 Task: Select street view around selected location Jamestown Settlement, Virginia, United States and verify 2 surrounding locations
Action: Mouse moved to (168, 164)
Screenshot: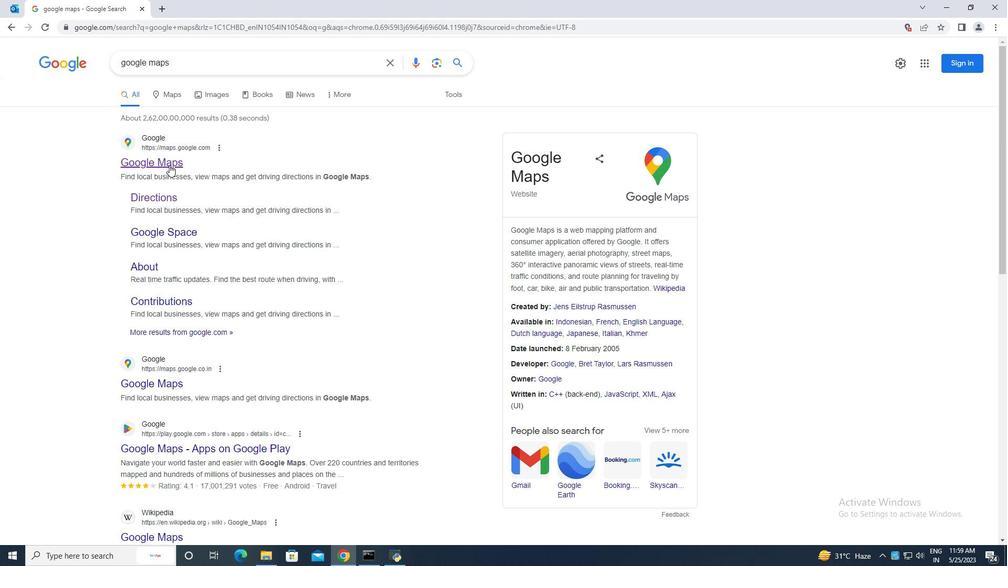 
Action: Mouse pressed left at (168, 164)
Screenshot: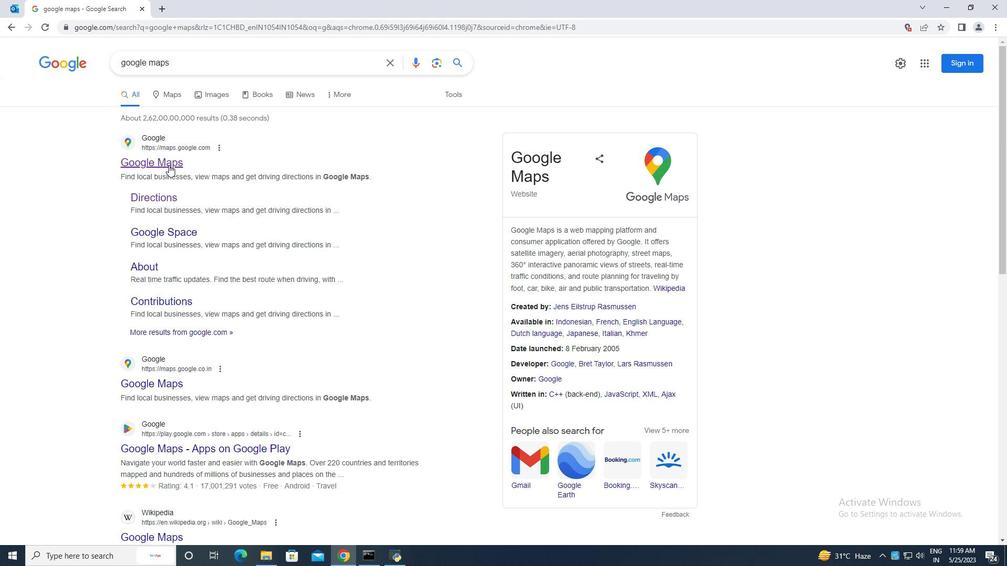 
Action: Mouse moved to (107, 55)
Screenshot: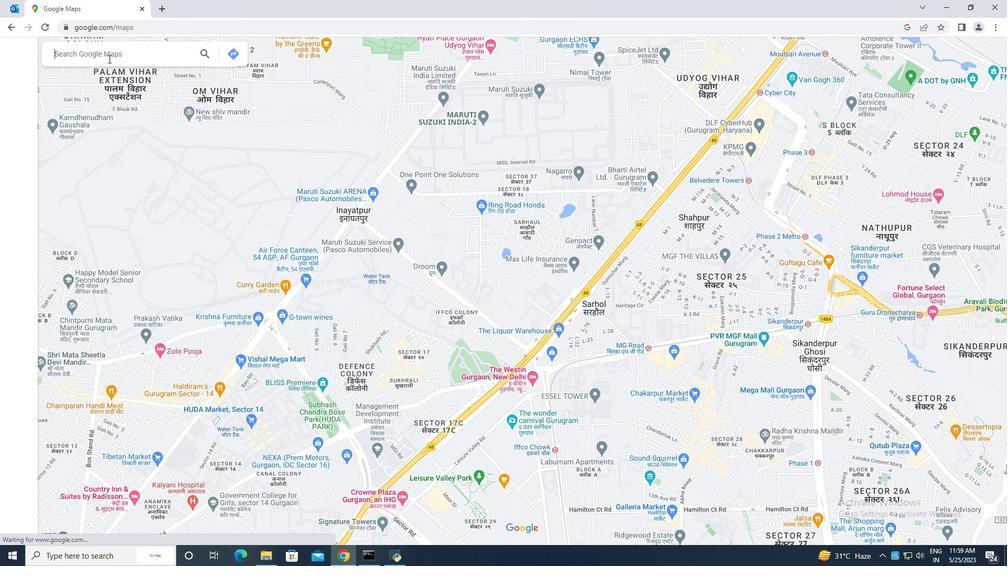 
Action: Mouse pressed left at (107, 55)
Screenshot: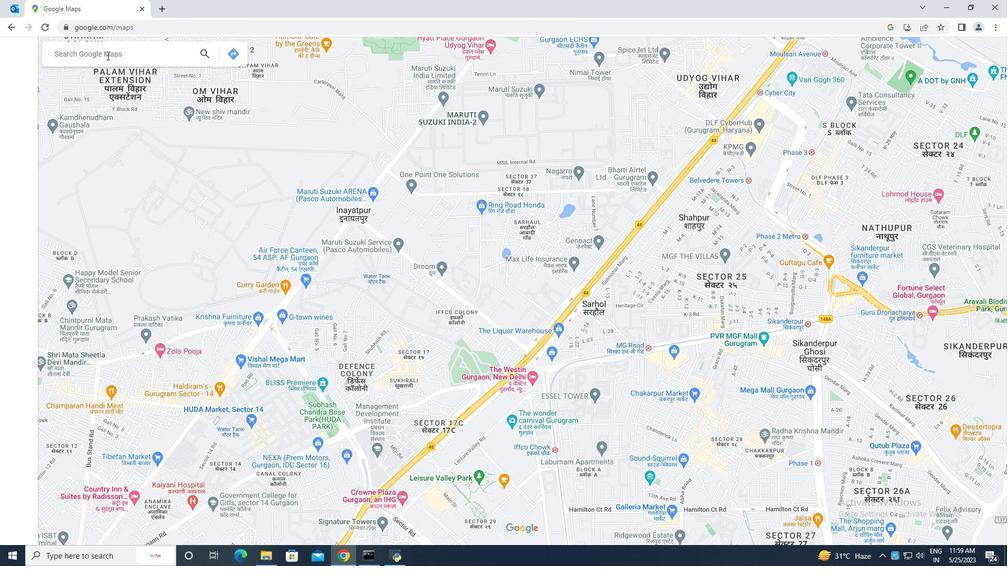 
Action: Mouse moved to (111, 58)
Screenshot: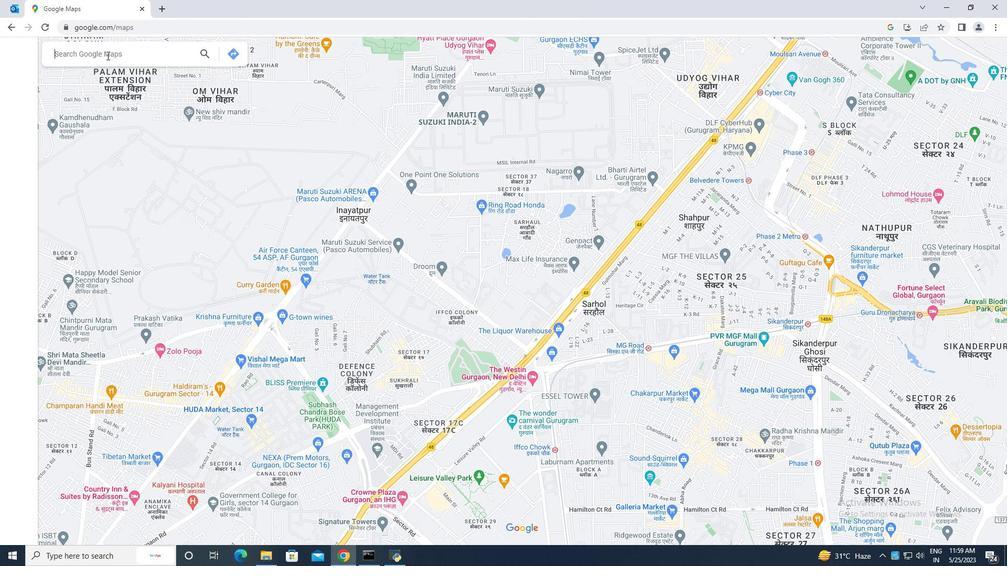 
Action: Key pressed james<Key.space>settlement<Key.space>virginia<Key.space>usa
Screenshot: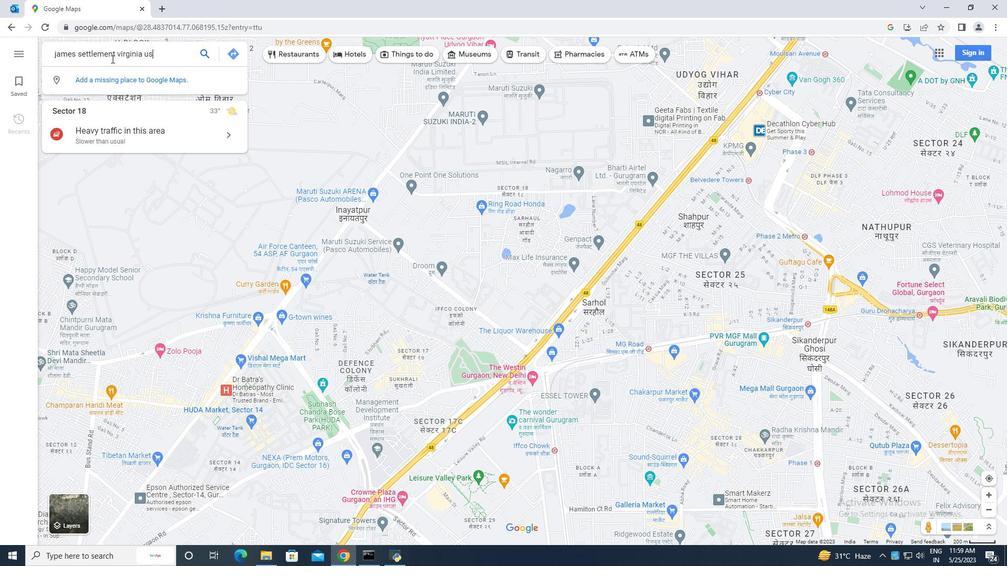 
Action: Mouse moved to (178, 59)
Screenshot: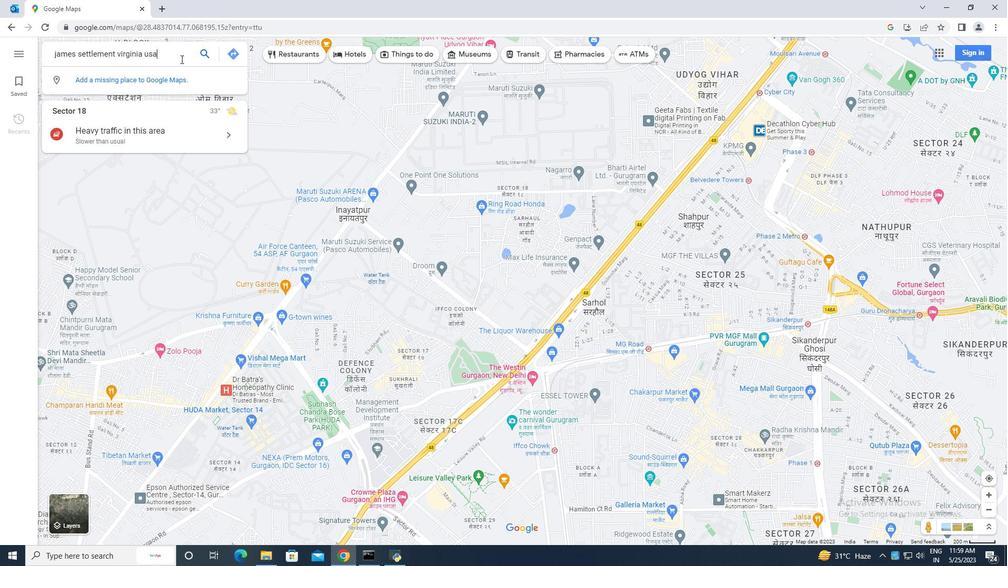 
Action: Key pressed <Key.enter>
Screenshot: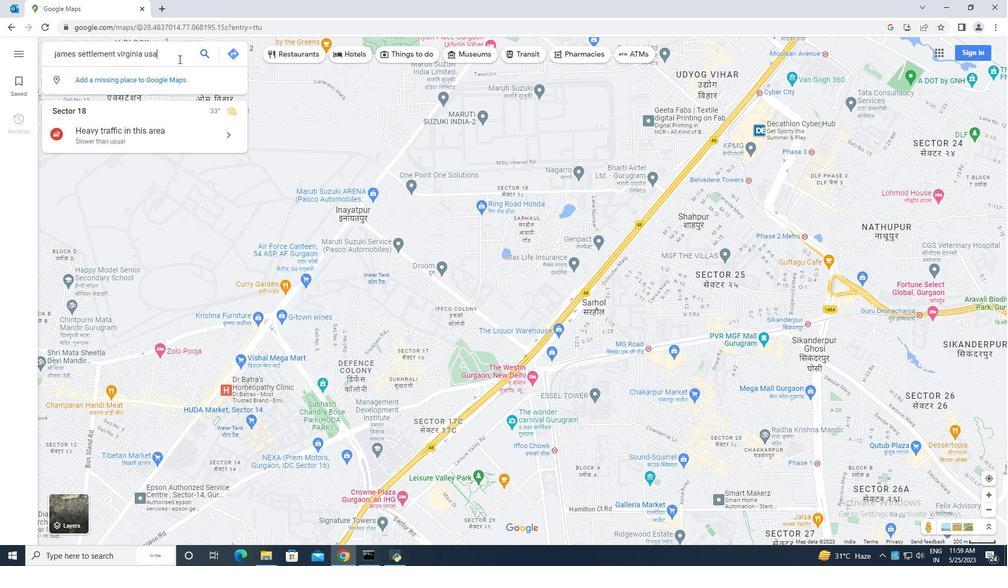 
Action: Mouse moved to (645, 282)
Screenshot: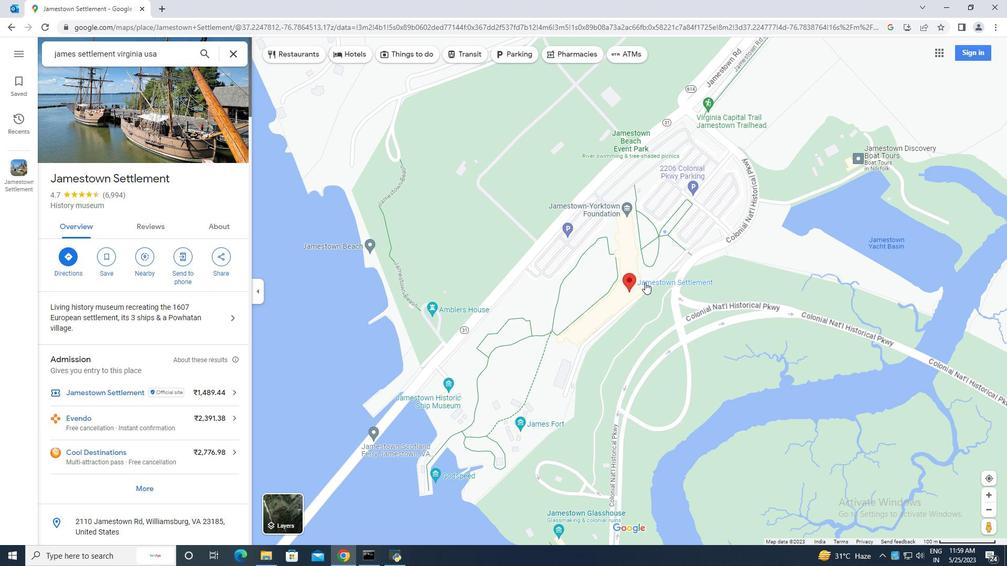 
Action: Mouse pressed left at (645, 282)
Screenshot: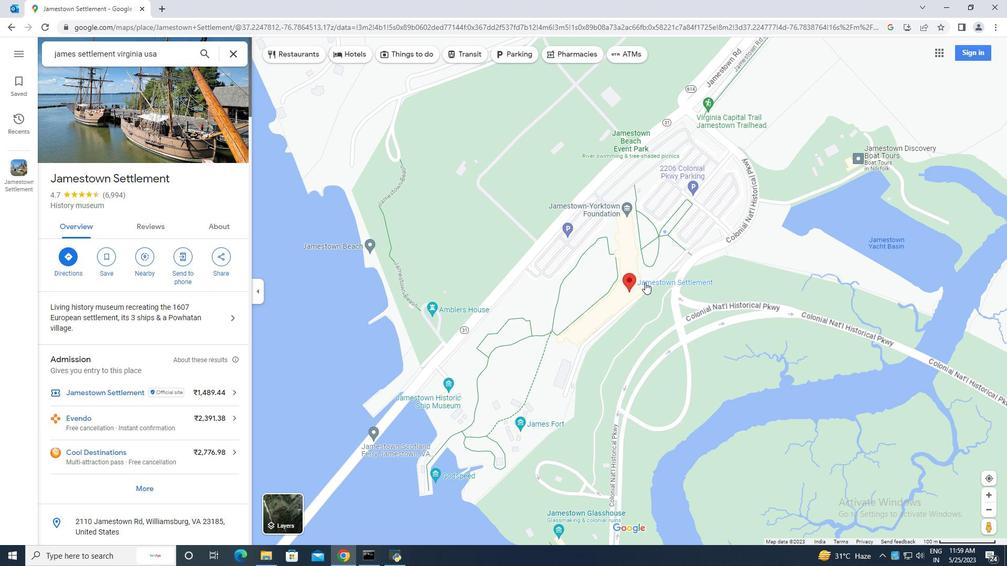 
Action: Mouse moved to (676, 254)
Screenshot: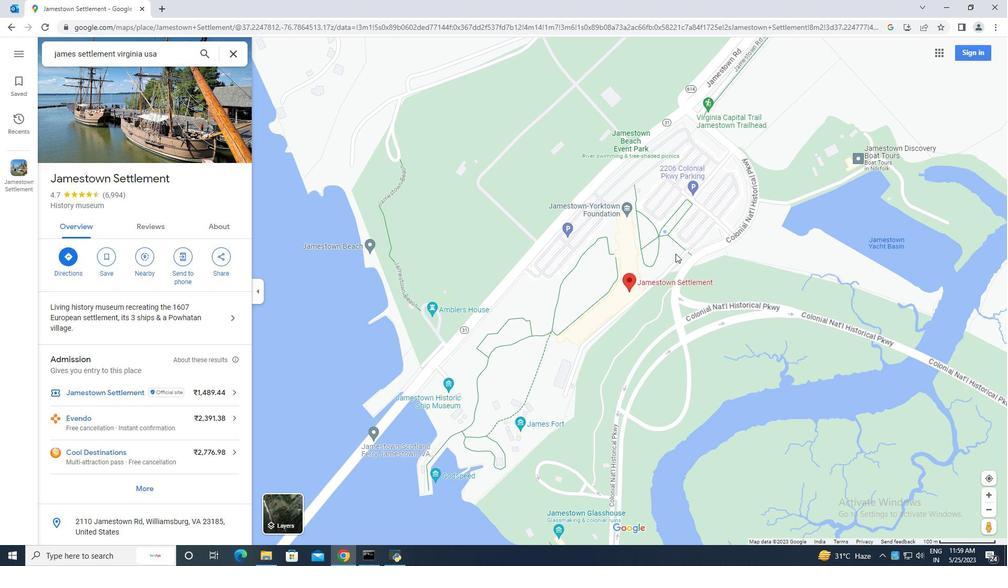 
Action: Mouse scrolled (676, 254) with delta (0, 0)
Screenshot: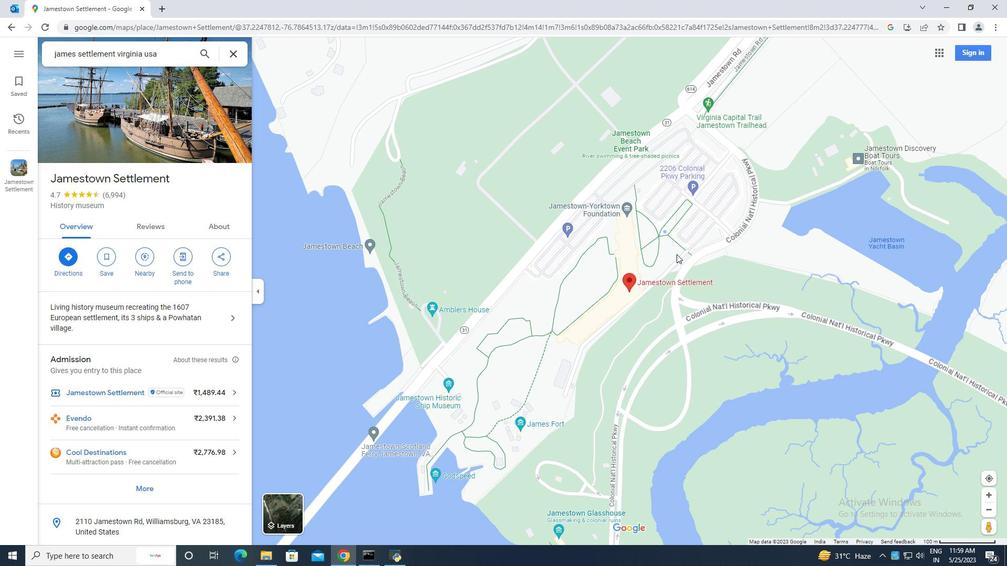 
Action: Mouse scrolled (676, 254) with delta (0, 0)
Screenshot: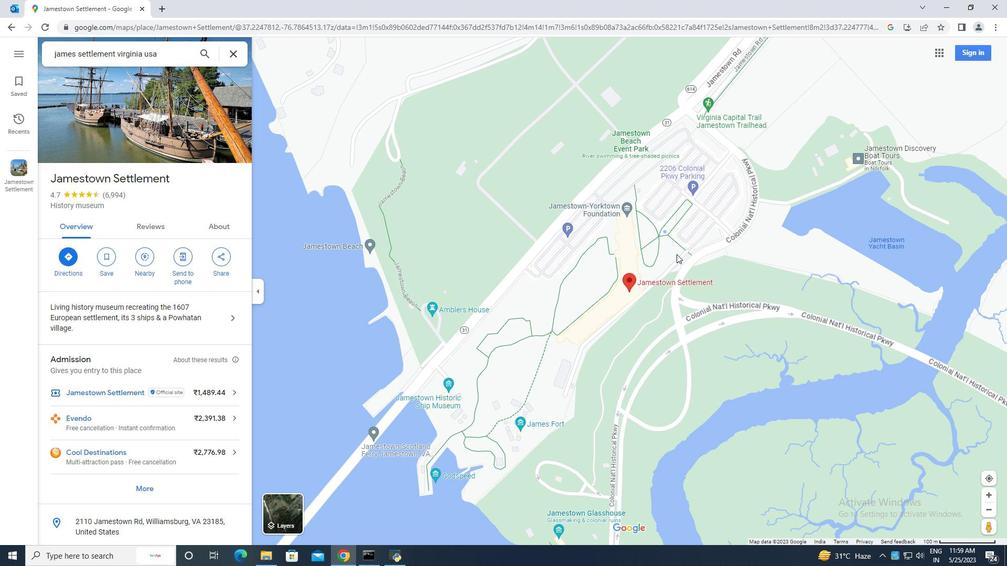 
Action: Mouse scrolled (676, 254) with delta (0, 0)
Screenshot: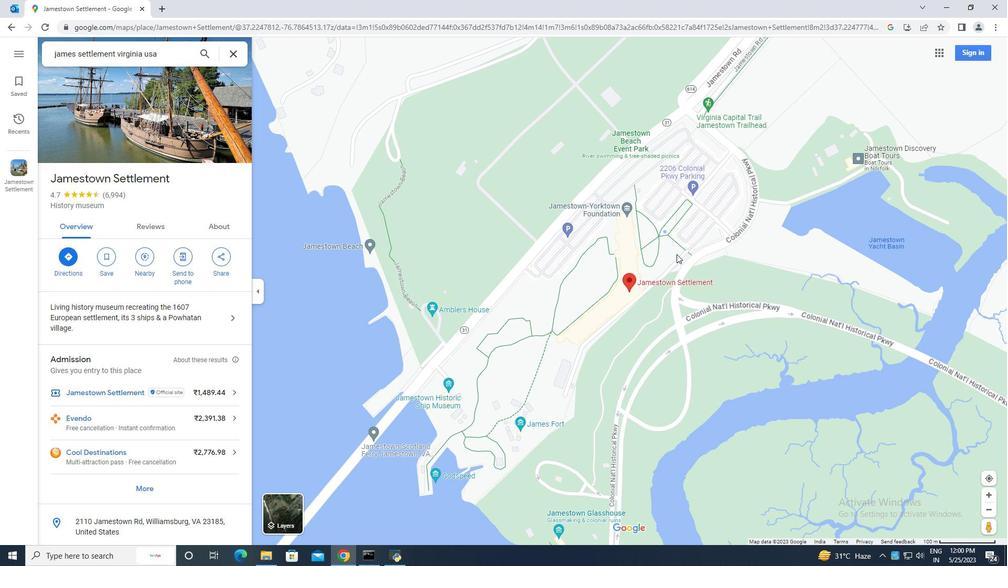
Action: Mouse moved to (621, 309)
Screenshot: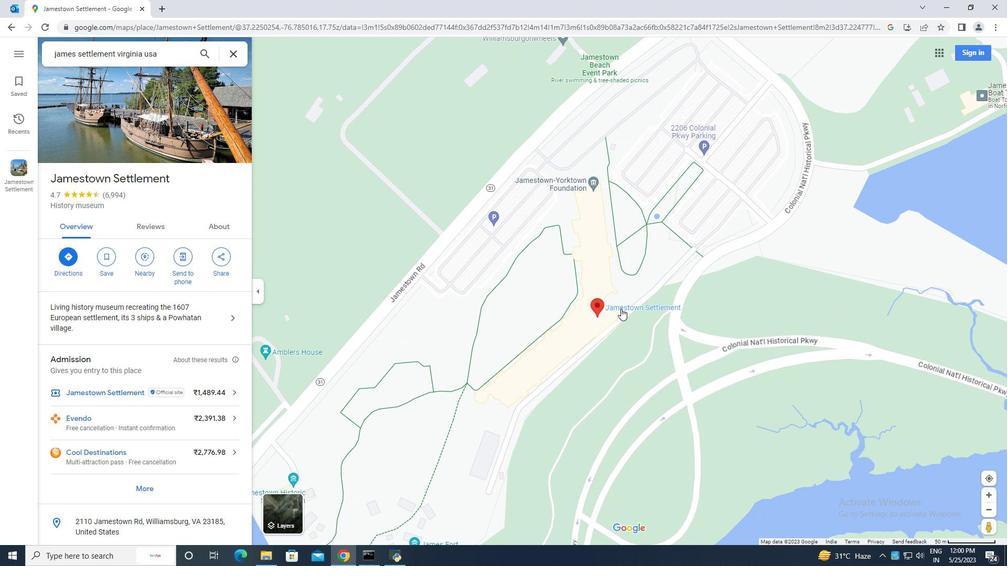 
Action: Mouse pressed left at (621, 309)
Screenshot: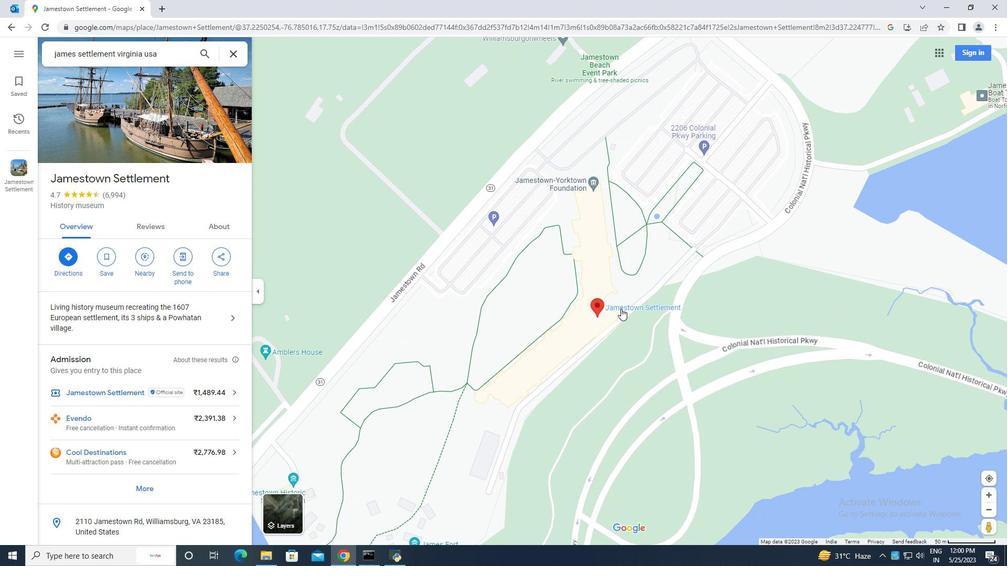 
Action: Mouse moved to (607, 279)
Screenshot: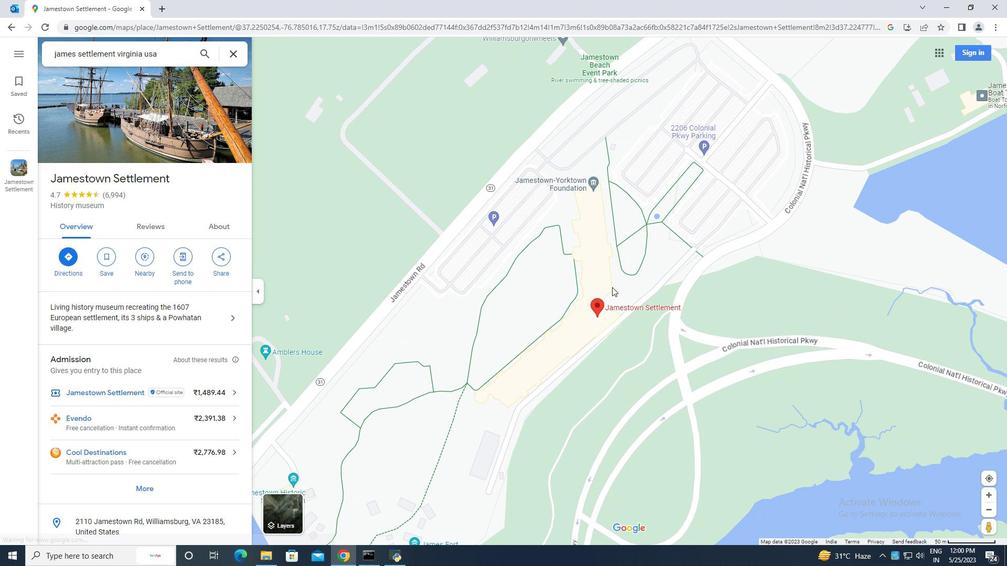 
Action: Mouse scrolled (607, 280) with delta (0, 0)
Screenshot: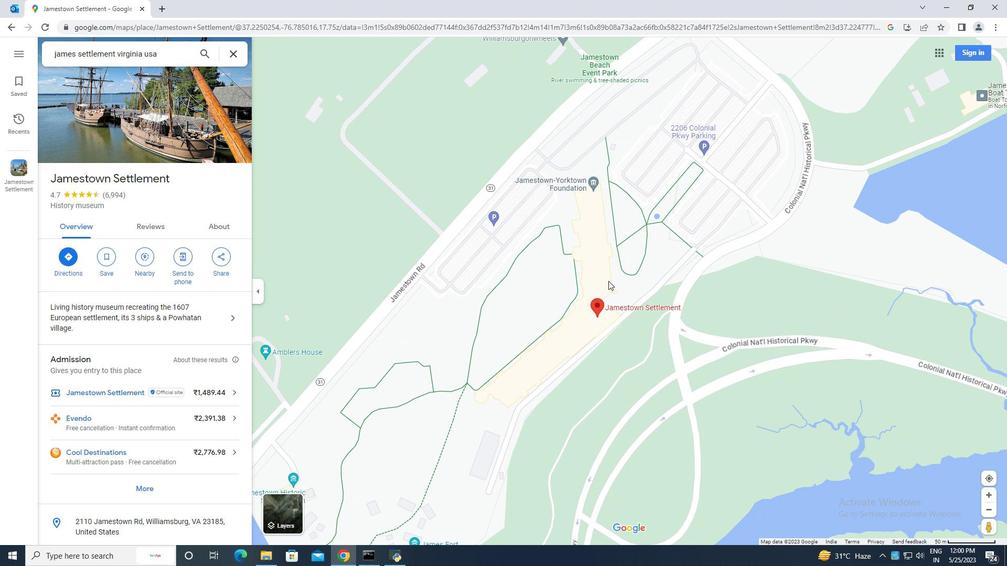 
Action: Mouse moved to (607, 279)
Screenshot: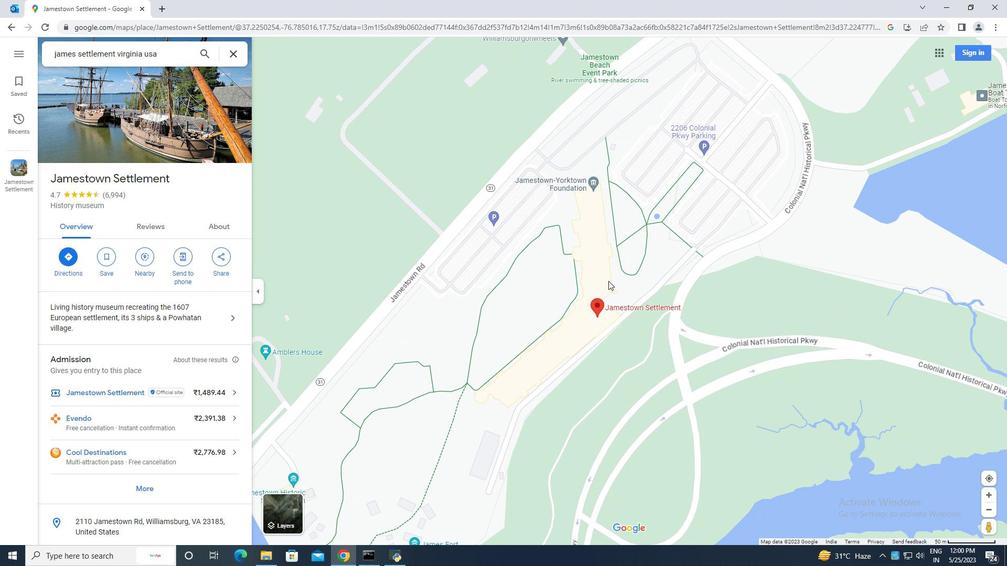 
Action: Mouse scrolled (607, 279) with delta (0, 0)
Screenshot: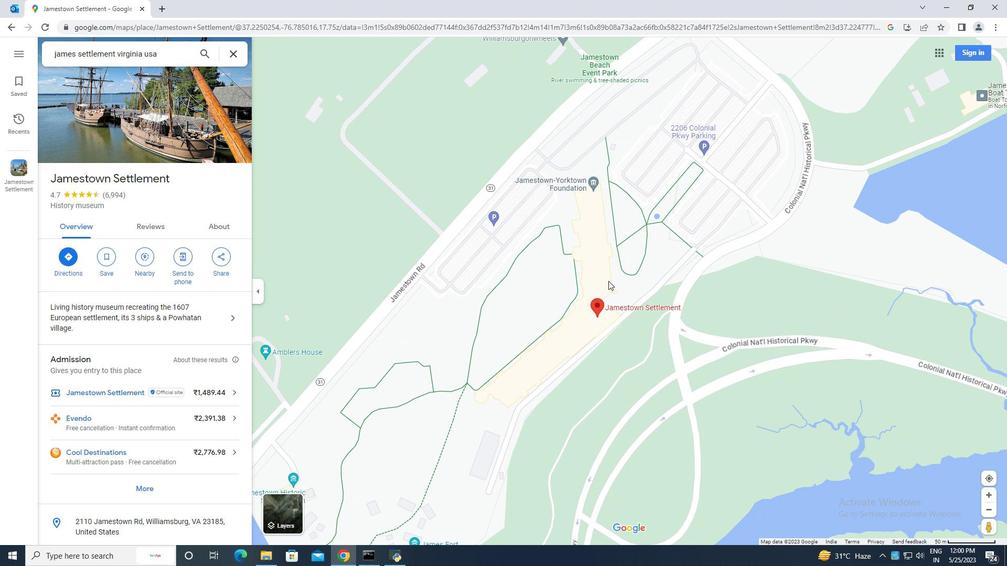 
Action: Mouse moved to (606, 279)
Screenshot: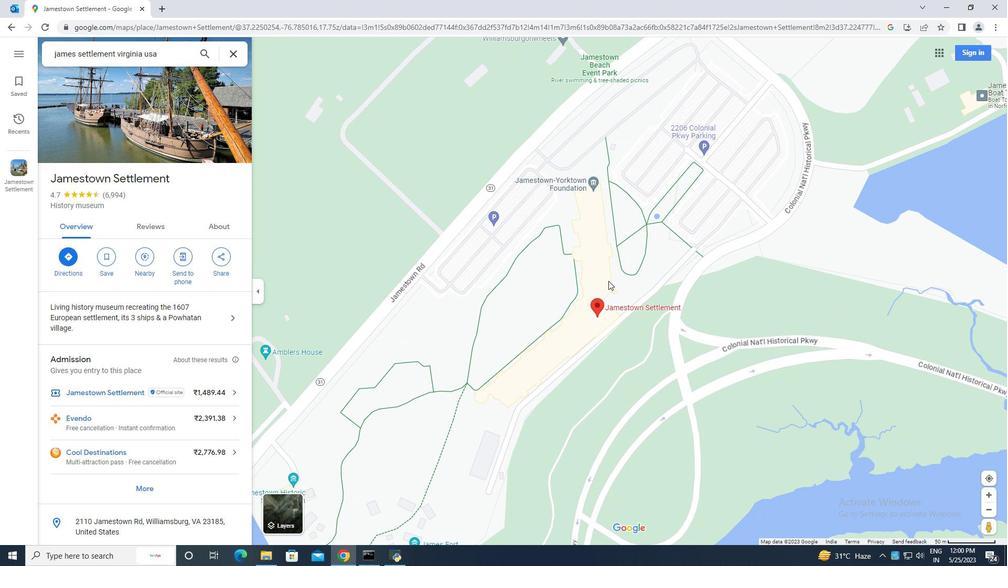 
Action: Mouse scrolled (606, 279) with delta (0, 0)
Screenshot: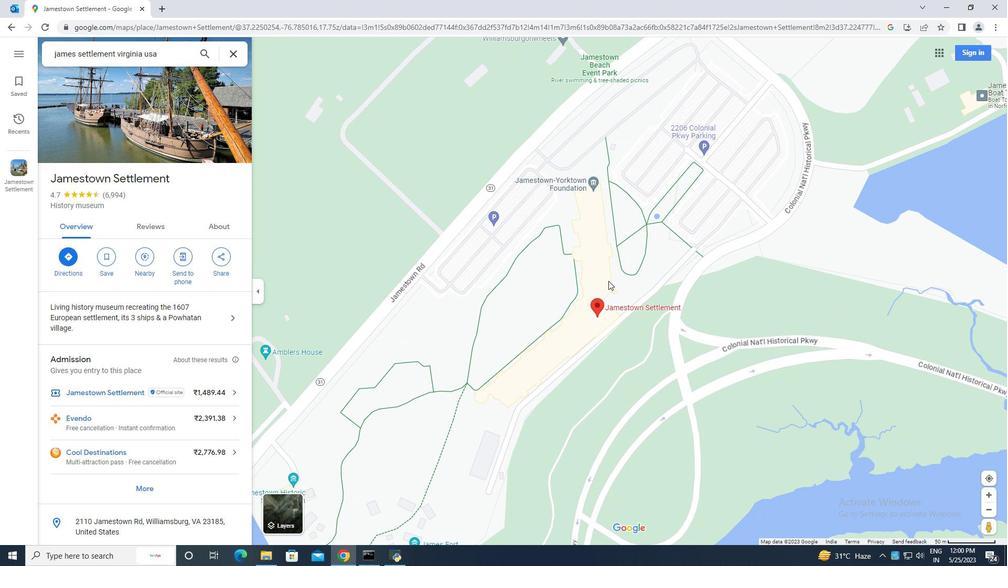 
Action: Mouse moved to (644, 390)
Screenshot: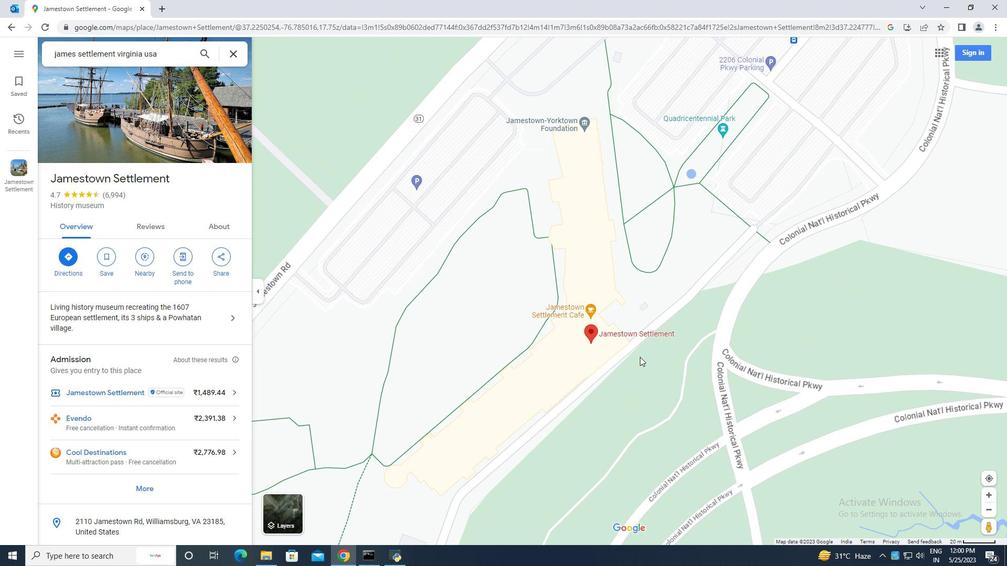 
Action: Mouse pressed left at (644, 390)
Screenshot: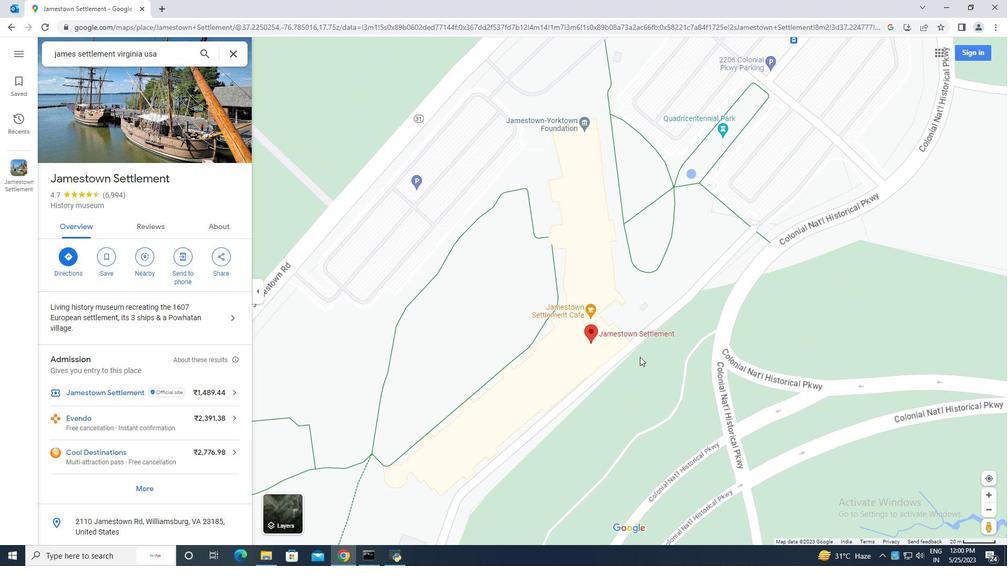
Action: Mouse moved to (593, 246)
Screenshot: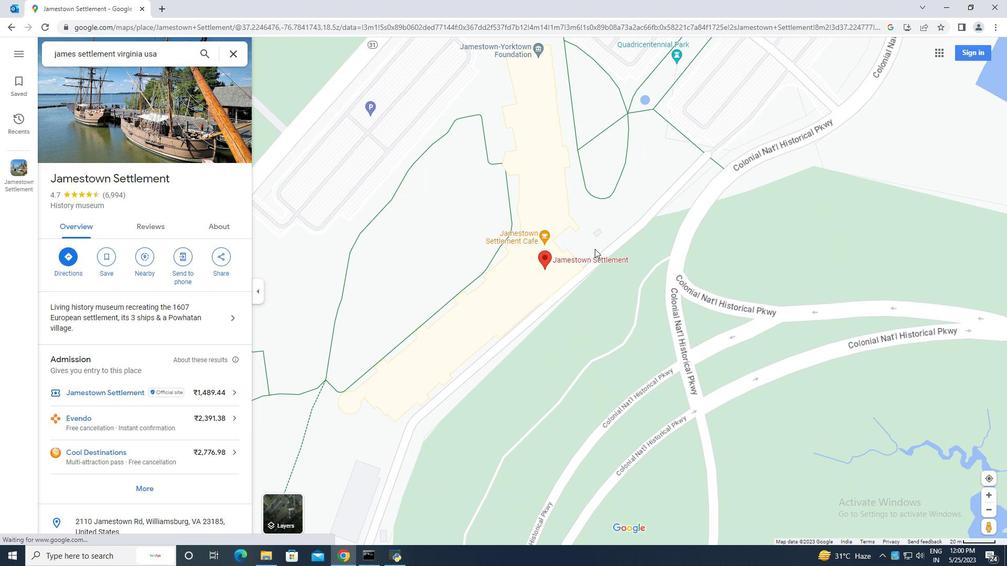 
Action: Mouse scrolled (593, 247) with delta (0, 0)
Screenshot: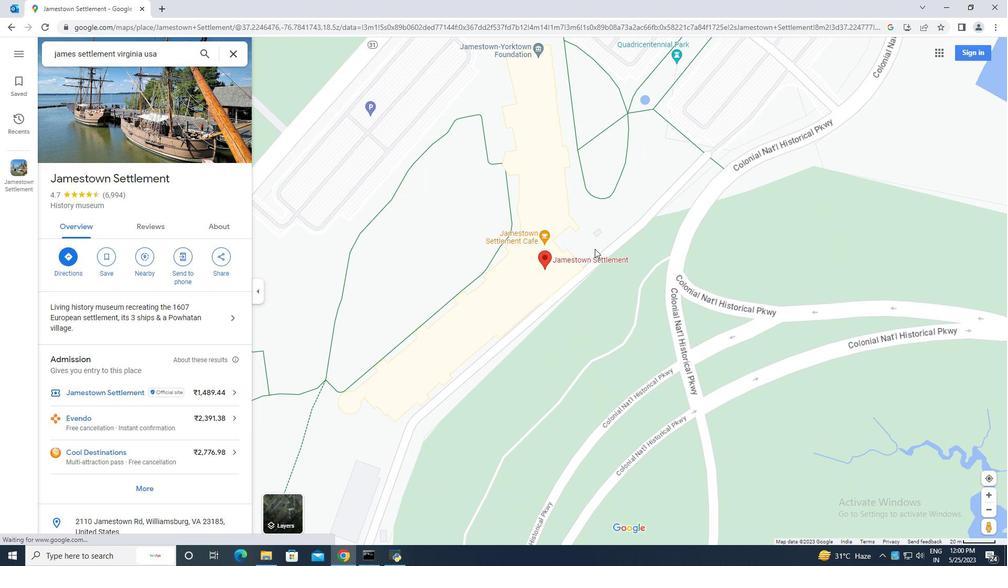 
Action: Mouse scrolled (593, 247) with delta (0, 0)
Screenshot: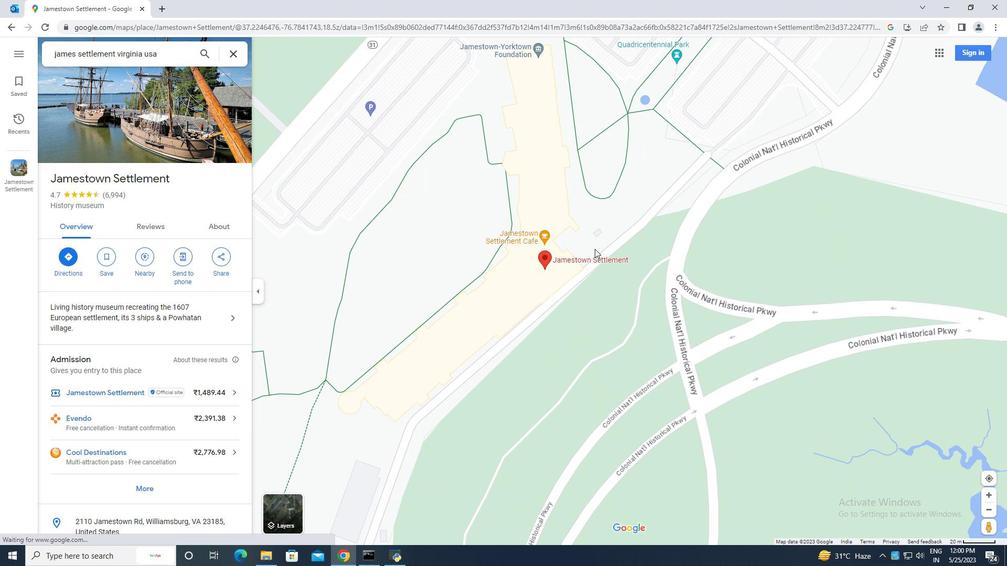 
Action: Mouse moved to (481, 291)
Screenshot: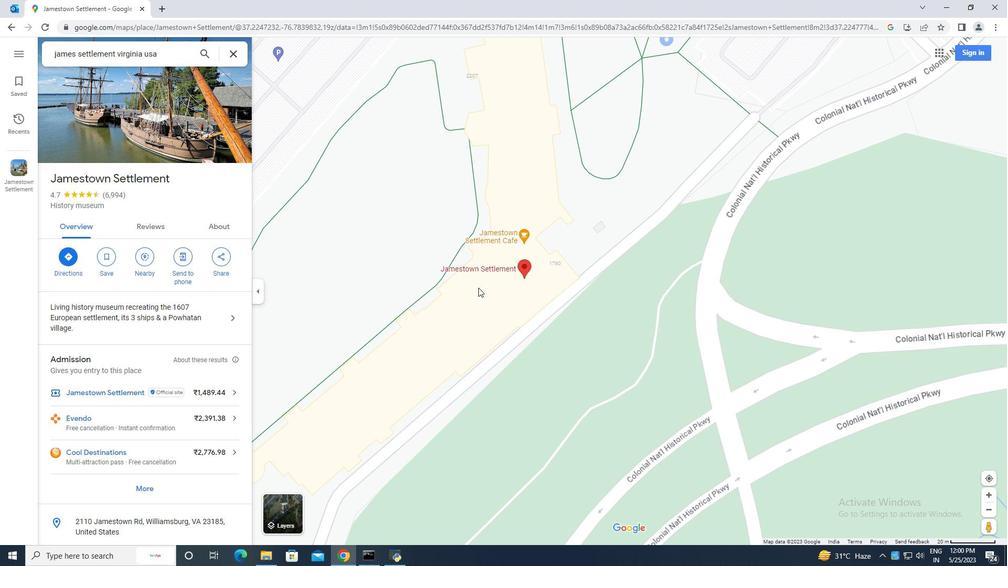 
Action: Mouse pressed left at (481, 291)
Screenshot: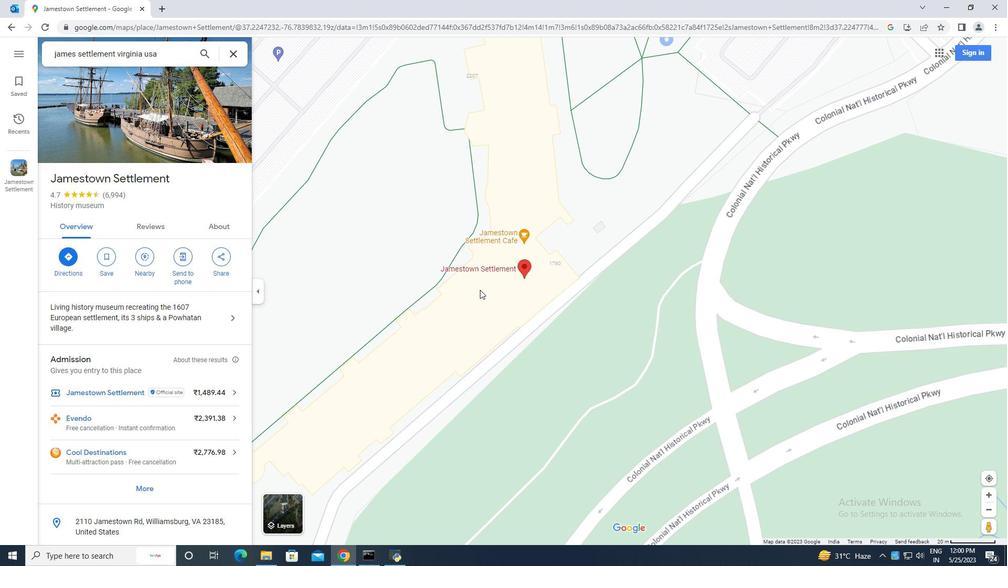 
Action: Mouse moved to (585, 250)
Screenshot: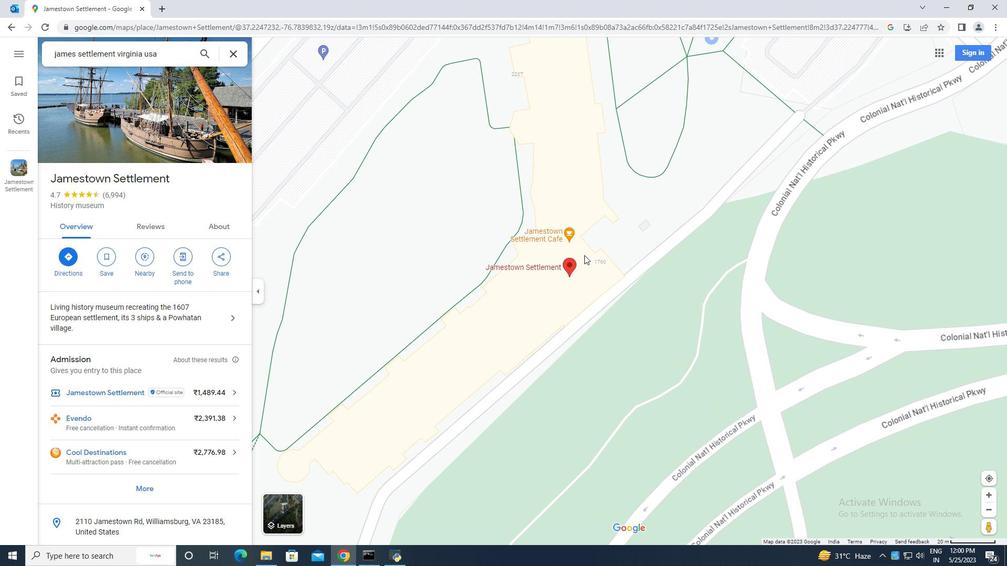 
Action: Mouse scrolled (585, 250) with delta (0, 0)
Screenshot: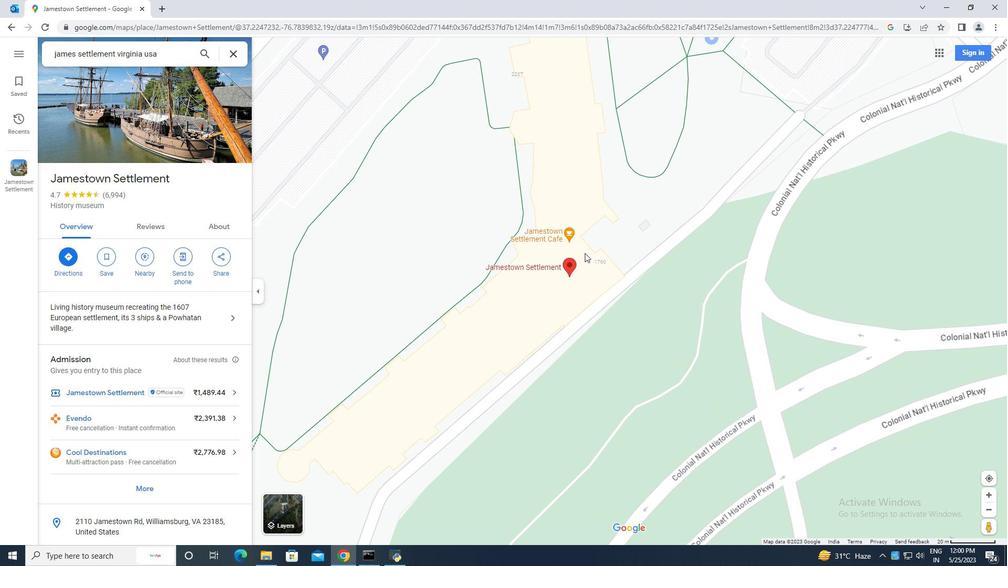 
Action: Mouse moved to (585, 250)
Screenshot: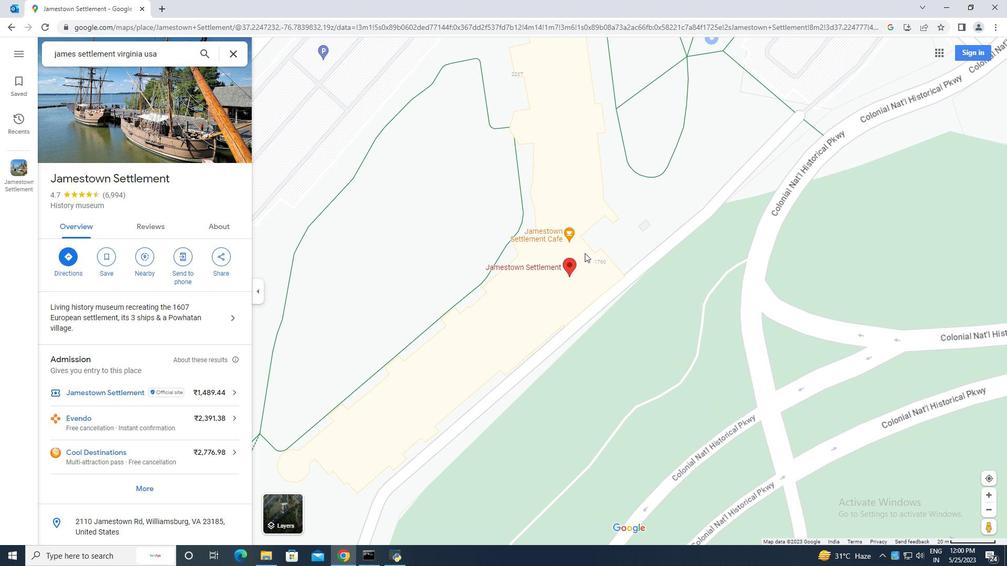 
Action: Mouse scrolled (585, 250) with delta (0, 0)
Screenshot: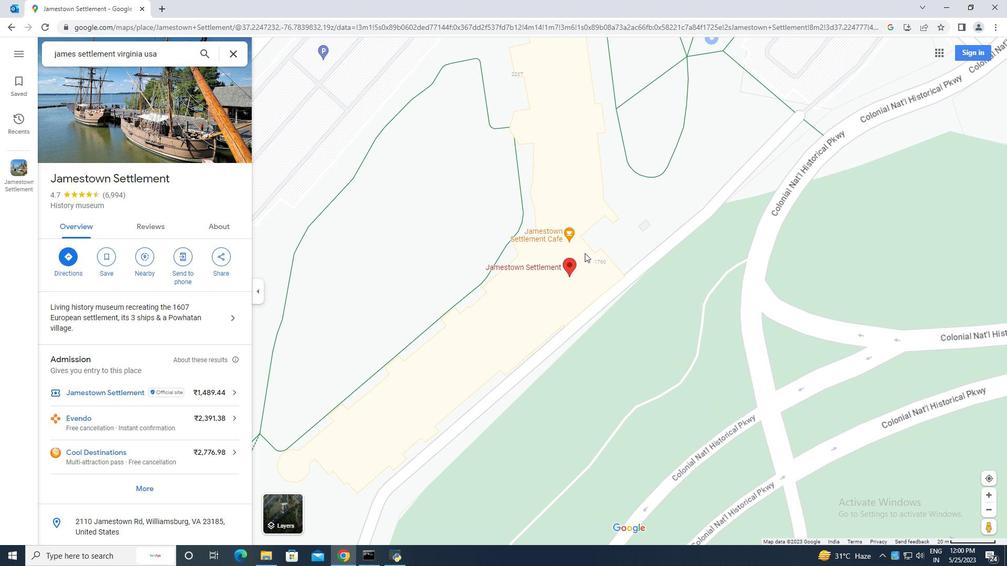 
Action: Mouse scrolled (585, 250) with delta (0, 0)
Screenshot: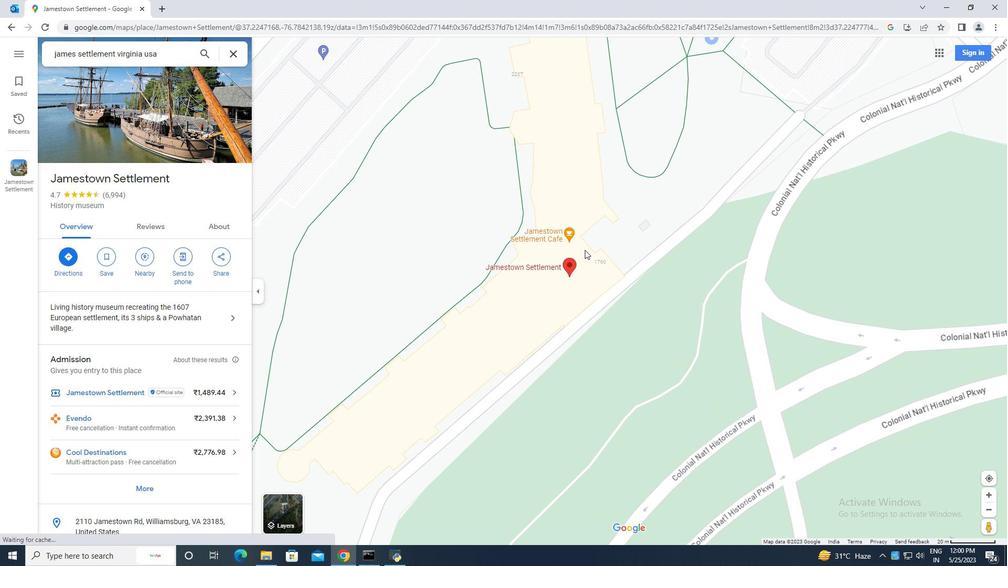 
Action: Mouse scrolled (585, 250) with delta (0, 0)
Screenshot: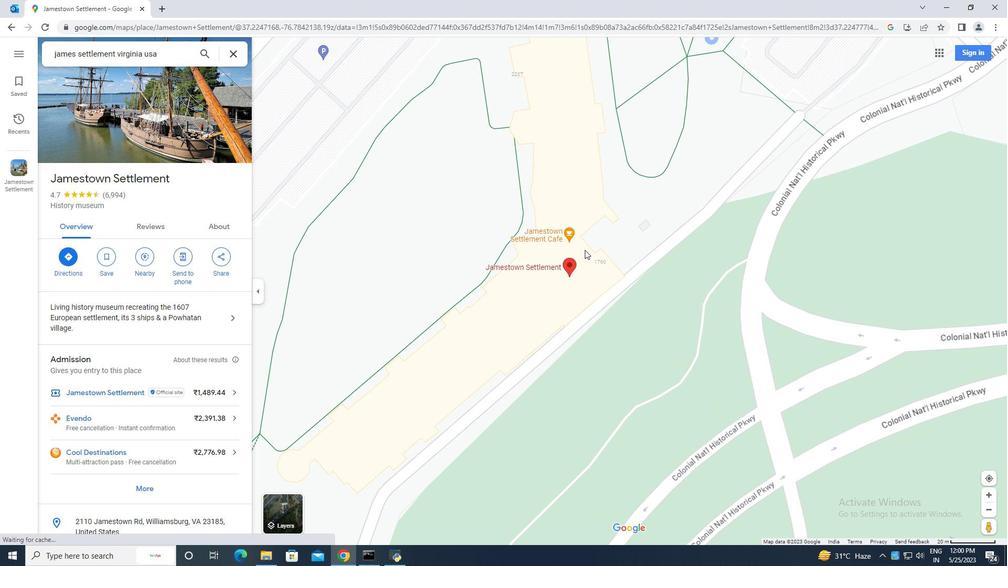 
Action: Mouse moved to (583, 335)
Screenshot: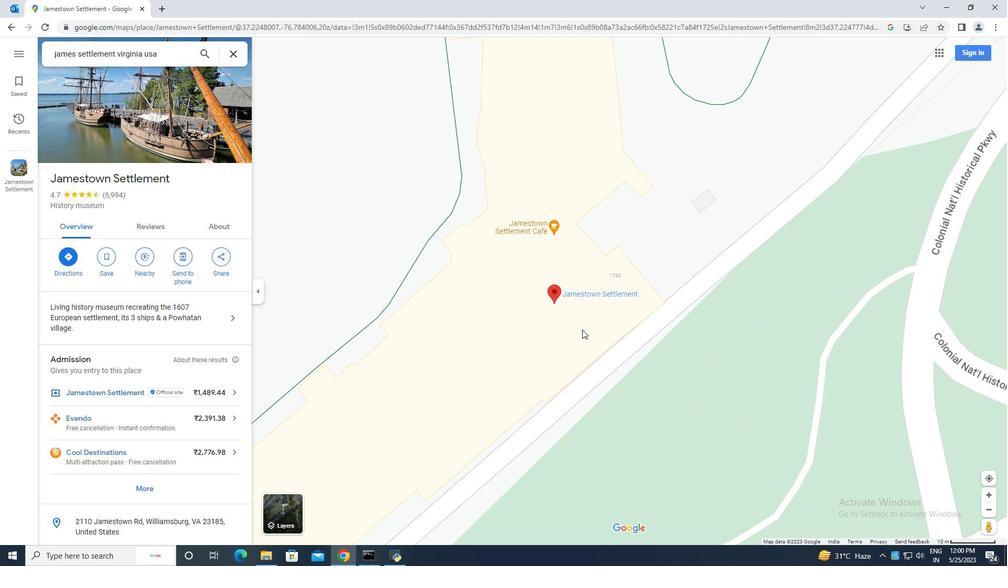 
Action: Mouse pressed left at (583, 335)
Screenshot: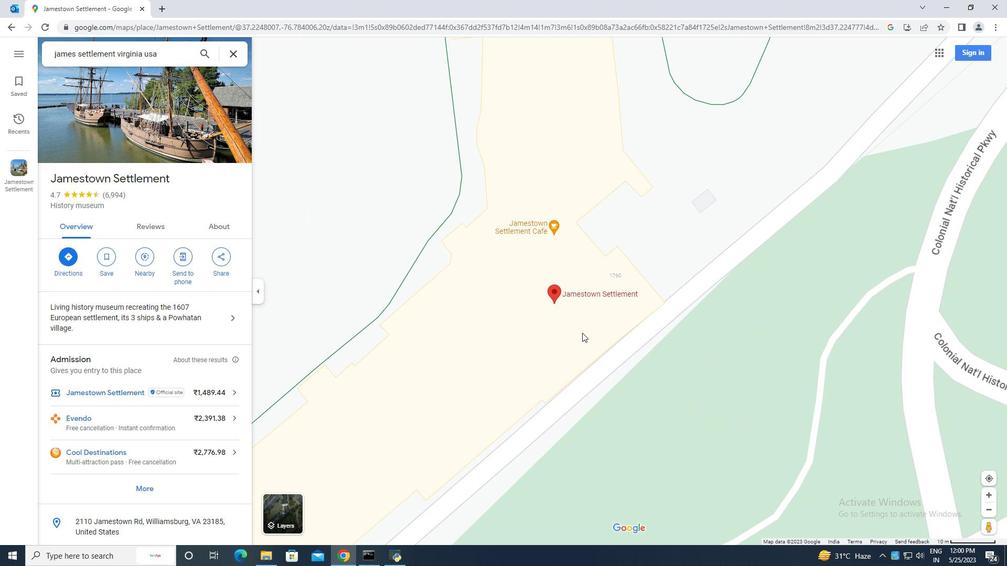 
Action: Mouse moved to (581, 222)
Screenshot: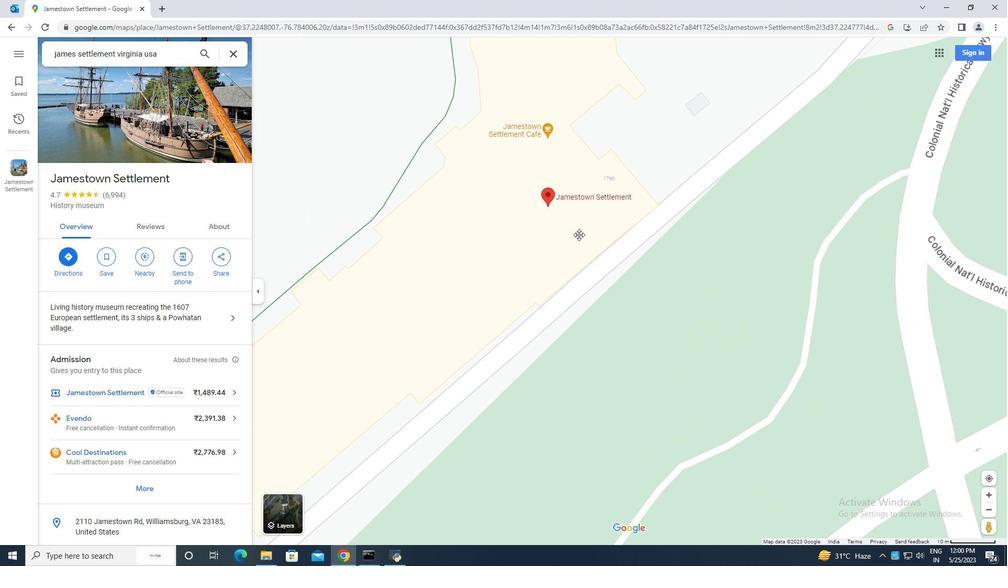 
Action: Mouse scrolled (581, 223) with delta (0, 0)
Screenshot: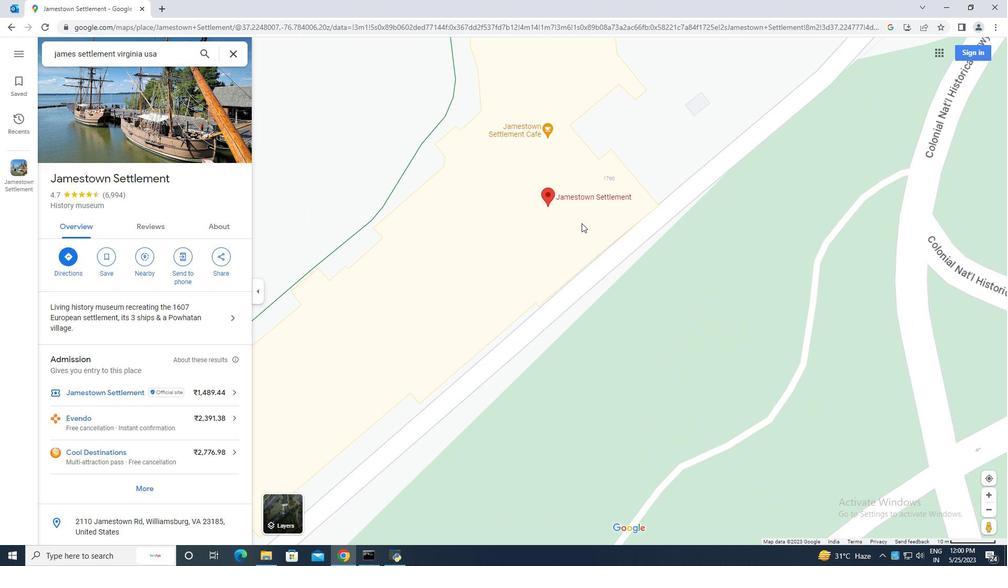 
Action: Mouse scrolled (581, 223) with delta (0, 0)
Screenshot: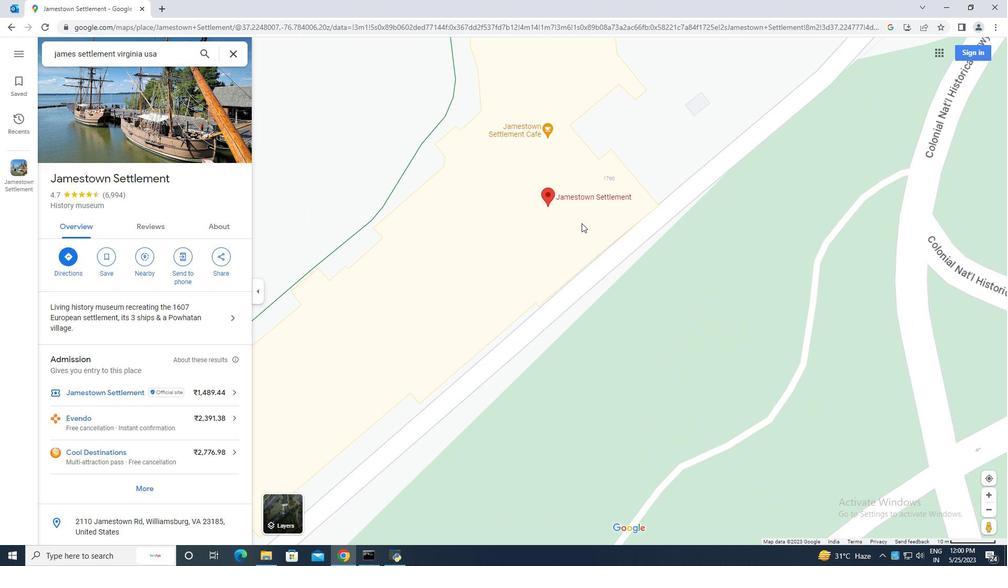 
Action: Mouse scrolled (581, 223) with delta (0, 0)
Screenshot: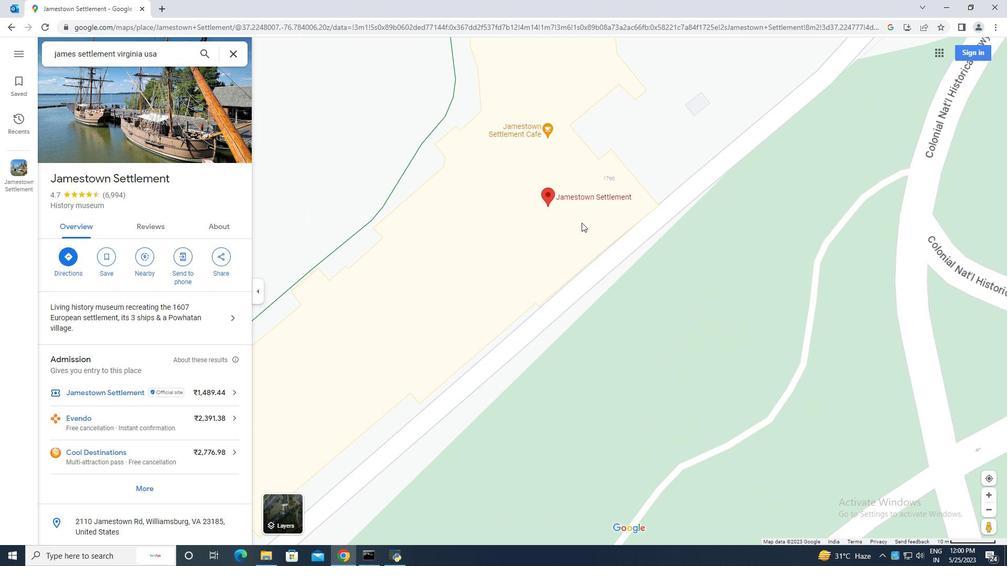 
Action: Mouse scrolled (581, 223) with delta (0, 0)
Screenshot: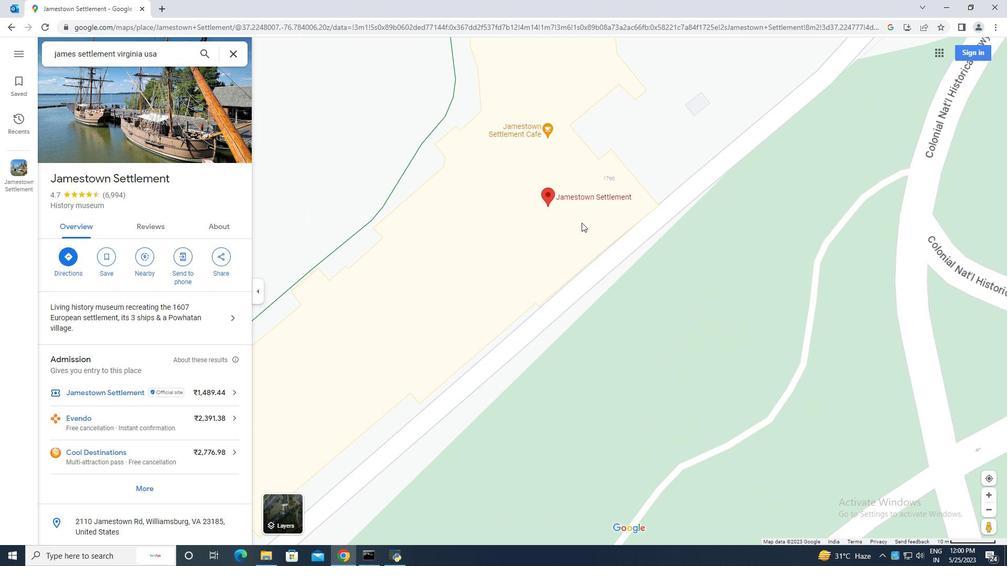 
Action: Mouse moved to (551, 223)
Screenshot: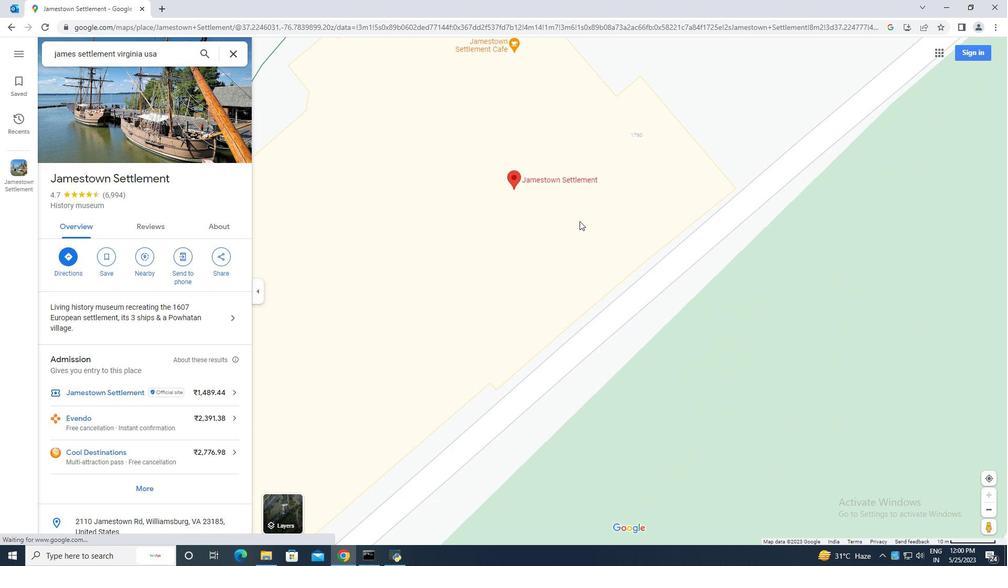 
Action: Mouse pressed left at (551, 223)
Screenshot: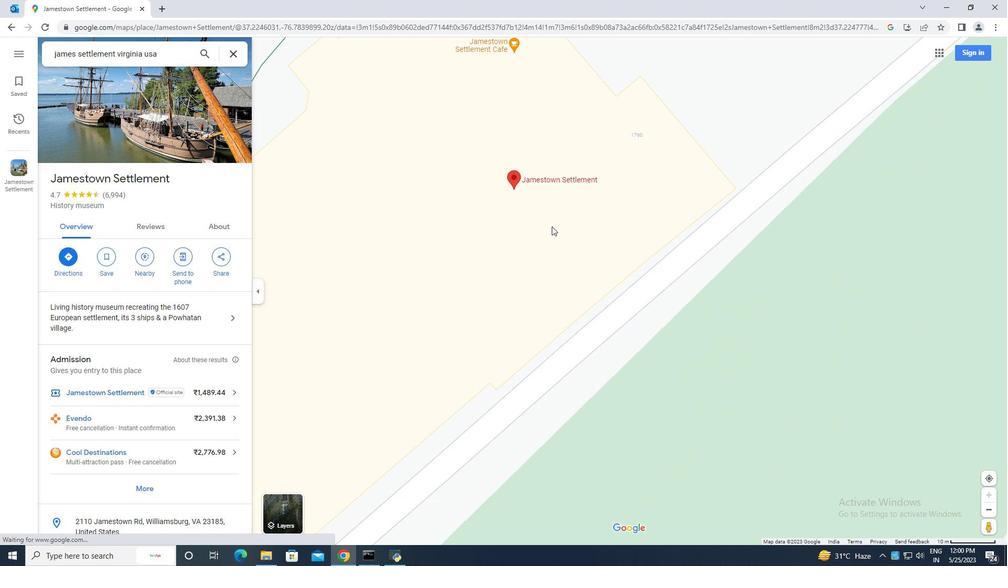 
Action: Mouse moved to (529, 246)
Screenshot: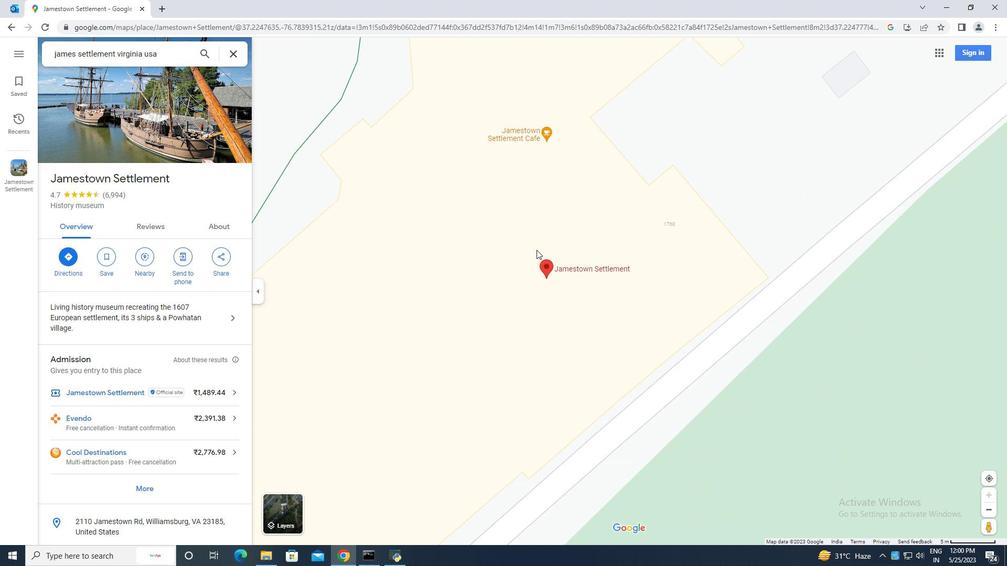 
Action: Mouse scrolled (529, 247) with delta (0, 0)
Screenshot: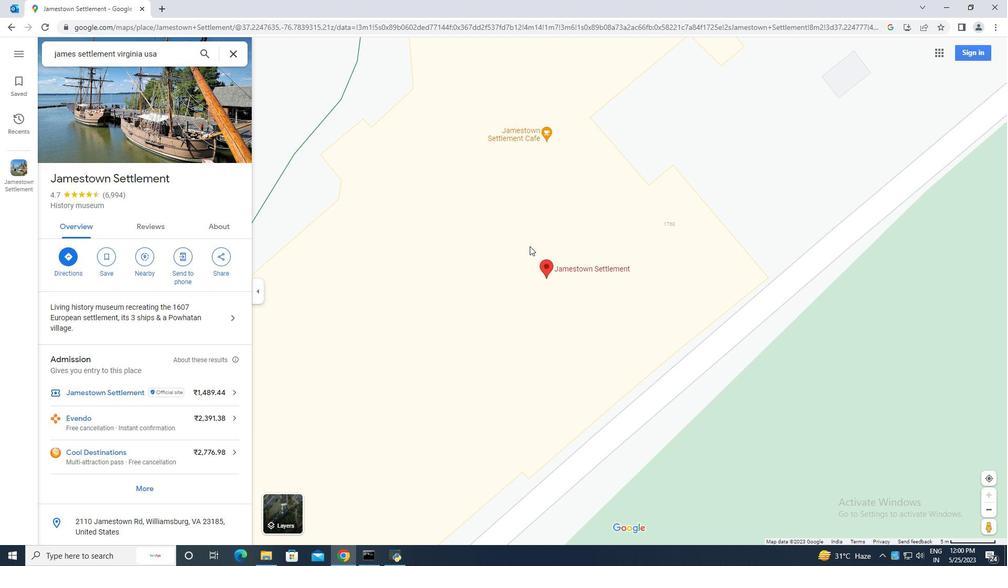 
Action: Mouse scrolled (529, 247) with delta (0, 0)
Screenshot: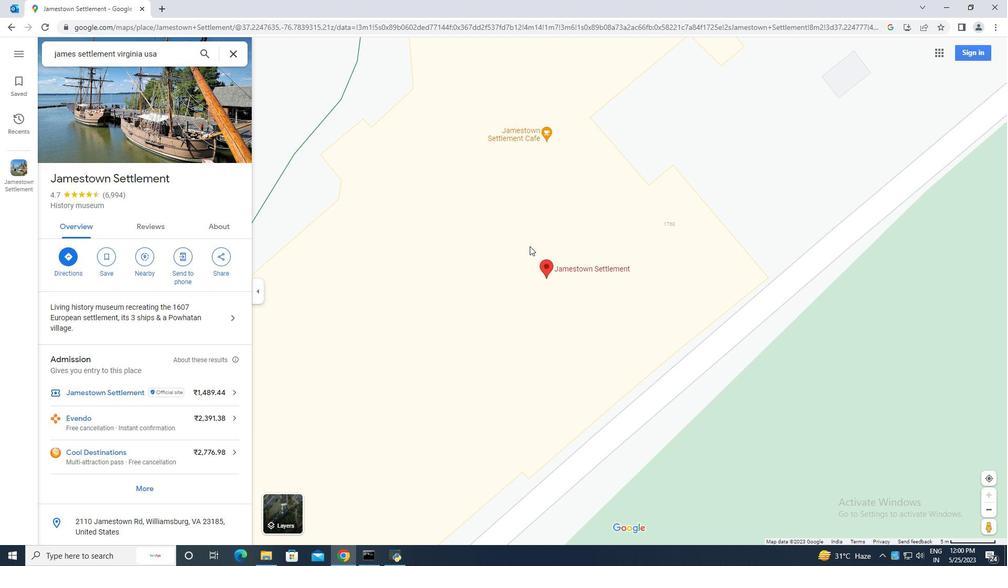 
Action: Mouse scrolled (529, 247) with delta (0, 0)
Screenshot: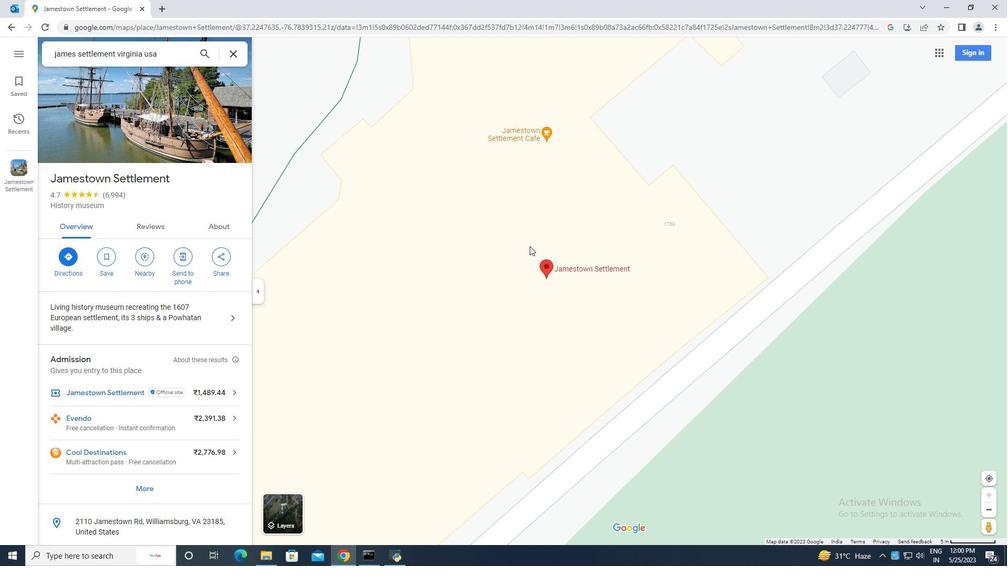 
Action: Mouse moved to (727, 315)
Screenshot: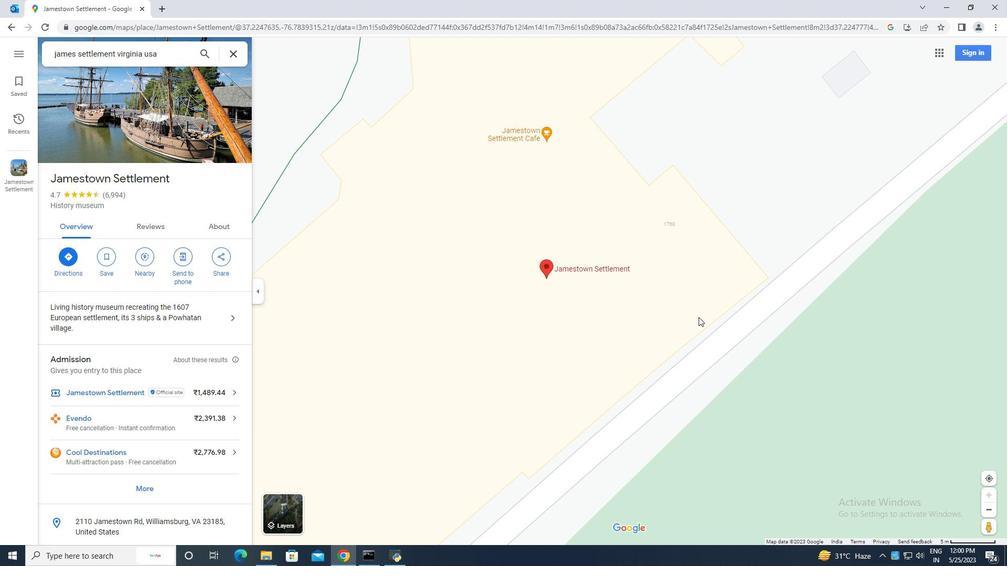 
Action: Mouse scrolled (727, 315) with delta (0, 0)
Screenshot: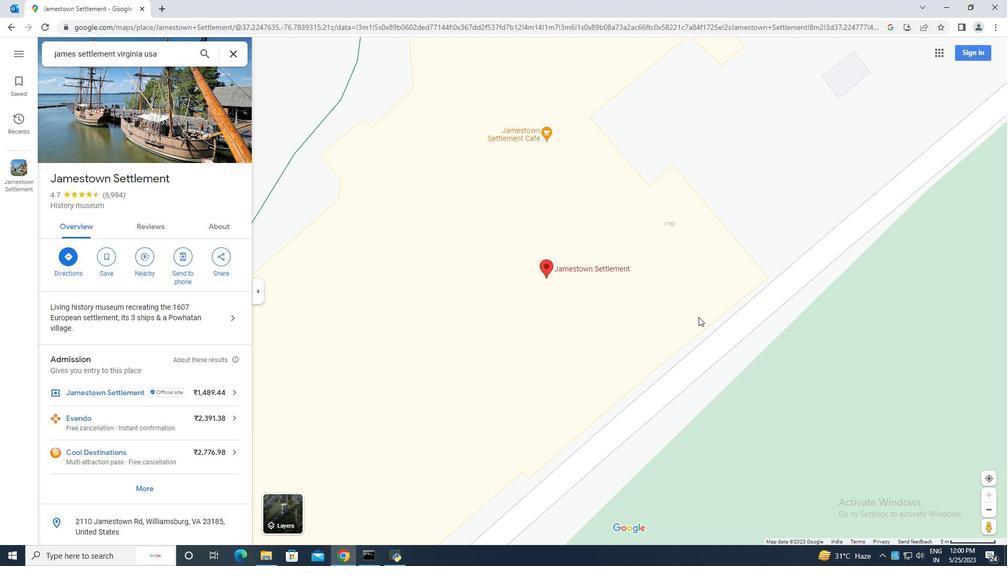 
Action: Mouse moved to (727, 314)
Screenshot: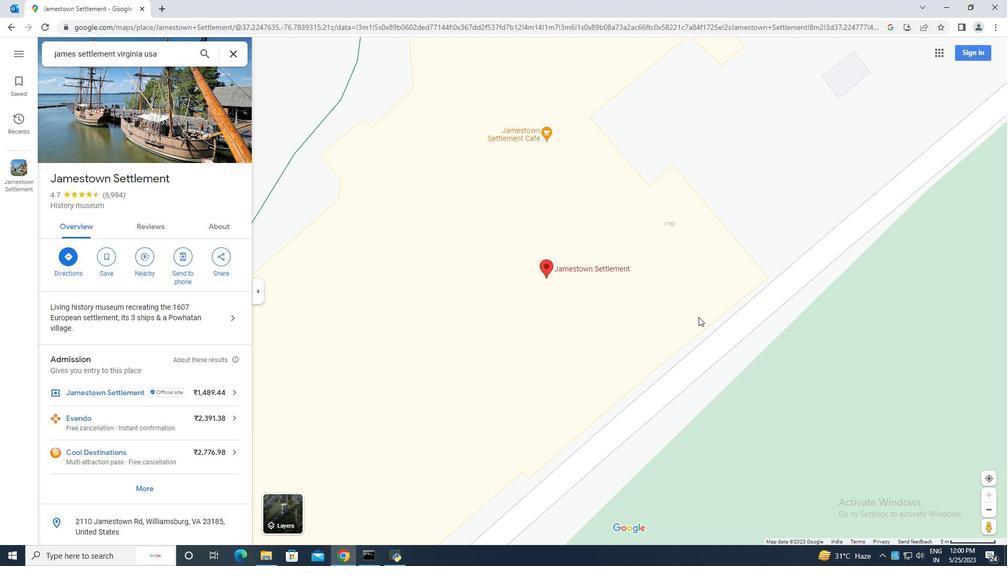 
Action: Mouse scrolled (727, 315) with delta (0, 0)
Screenshot: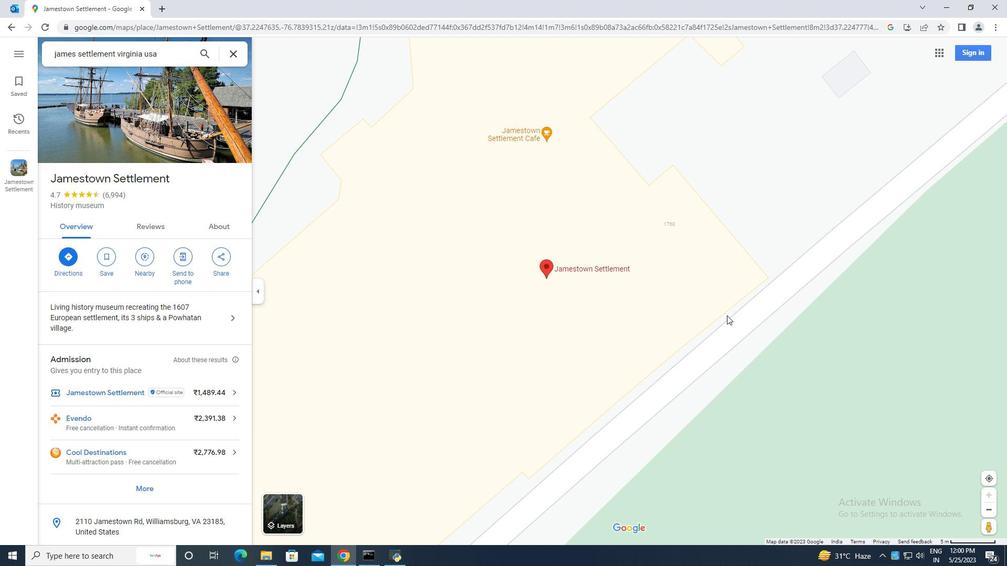 
Action: Mouse scrolled (727, 315) with delta (0, 0)
Screenshot: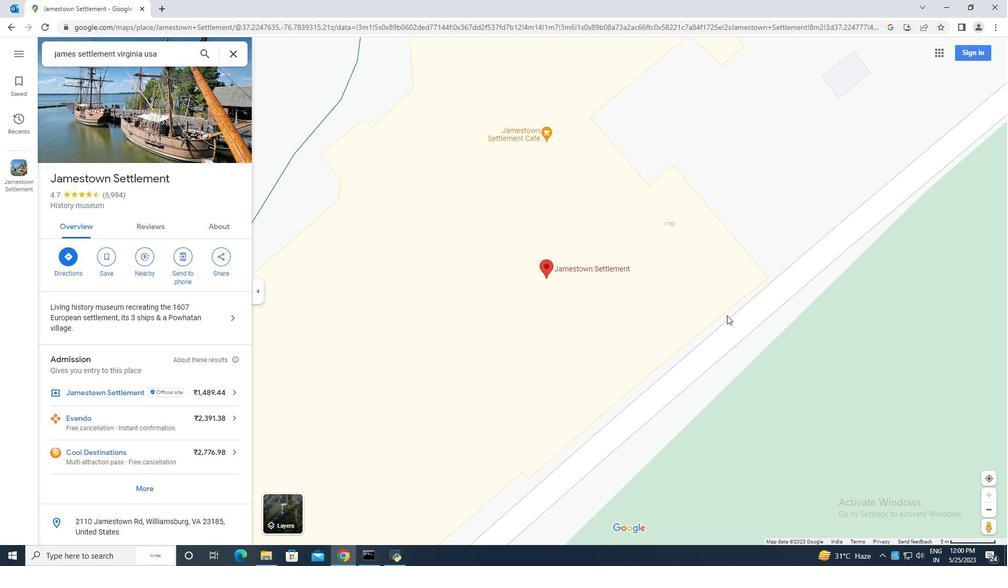 
Action: Mouse moved to (726, 314)
Screenshot: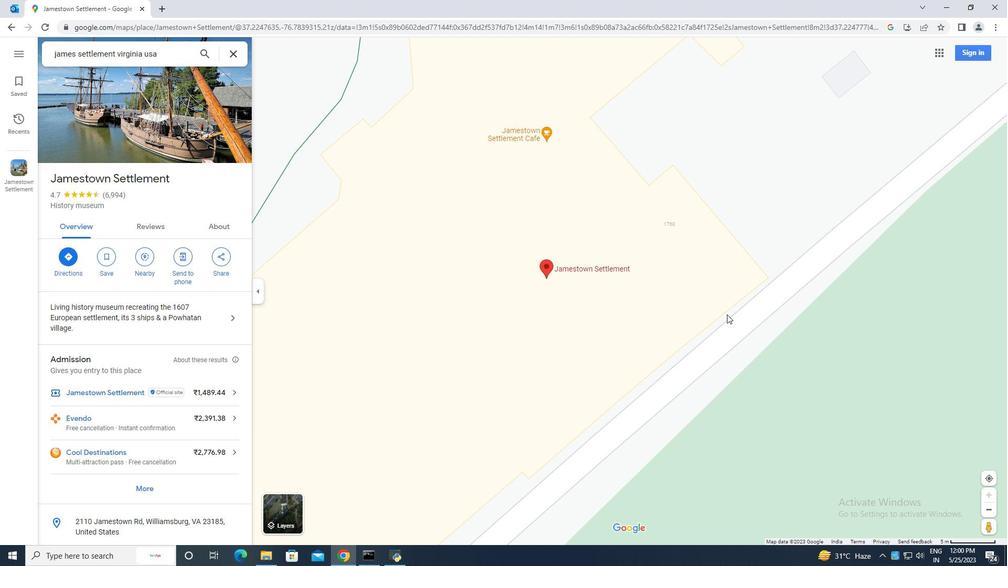 
Action: Mouse scrolled (726, 314) with delta (0, 0)
Screenshot: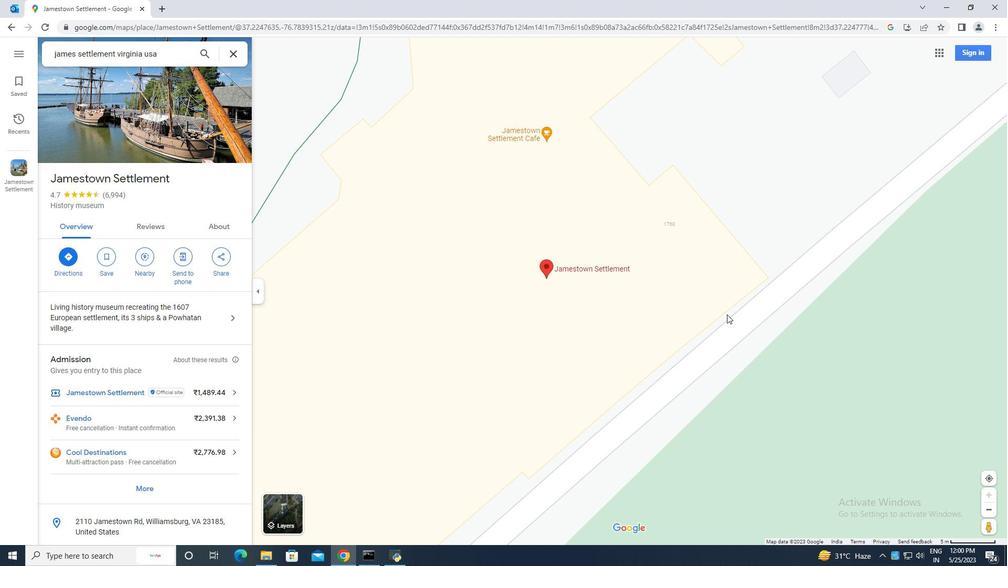 
Action: Mouse moved to (184, 313)
Screenshot: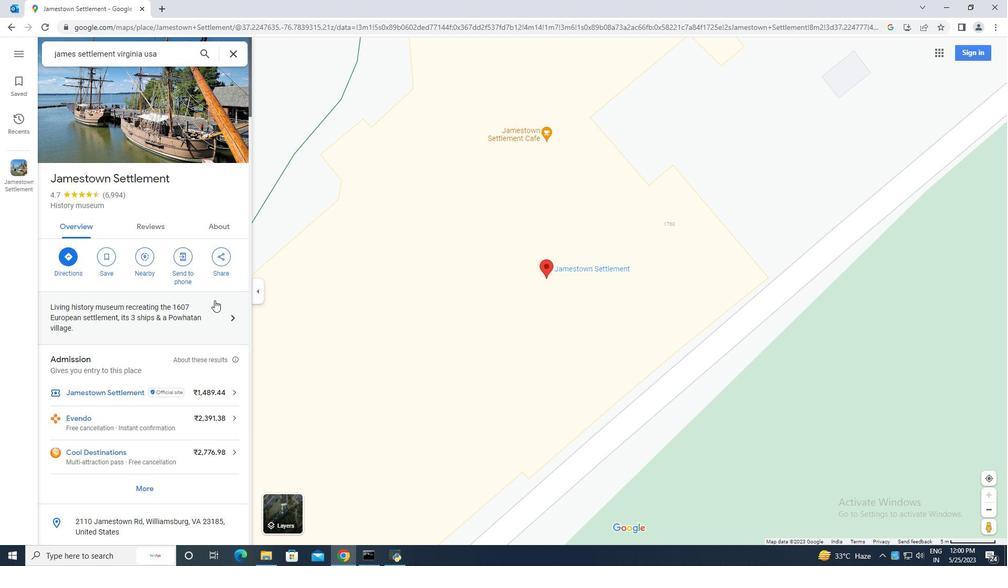 
Action: Mouse scrolled (184, 313) with delta (0, 0)
Screenshot: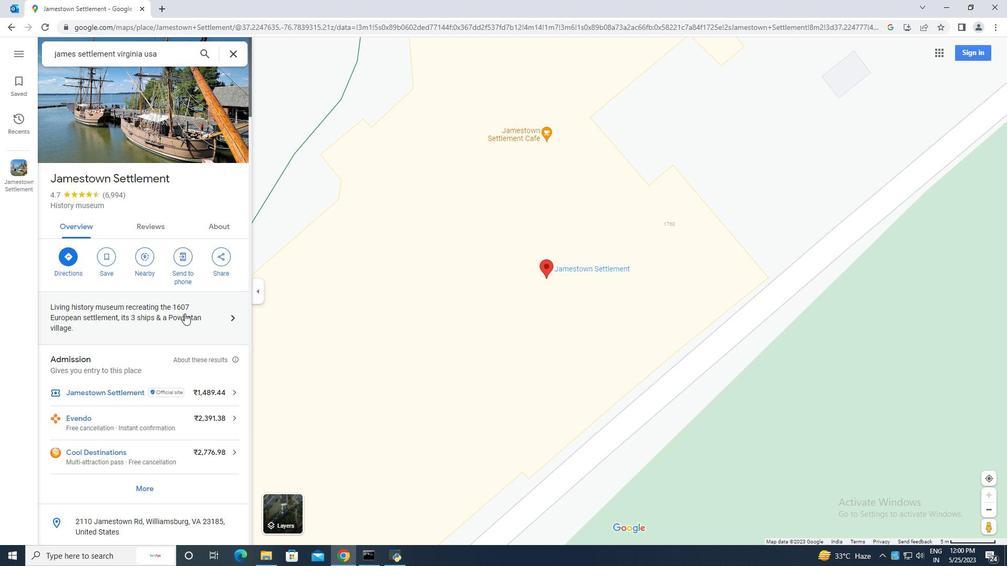 
Action: Mouse scrolled (184, 313) with delta (0, 0)
Screenshot: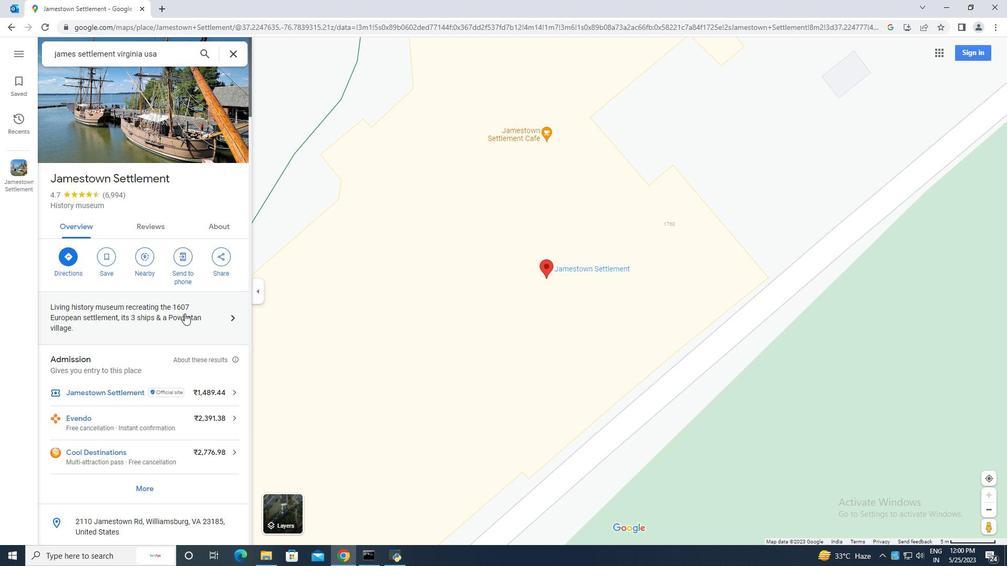 
Action: Mouse scrolled (184, 313) with delta (0, 0)
Screenshot: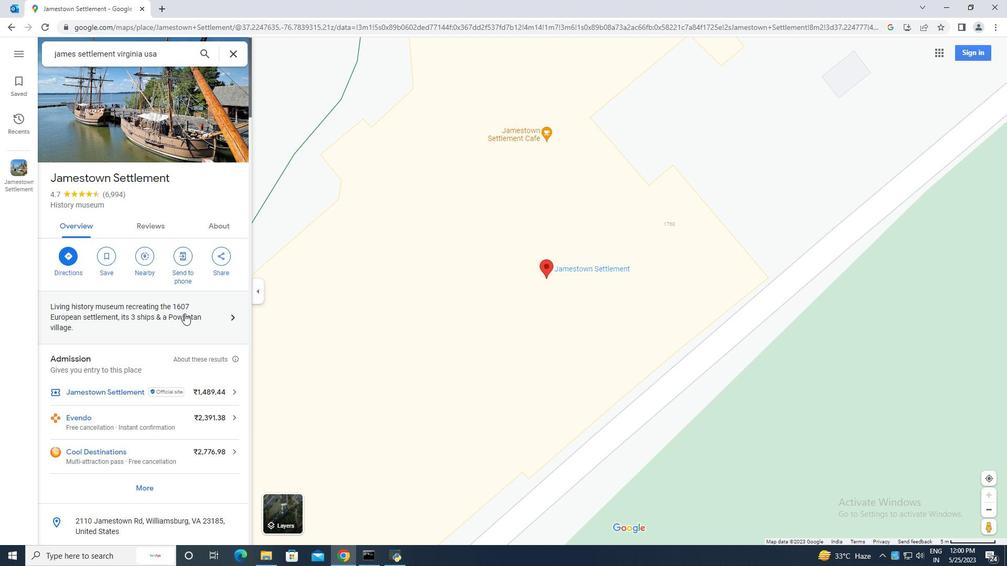 
Action: Mouse scrolled (184, 313) with delta (0, 0)
Screenshot: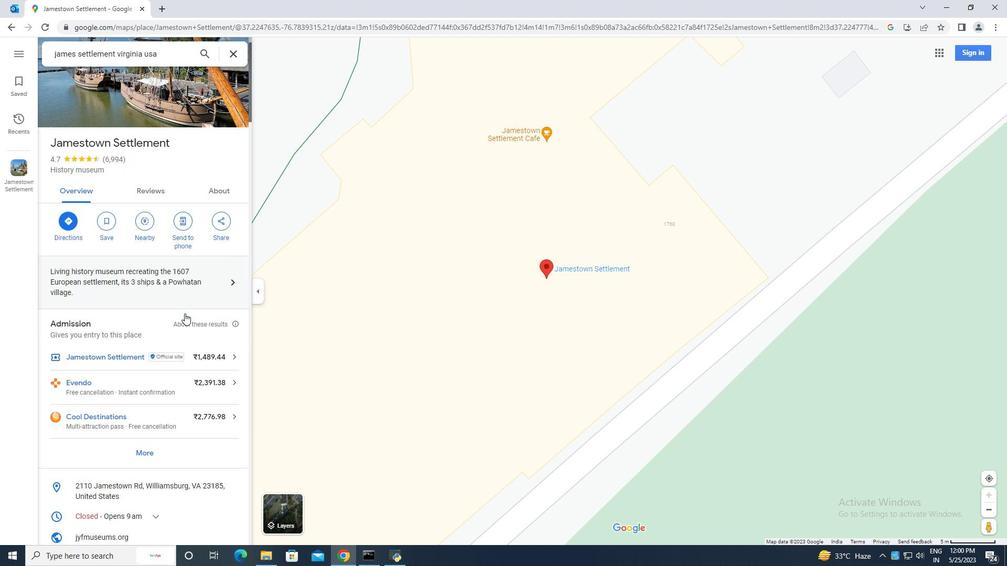 
Action: Mouse scrolled (184, 313) with delta (0, 0)
Screenshot: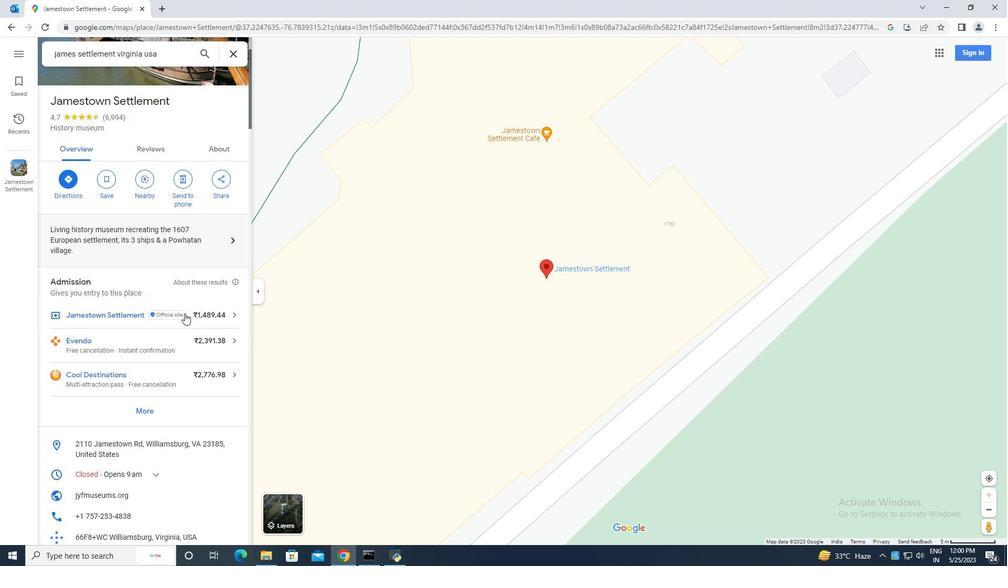 
Action: Mouse scrolled (184, 313) with delta (0, 0)
Screenshot: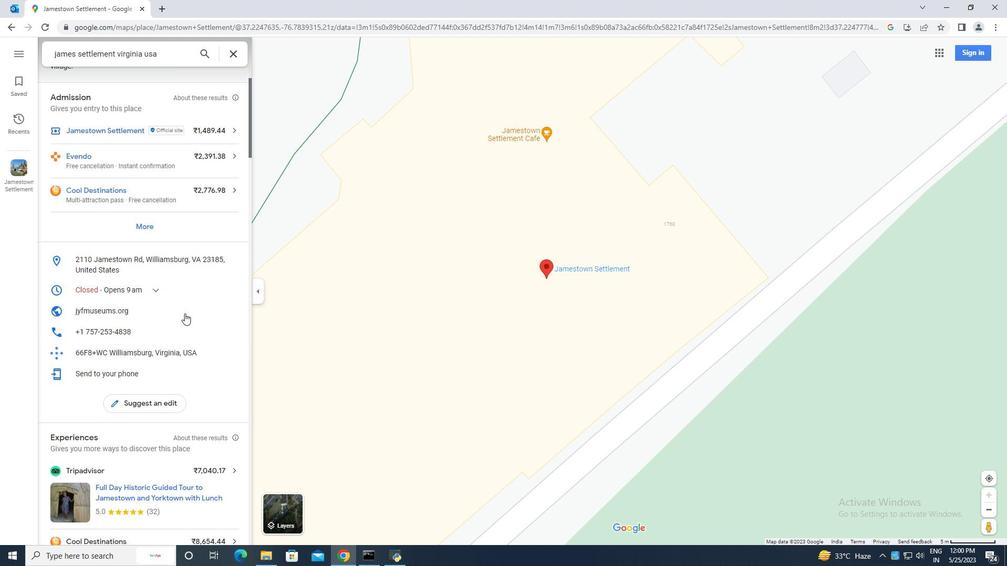
Action: Mouse scrolled (184, 313) with delta (0, 0)
Screenshot: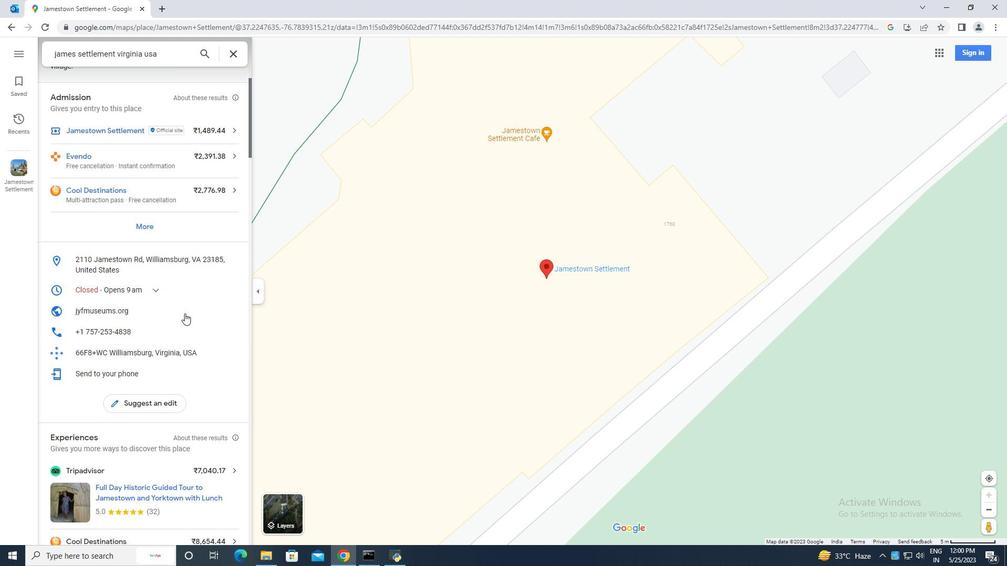 
Action: Mouse scrolled (184, 313) with delta (0, 0)
Screenshot: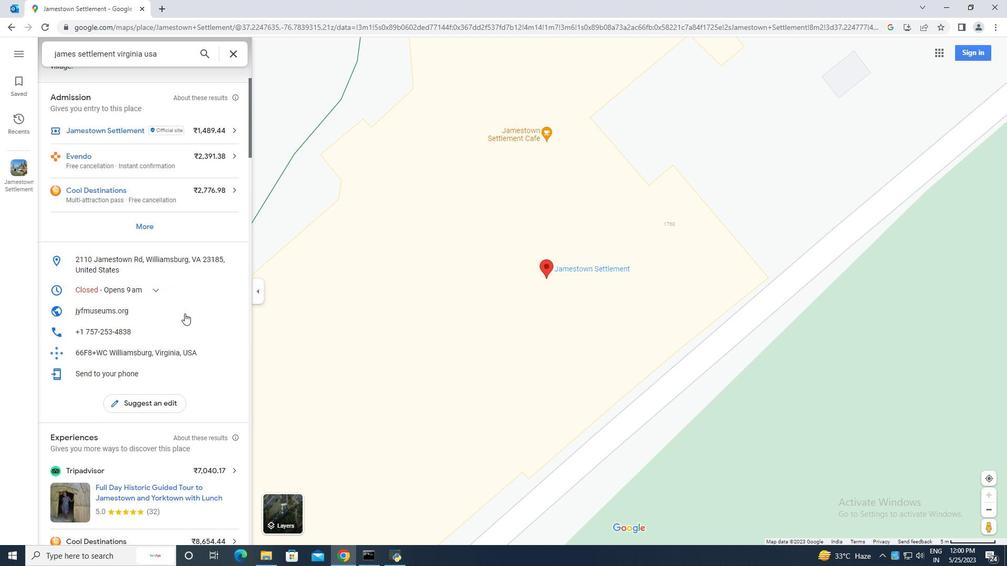 
Action: Mouse scrolled (184, 313) with delta (0, 0)
Screenshot: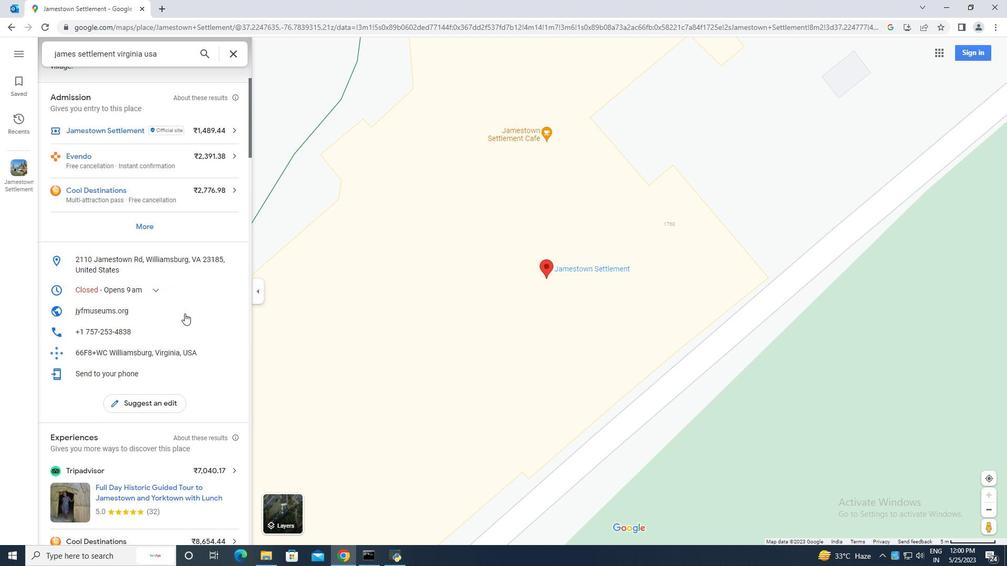 
Action: Mouse scrolled (184, 313) with delta (0, 0)
Screenshot: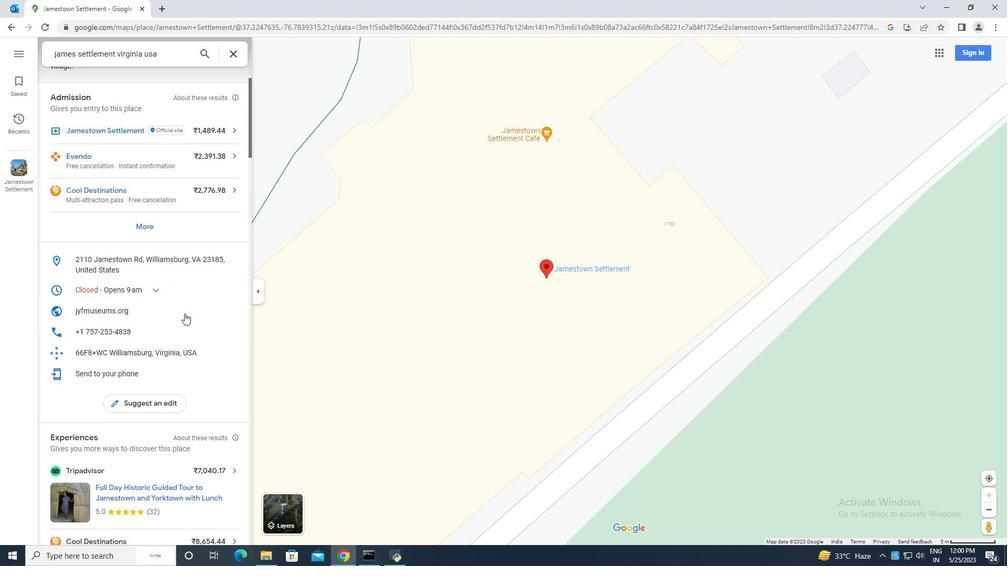 
Action: Mouse scrolled (184, 313) with delta (0, 0)
Screenshot: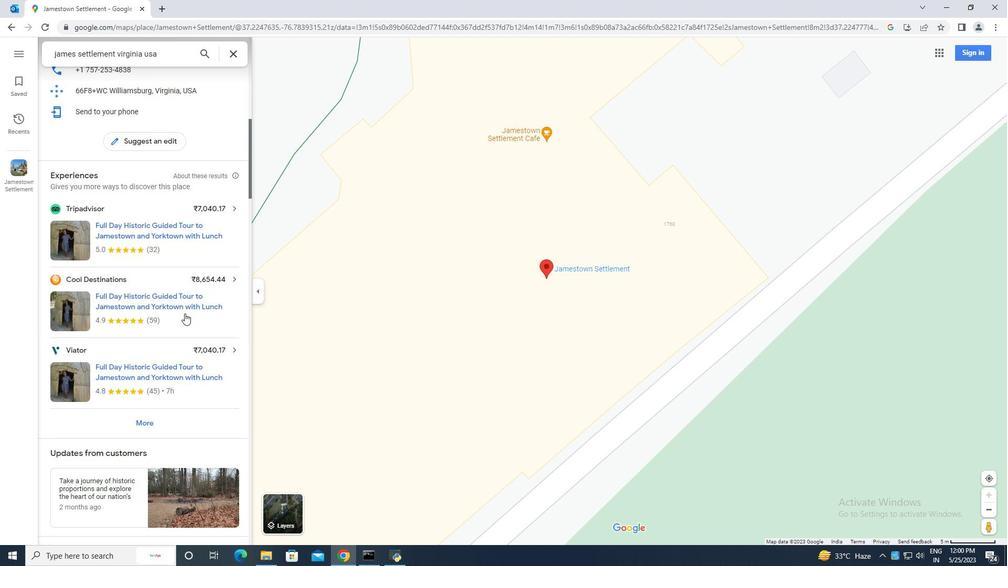 
Action: Mouse scrolled (184, 313) with delta (0, 0)
Screenshot: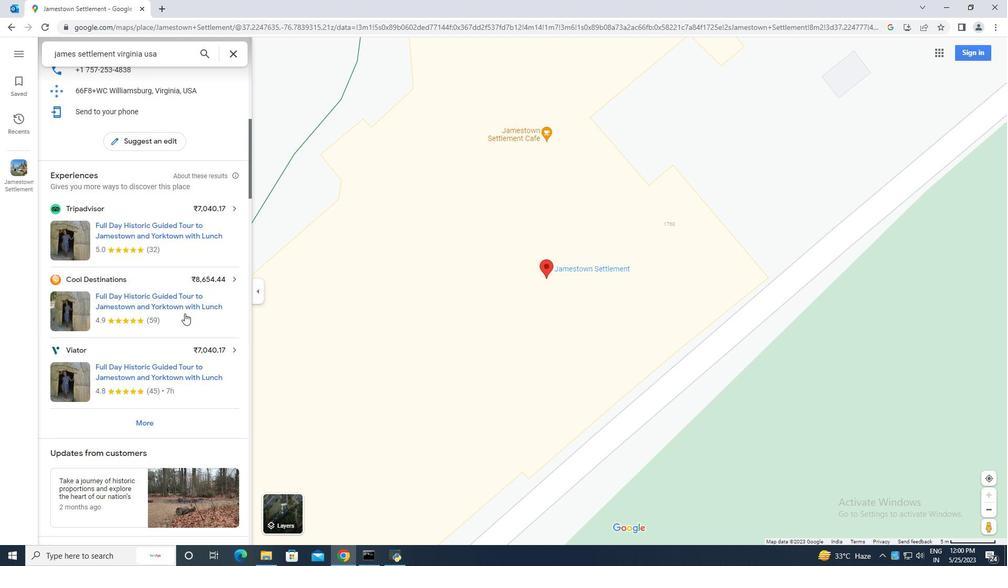 
Action: Mouse scrolled (184, 313) with delta (0, 0)
Screenshot: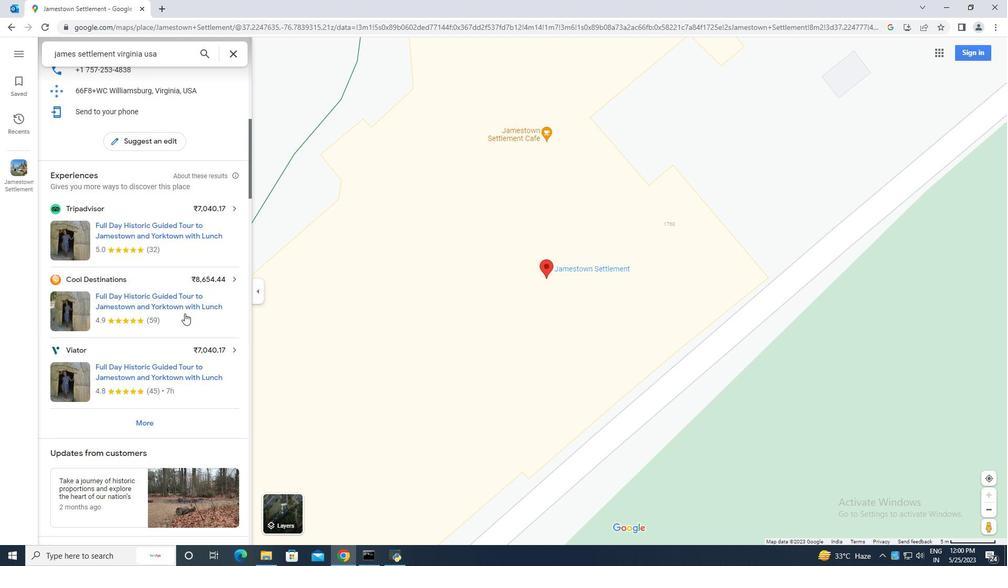 
Action: Mouse scrolled (184, 313) with delta (0, 0)
Screenshot: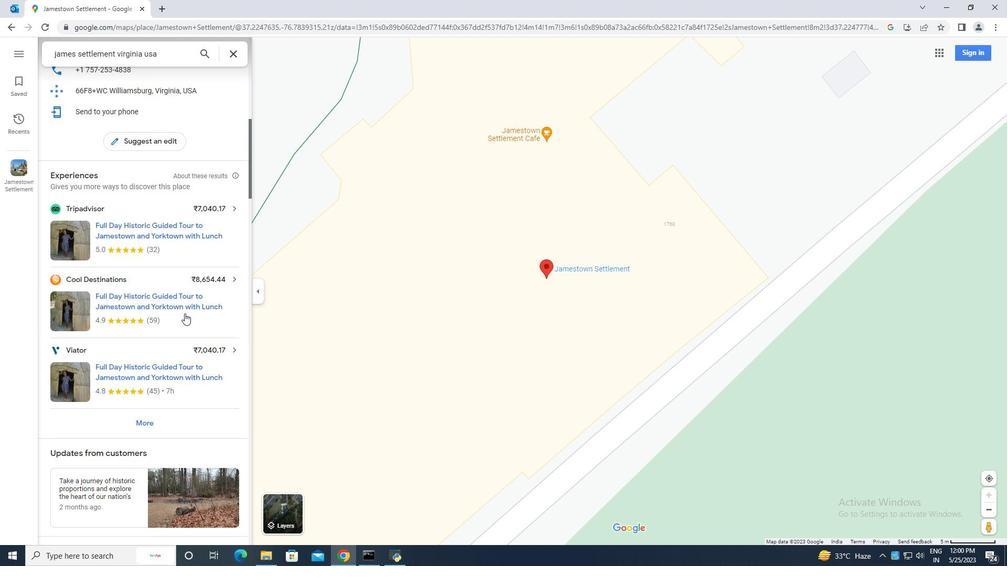 
Action: Mouse scrolled (184, 313) with delta (0, 0)
Screenshot: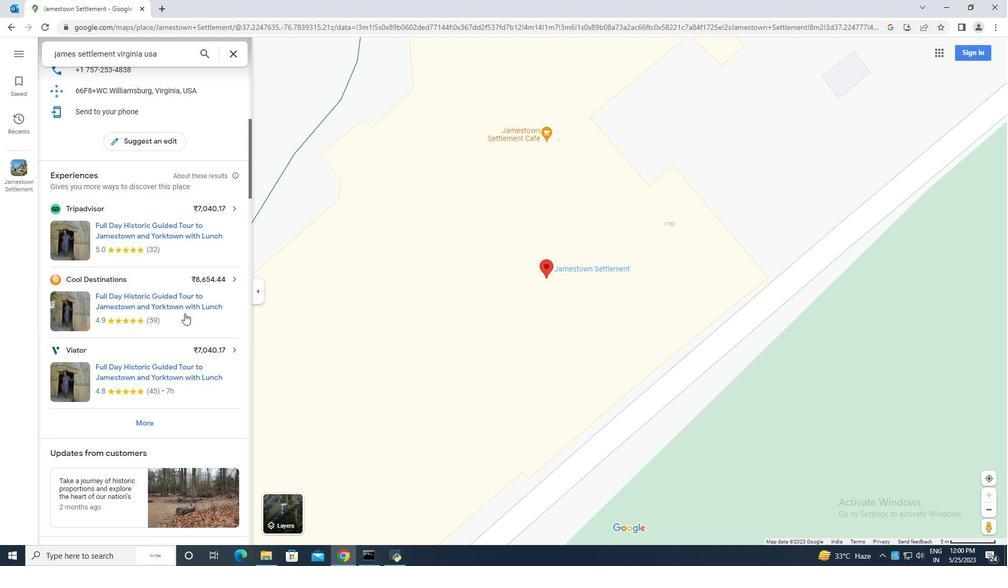 
Action: Mouse scrolled (184, 313) with delta (0, 0)
Screenshot: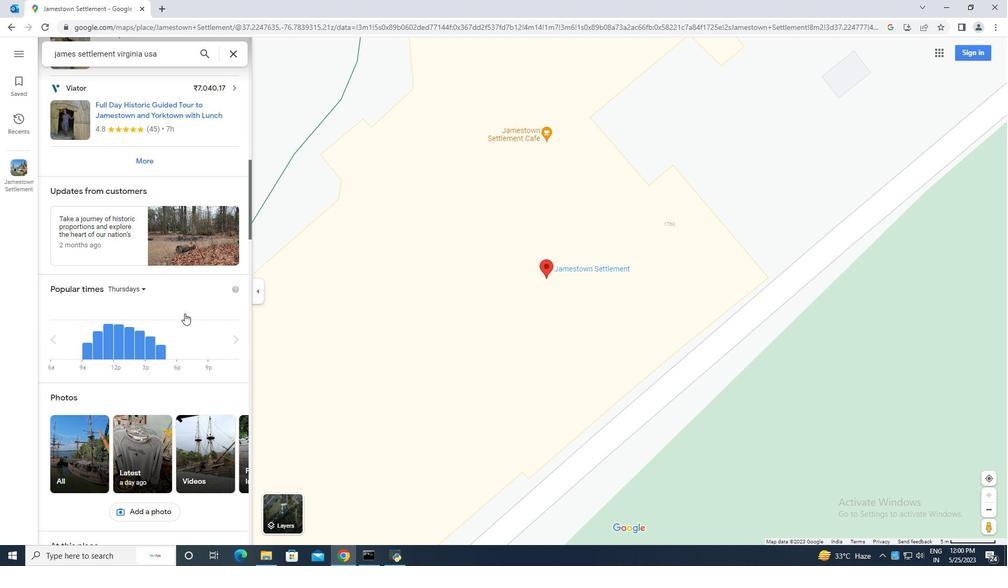 
Action: Mouse scrolled (184, 313) with delta (0, 0)
Screenshot: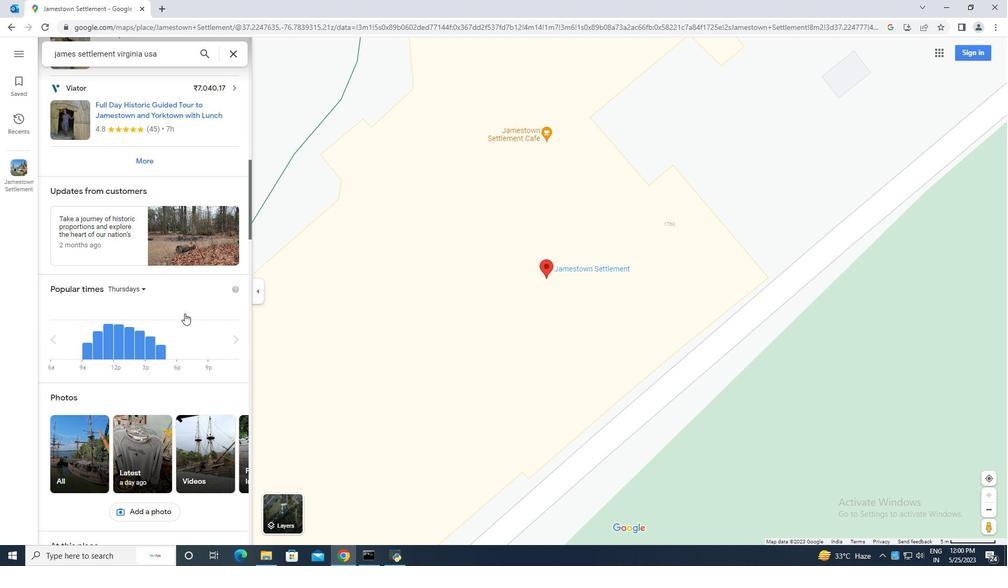 
Action: Mouse scrolled (184, 313) with delta (0, 0)
Screenshot: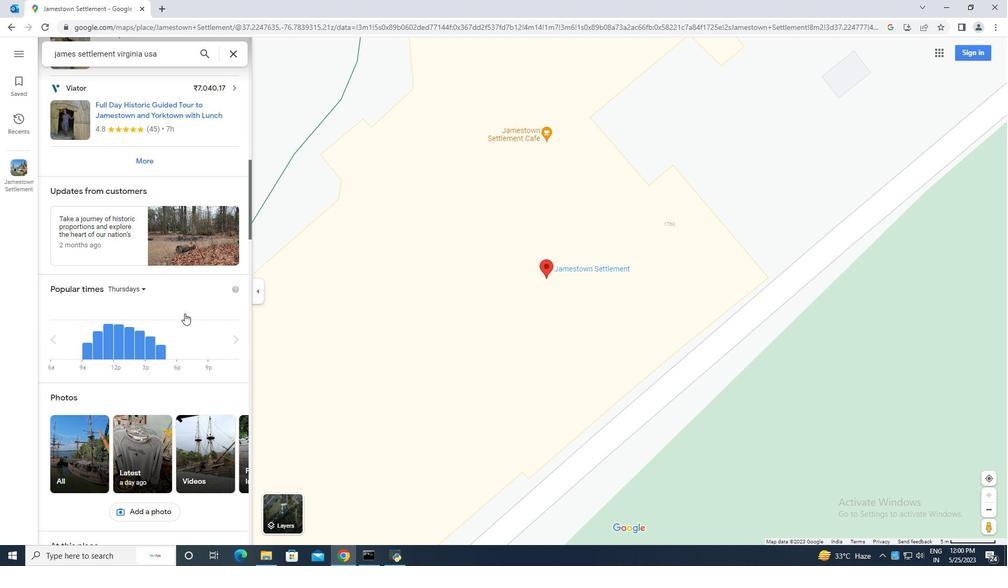 
Action: Mouse scrolled (184, 313) with delta (0, 0)
Screenshot: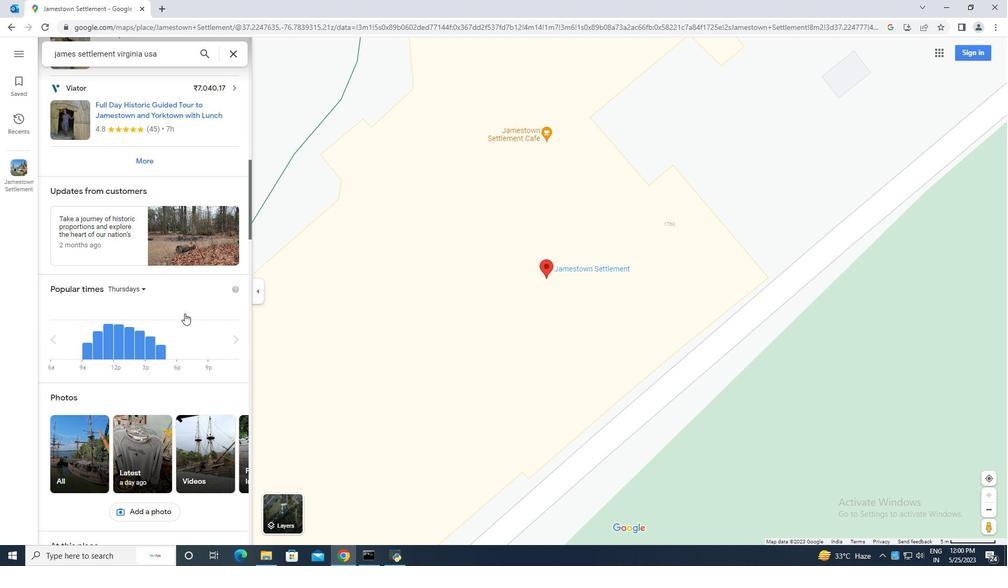 
Action: Mouse scrolled (184, 313) with delta (0, 0)
Screenshot: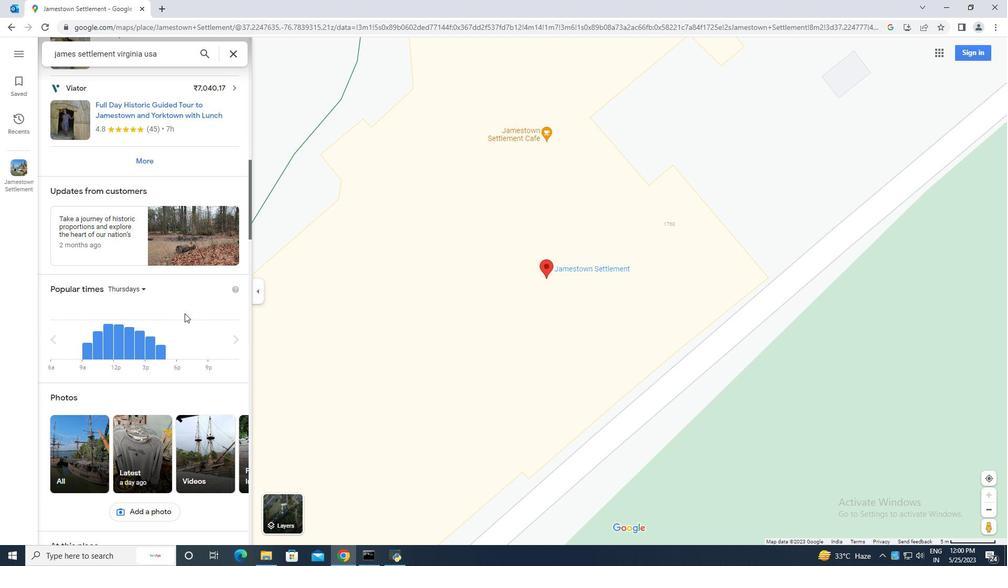 
Action: Mouse moved to (68, 201)
Screenshot: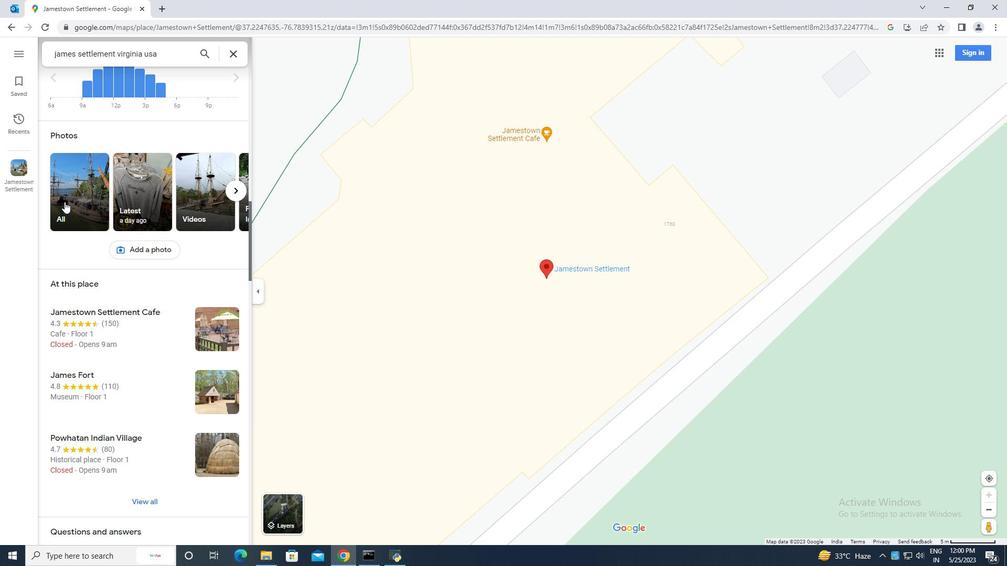 
Action: Mouse pressed left at (68, 201)
Screenshot: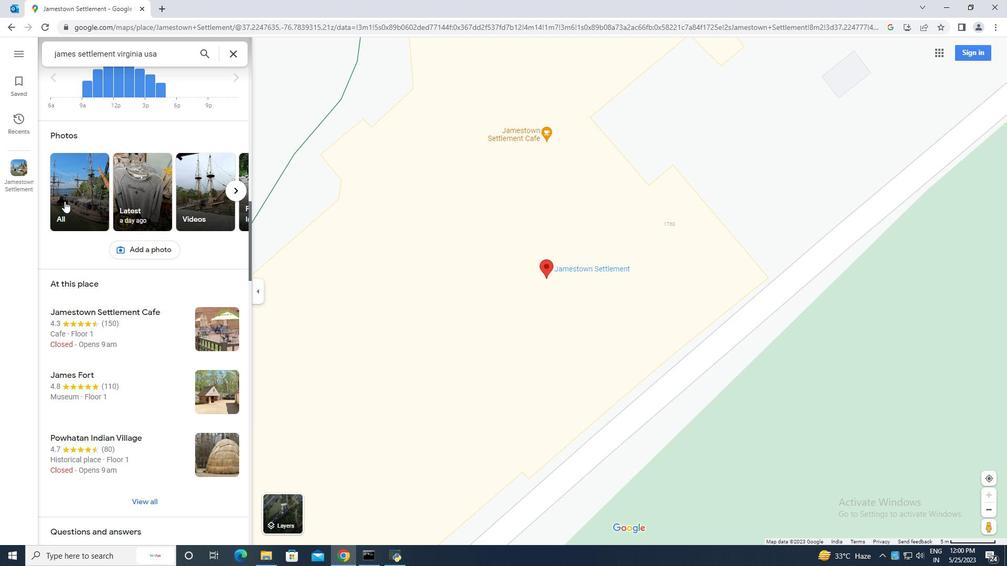 
Action: Mouse moved to (646, 470)
Screenshot: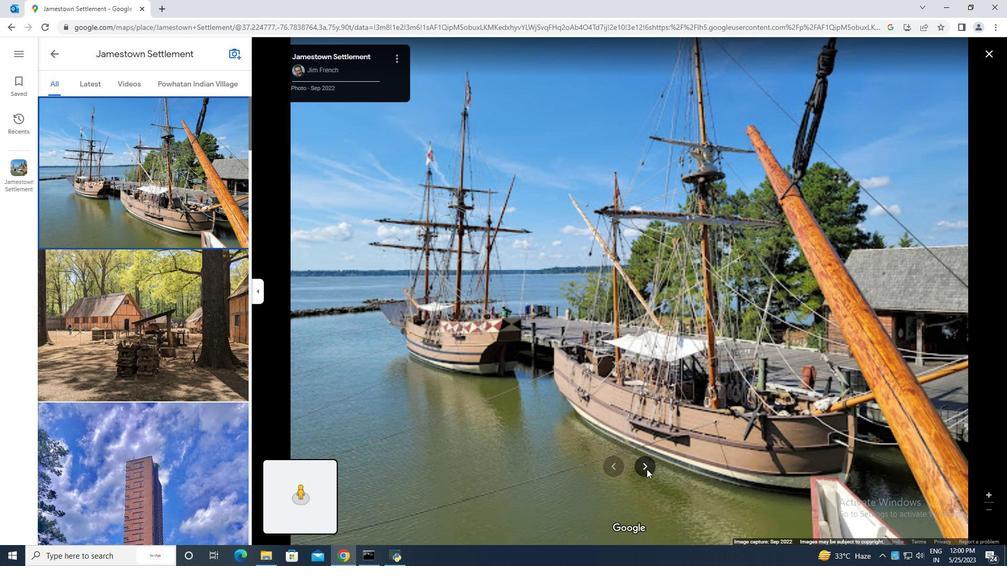 
Action: Mouse pressed left at (646, 470)
Screenshot: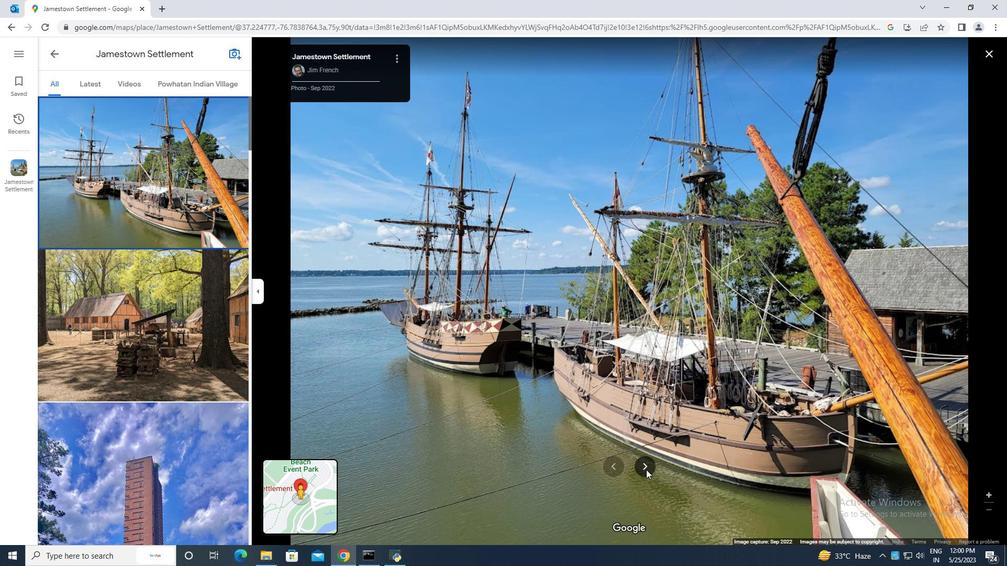 
Action: Mouse moved to (643, 469)
Screenshot: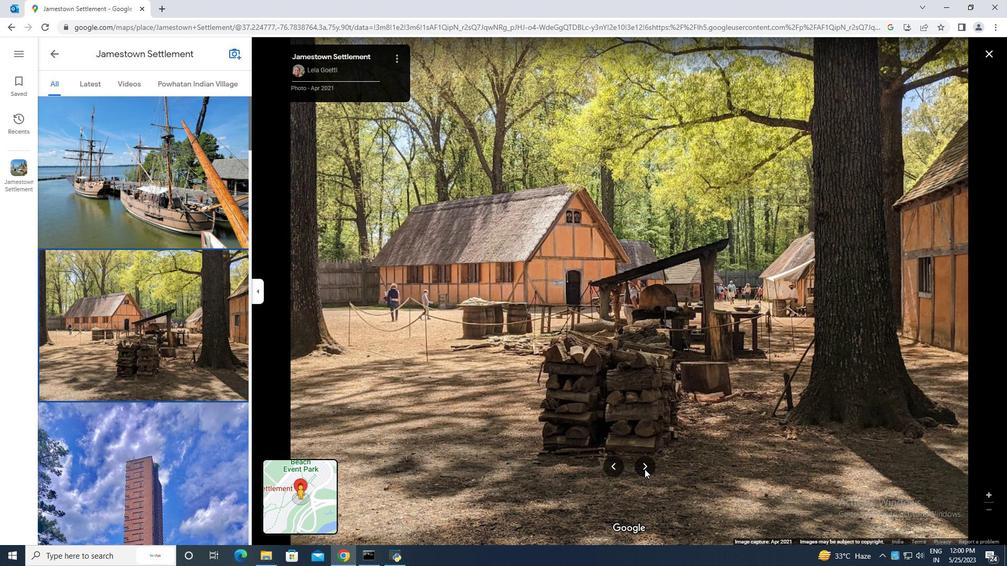 
Action: Mouse pressed left at (643, 469)
Screenshot: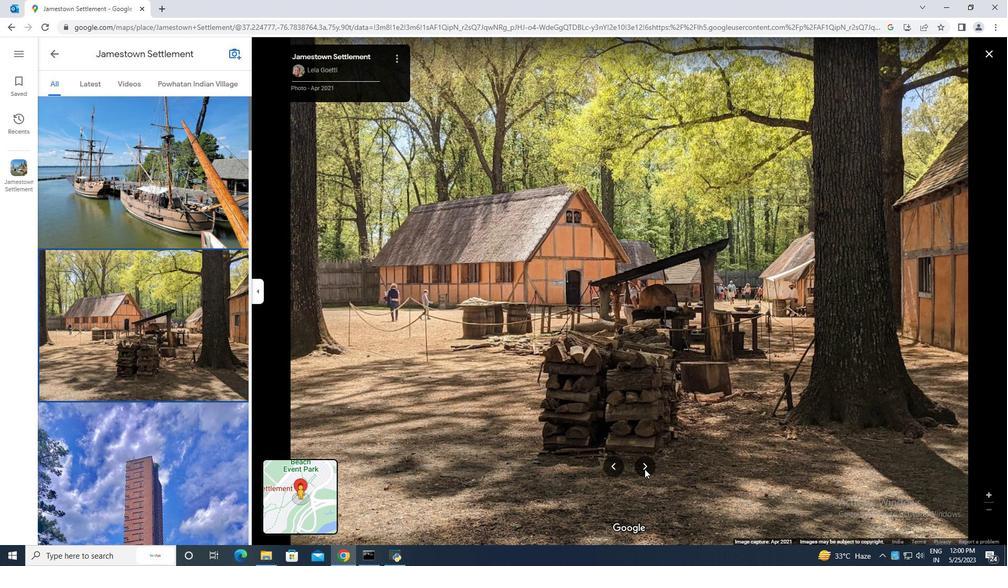 
Action: Mouse moved to (643, 465)
Screenshot: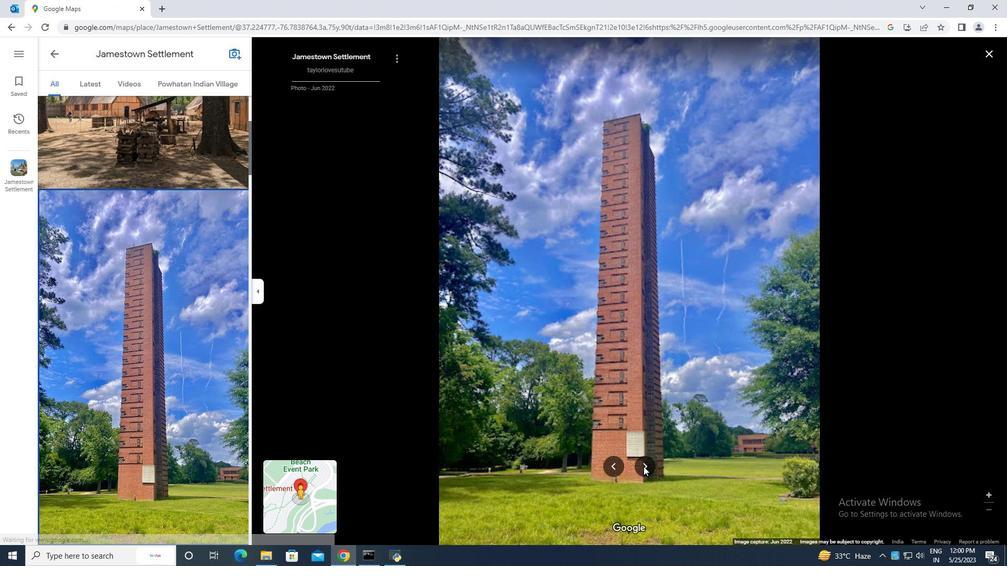 
Action: Mouse pressed left at (643, 465)
Screenshot: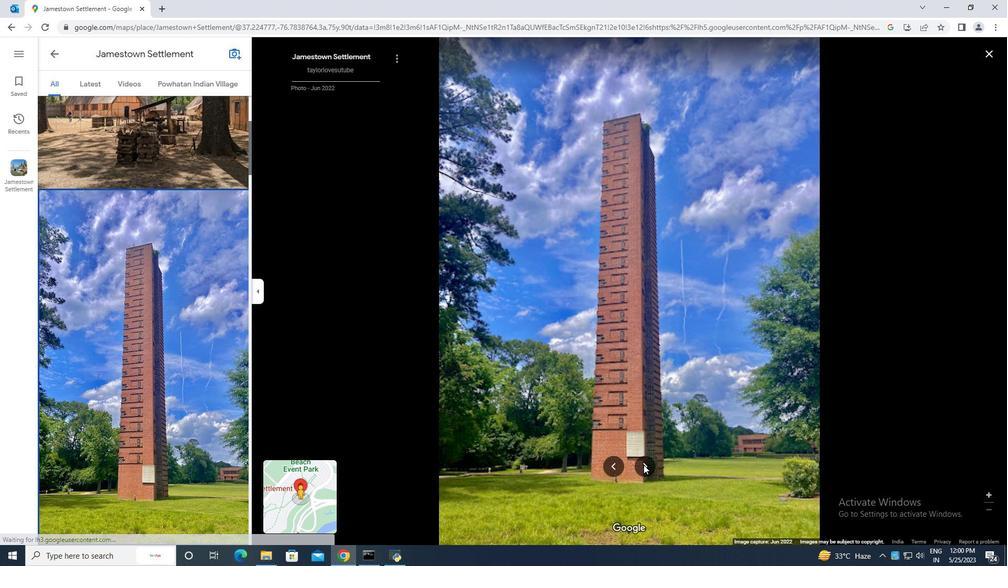 
Action: Mouse pressed left at (643, 465)
Screenshot: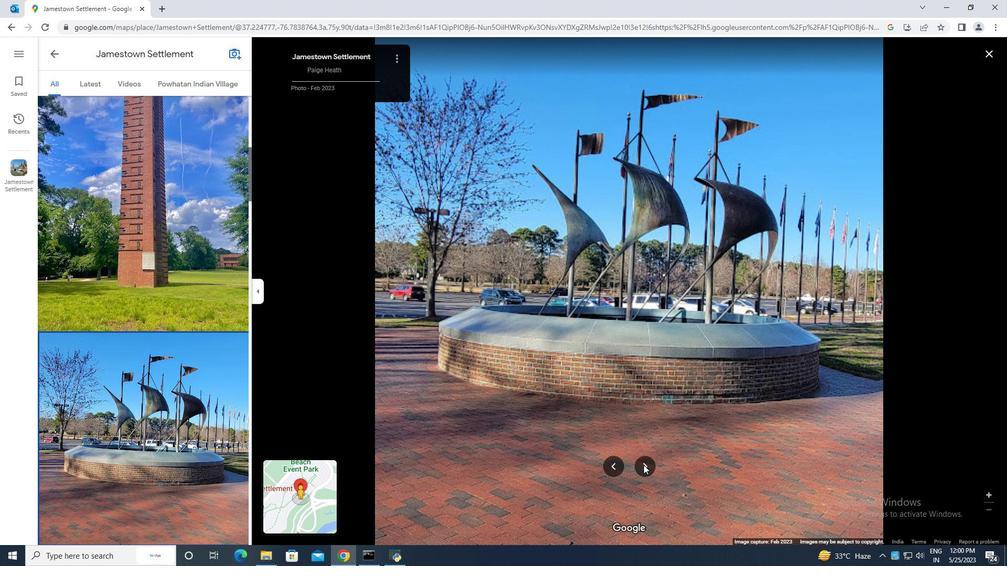 
Action: Mouse moved to (643, 465)
Screenshot: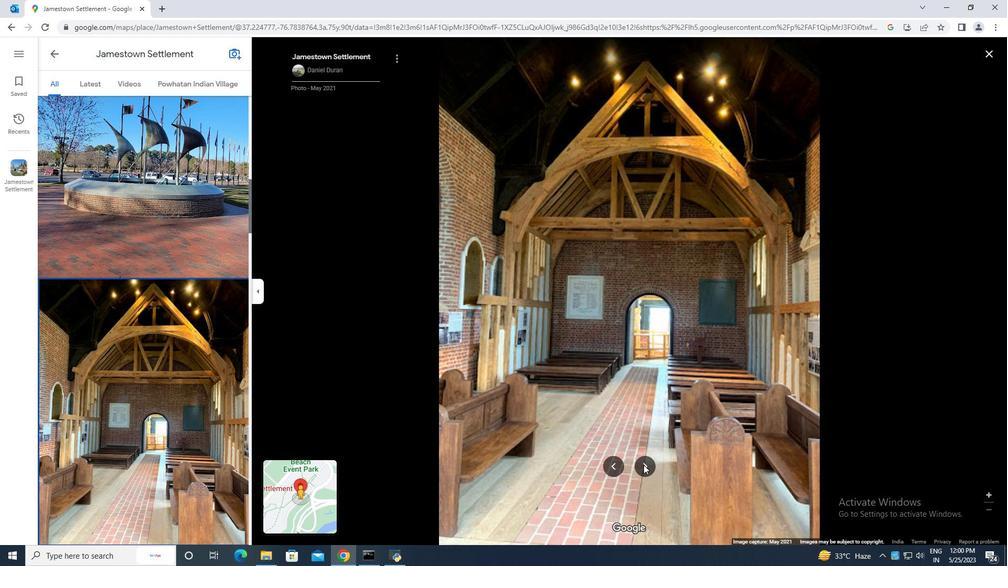 
Action: Mouse pressed left at (643, 465)
Screenshot: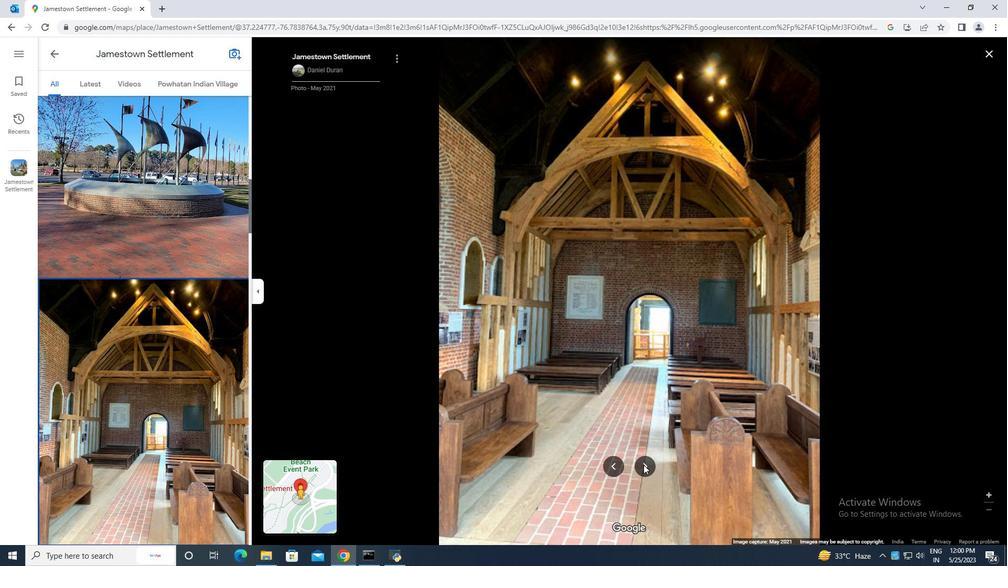 
Action: Mouse moved to (645, 466)
Screenshot: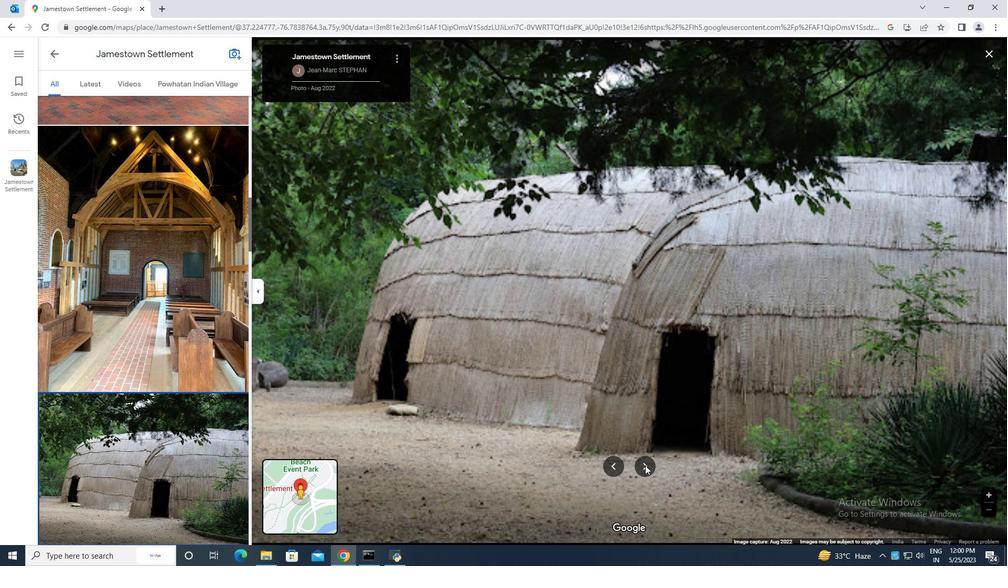 
Action: Mouse pressed left at (645, 466)
Screenshot: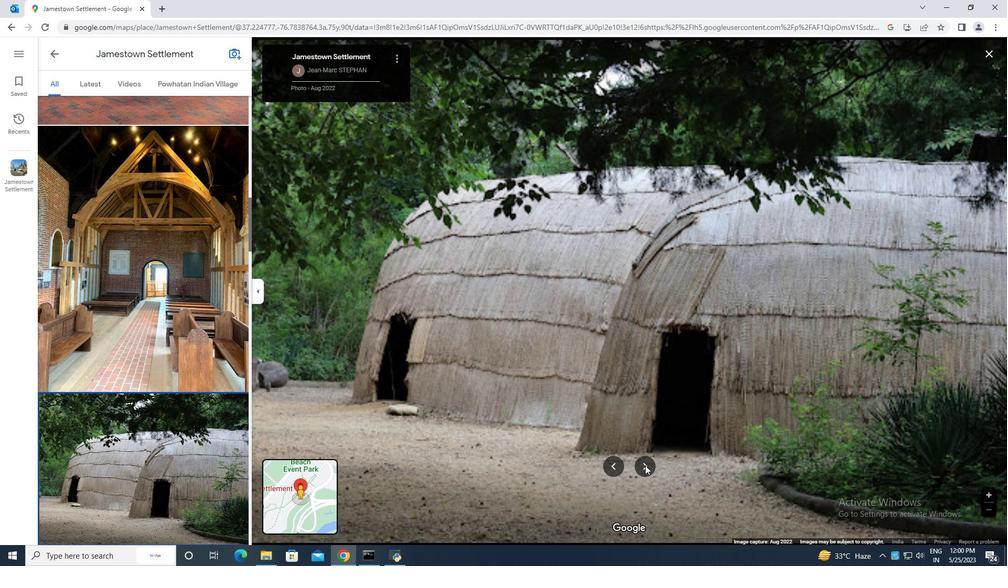 
Action: Mouse moved to (647, 467)
Screenshot: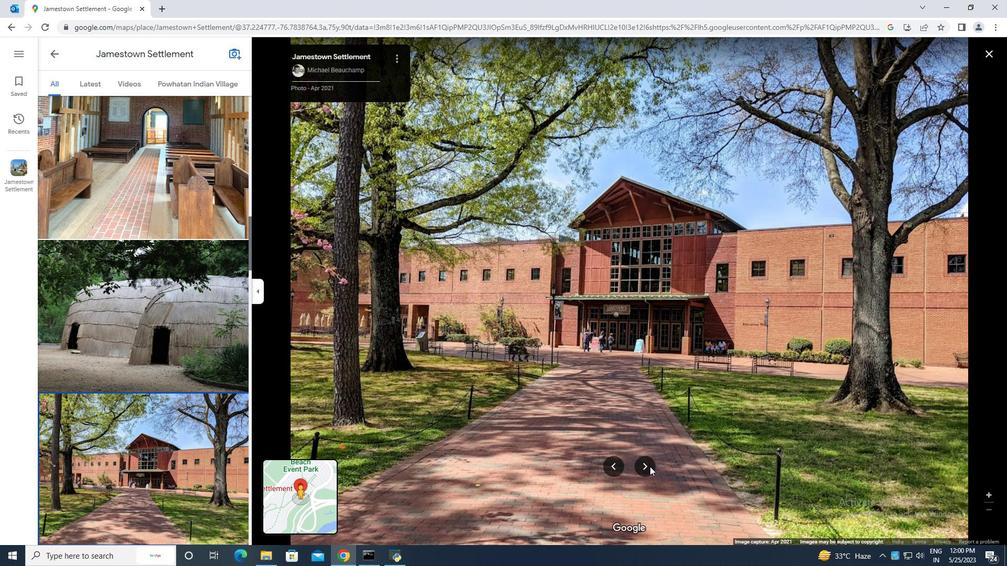 
Action: Mouse pressed left at (647, 467)
Screenshot: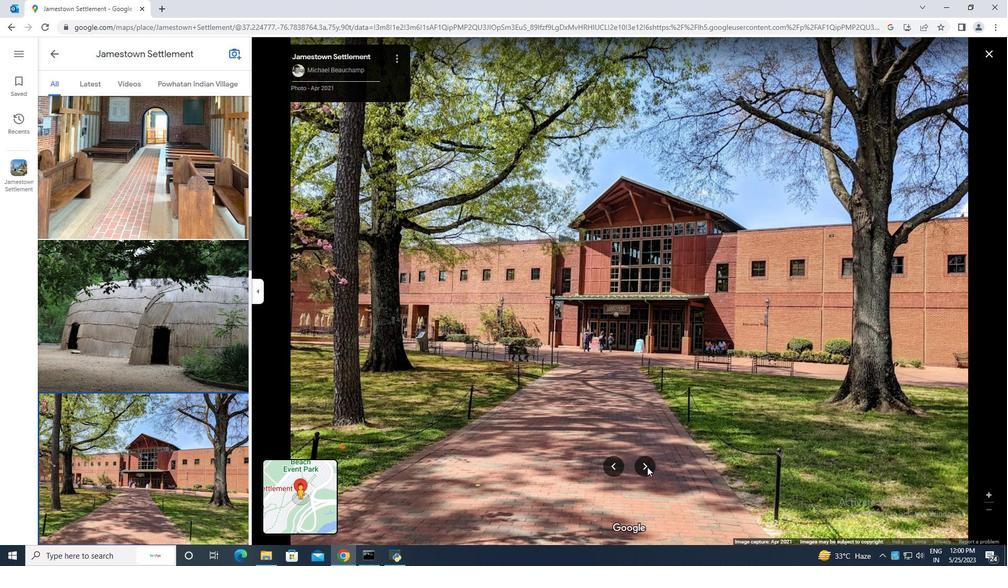 
Action: Mouse moved to (195, 409)
Screenshot: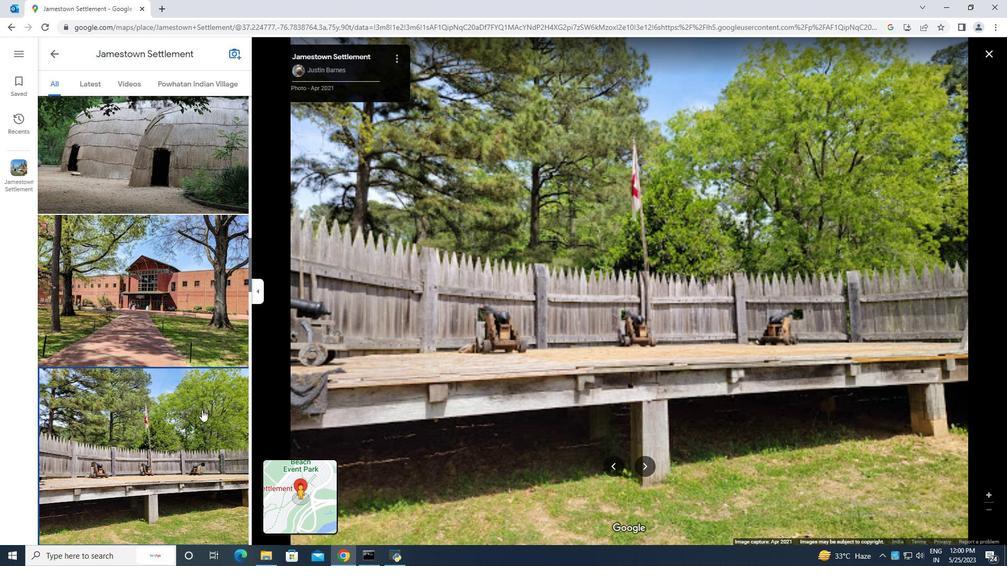 
Action: Mouse scrolled (195, 408) with delta (0, 0)
Screenshot: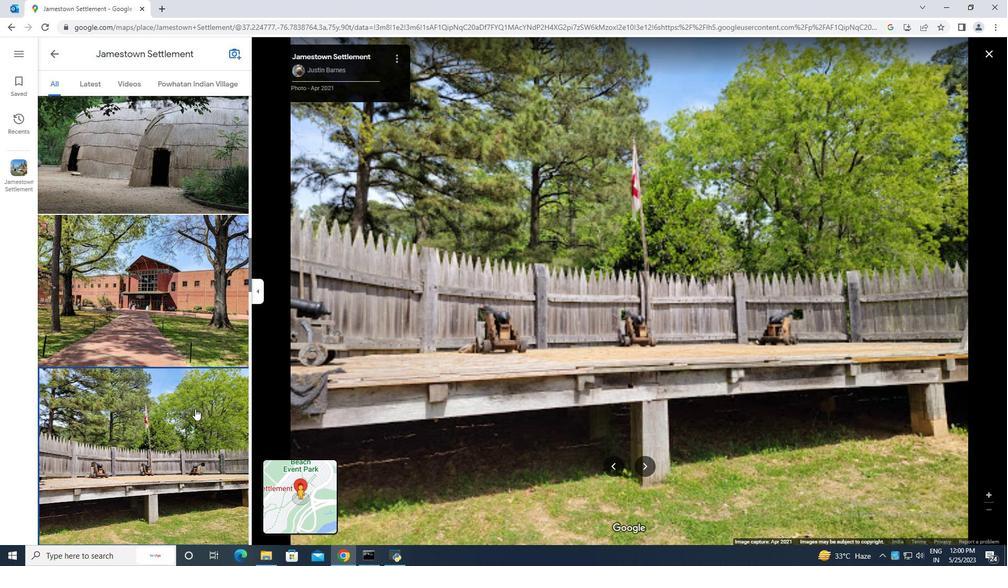 
Action: Mouse scrolled (195, 408) with delta (0, 0)
Screenshot: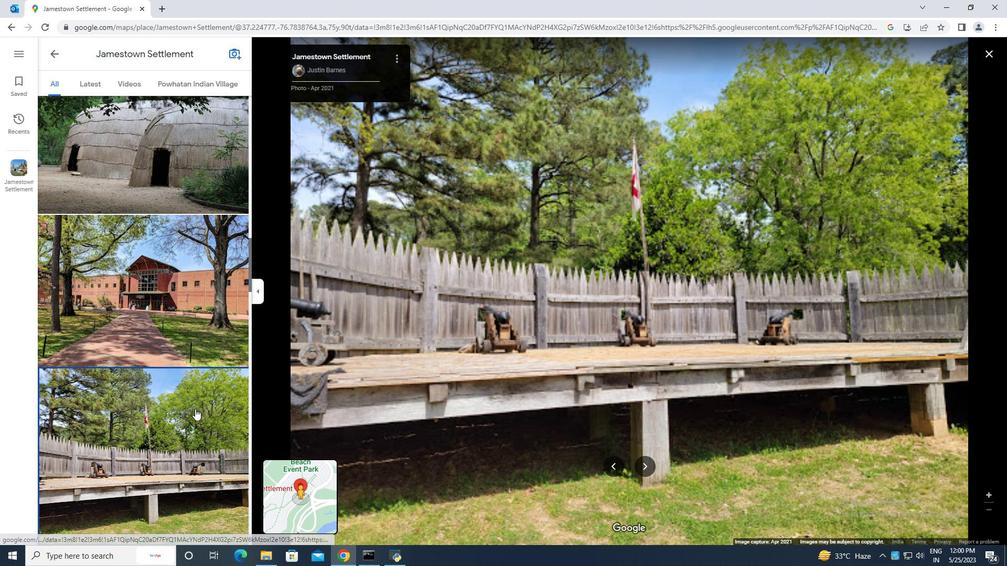 
Action: Mouse moved to (195, 408)
Screenshot: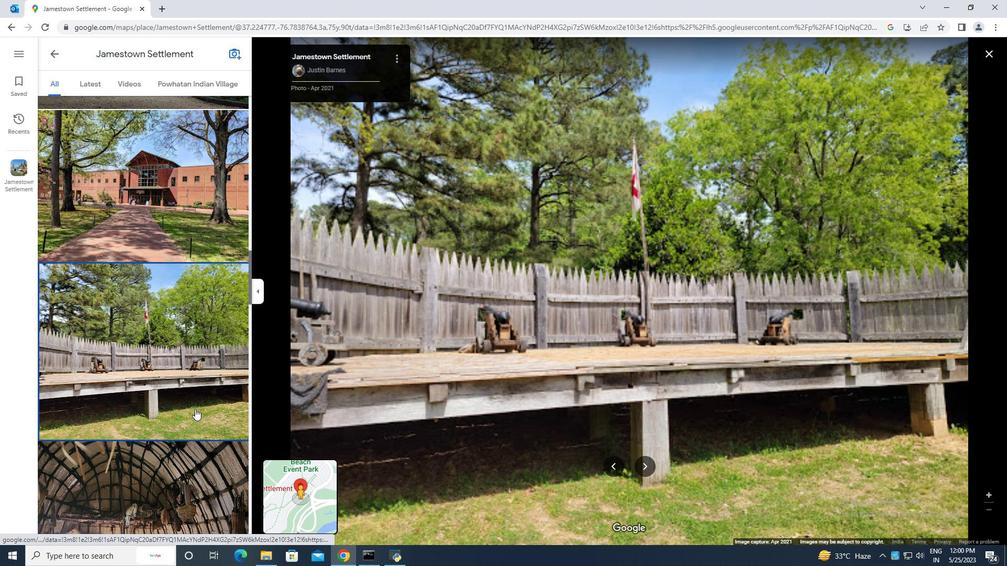 
Action: Mouse scrolled (195, 408) with delta (0, 0)
Screenshot: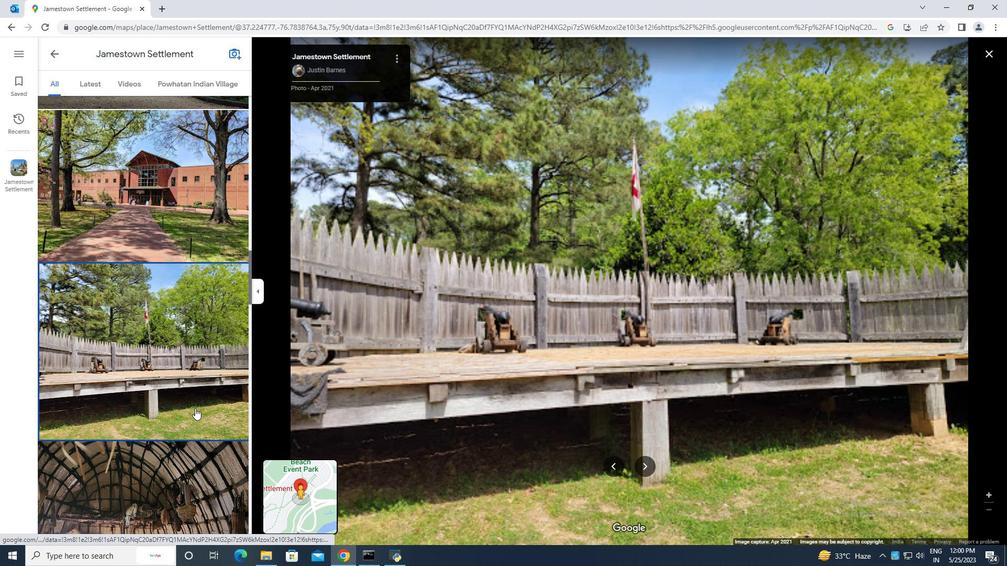 
Action: Mouse scrolled (195, 408) with delta (0, 0)
Screenshot: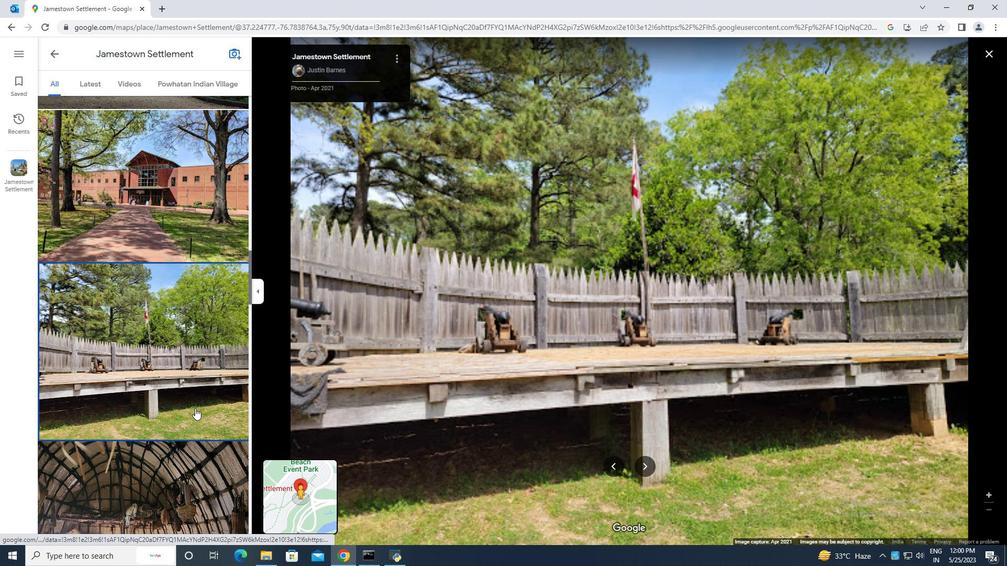
Action: Mouse moved to (641, 468)
Screenshot: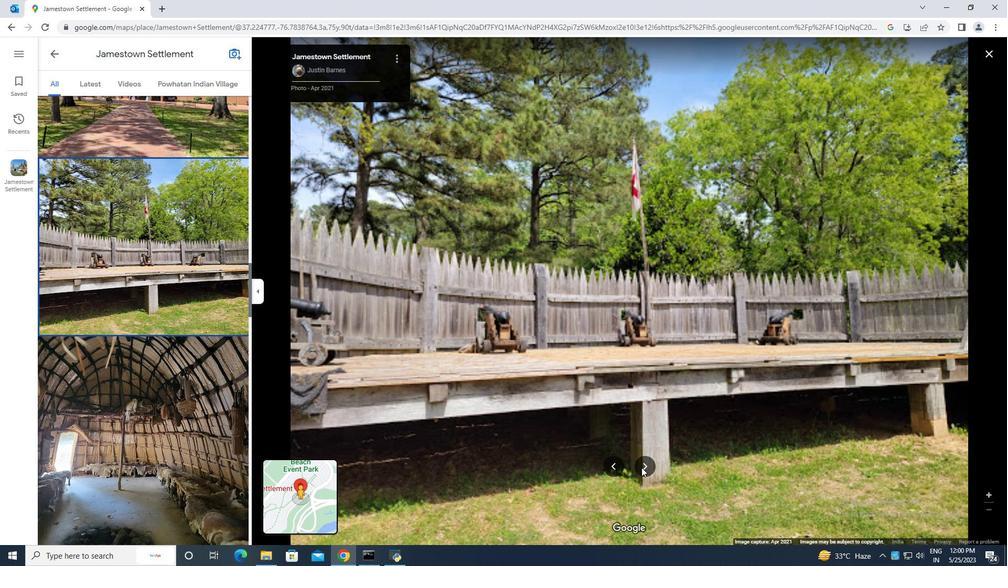
Action: Mouse pressed left at (641, 468)
Screenshot: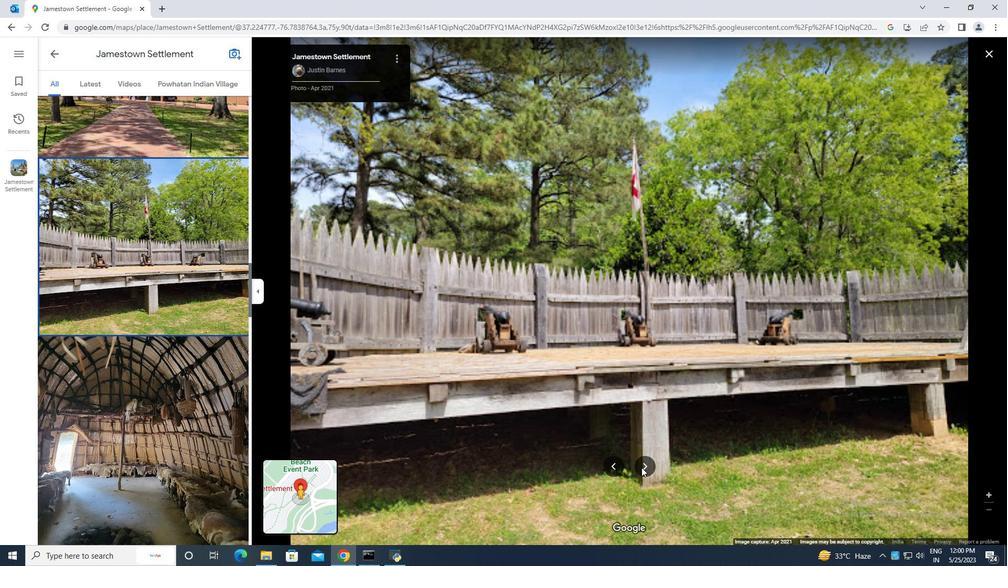 
Action: Mouse moved to (644, 464)
Screenshot: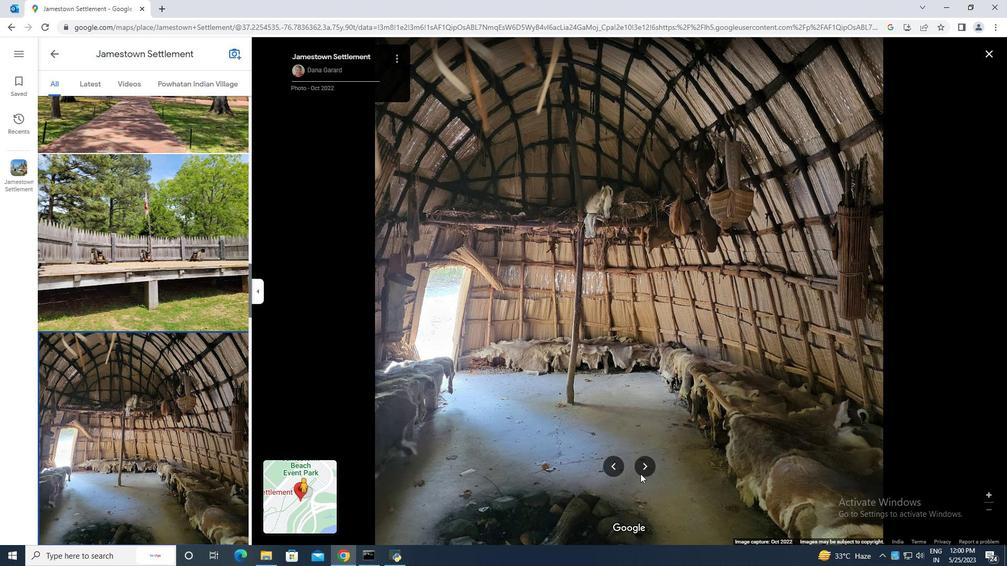 
Action: Mouse pressed left at (644, 464)
Screenshot: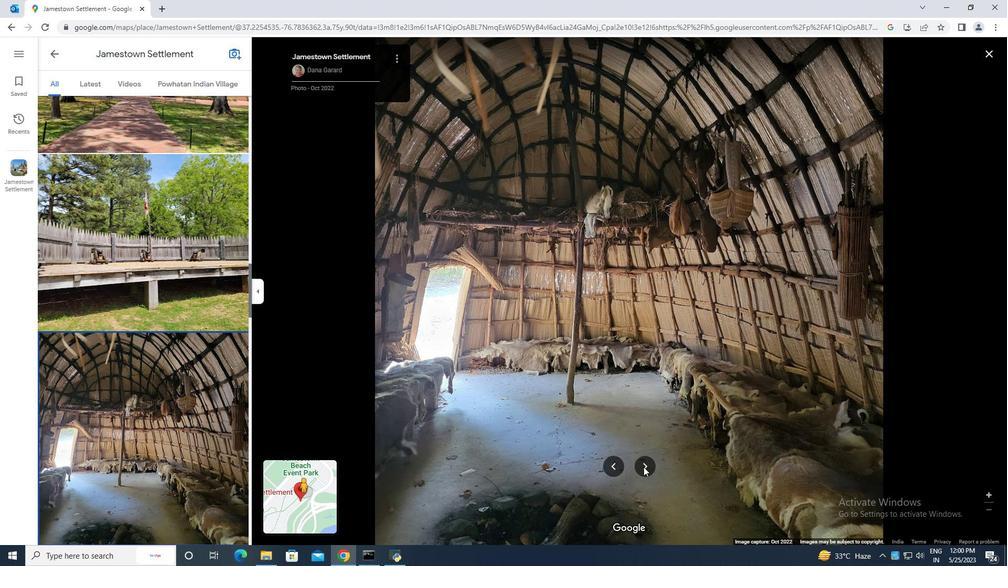 
Action: Mouse moved to (645, 468)
Screenshot: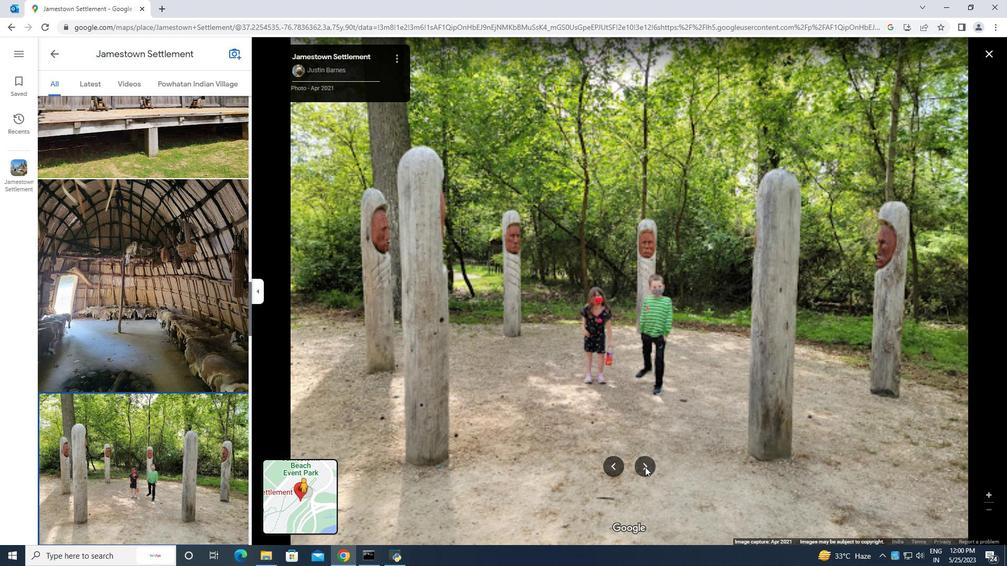 
Action: Mouse pressed left at (645, 468)
Screenshot: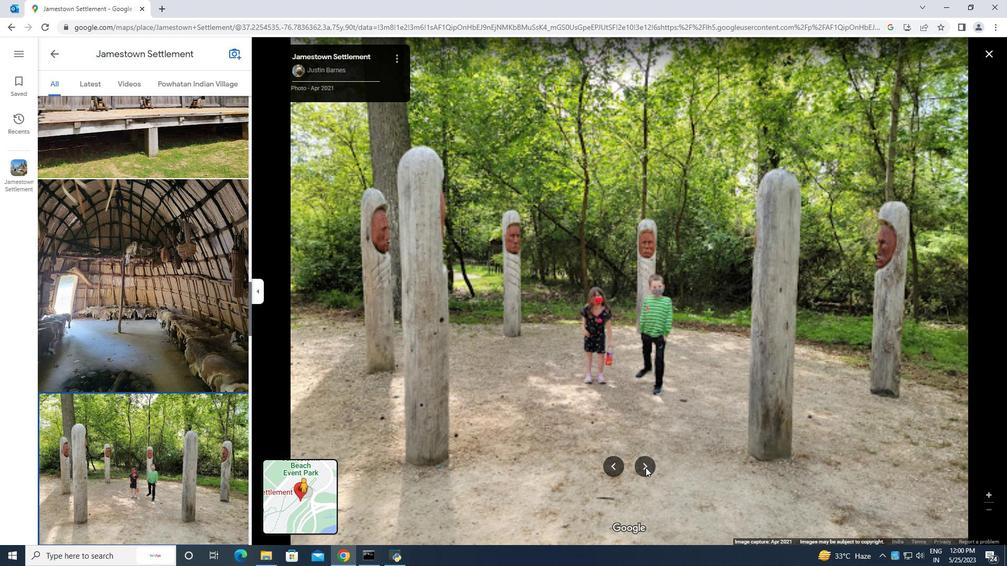 
Action: Mouse moved to (645, 464)
Screenshot: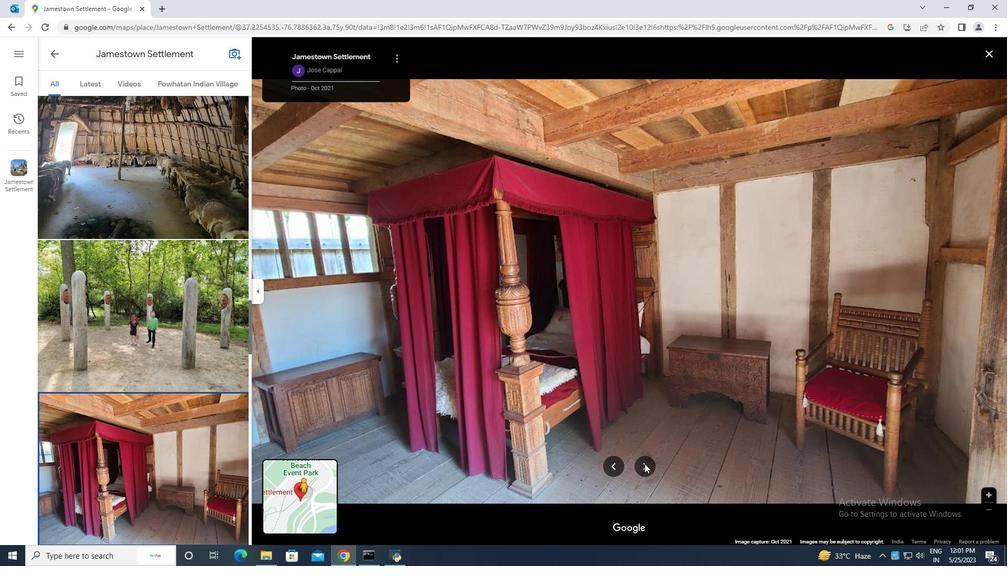 
Action: Mouse pressed left at (645, 464)
Screenshot: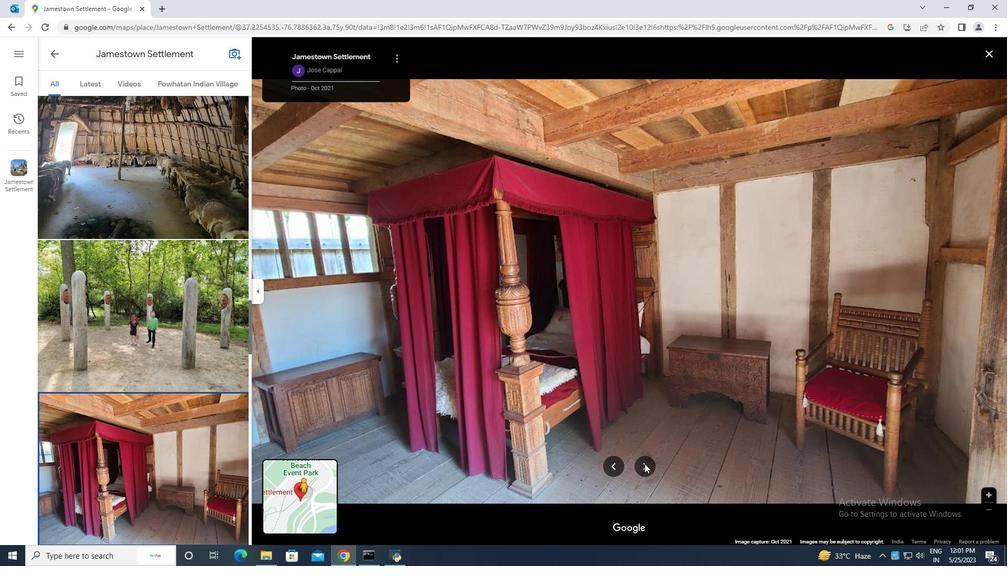 
Action: Mouse moved to (645, 465)
Screenshot: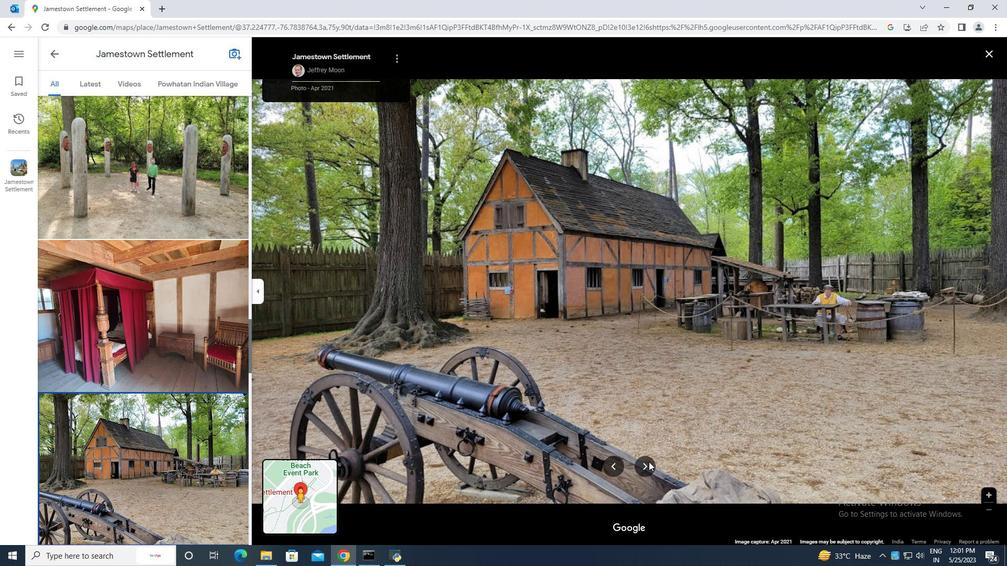 
Action: Mouse pressed left at (645, 465)
Screenshot: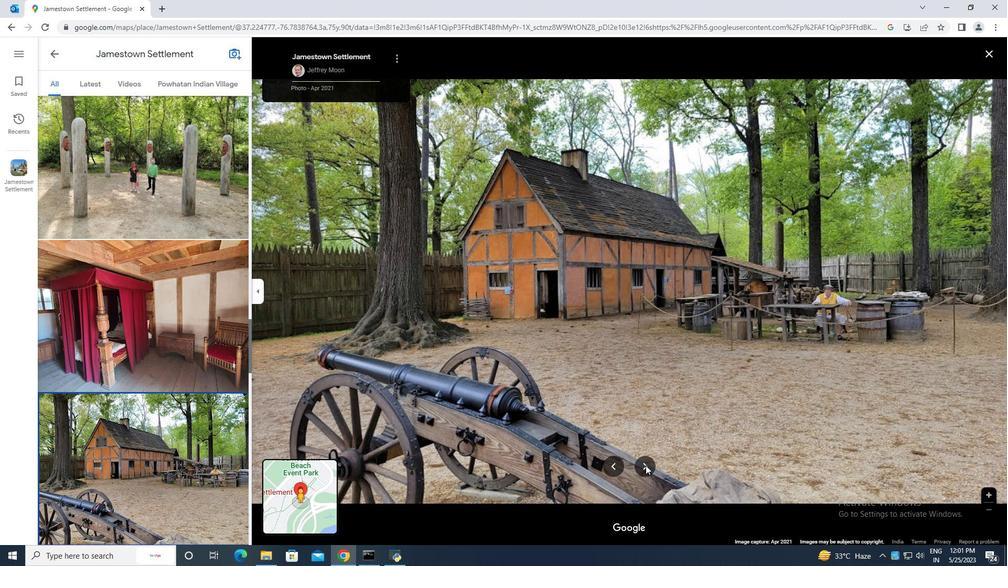 
Action: Mouse moved to (645, 464)
Screenshot: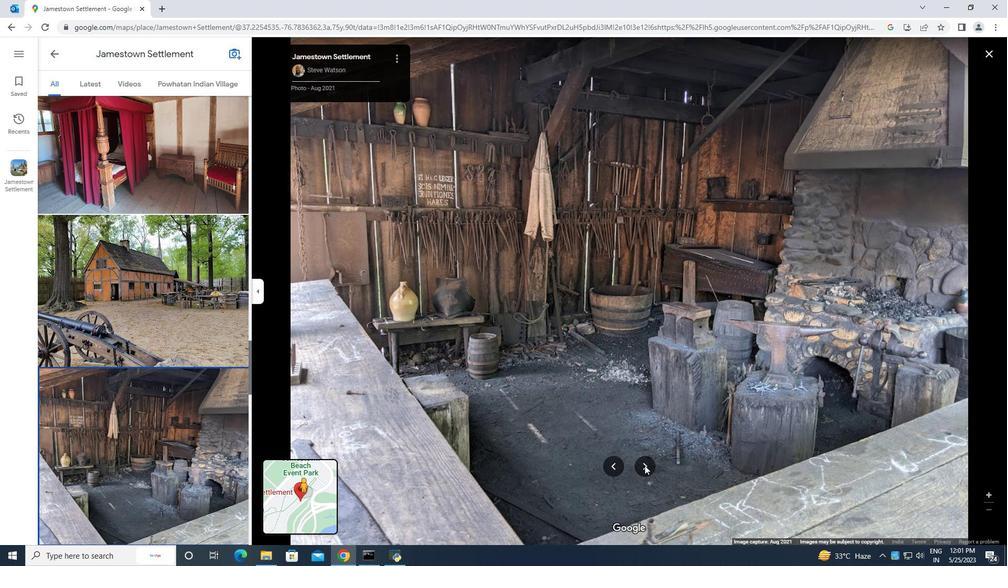 
Action: Mouse pressed left at (645, 464)
Screenshot: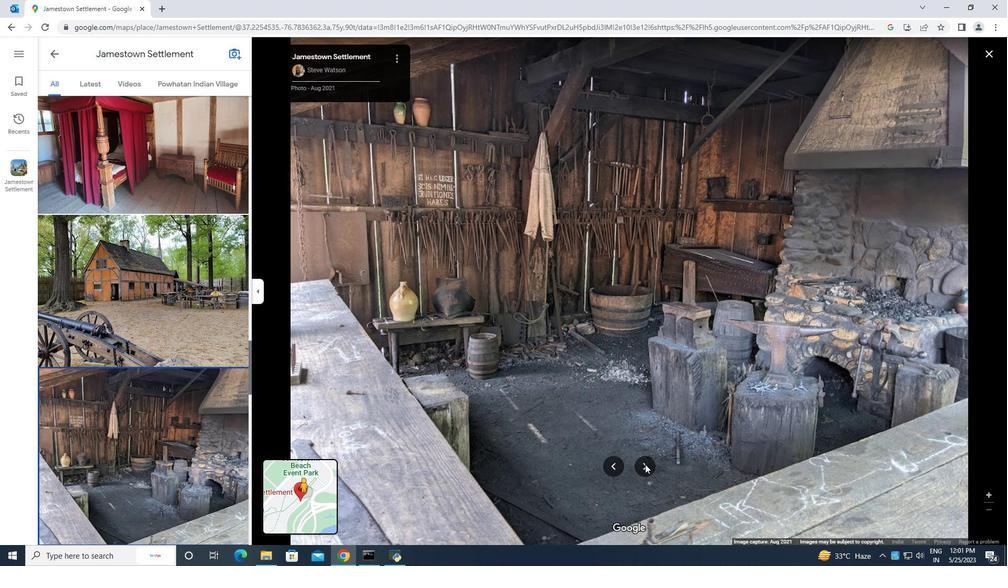 
Action: Mouse moved to (646, 462)
Screenshot: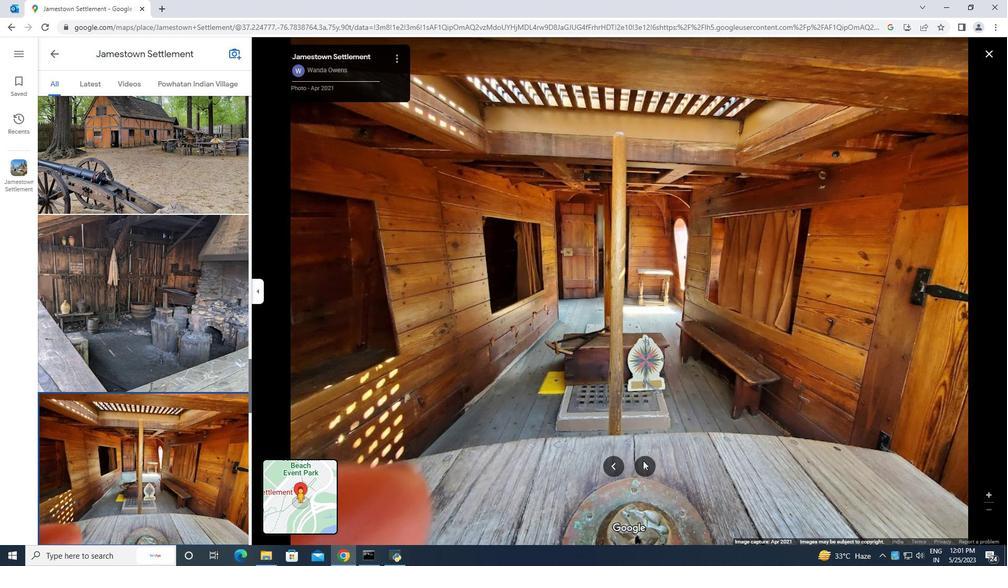 
Action: Mouse pressed left at (646, 462)
Screenshot: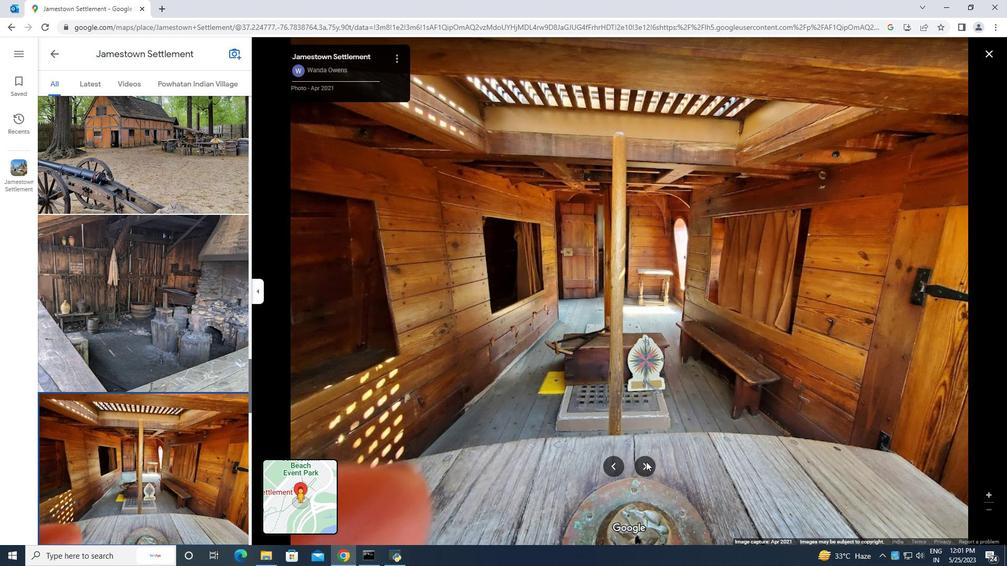 
Action: Mouse moved to (321, 341)
Screenshot: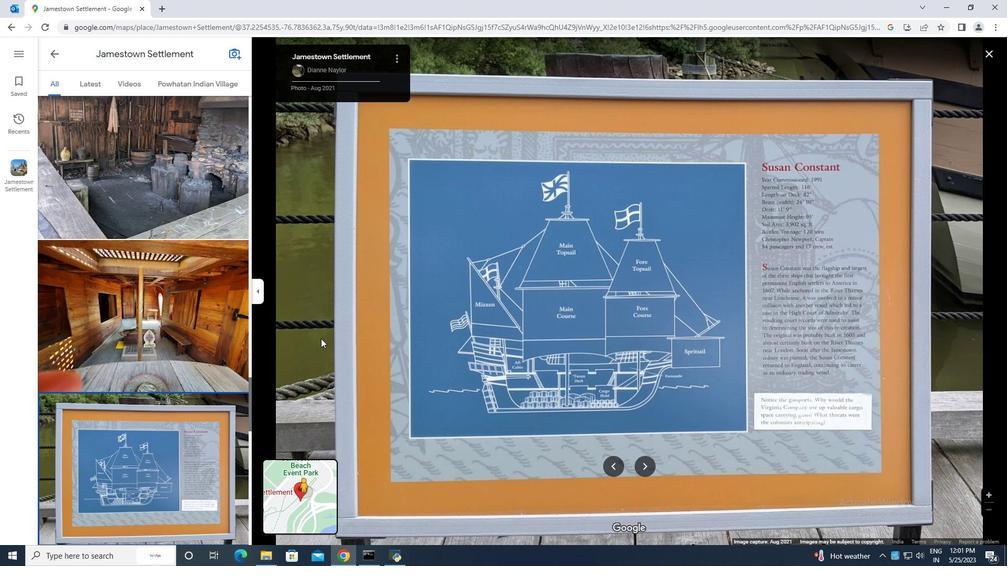 
Action: Mouse scrolled (321, 340) with delta (0, 0)
Screenshot: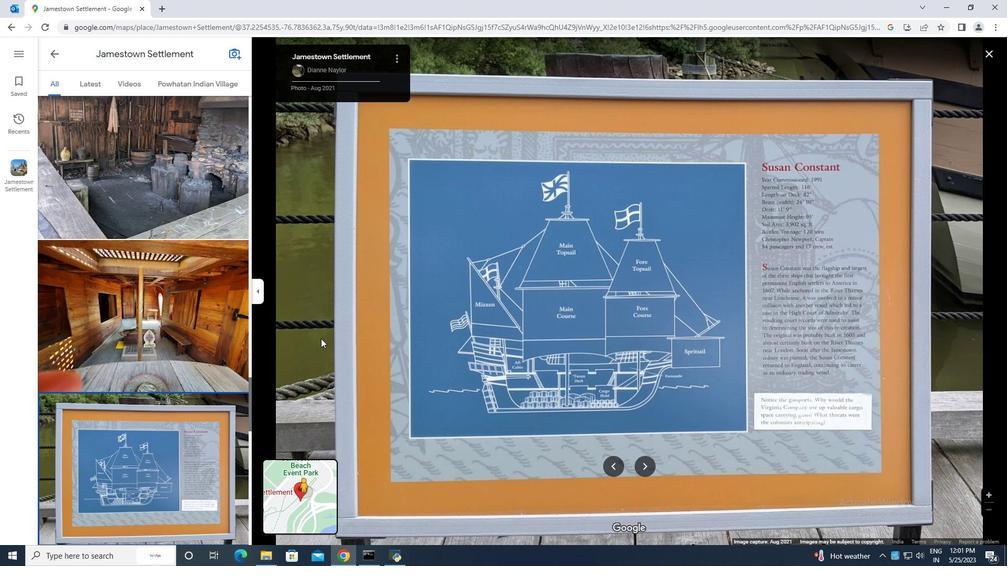 
Action: Mouse moved to (322, 341)
Screenshot: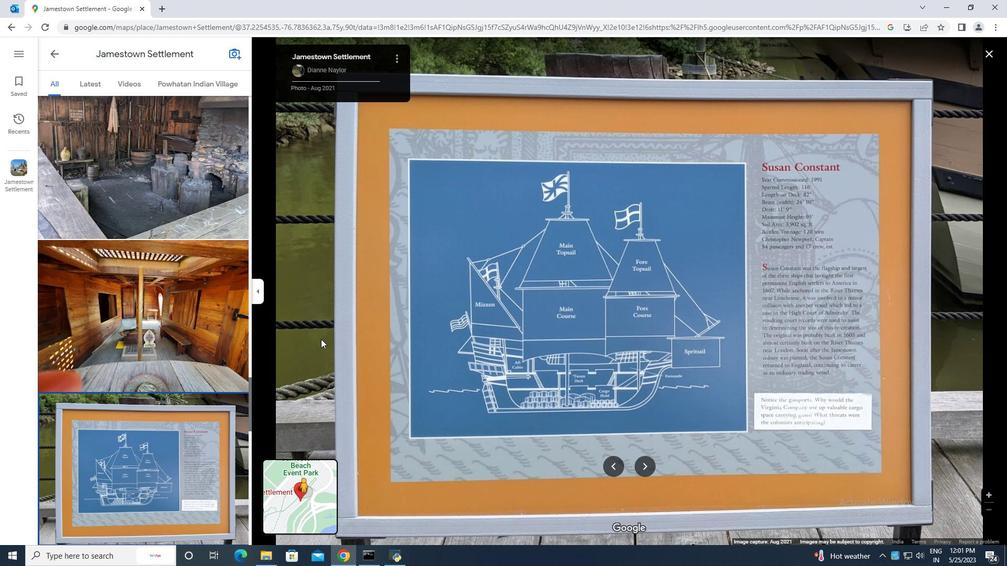 
Action: Mouse scrolled (322, 341) with delta (0, 0)
Screenshot: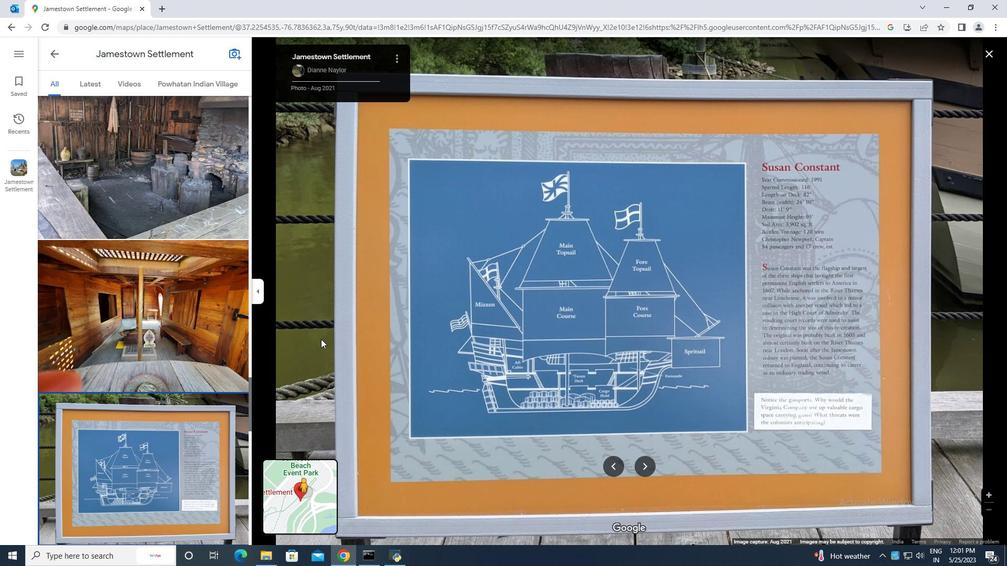 
Action: Mouse moved to (323, 341)
Screenshot: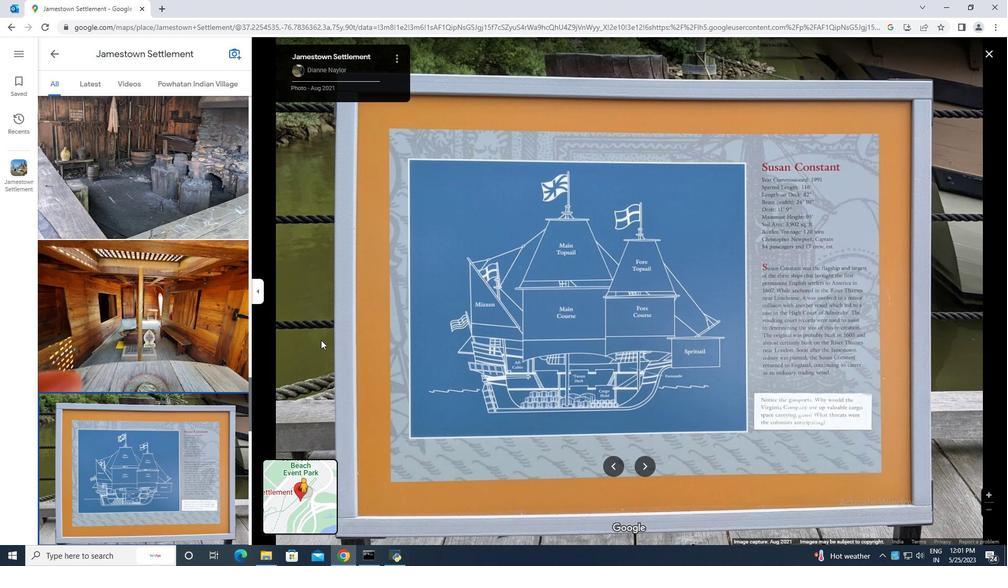 
Action: Mouse scrolled (323, 341) with delta (0, 0)
Screenshot: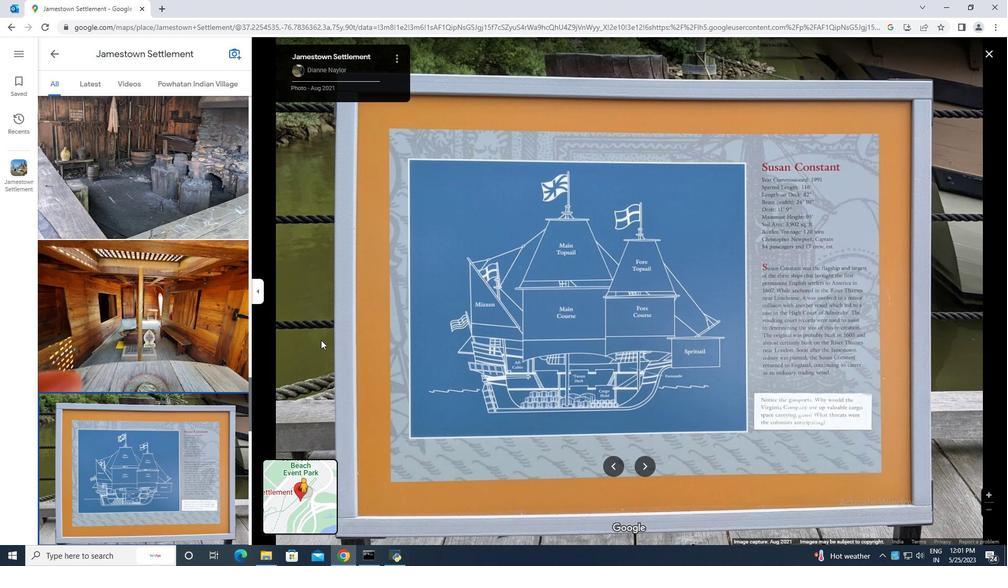
Action: Mouse moved to (645, 467)
Screenshot: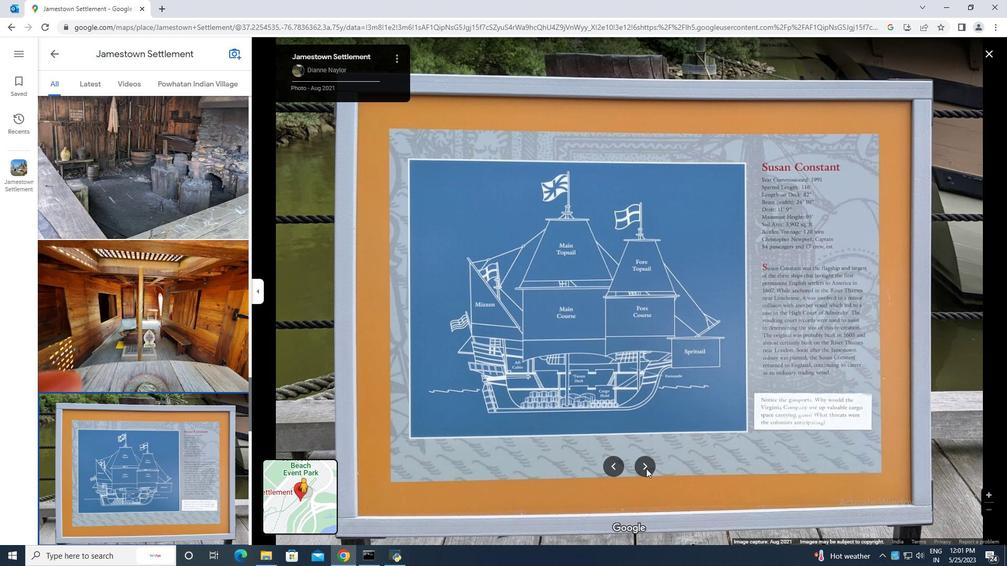 
Action: Mouse pressed left at (645, 467)
Screenshot: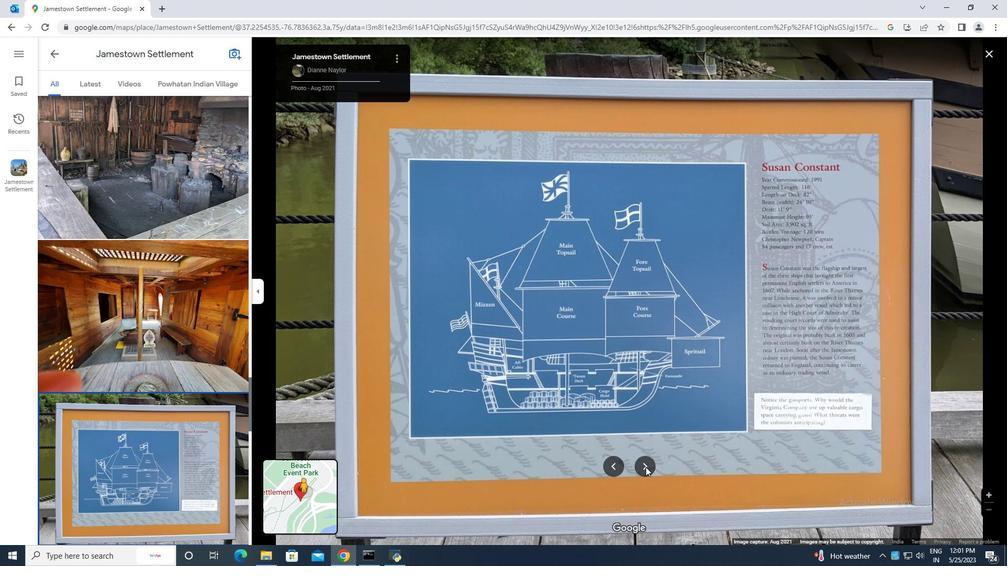 
Action: Mouse moved to (382, 353)
Screenshot: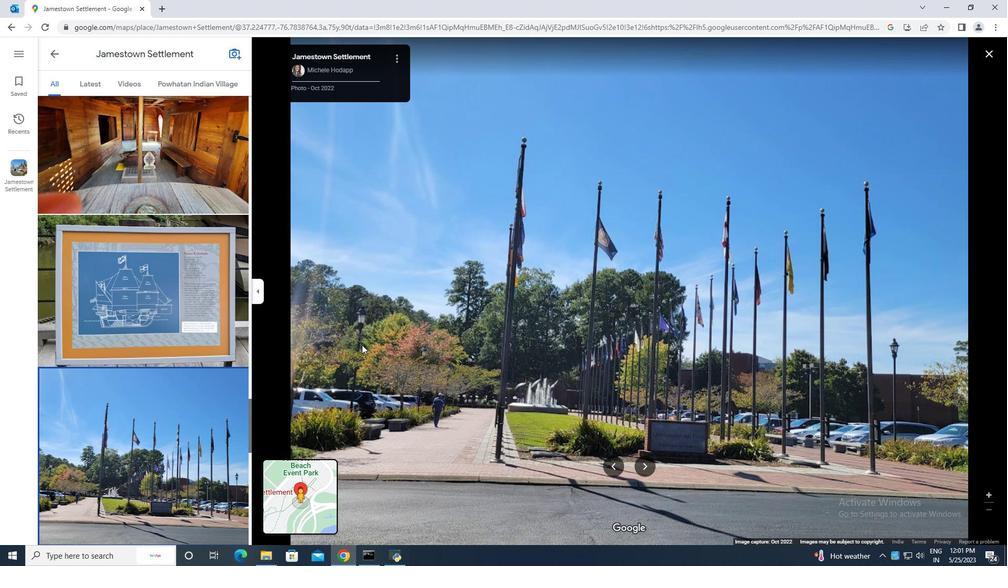 
Action: Mouse scrolled (382, 352) with delta (0, 0)
Screenshot: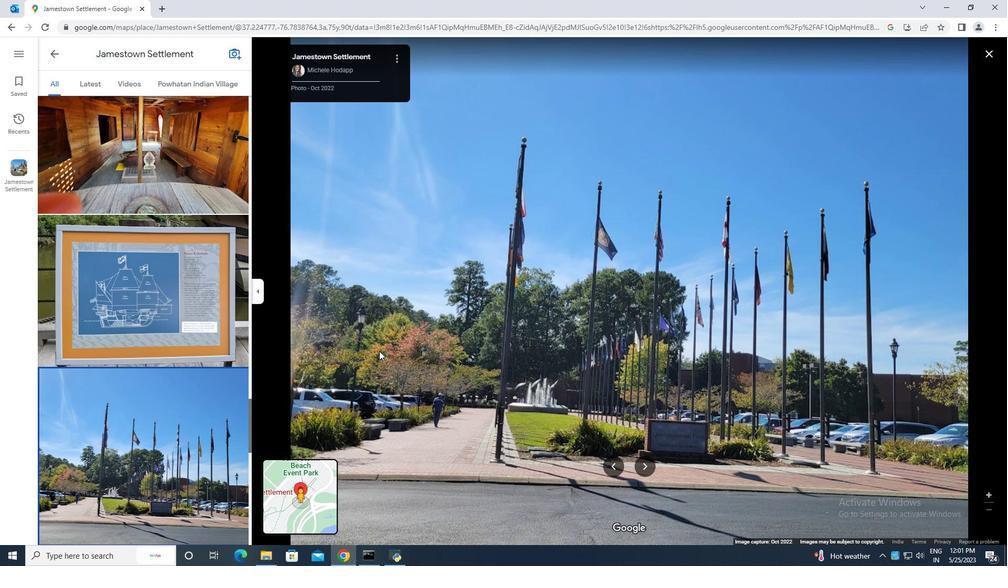 
Action: Mouse scrolled (382, 352) with delta (0, 0)
Screenshot: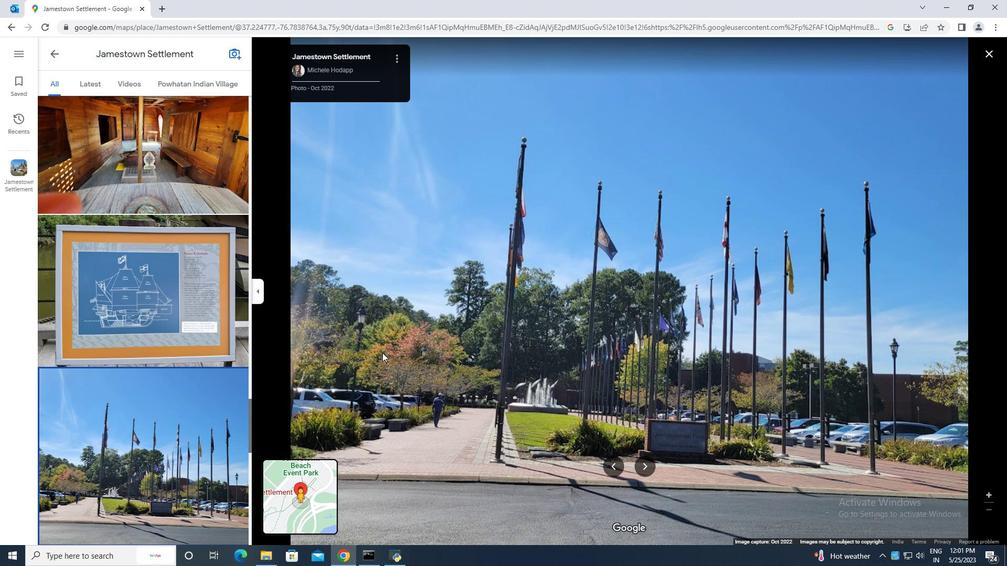 
Action: Mouse scrolled (382, 352) with delta (0, 0)
Screenshot: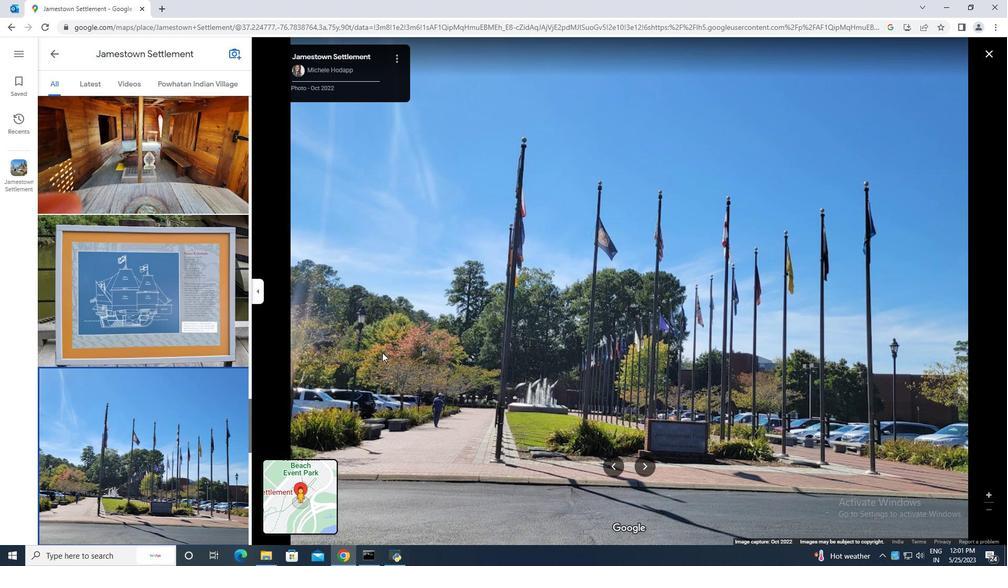 
Action: Mouse scrolled (382, 352) with delta (0, 0)
Screenshot: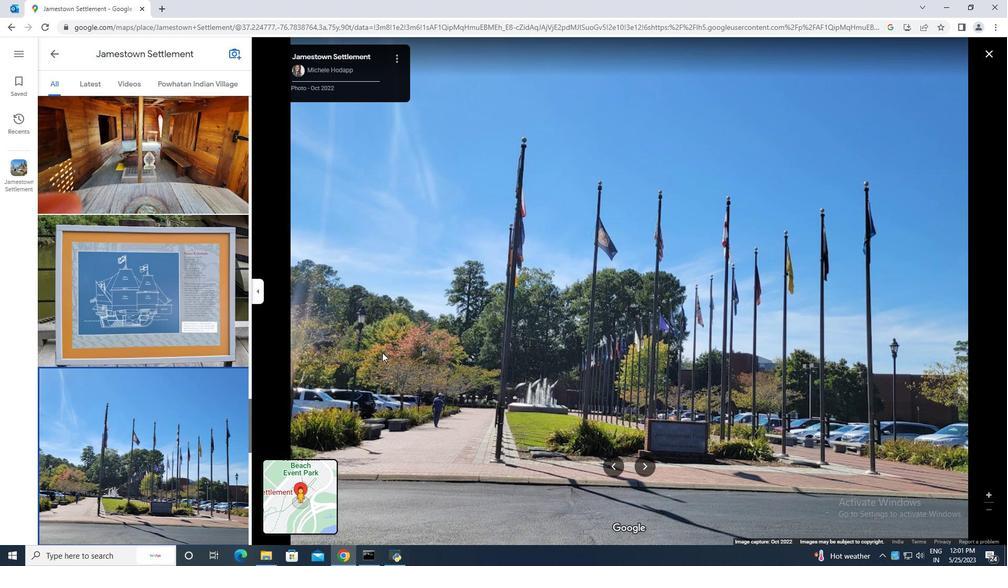 
Action: Mouse moved to (650, 466)
Screenshot: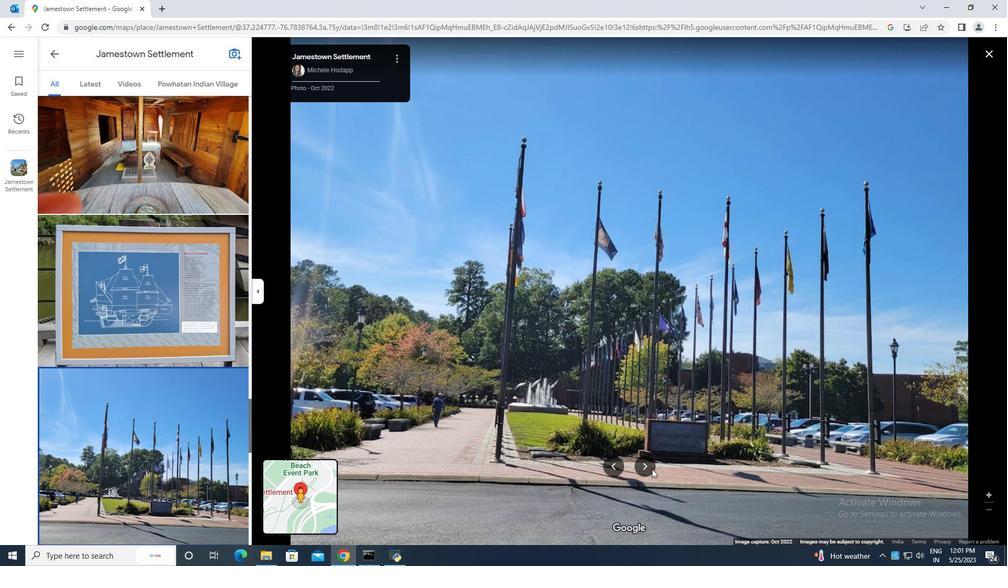 
Action: Mouse pressed left at (650, 466)
Screenshot: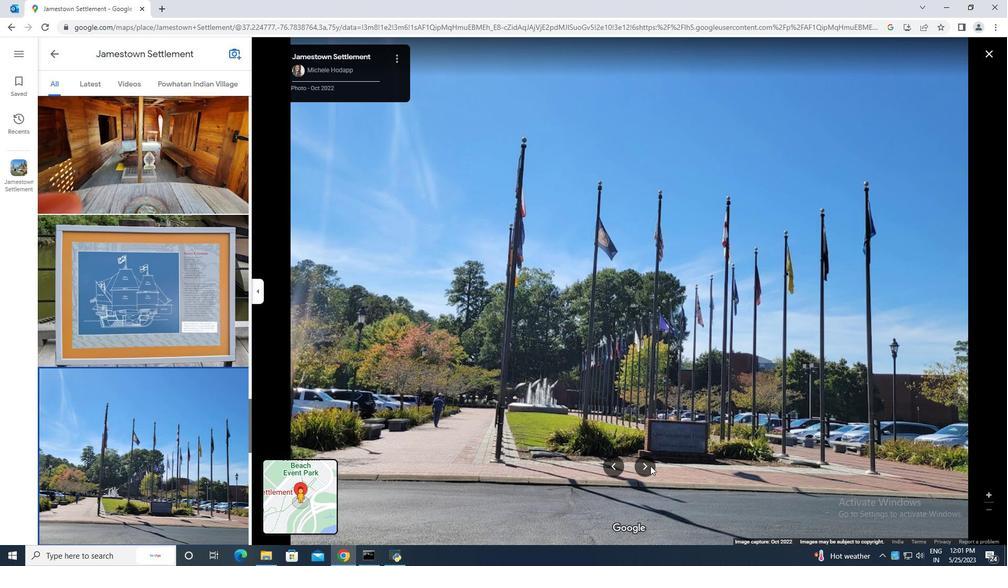 
Action: Mouse pressed left at (650, 466)
Screenshot: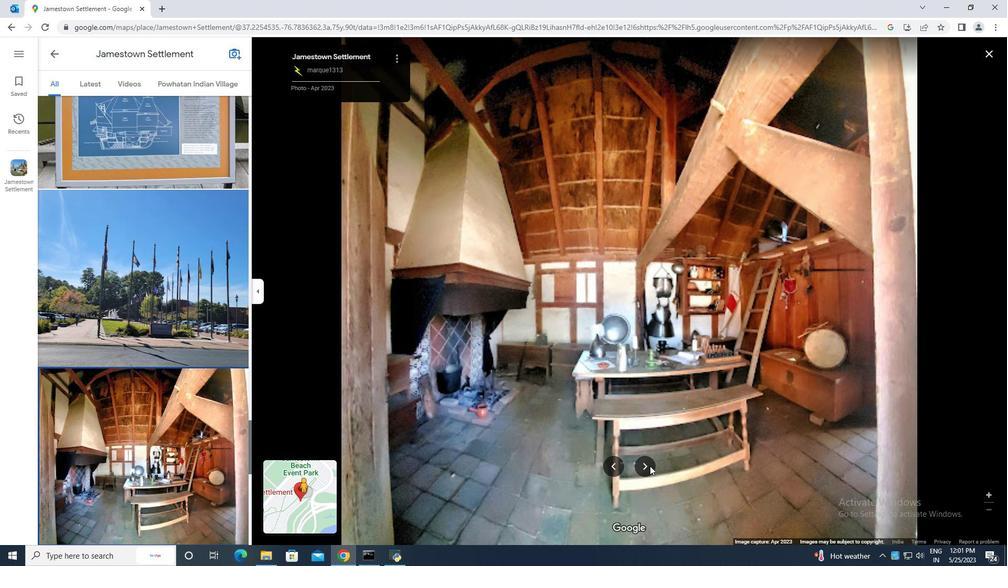 
Action: Mouse moved to (647, 467)
Screenshot: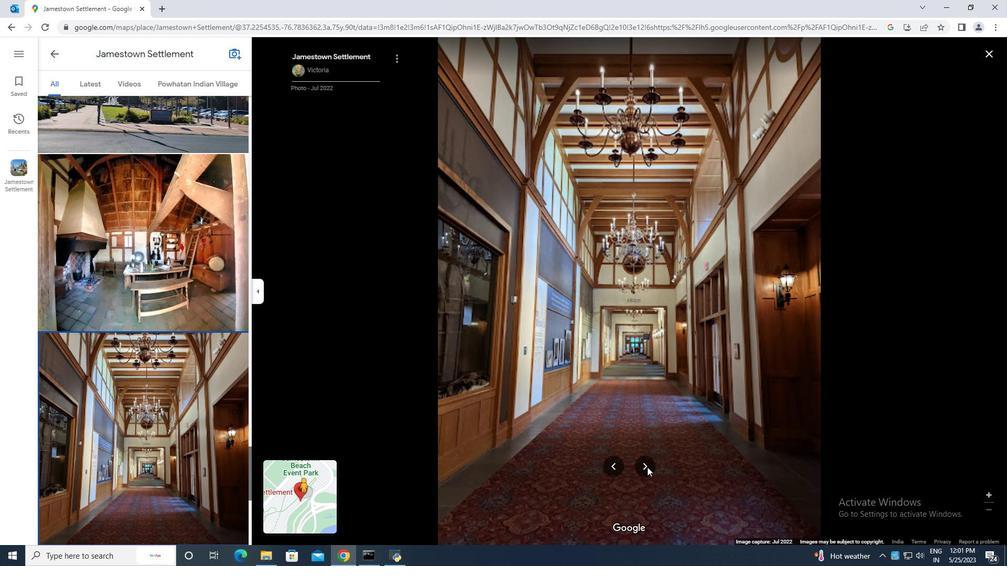 
Action: Mouse pressed left at (647, 467)
Screenshot: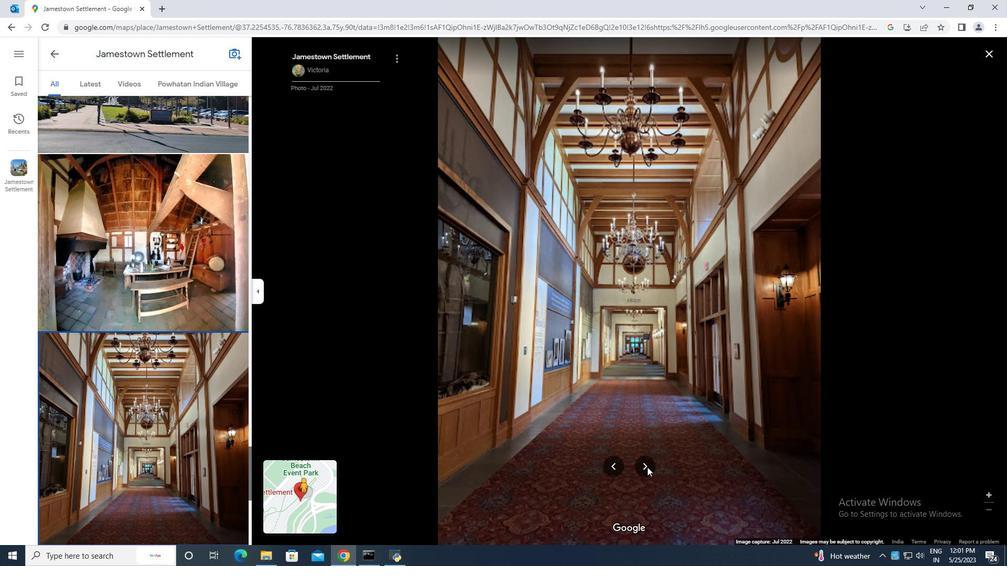 
Action: Mouse pressed left at (647, 467)
Screenshot: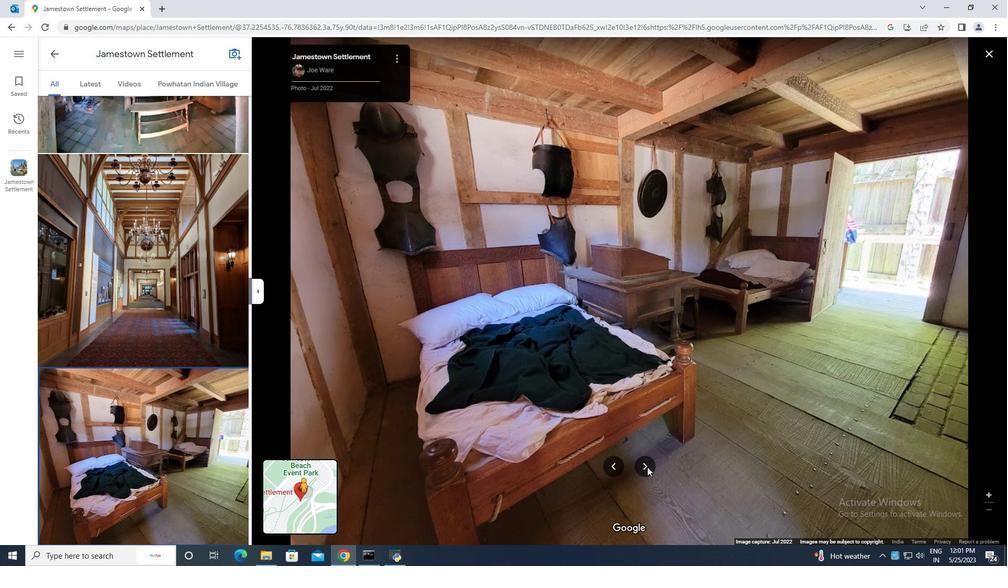 
Action: Mouse pressed left at (647, 467)
Screenshot: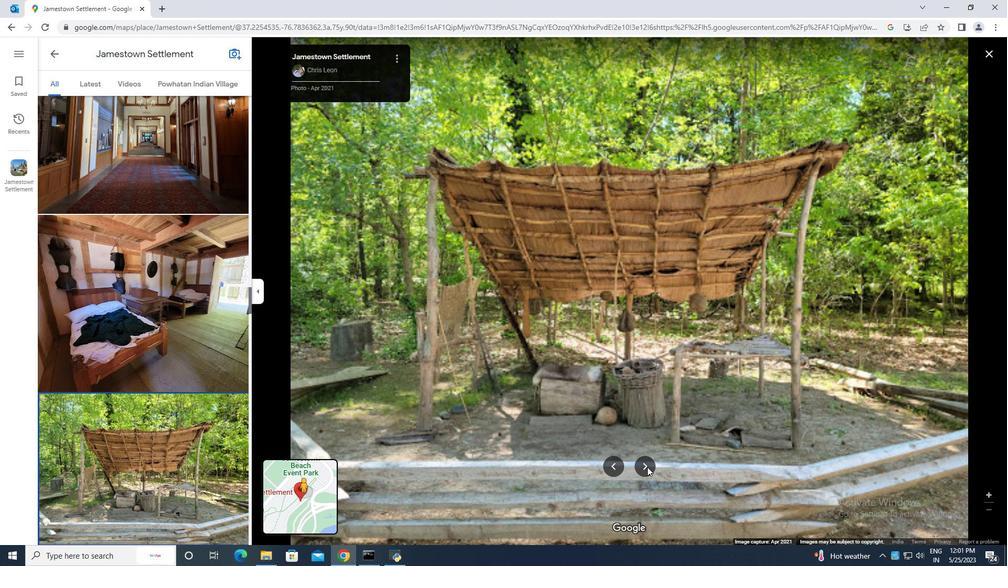 
Action: Mouse pressed left at (647, 467)
Screenshot: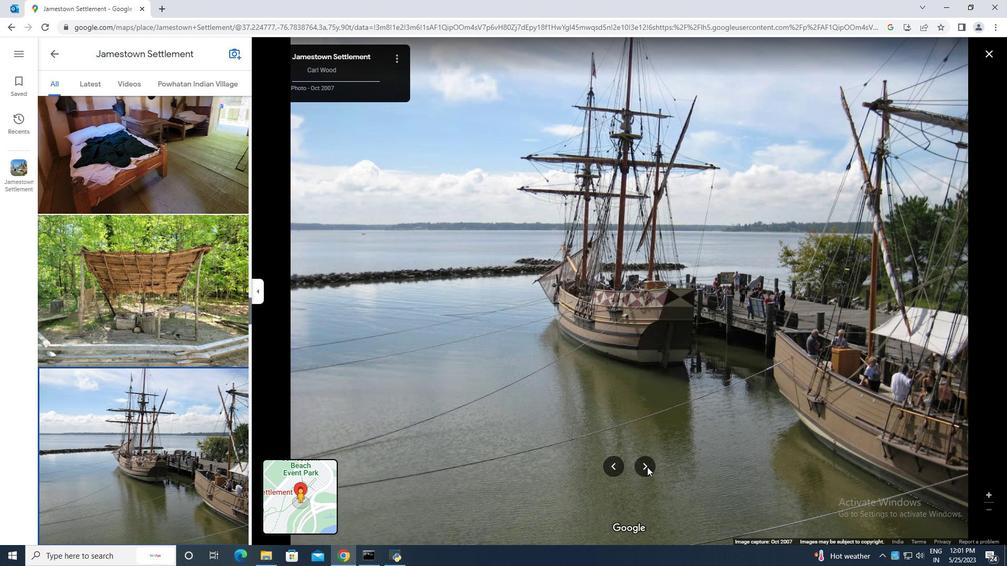 
Action: Mouse pressed left at (647, 467)
Screenshot: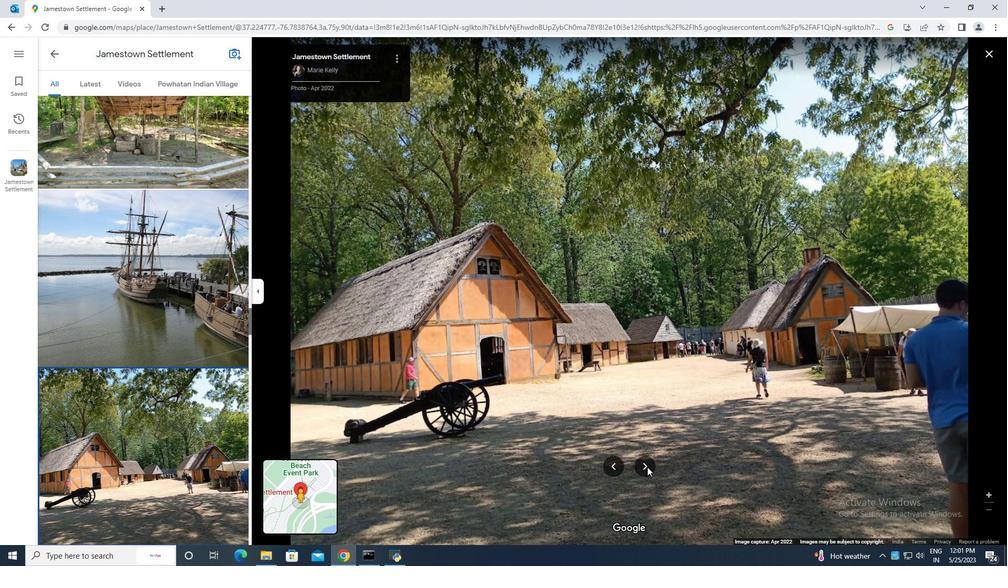 
Action: Mouse pressed left at (647, 467)
Screenshot: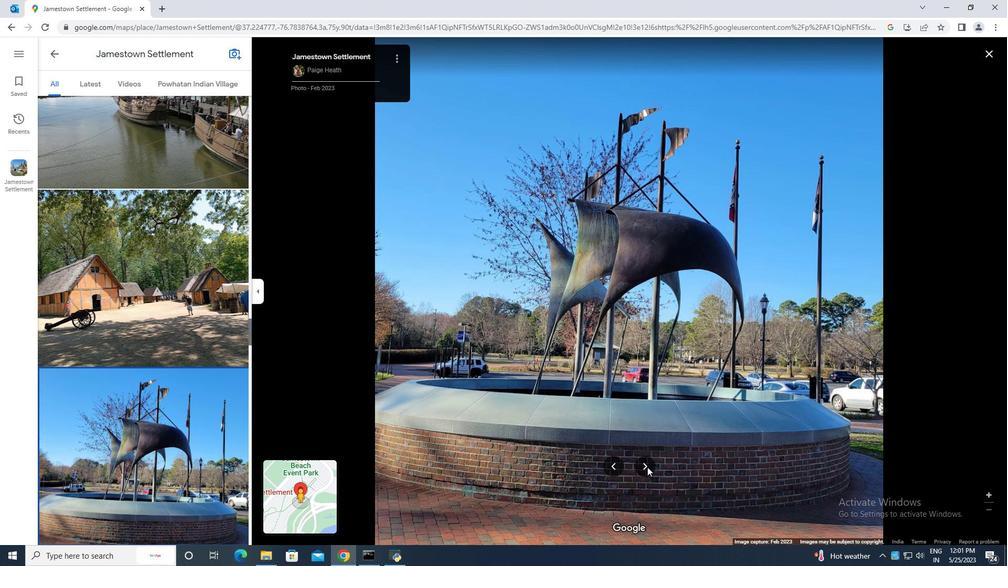
Action: Mouse pressed left at (647, 467)
Screenshot: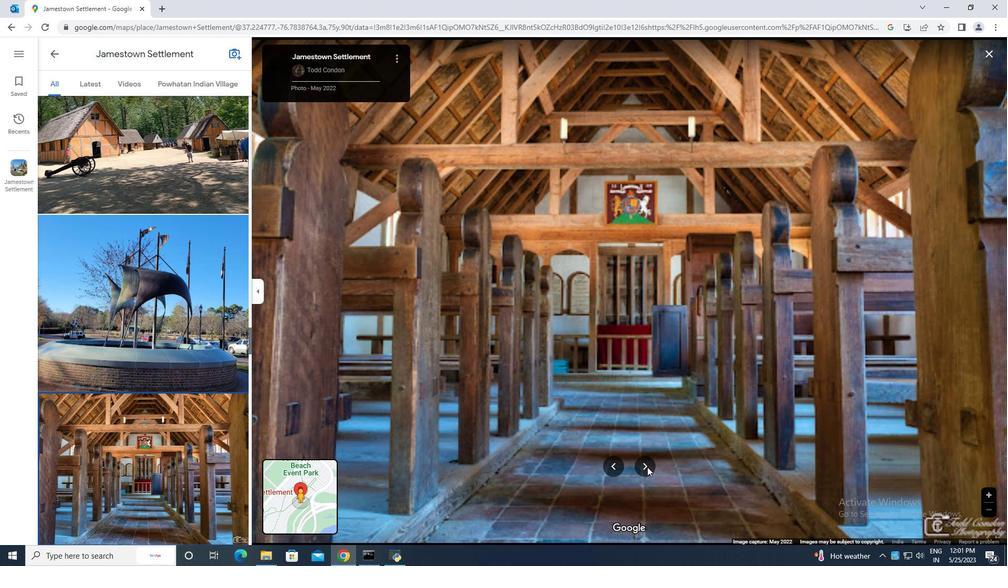 
Action: Mouse moved to (647, 467)
Screenshot: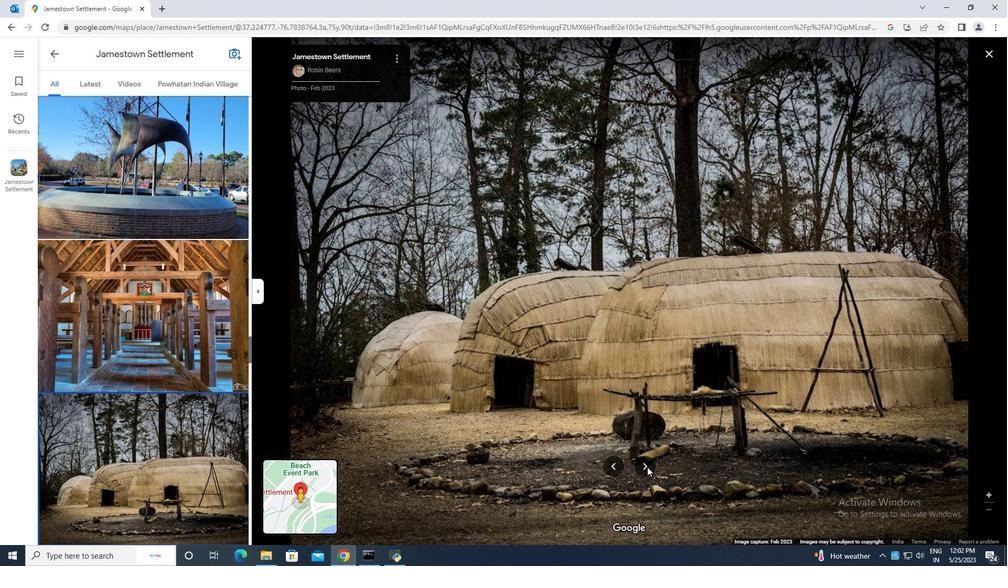 
Action: Mouse pressed left at (647, 467)
Screenshot: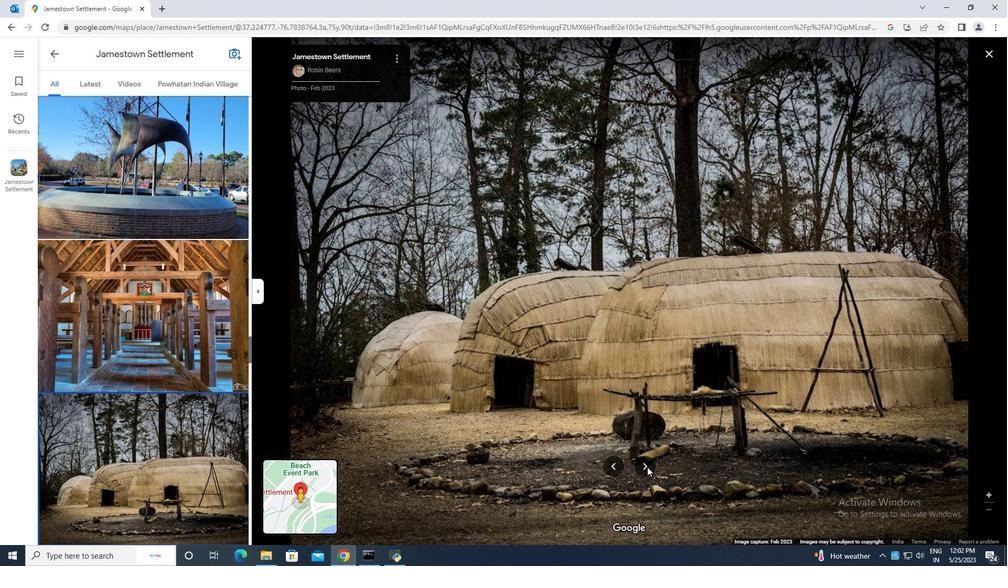 
Action: Mouse moved to (647, 465)
Screenshot: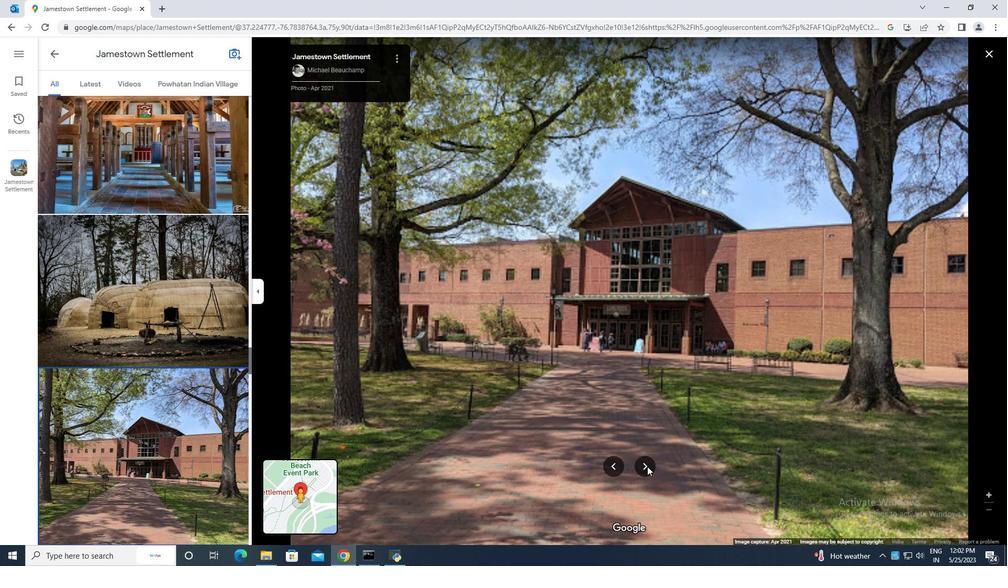 
Action: Mouse pressed left at (647, 465)
Screenshot: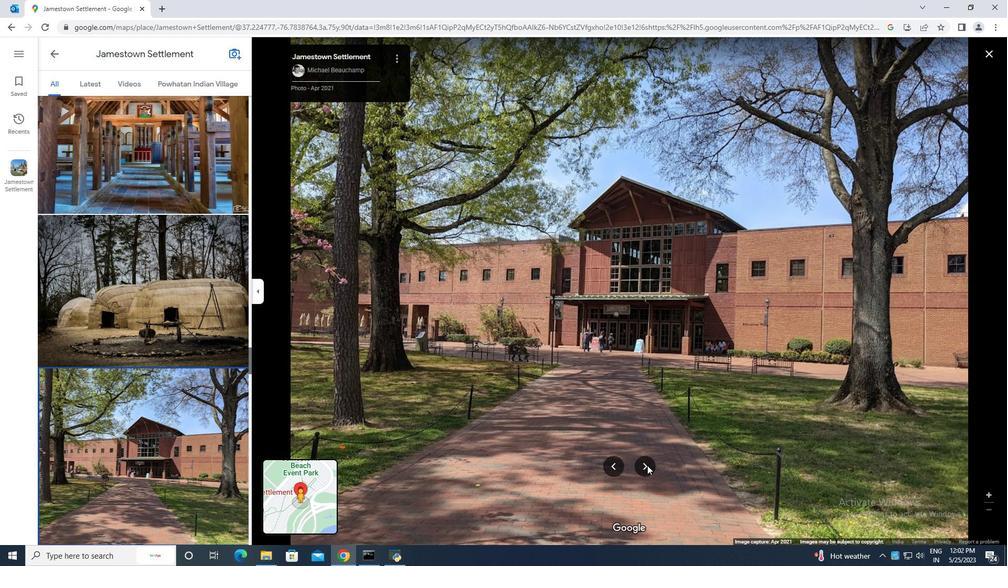 
Action: Mouse pressed left at (647, 465)
Screenshot: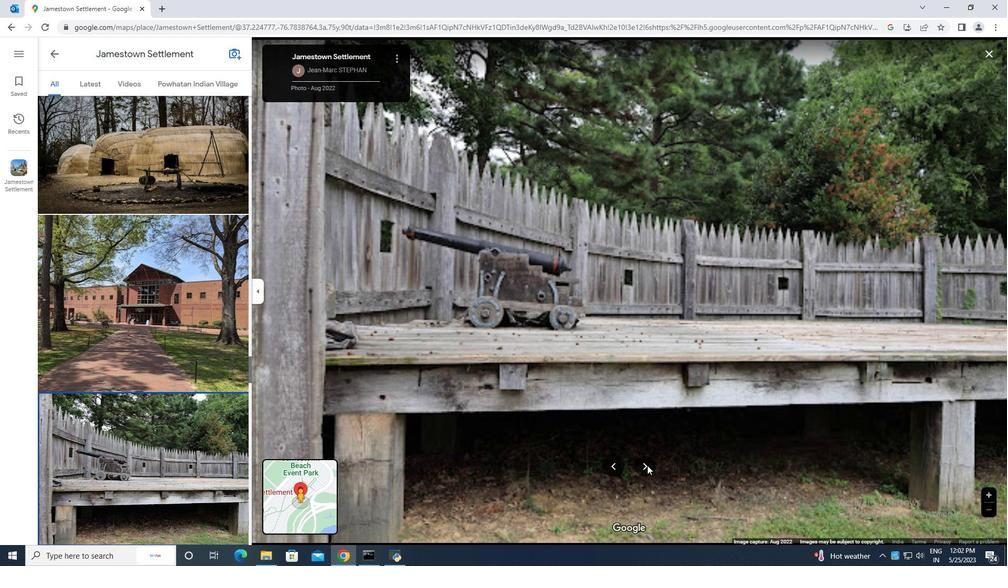 
Action: Mouse moved to (647, 465)
Screenshot: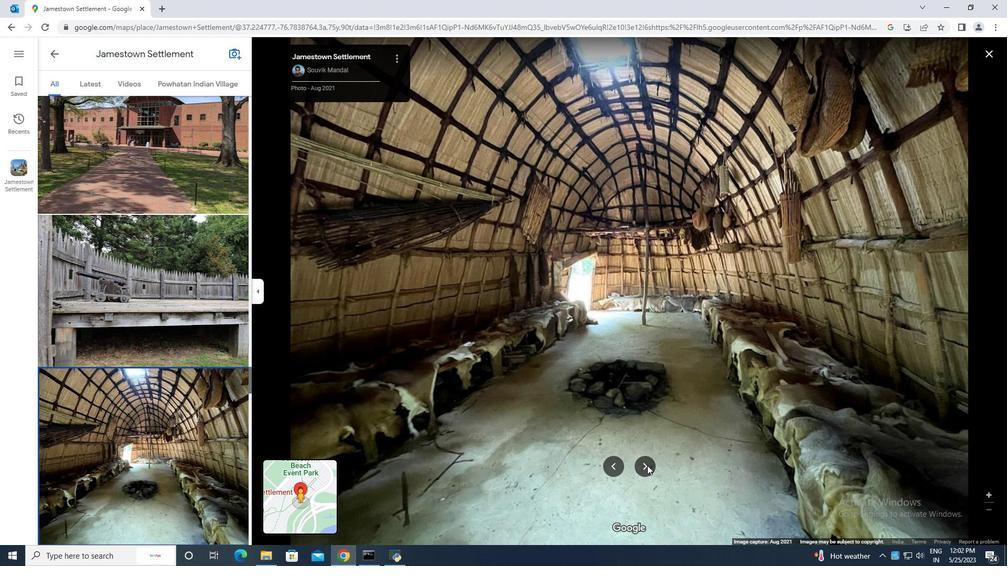 
Action: Mouse pressed left at (647, 465)
Screenshot: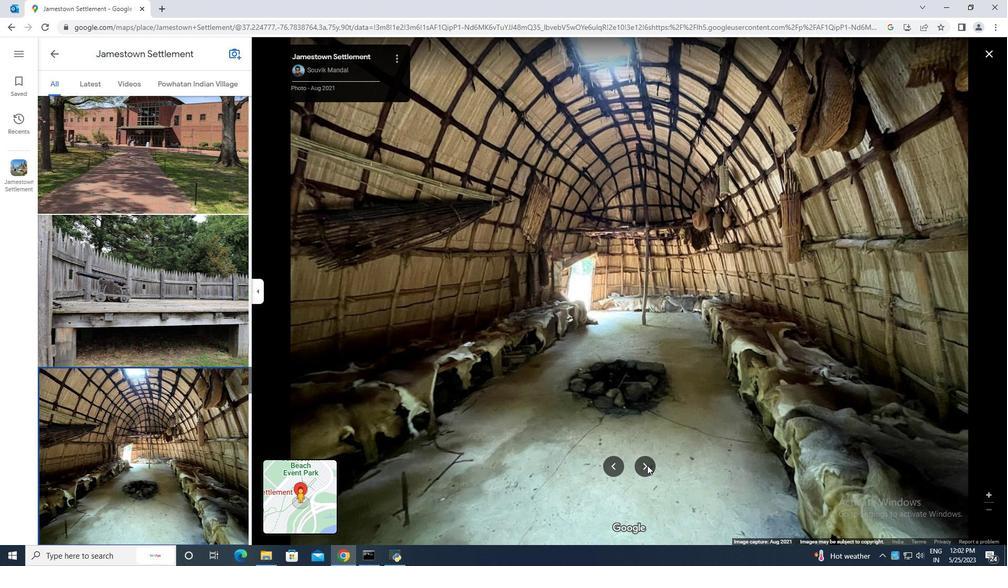 
Action: Mouse pressed left at (647, 465)
Screenshot: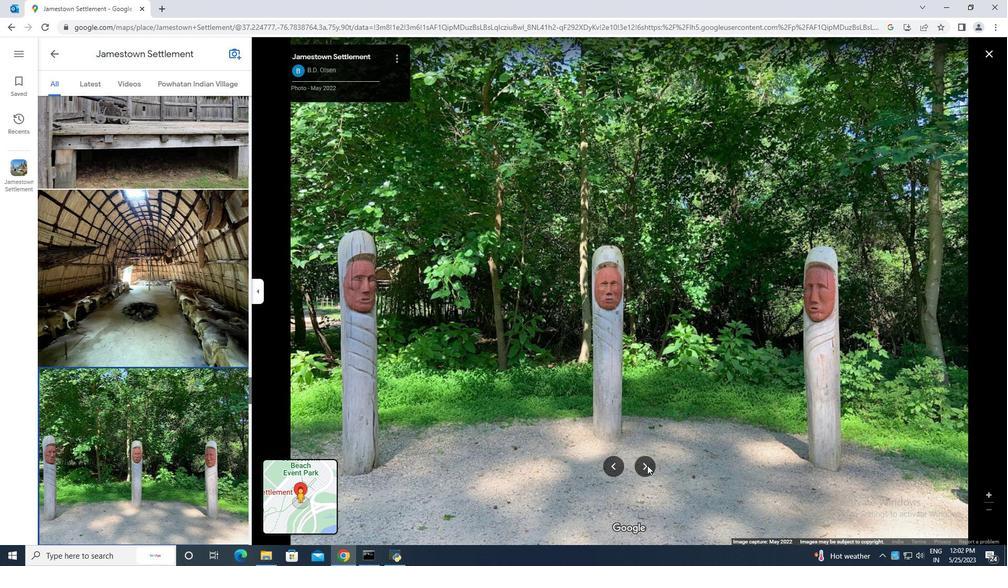 
Action: Mouse moved to (647, 465)
Screenshot: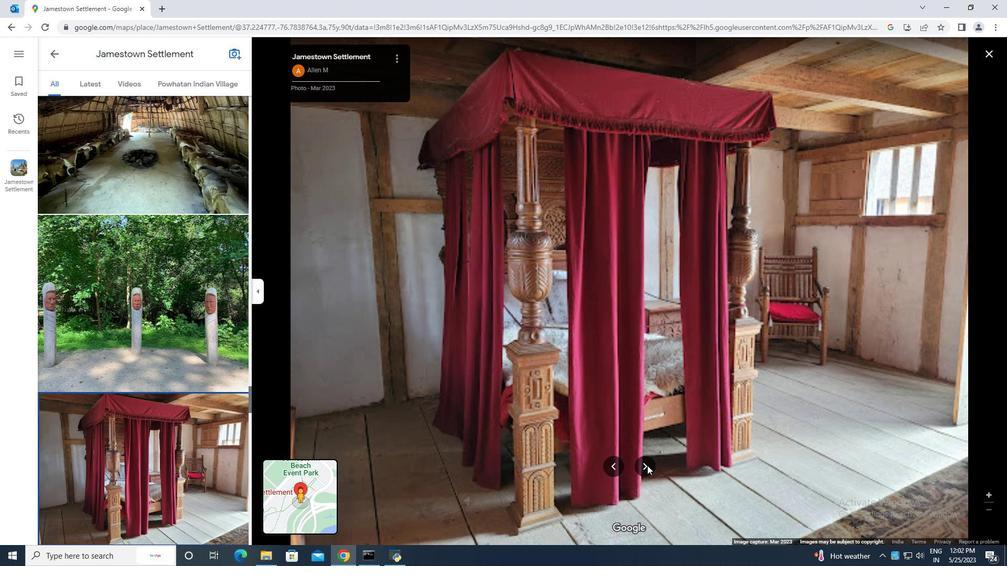 
Action: Mouse pressed left at (647, 465)
Screenshot: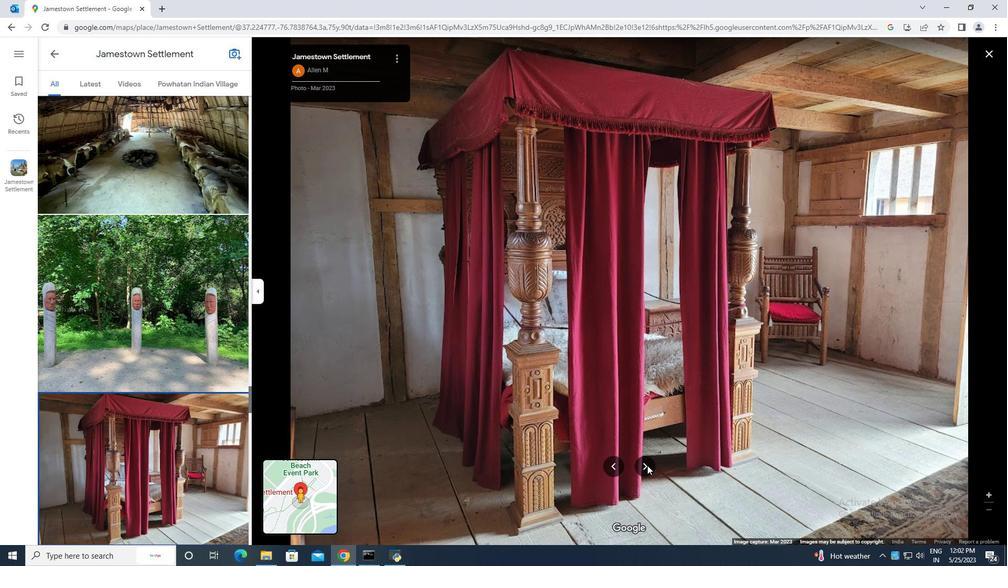 
Action: Mouse pressed left at (647, 465)
Screenshot: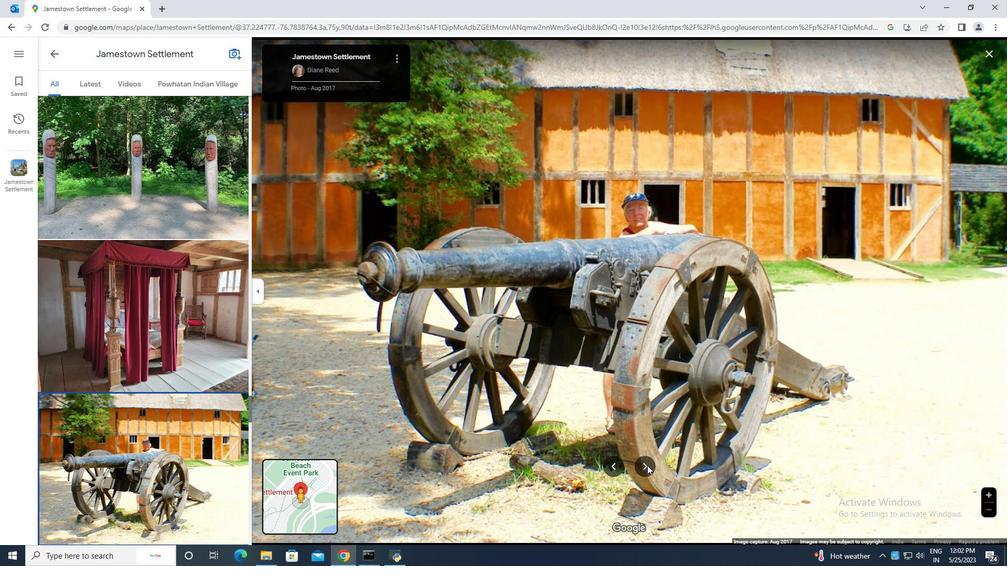 
Action: Mouse pressed left at (647, 465)
Screenshot: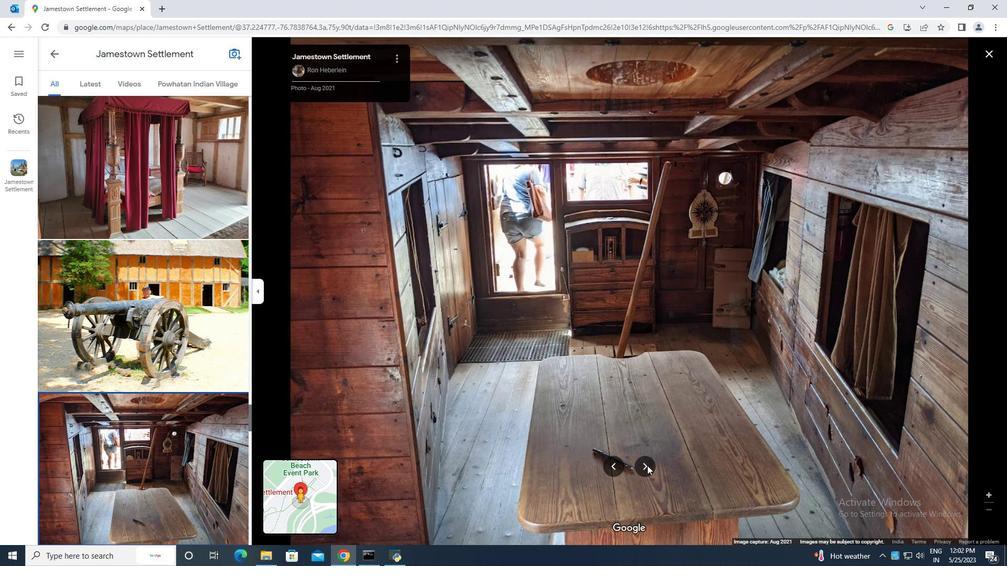 
Action: Mouse moved to (646, 465)
Screenshot: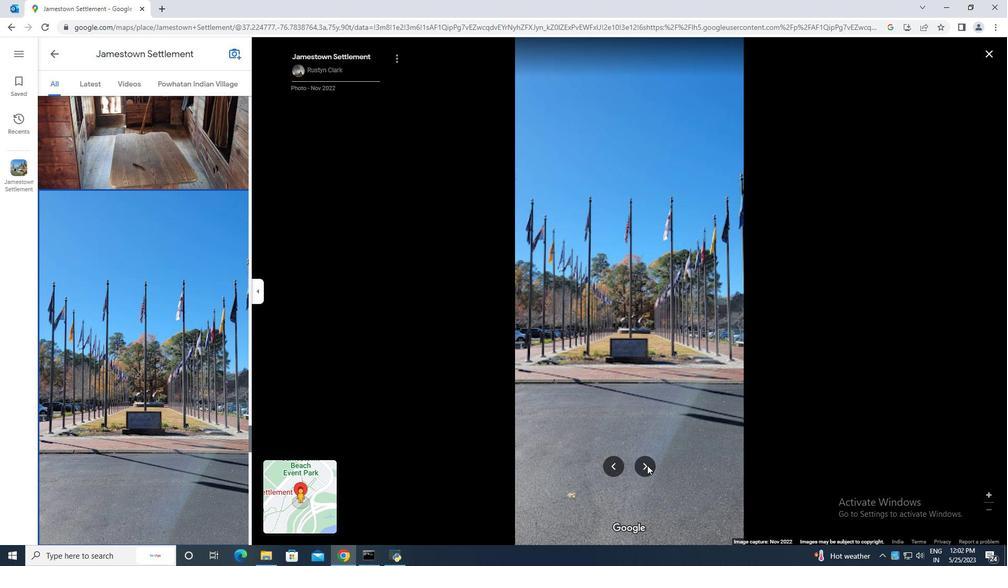 
Action: Mouse pressed left at (646, 465)
Screenshot: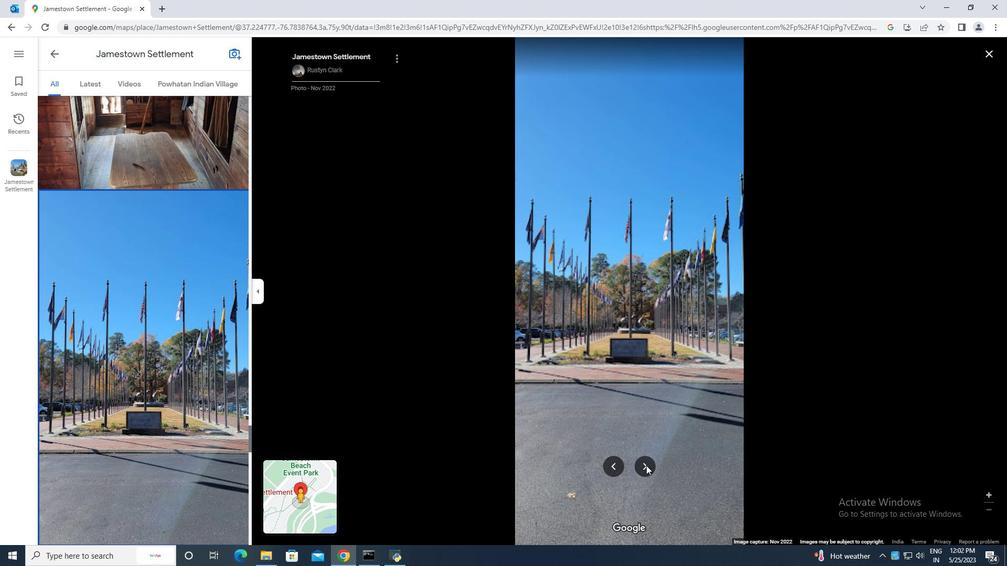 
Action: Mouse pressed left at (646, 465)
Screenshot: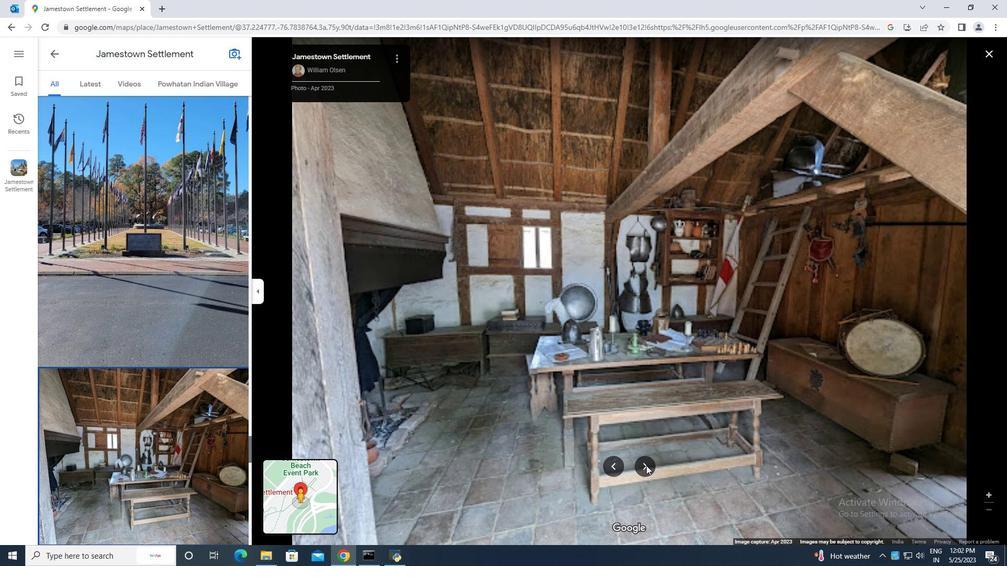 
Action: Mouse pressed left at (646, 465)
Screenshot: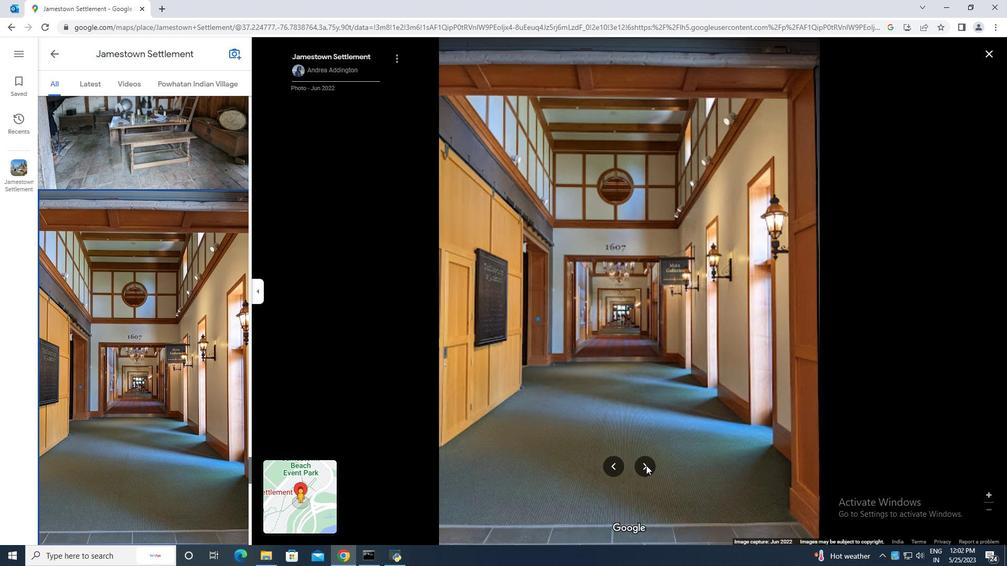 
Action: Mouse pressed left at (646, 465)
Screenshot: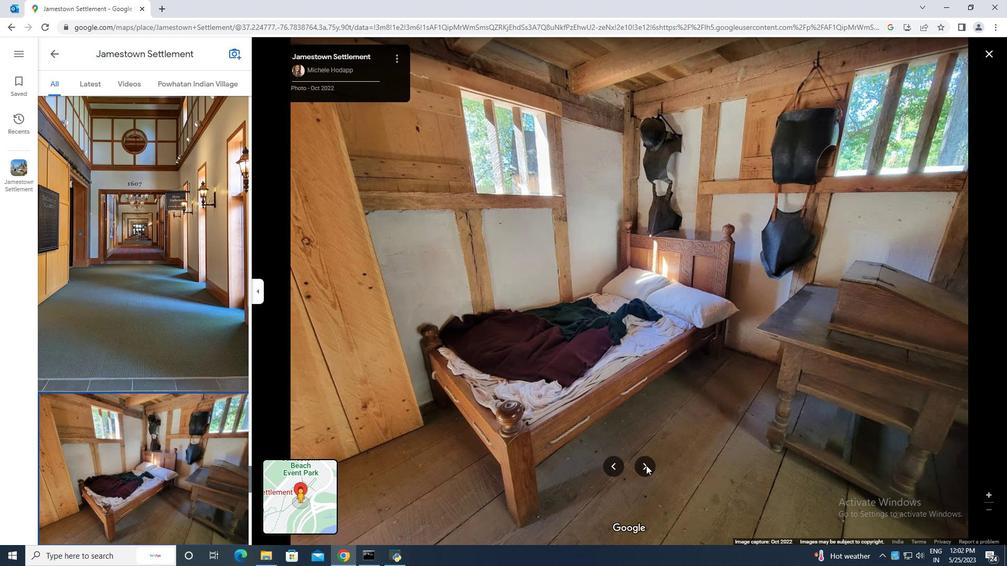 
Action: Mouse pressed left at (646, 465)
Screenshot: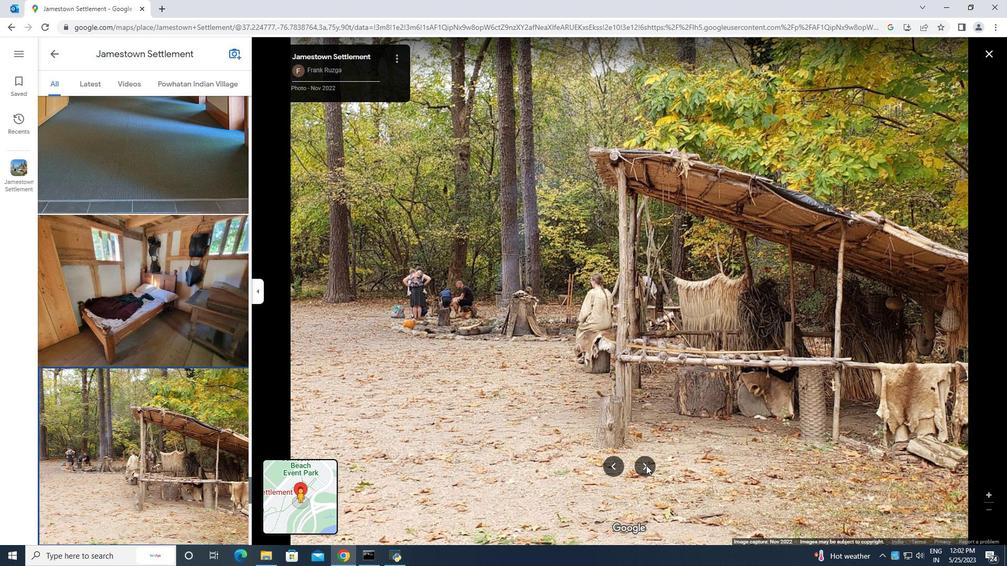 
Action: Mouse moved to (55, 54)
Screenshot: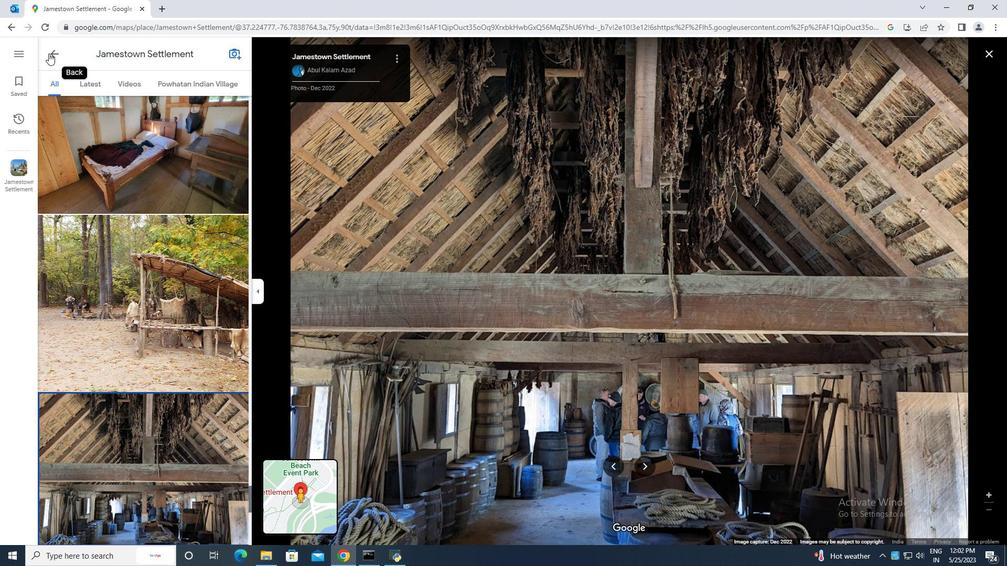 
Action: Mouse pressed left at (55, 54)
Screenshot: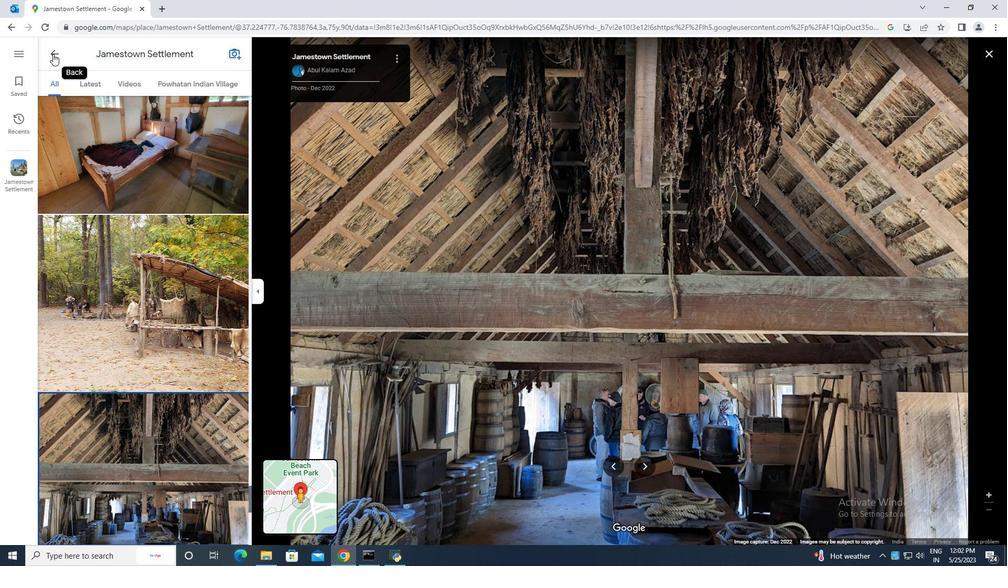 
Action: Mouse moved to (699, 286)
Screenshot: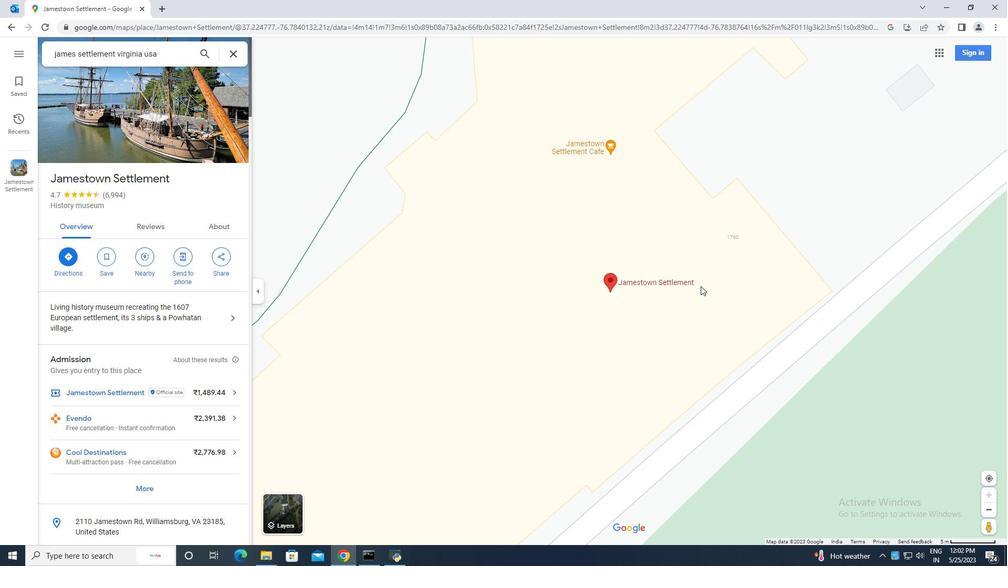 
Action: Mouse scrolled (699, 287) with delta (0, 0)
Screenshot: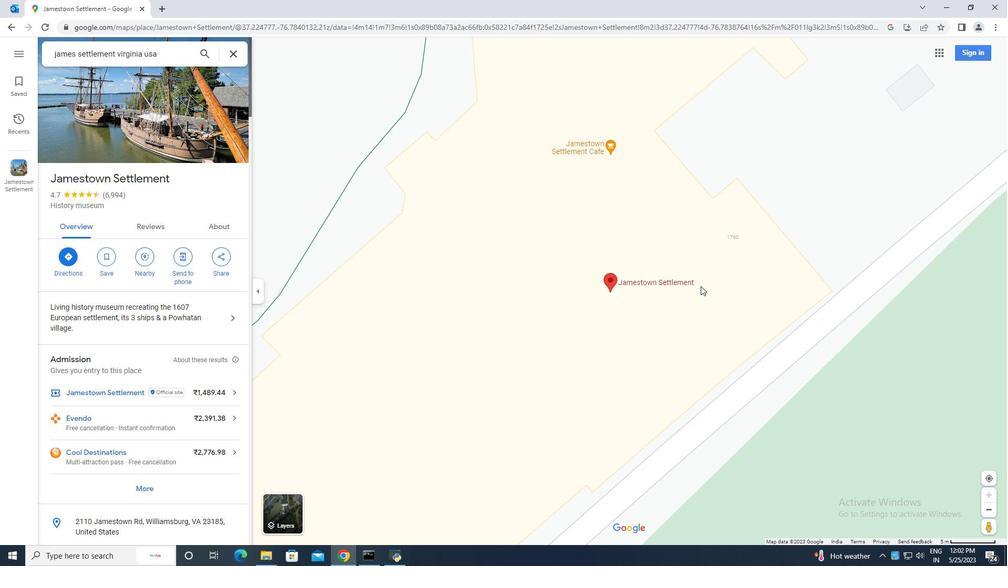 
Action: Mouse scrolled (699, 287) with delta (0, 0)
Screenshot: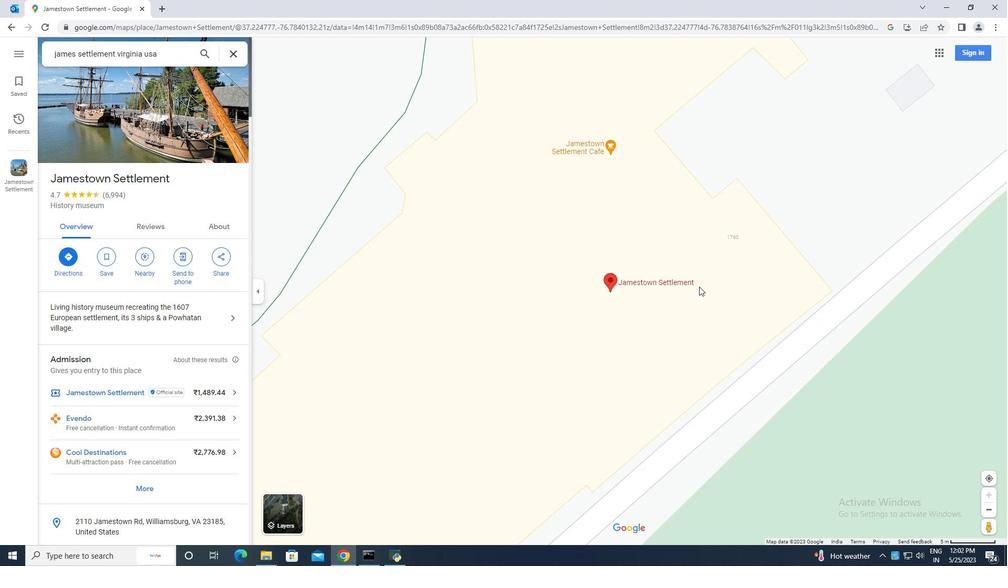 
Action: Mouse scrolled (699, 287) with delta (0, 0)
Screenshot: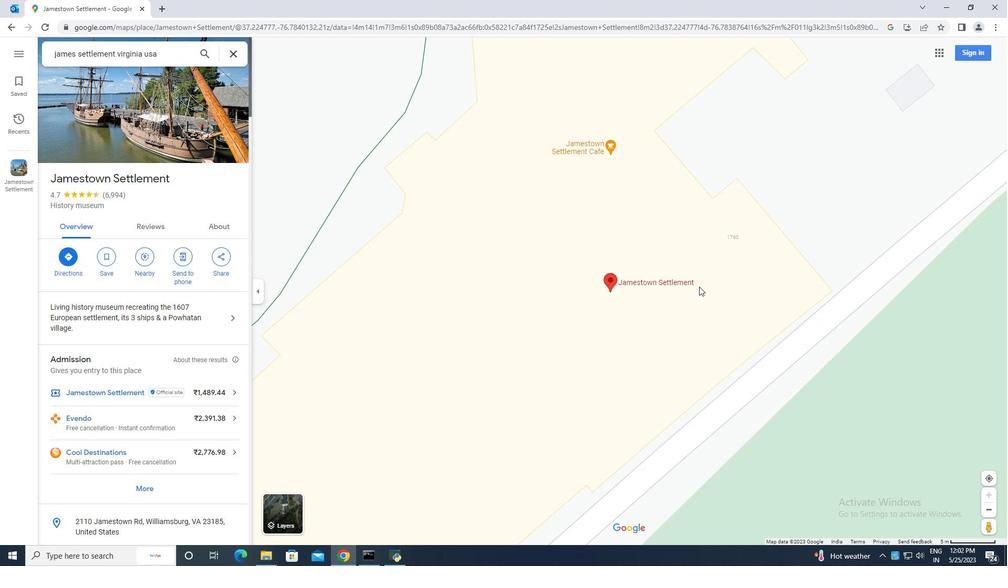 
Action: Mouse moved to (280, 514)
Screenshot: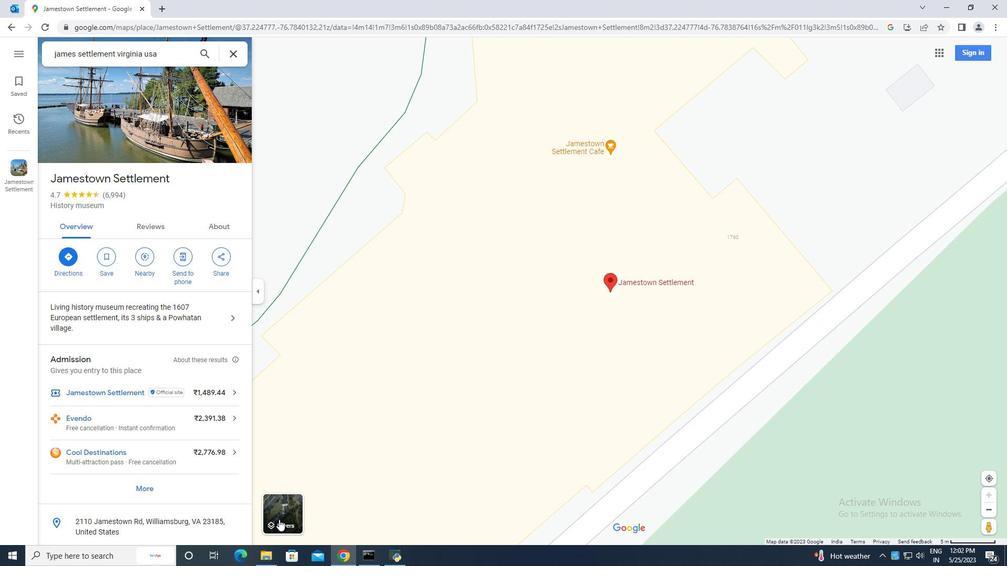 
Action: Mouse pressed left at (280, 514)
Screenshot: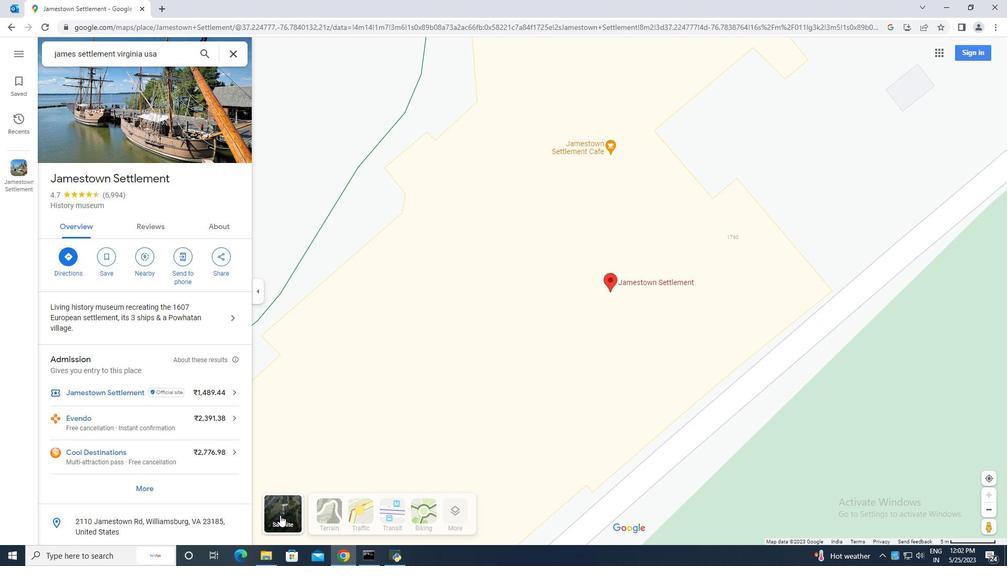 
Action: Mouse moved to (668, 330)
Screenshot: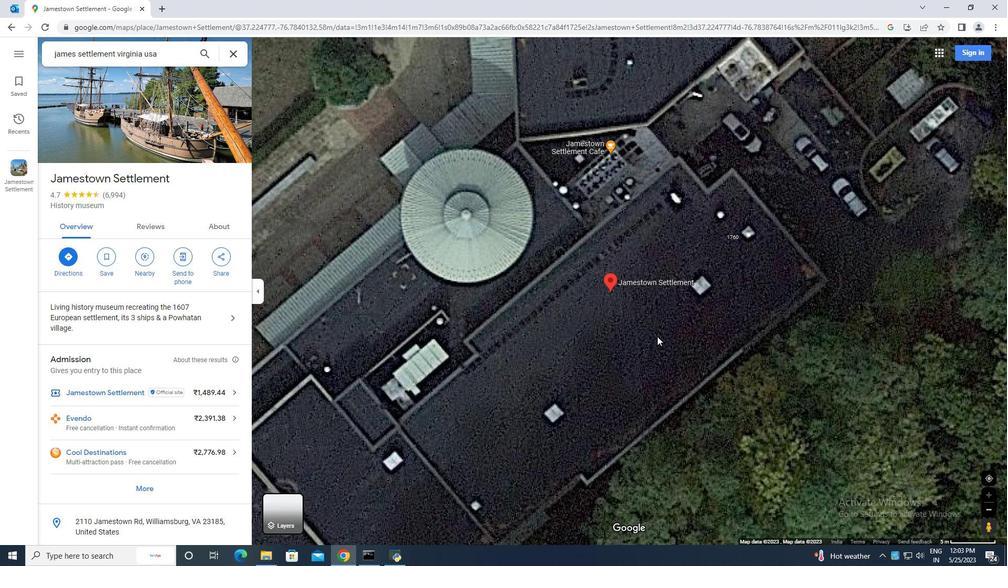 
Action: Mouse scrolled (668, 330) with delta (0, 0)
Screenshot: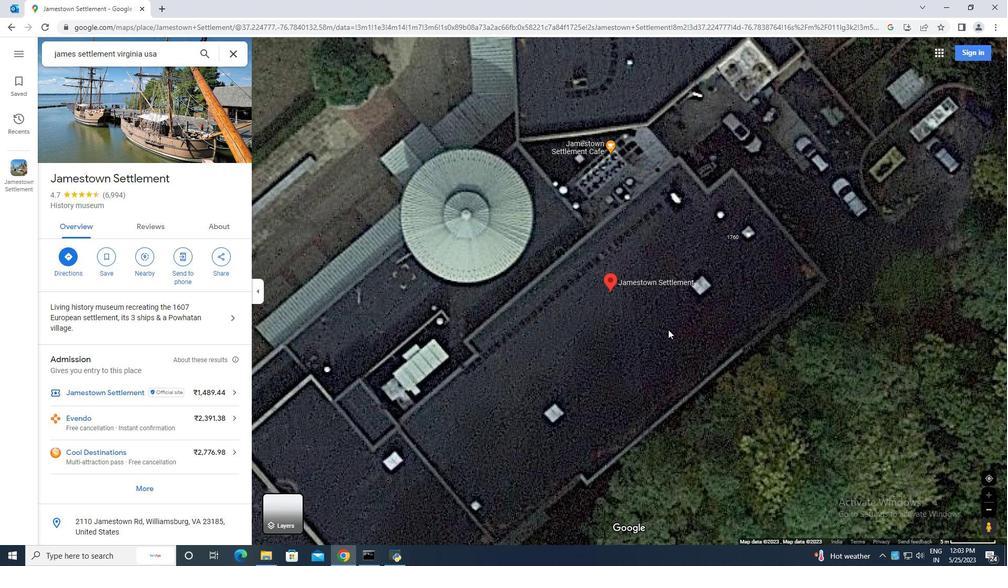 
Action: Mouse scrolled (668, 330) with delta (0, 0)
Screenshot: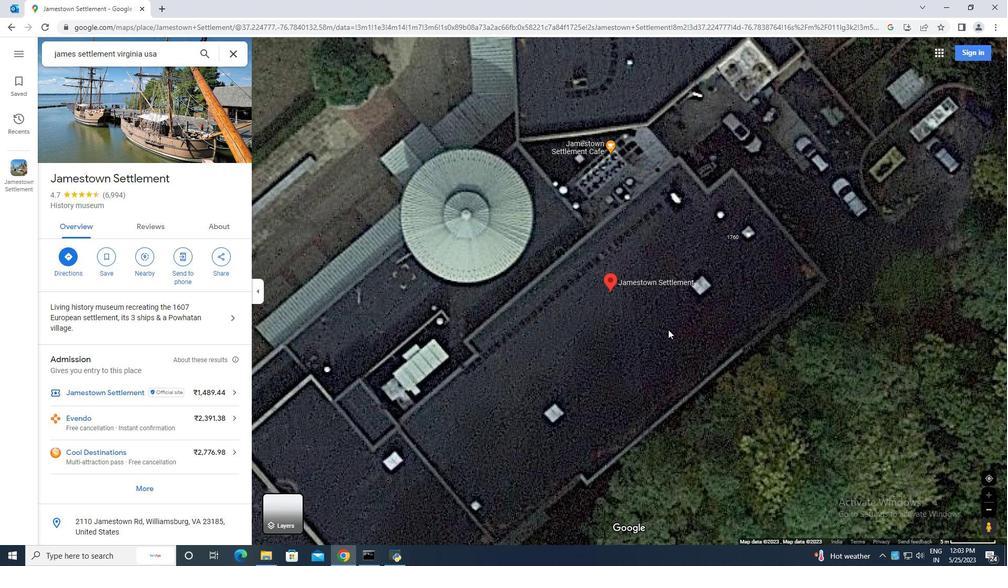 
Action: Mouse scrolled (668, 330) with delta (0, 0)
Screenshot: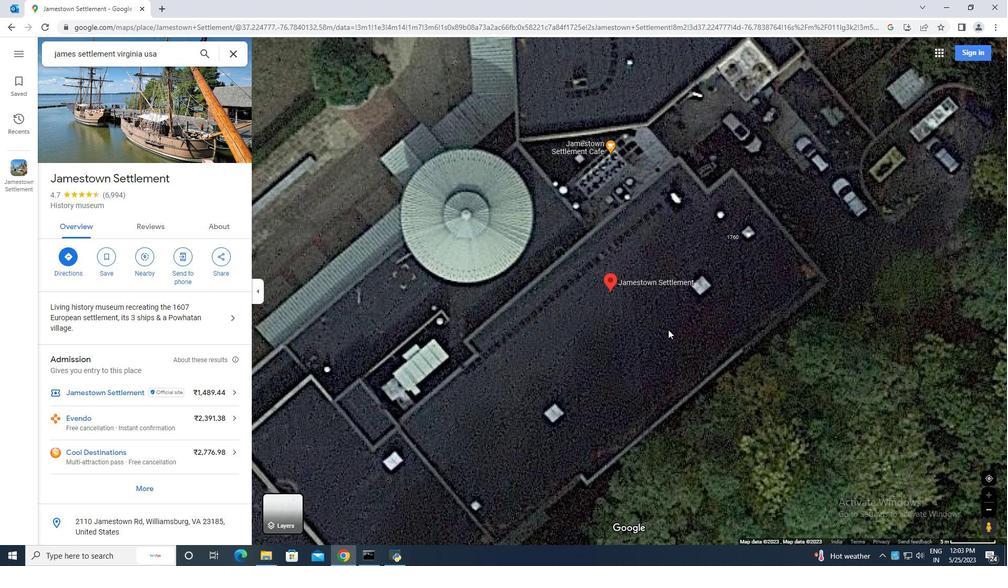 
Action: Mouse scrolled (668, 329) with delta (0, 0)
Screenshot: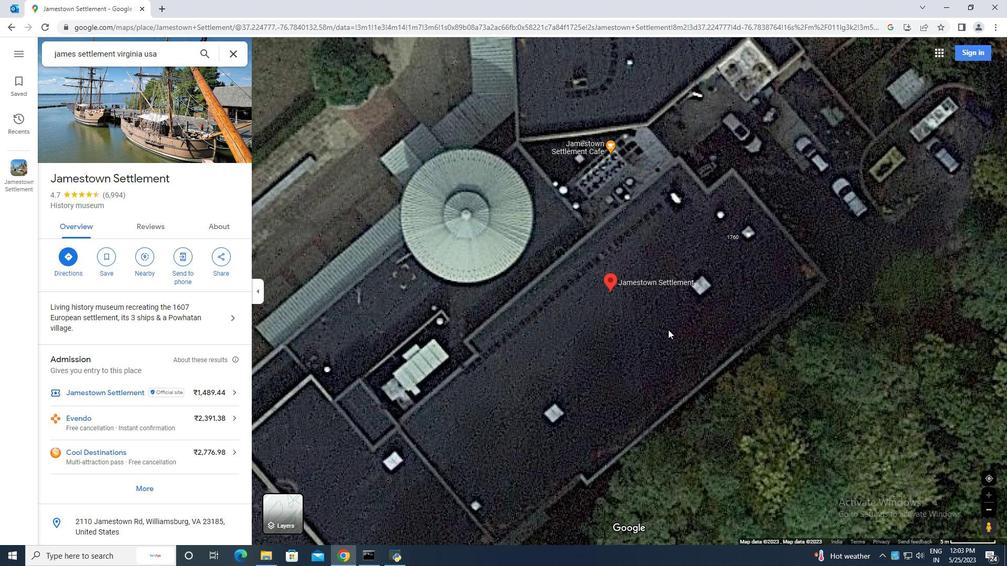 
Action: Mouse scrolled (668, 329) with delta (0, 0)
Screenshot: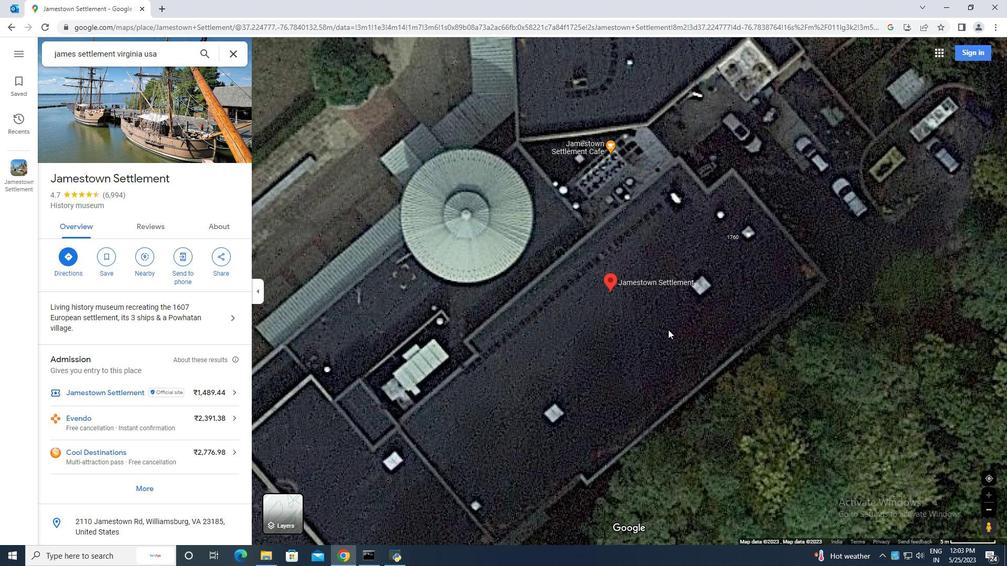 
Action: Mouse scrolled (668, 329) with delta (0, 0)
Screenshot: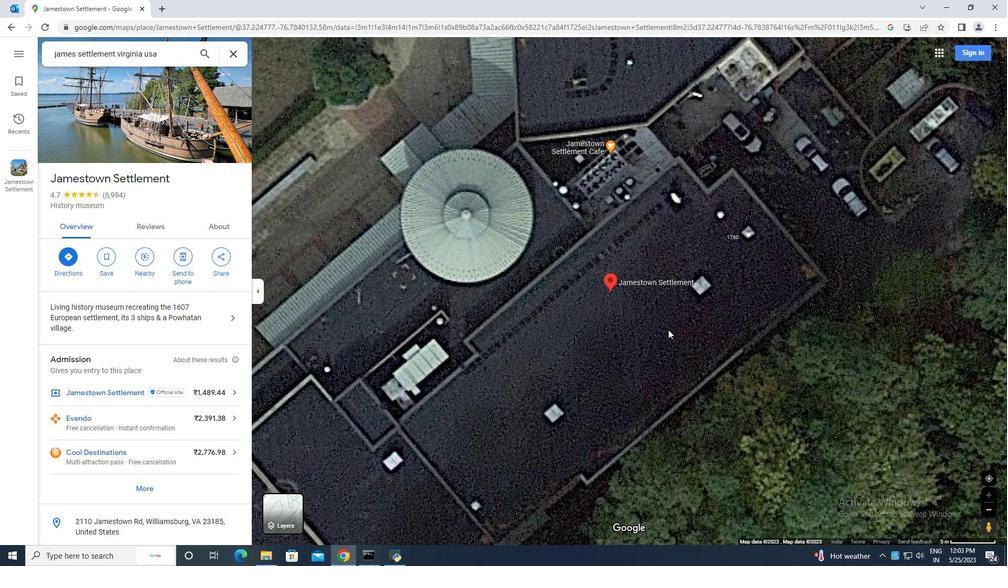 
Action: Mouse scrolled (668, 329) with delta (0, 0)
Screenshot: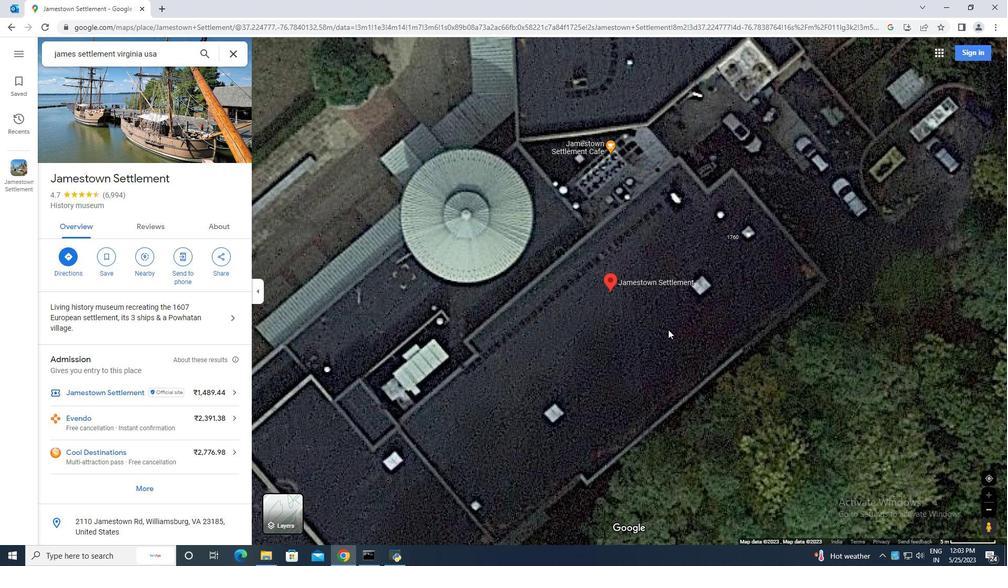 
Action: Mouse scrolled (668, 329) with delta (0, 0)
Screenshot: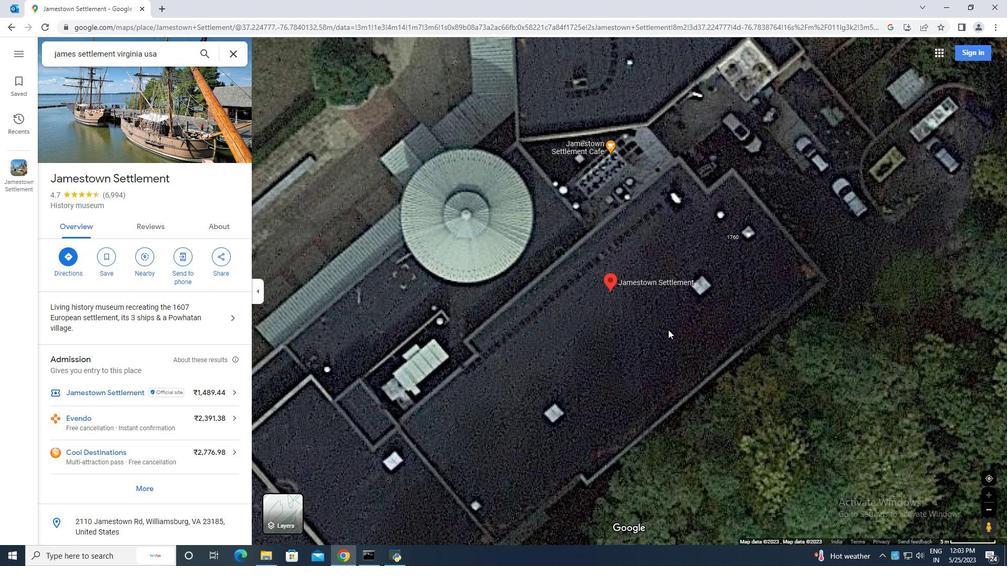 
Action: Mouse moved to (668, 330)
Screenshot: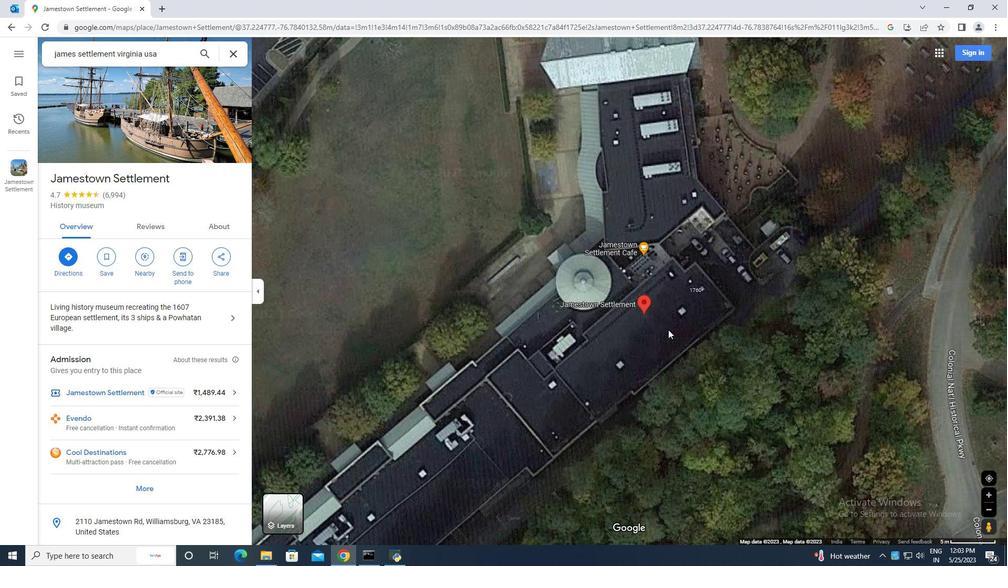 
Action: Mouse scrolled (668, 329) with delta (0, 0)
Screenshot: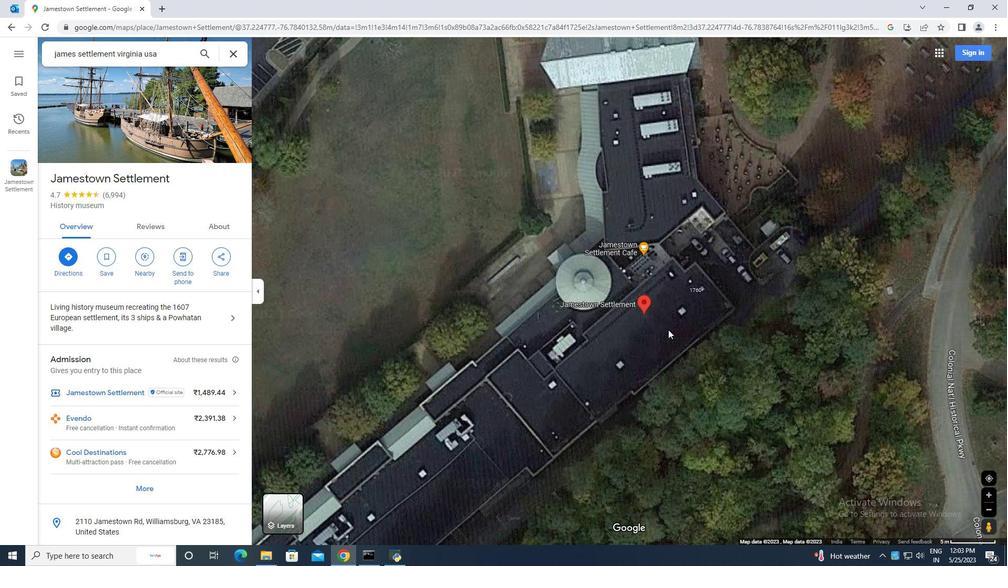 
Action: Mouse scrolled (668, 329) with delta (0, 0)
Screenshot: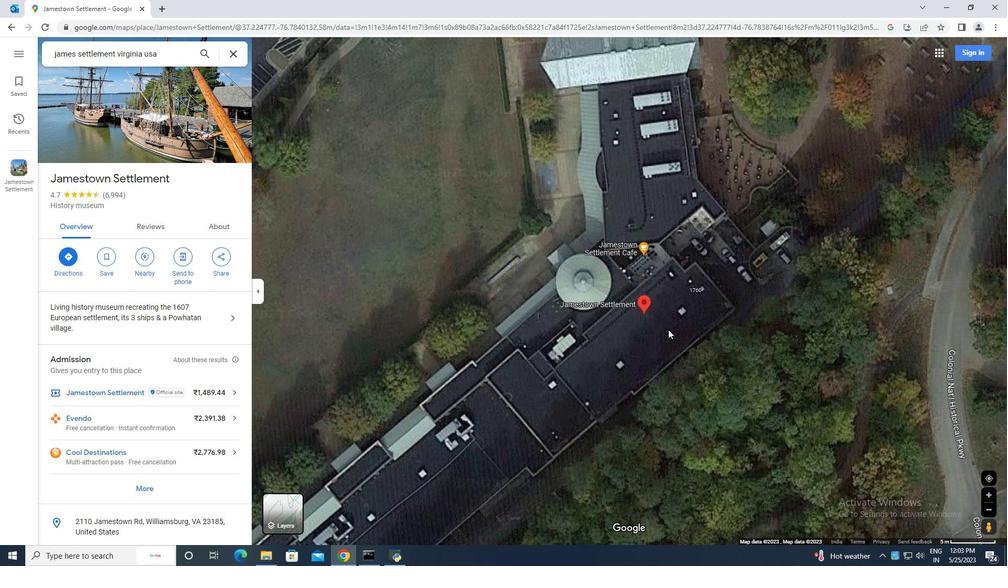 
Action: Mouse scrolled (668, 329) with delta (0, 0)
Screenshot: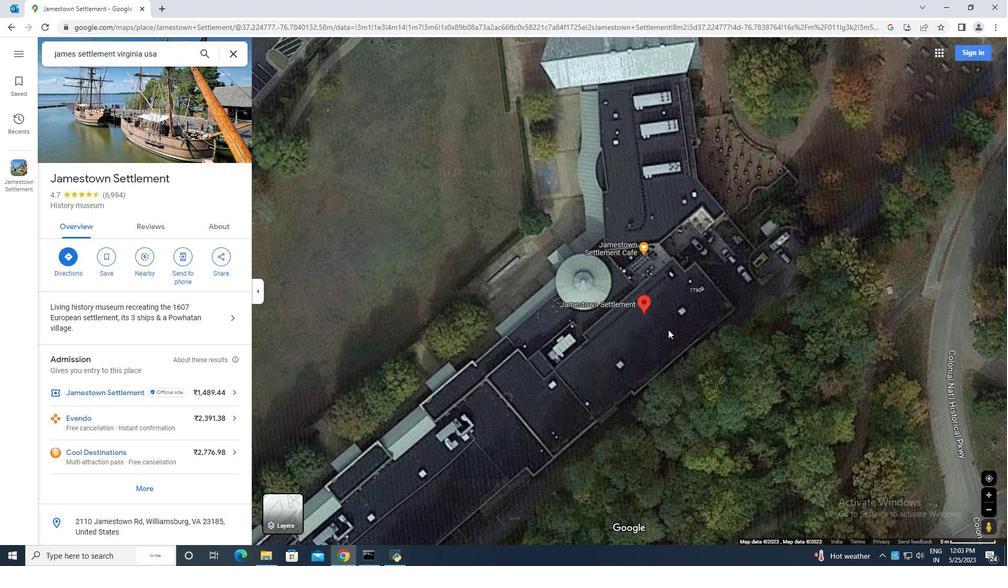 
Action: Mouse scrolled (668, 329) with delta (0, 0)
Screenshot: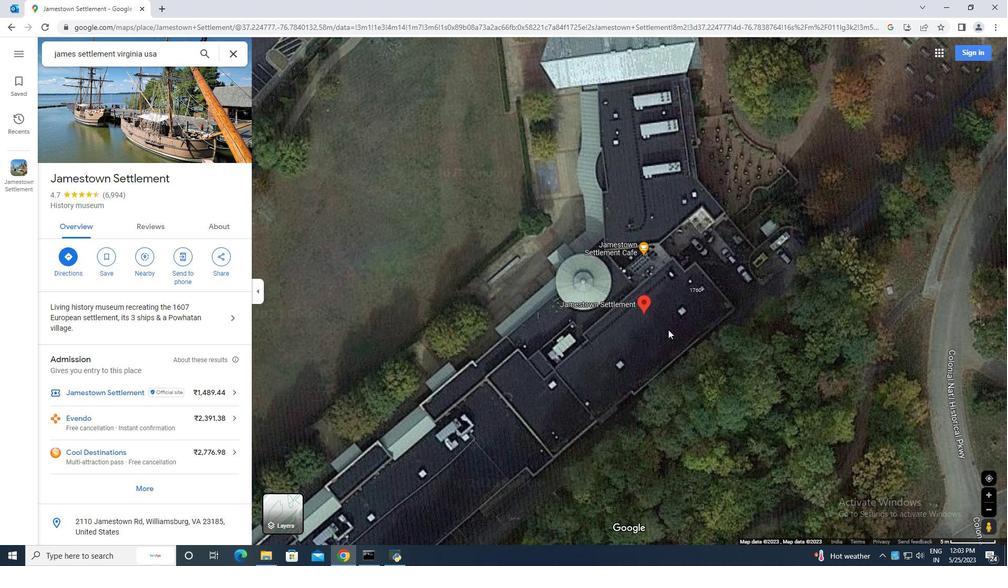 
Action: Mouse scrolled (668, 329) with delta (0, 0)
Screenshot: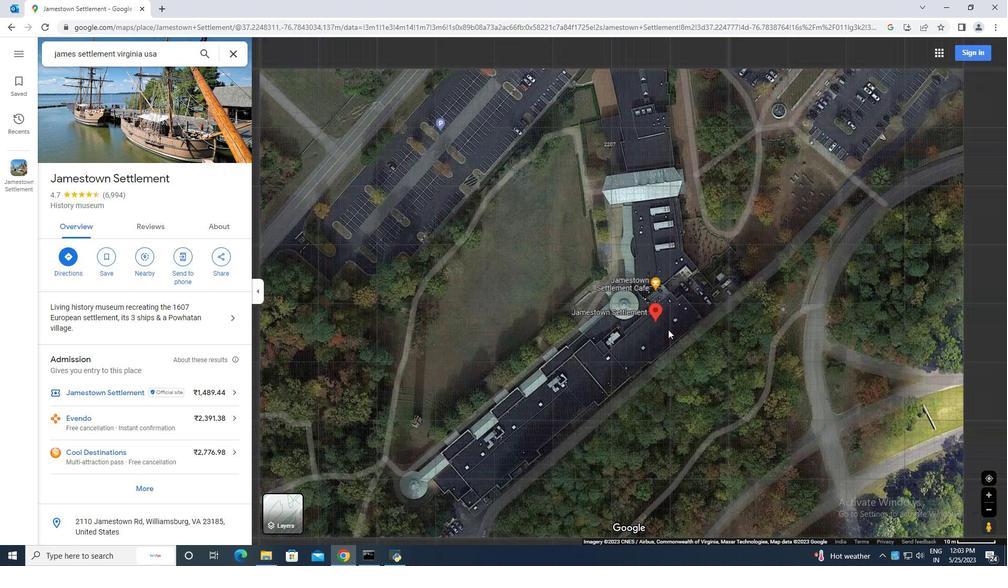 
Action: Mouse scrolled (668, 329) with delta (0, 0)
Screenshot: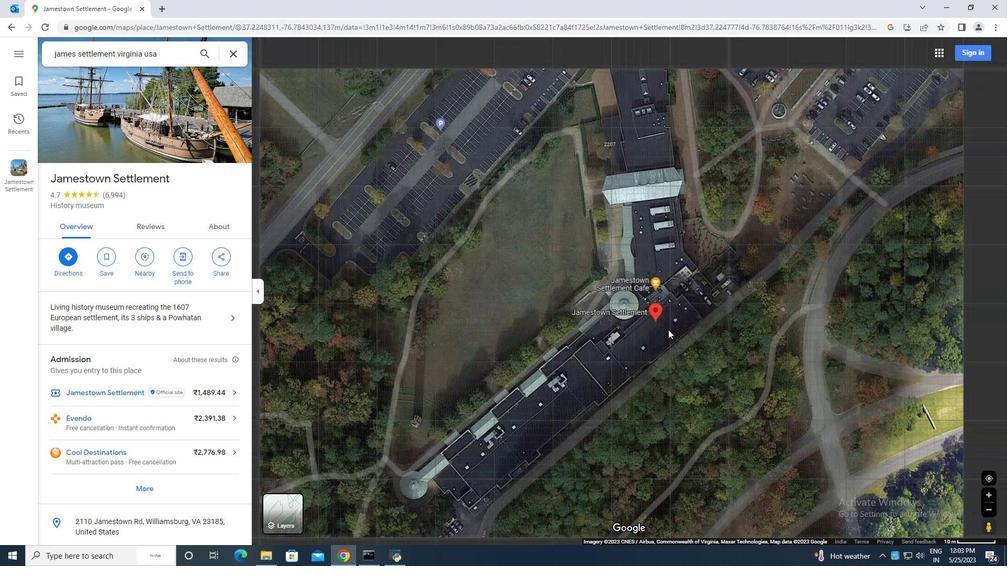 
Action: Mouse scrolled (668, 329) with delta (0, 0)
Screenshot: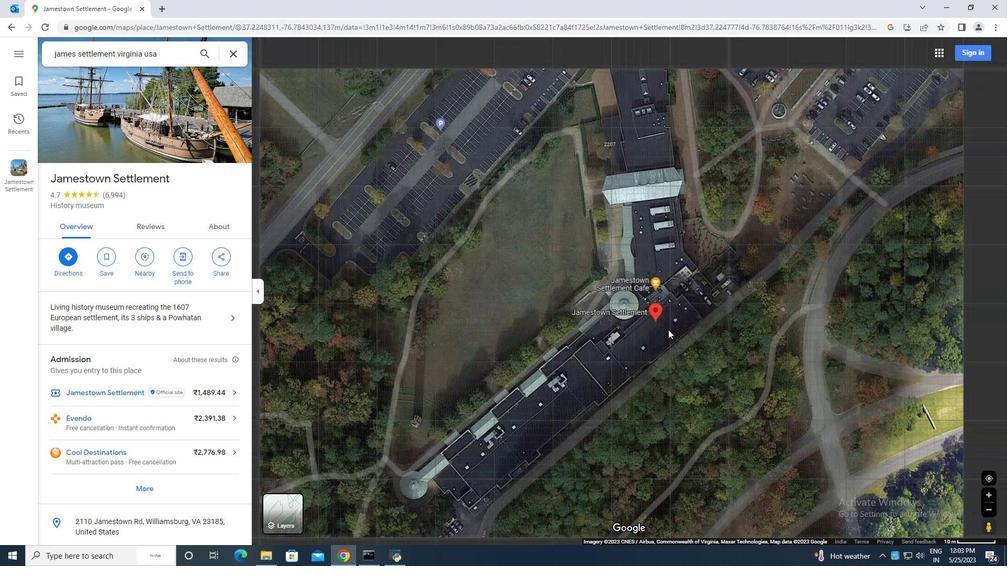 
Action: Mouse scrolled (668, 329) with delta (0, 0)
Screenshot: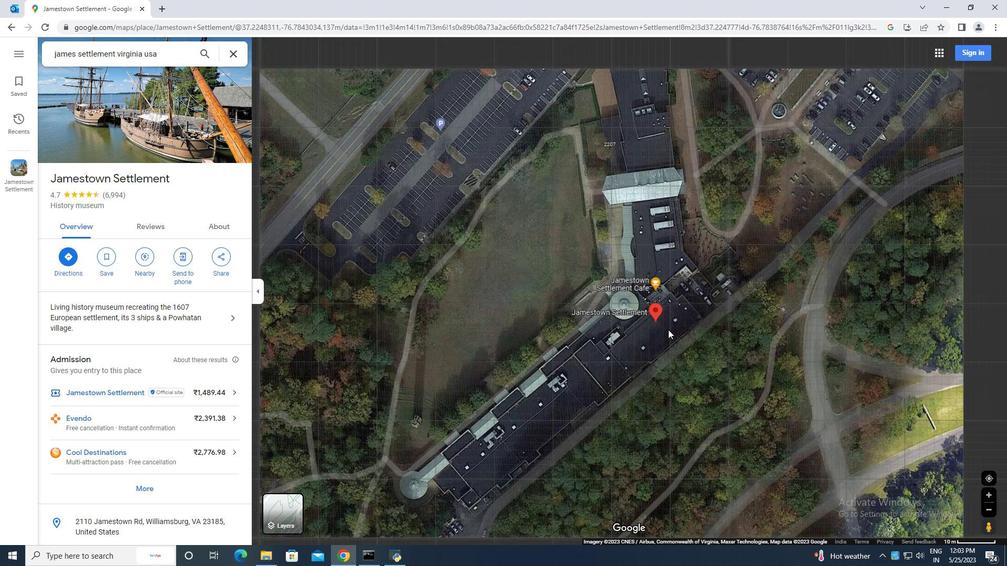 
Action: Mouse scrolled (668, 329) with delta (0, 0)
Screenshot: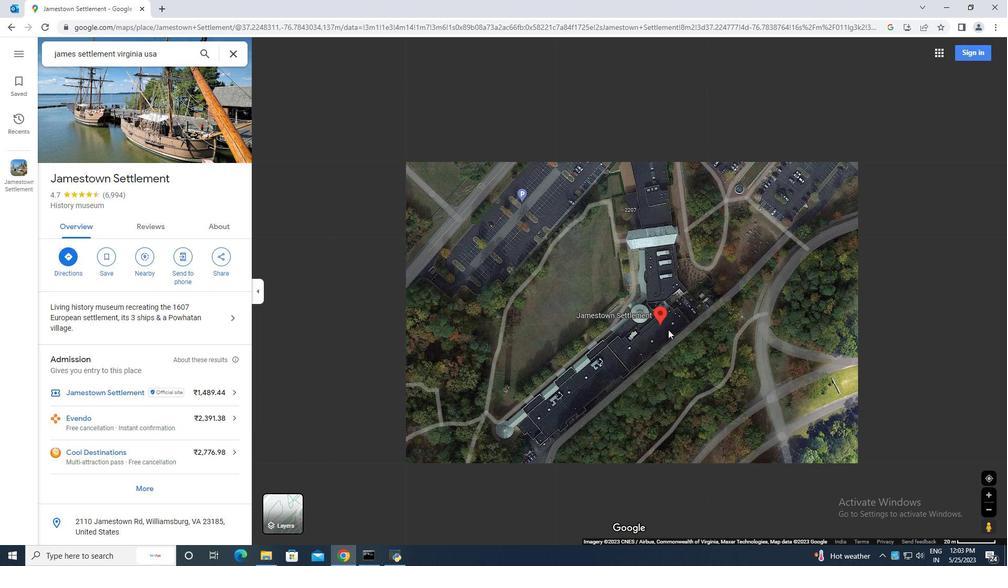 
Action: Mouse scrolled (668, 329) with delta (0, 0)
Screenshot: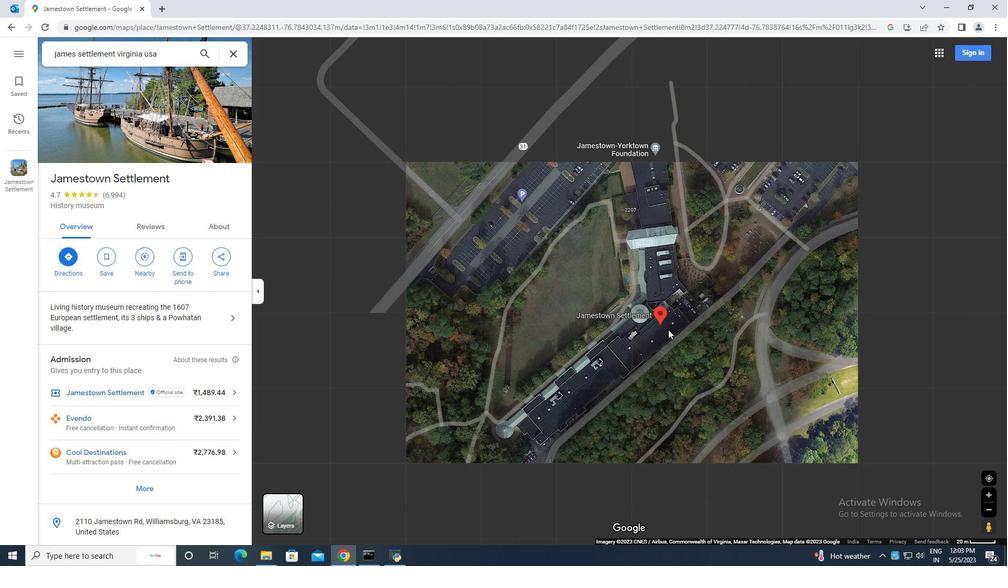 
Action: Mouse scrolled (668, 329) with delta (0, 0)
Screenshot: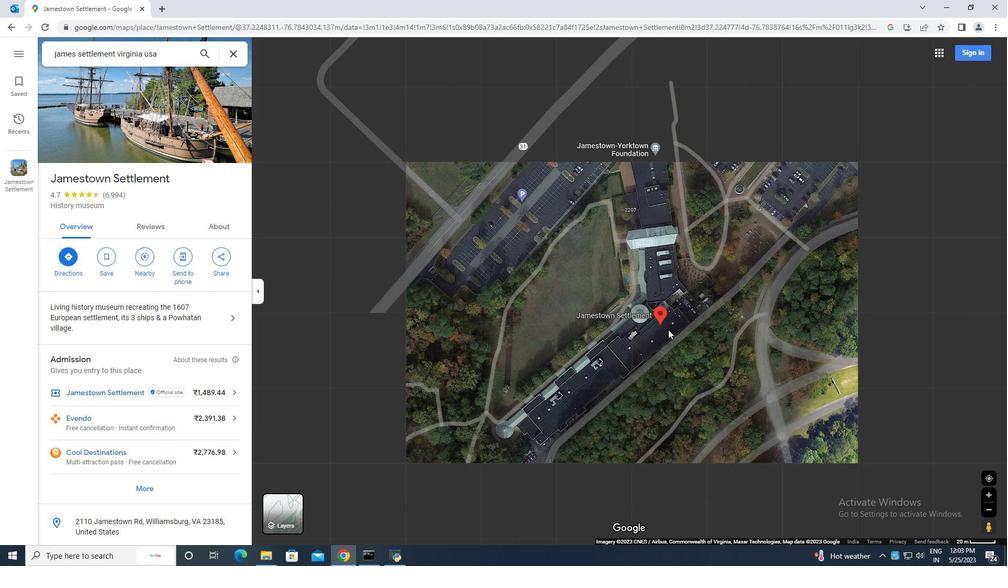 
Action: Mouse scrolled (668, 329) with delta (0, 0)
Screenshot: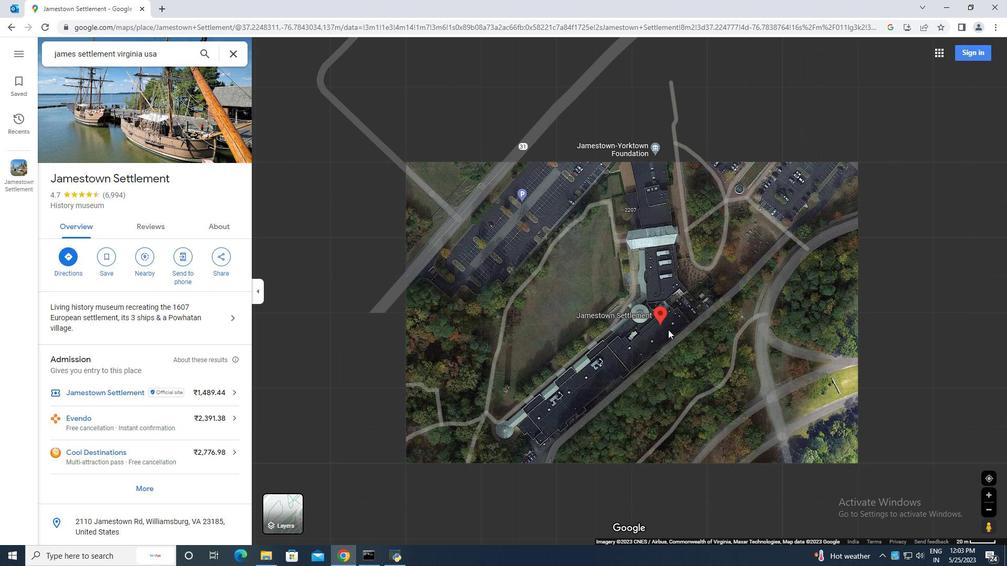 
Action: Mouse scrolled (668, 329) with delta (0, 0)
Screenshot: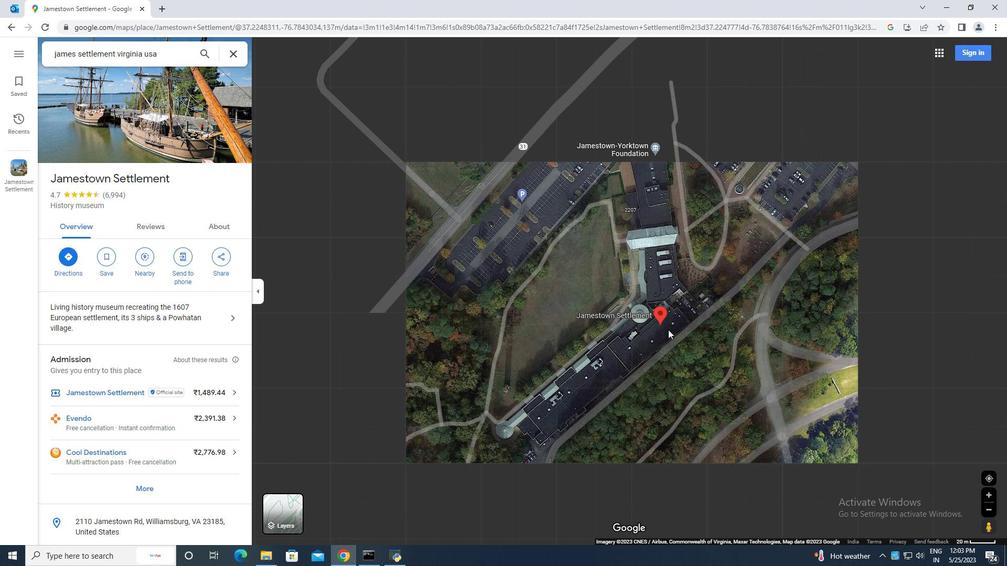 
Action: Mouse moved to (668, 341)
Screenshot: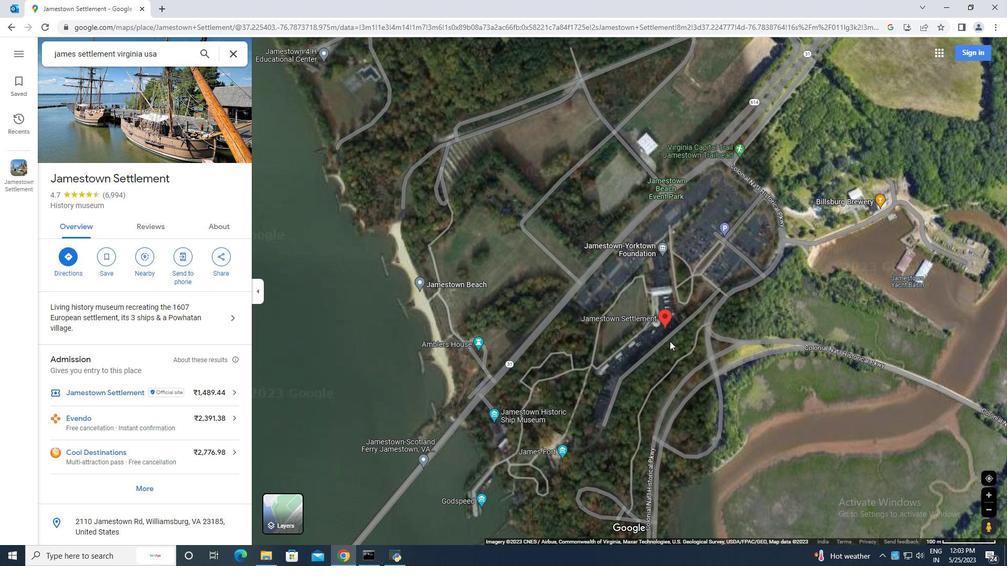 
Action: Mouse scrolled (668, 341) with delta (0, 0)
Screenshot: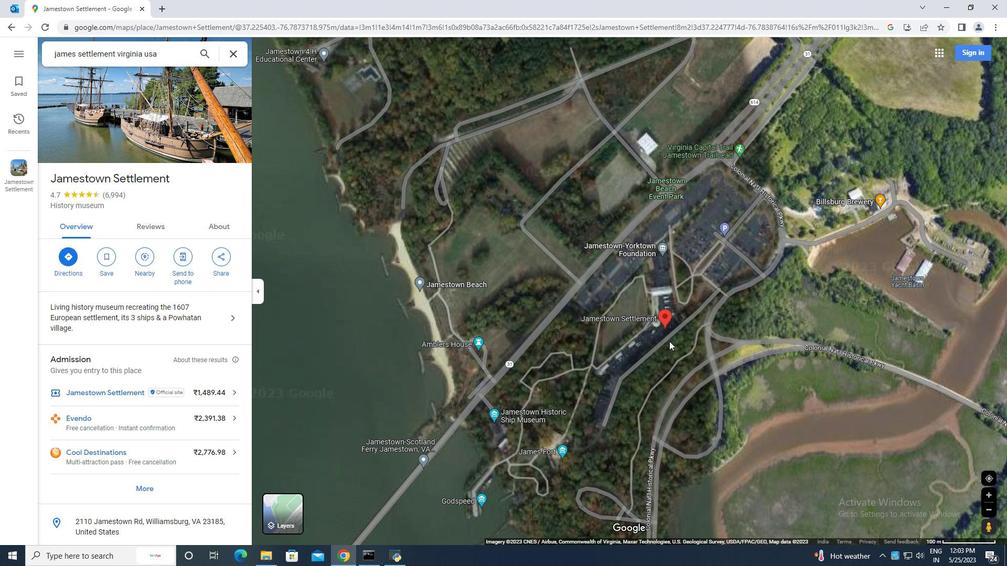 
Action: Mouse scrolled (668, 341) with delta (0, 0)
Screenshot: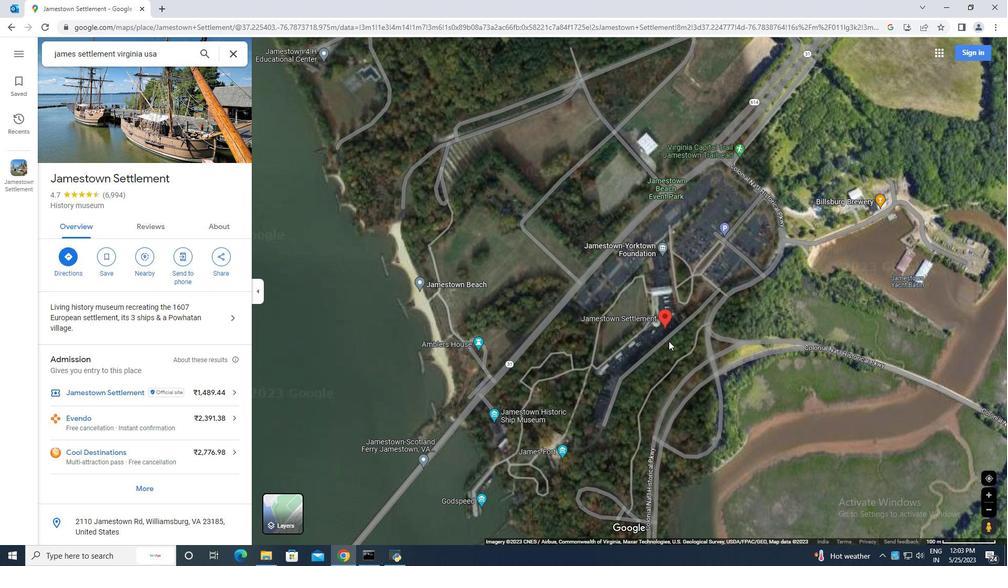 
Action: Mouse scrolled (668, 341) with delta (0, 0)
Screenshot: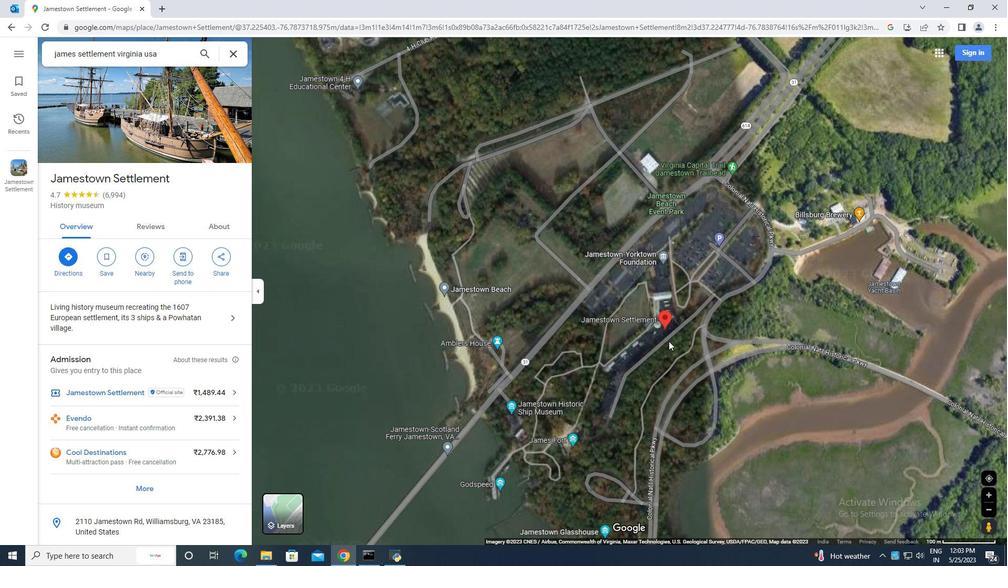 
Action: Mouse scrolled (668, 341) with delta (0, 0)
Screenshot: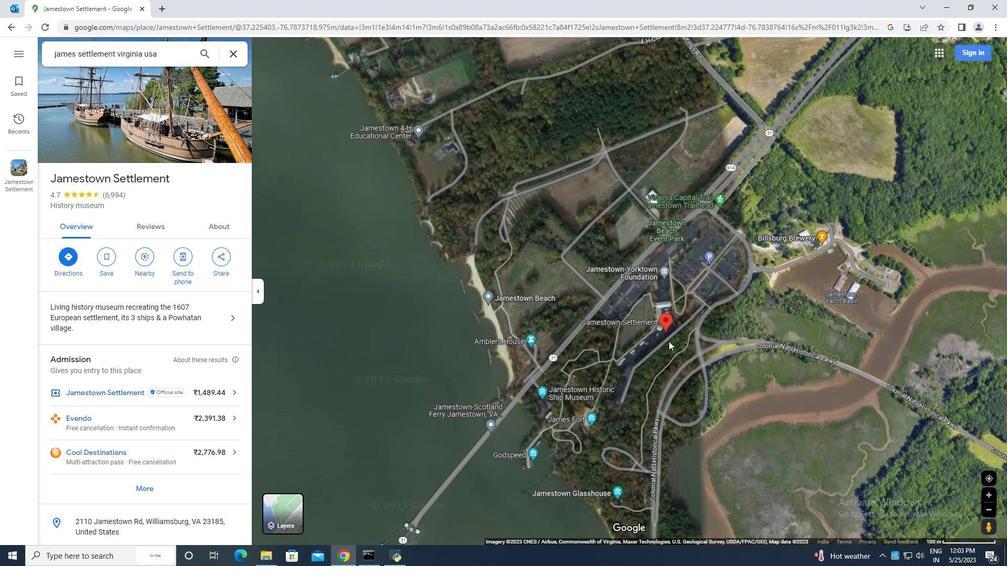 
Action: Mouse moved to (703, 340)
Screenshot: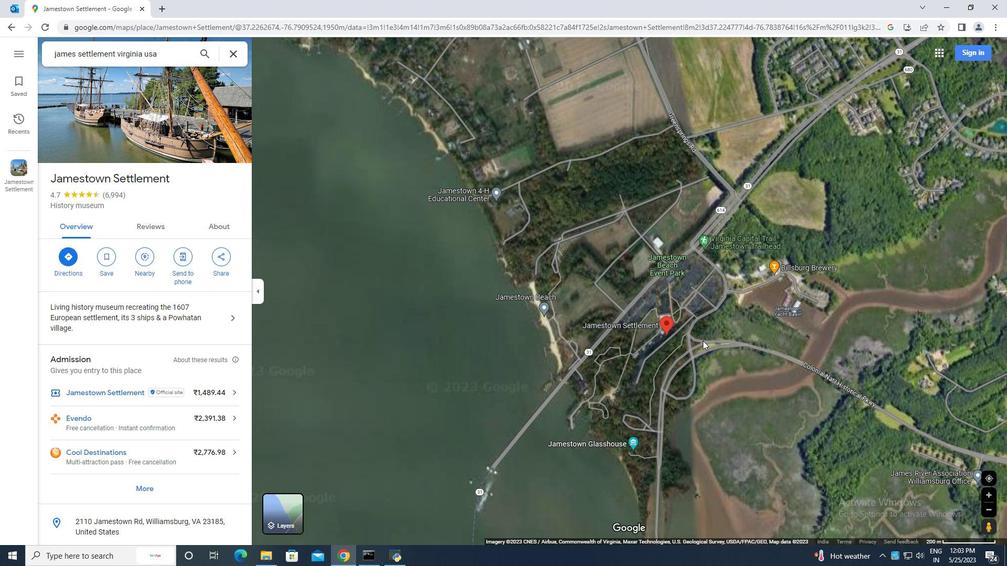
Action: Mouse scrolled (703, 341) with delta (0, 0)
Screenshot: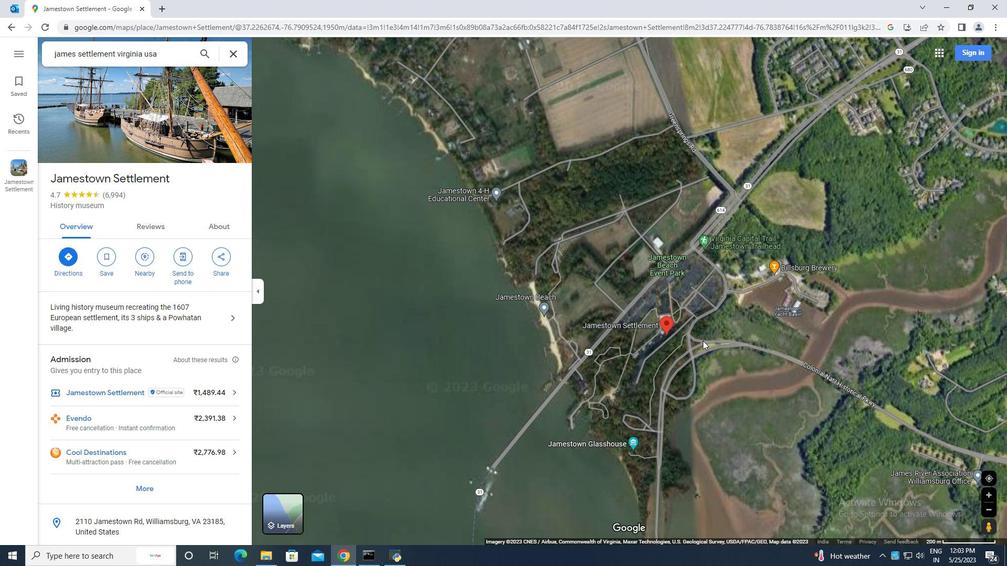 
Action: Mouse moved to (703, 340)
Screenshot: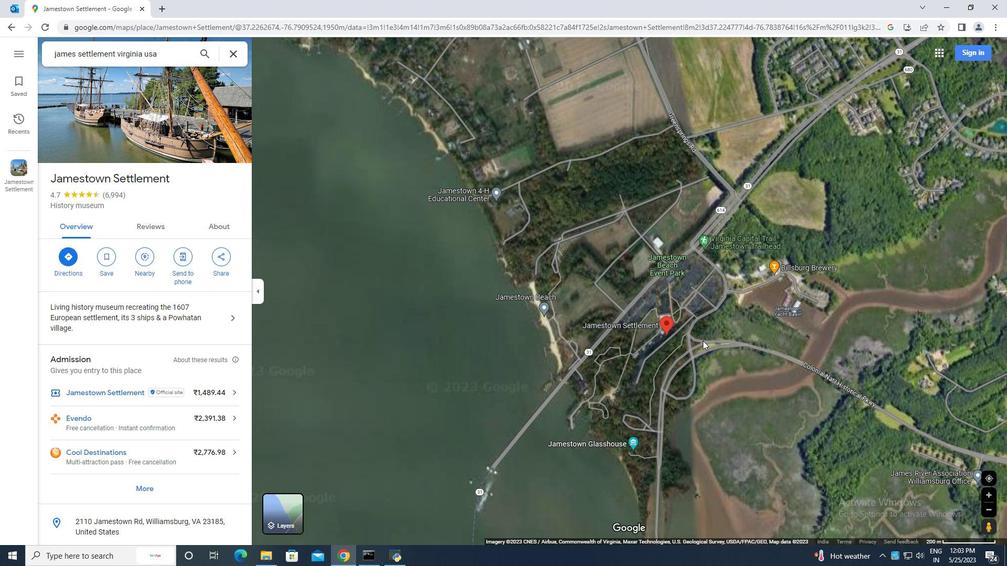 
Action: Mouse scrolled (703, 341) with delta (0, 0)
Screenshot: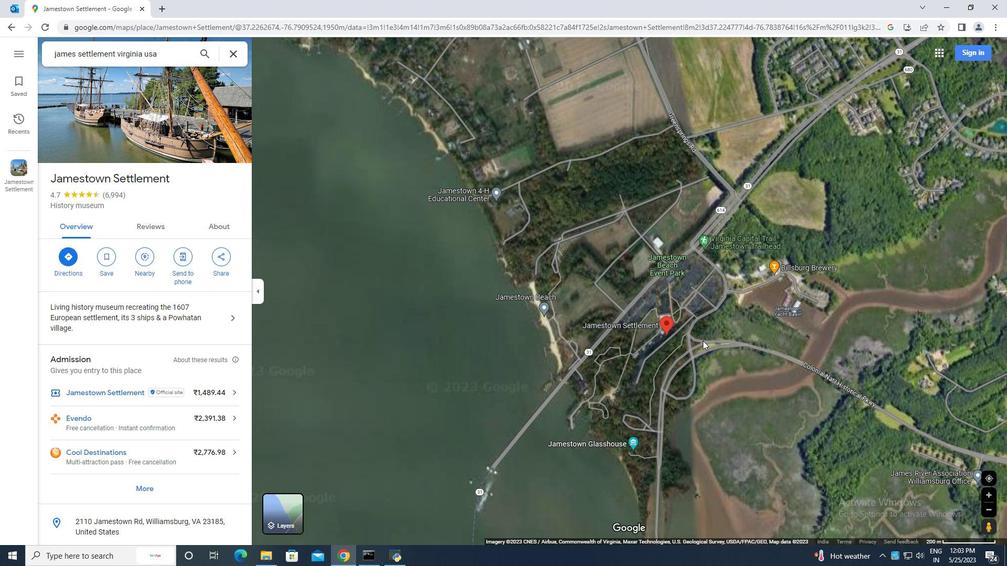 
Action: Mouse scrolled (703, 341) with delta (0, 0)
Screenshot: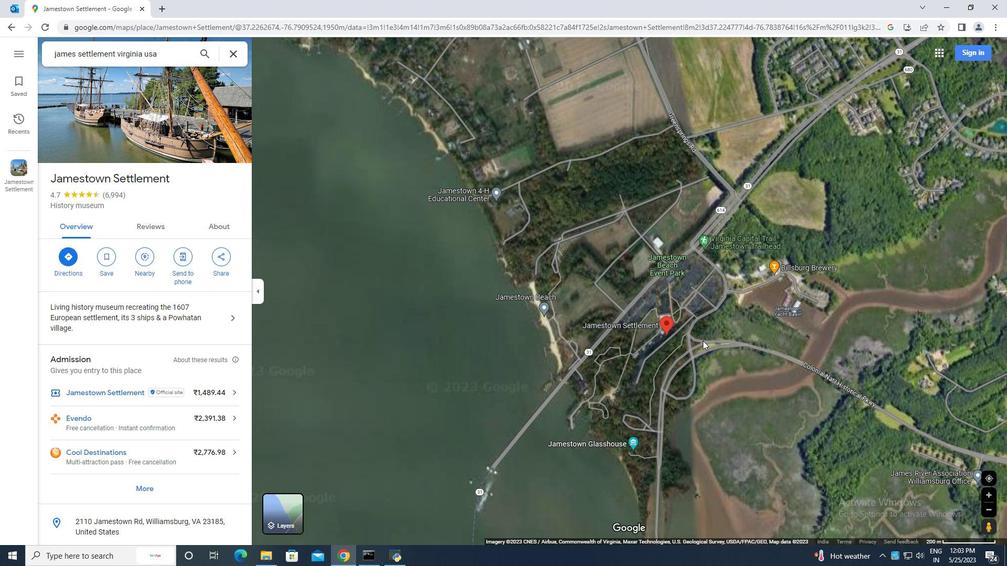 
Action: Mouse scrolled (703, 341) with delta (0, 0)
Screenshot: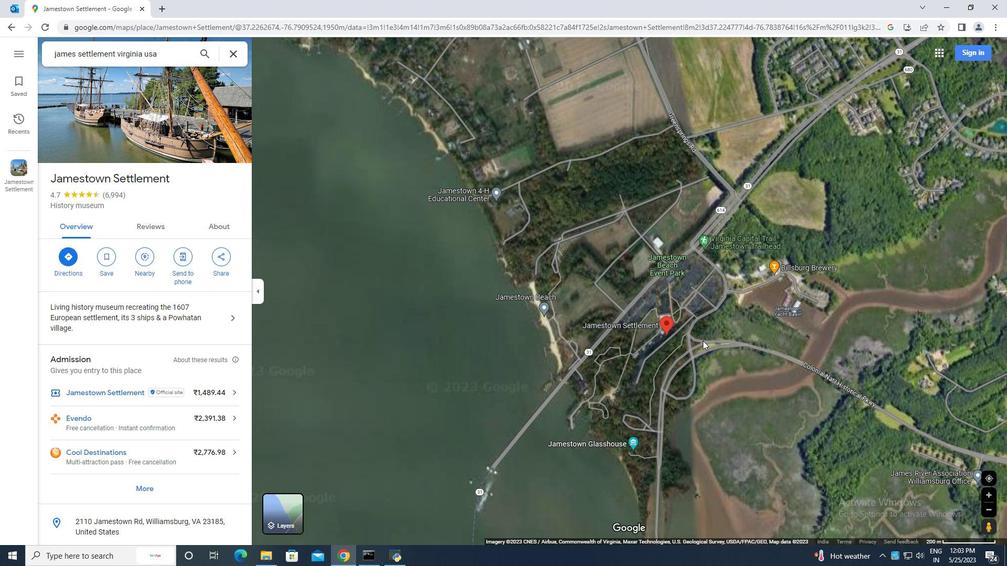 
Action: Mouse moved to (696, 339)
Screenshot: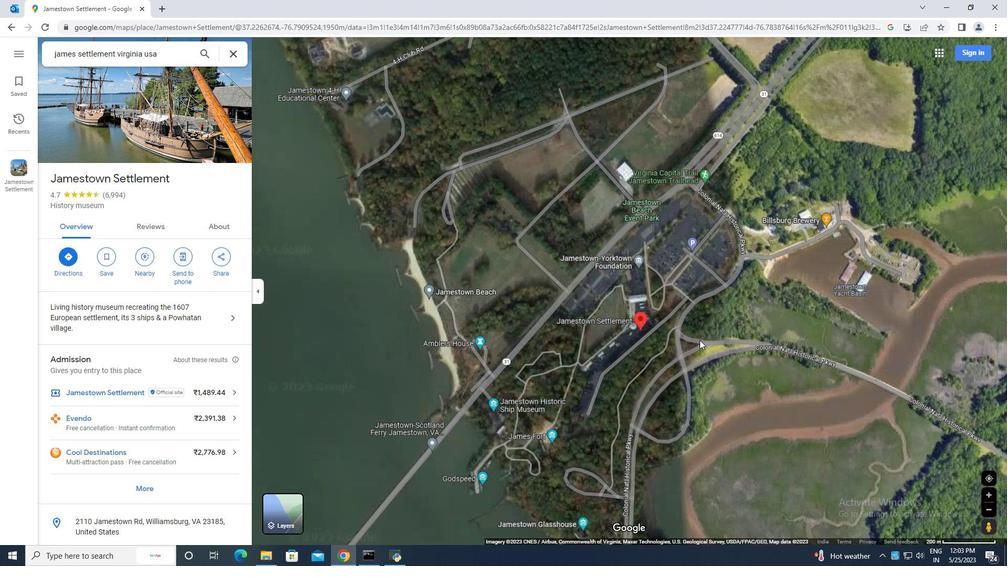 
Action: Mouse scrolled (696, 340) with delta (0, 0)
Screenshot: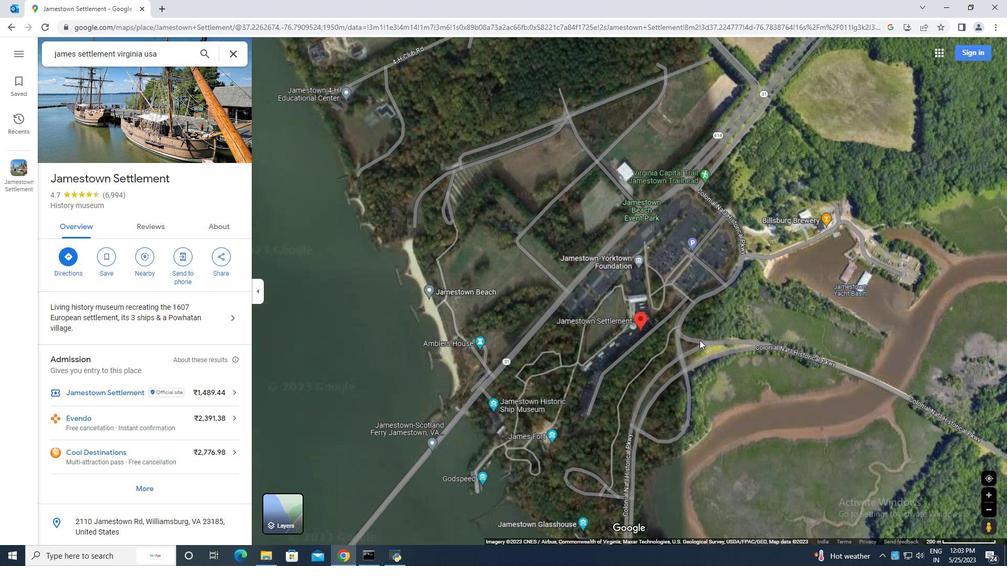 
Action: Mouse scrolled (696, 340) with delta (0, 0)
Screenshot: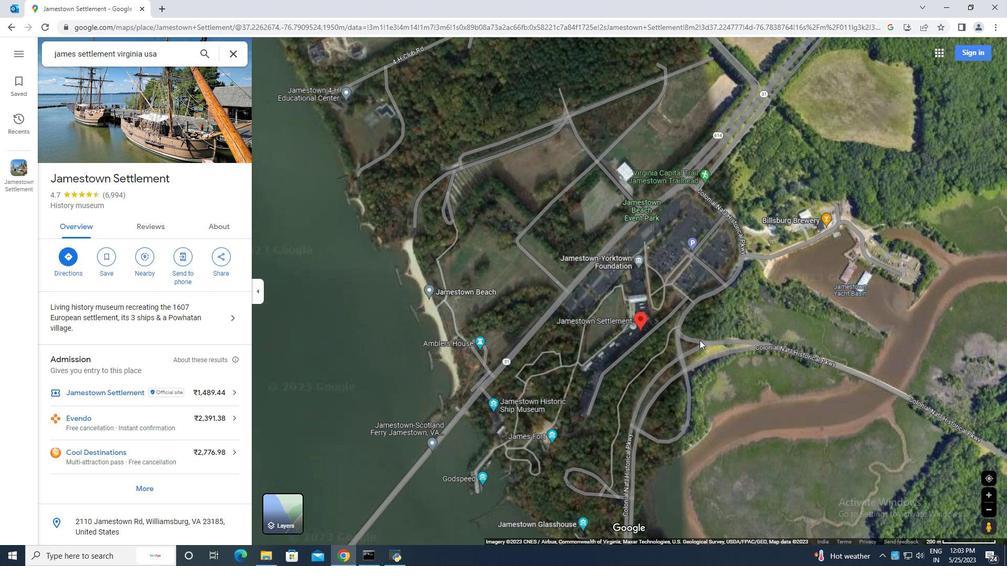 
Action: Mouse scrolled (696, 340) with delta (0, 0)
Screenshot: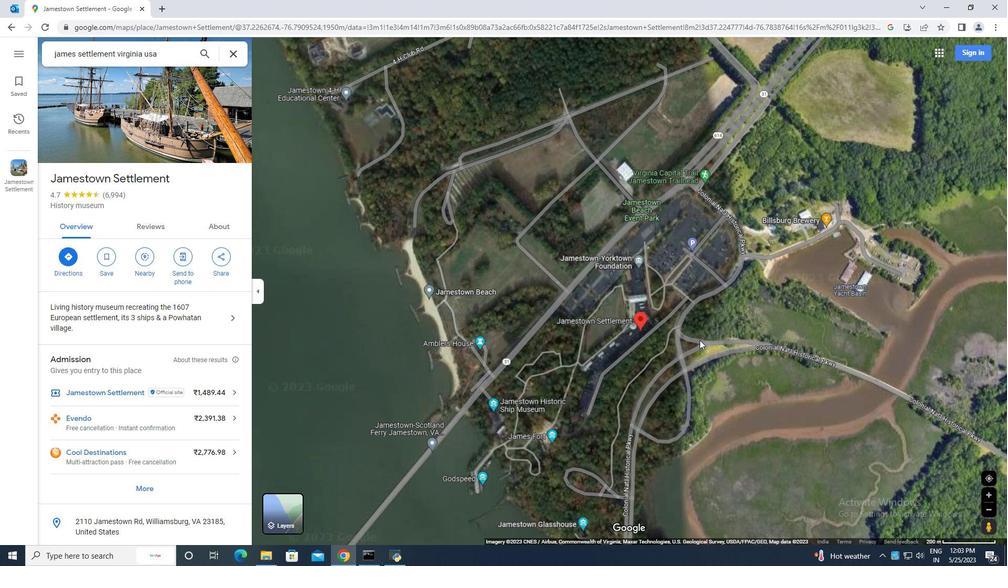 
Action: Mouse scrolled (696, 340) with delta (0, 0)
Screenshot: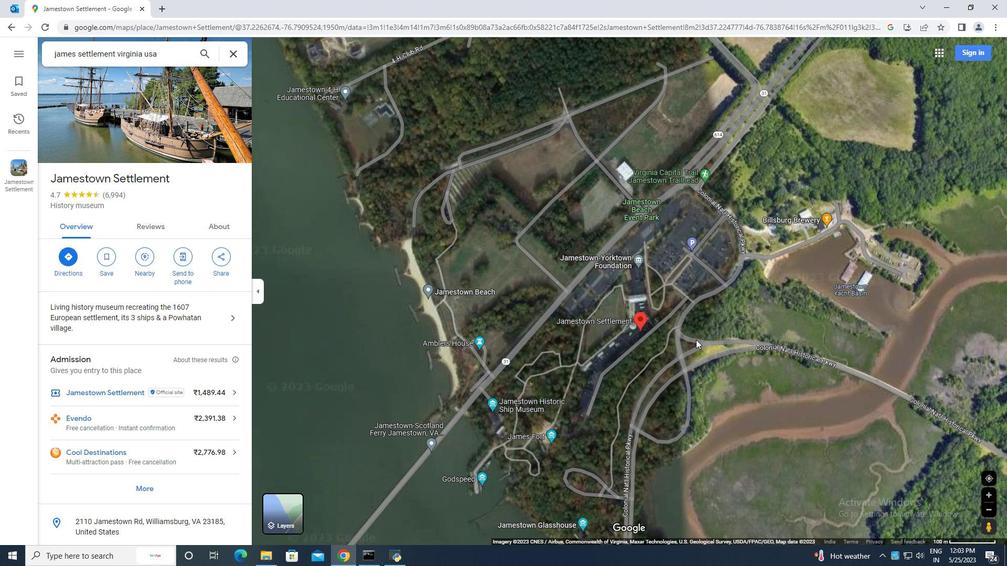 
Action: Mouse moved to (583, 352)
Screenshot: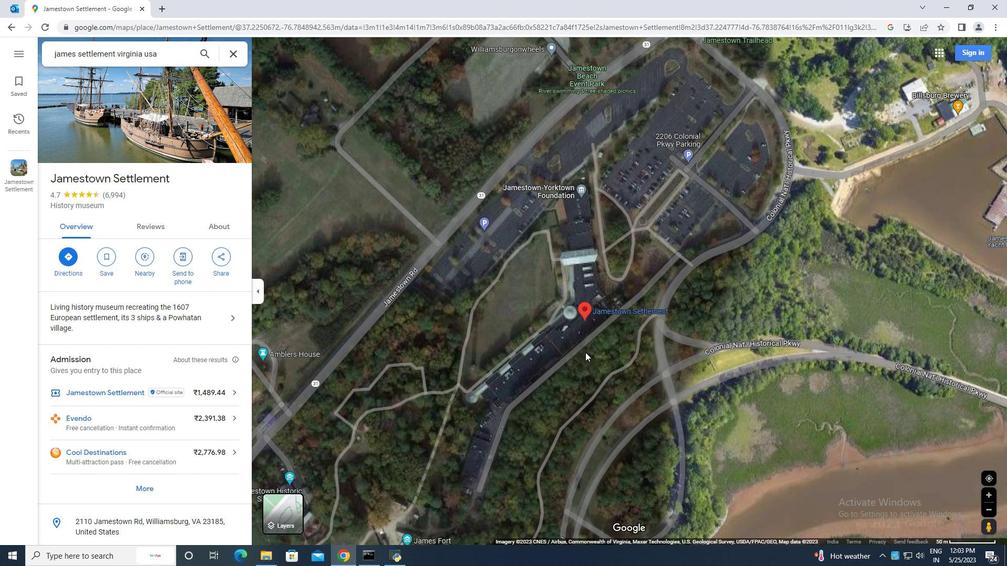 
Action: Mouse scrolled (583, 352) with delta (0, 0)
Screenshot: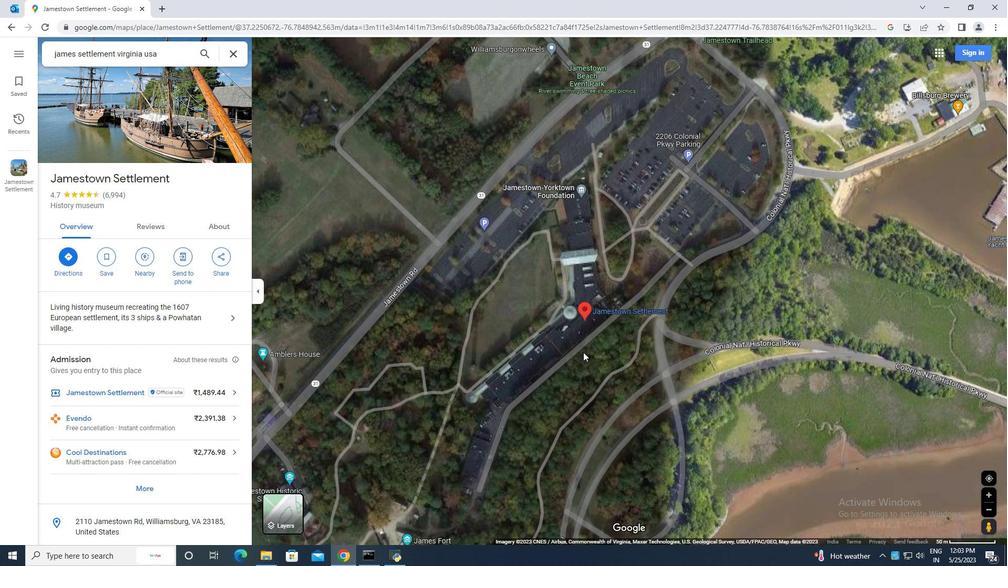 
Action: Mouse scrolled (583, 352) with delta (0, 0)
Screenshot: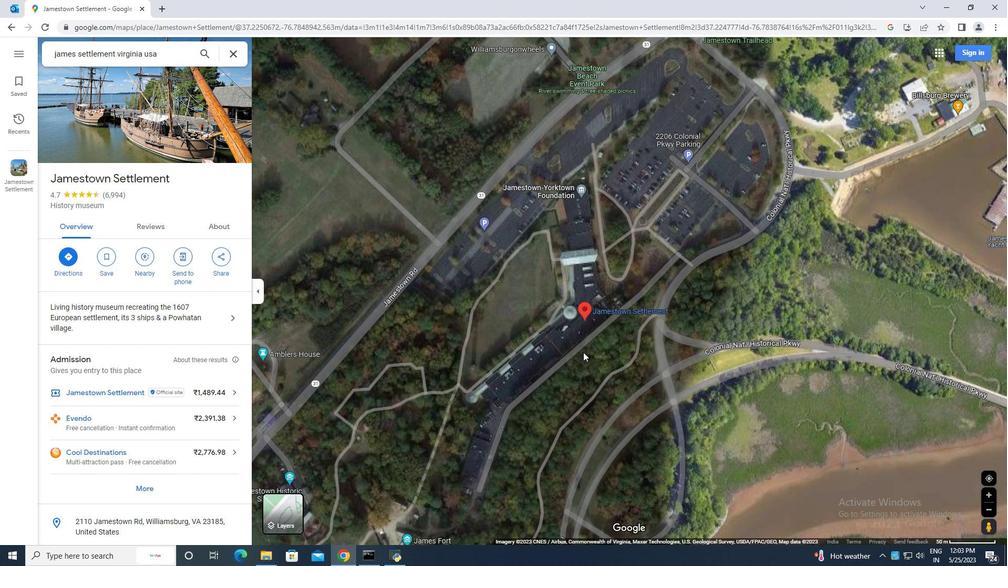 
Action: Mouse scrolled (583, 352) with delta (0, 0)
Screenshot: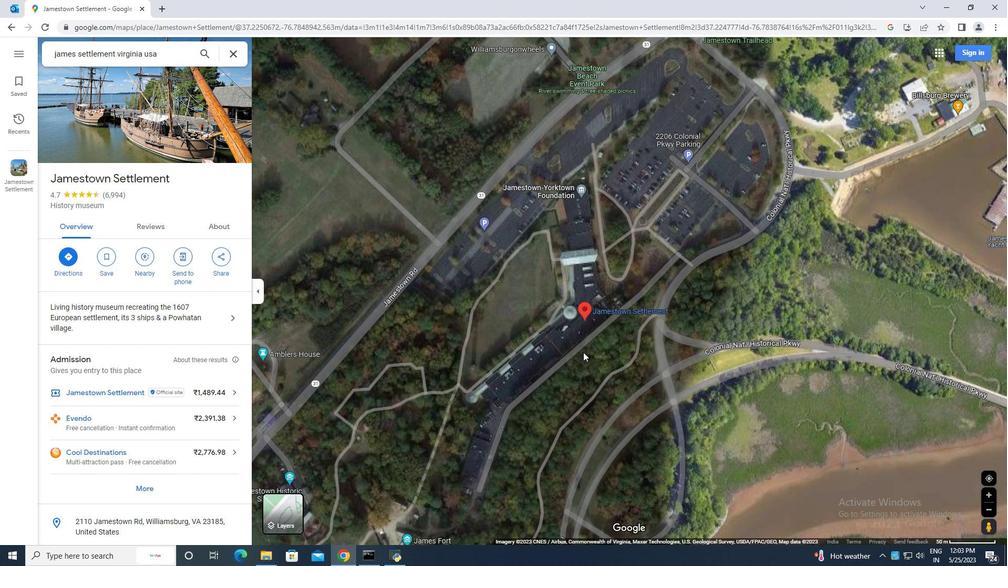 
Action: Mouse scrolled (583, 352) with delta (0, 0)
Screenshot: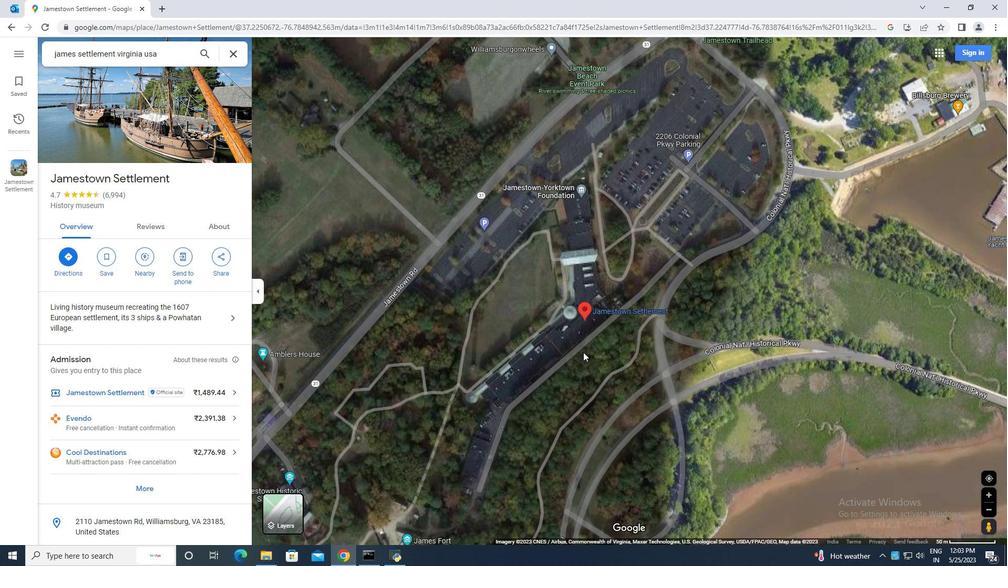 
Action: Mouse moved to (569, 271)
Screenshot: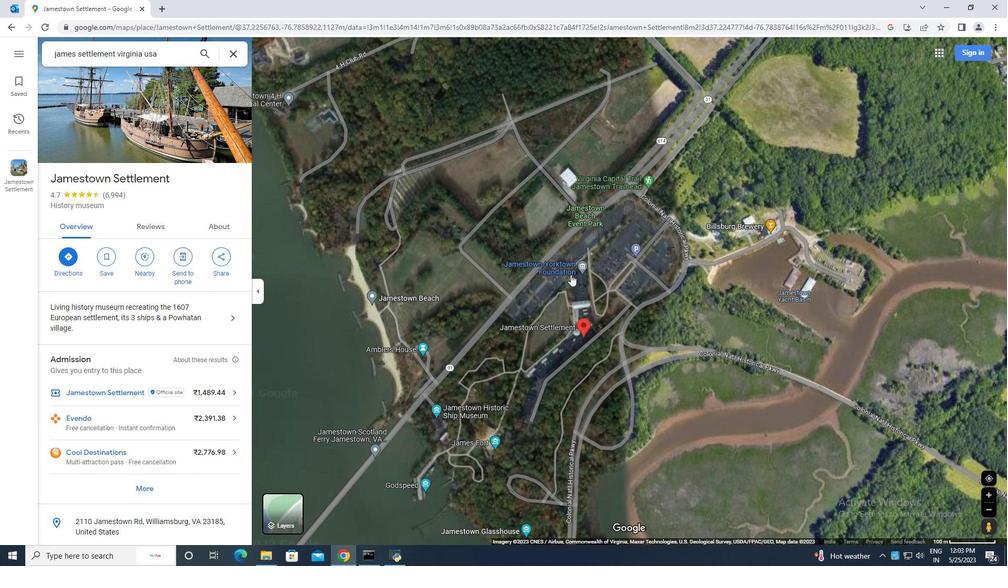 
Action: Mouse pressed left at (569, 271)
Screenshot: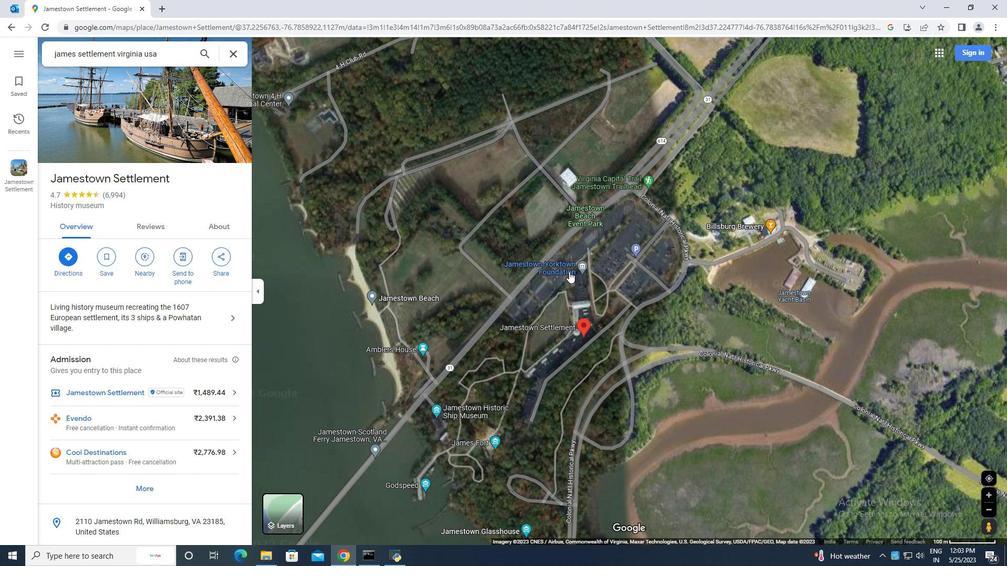 
Action: Mouse moved to (146, 343)
Screenshot: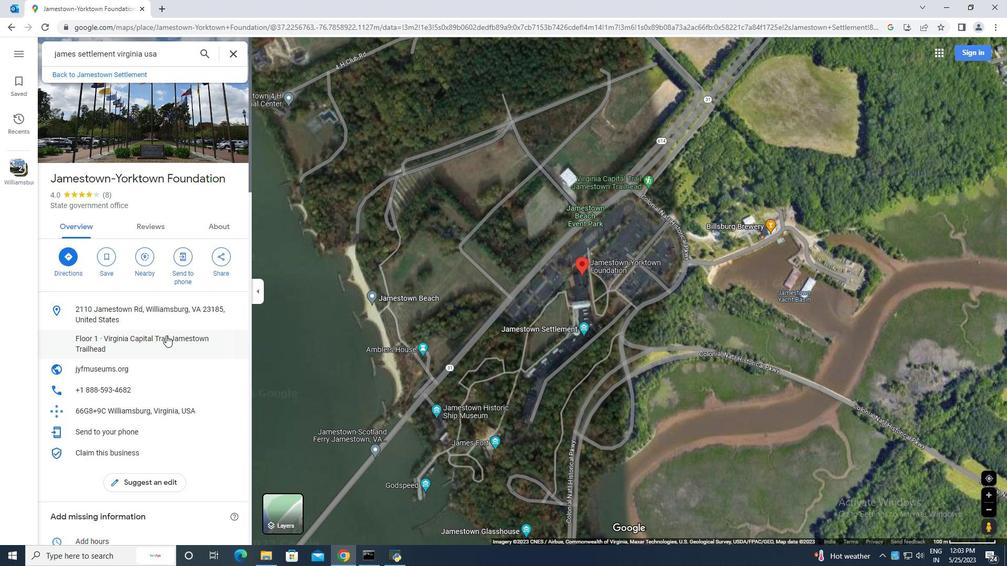 
Action: Mouse scrolled (146, 342) with delta (0, 0)
Screenshot: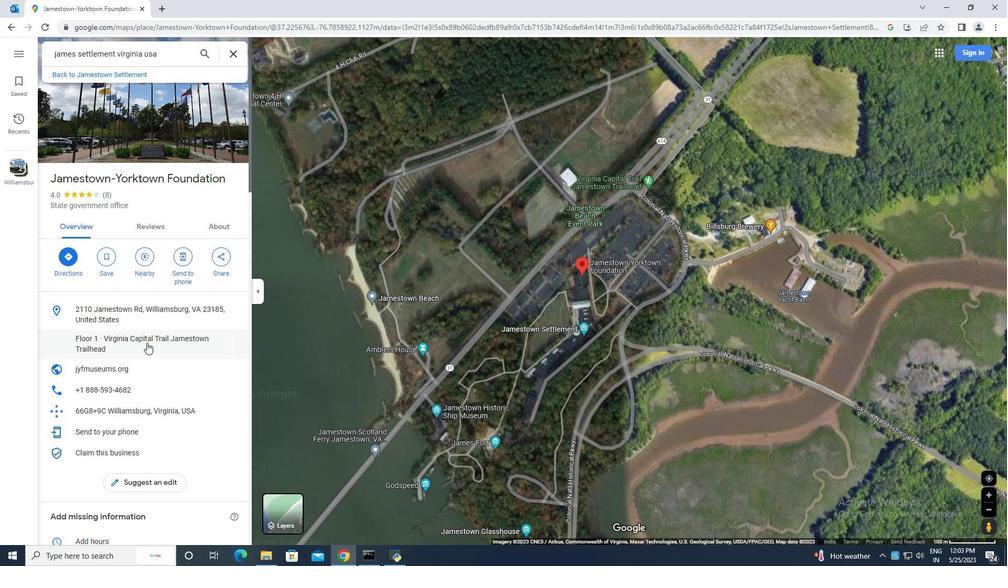 
Action: Mouse scrolled (146, 342) with delta (0, 0)
Screenshot: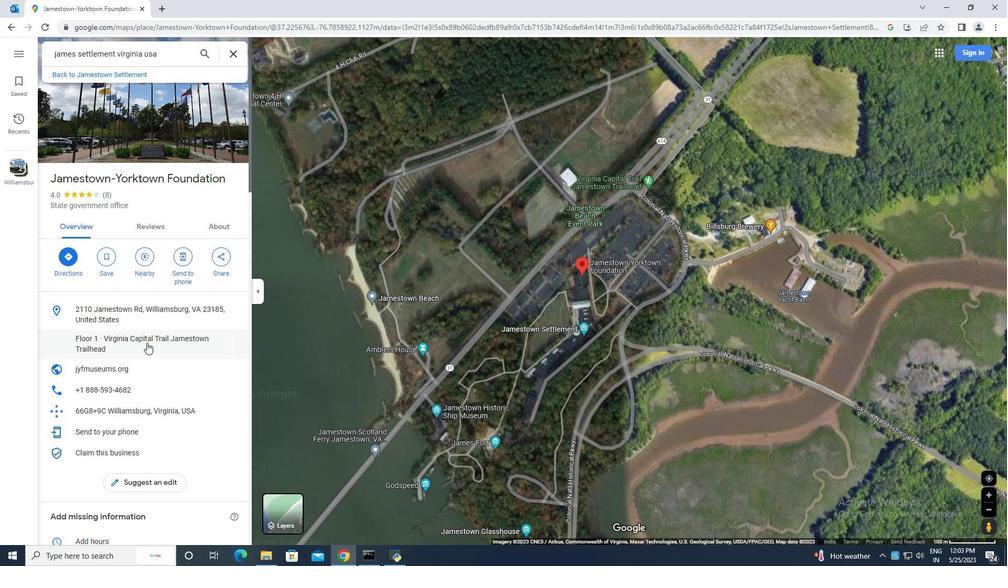 
Action: Mouse scrolled (146, 342) with delta (0, 0)
Screenshot: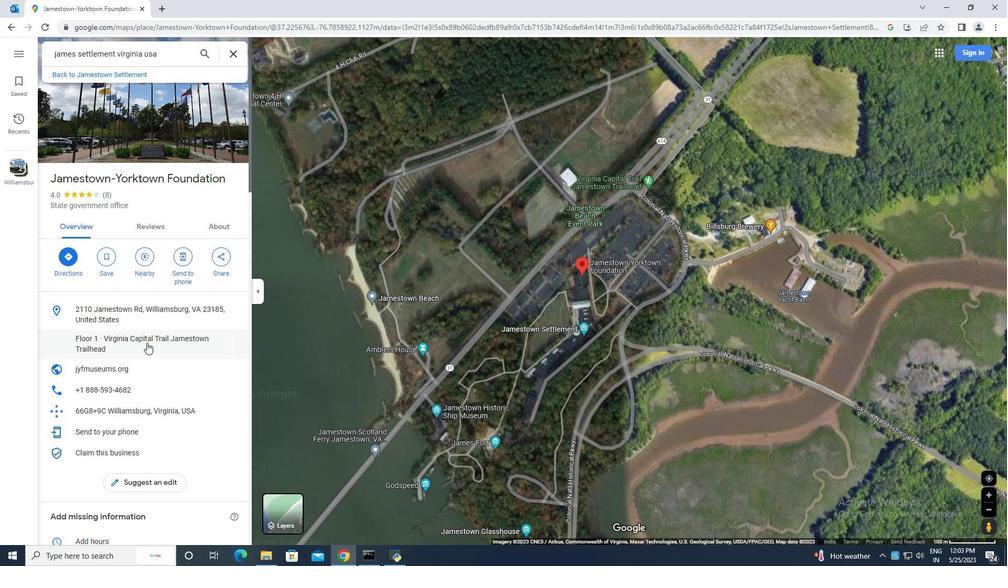 
Action: Mouse scrolled (146, 342) with delta (0, 0)
Screenshot: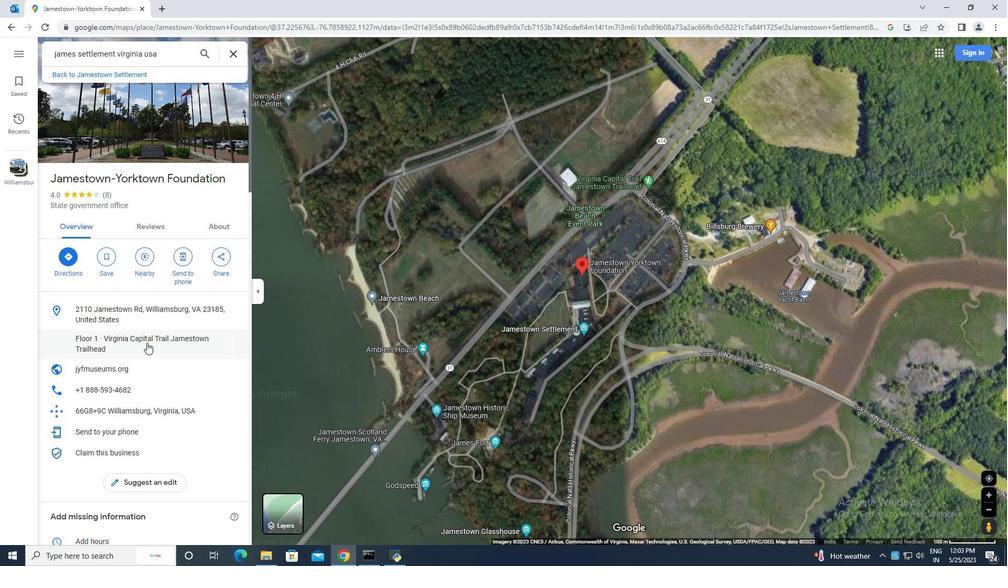 
Action: Mouse scrolled (146, 342) with delta (0, 0)
Screenshot: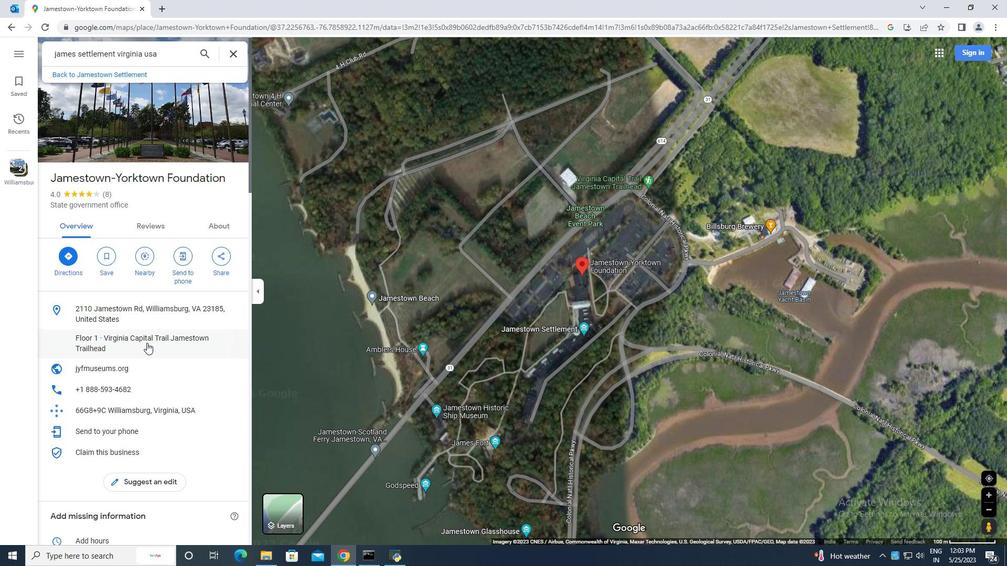 
Action: Mouse scrolled (146, 342) with delta (0, 0)
Screenshot: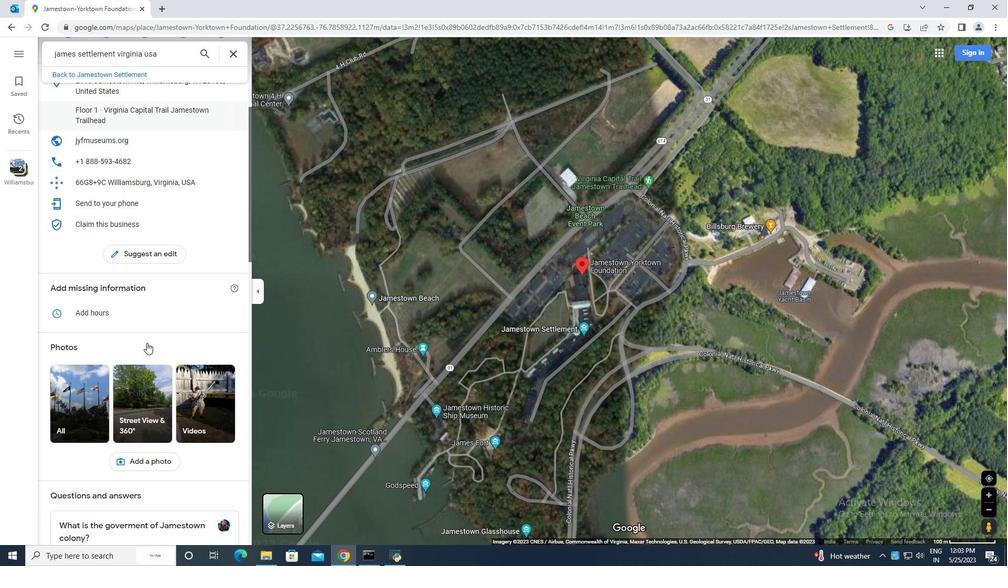 
Action: Mouse scrolled (146, 342) with delta (0, 0)
Screenshot: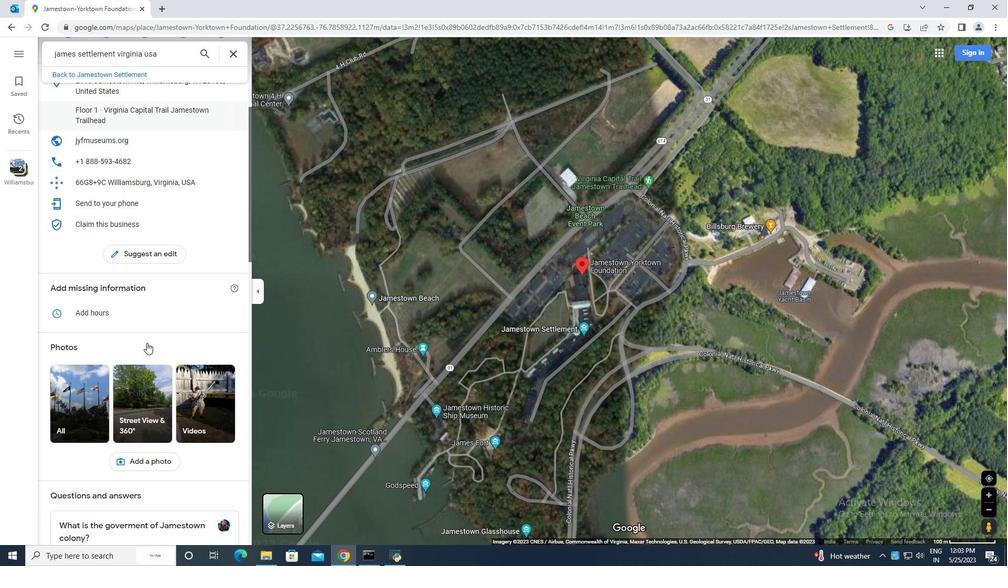 
Action: Mouse moved to (570, 313)
Screenshot: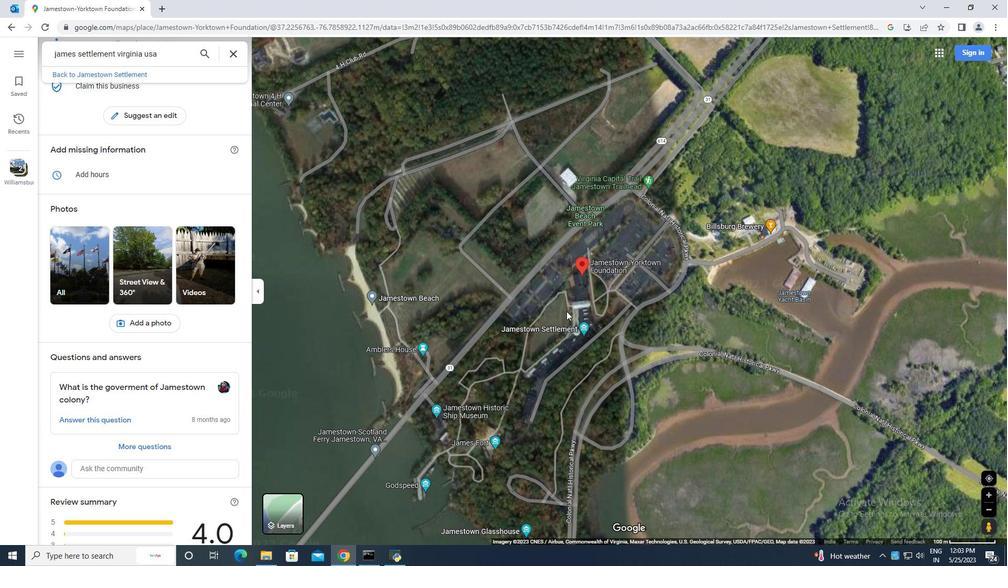 
Action: Mouse scrolled (570, 312) with delta (0, 0)
Screenshot: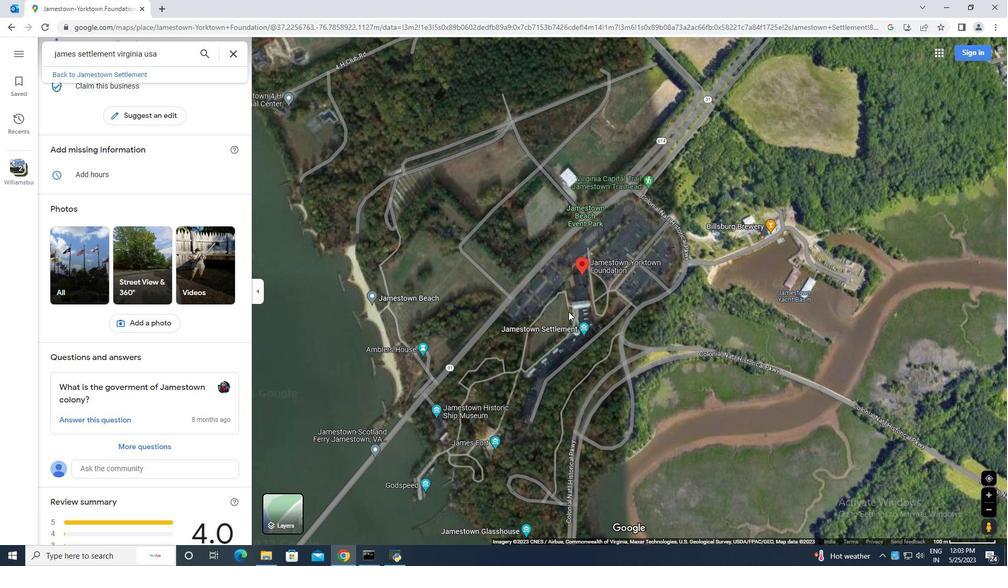 
Action: Mouse moved to (571, 313)
Screenshot: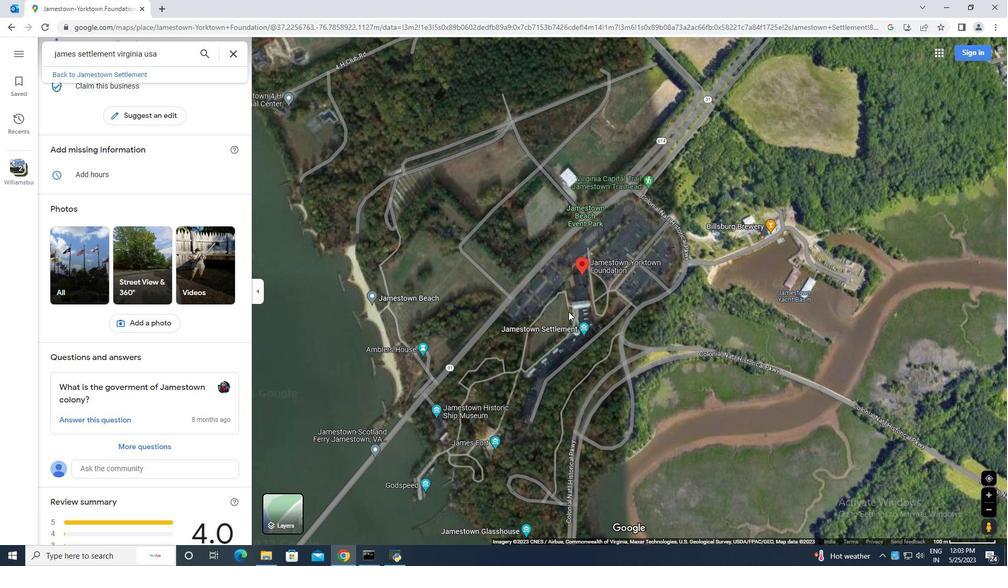 
Action: Mouse scrolled (571, 312) with delta (0, 0)
Screenshot: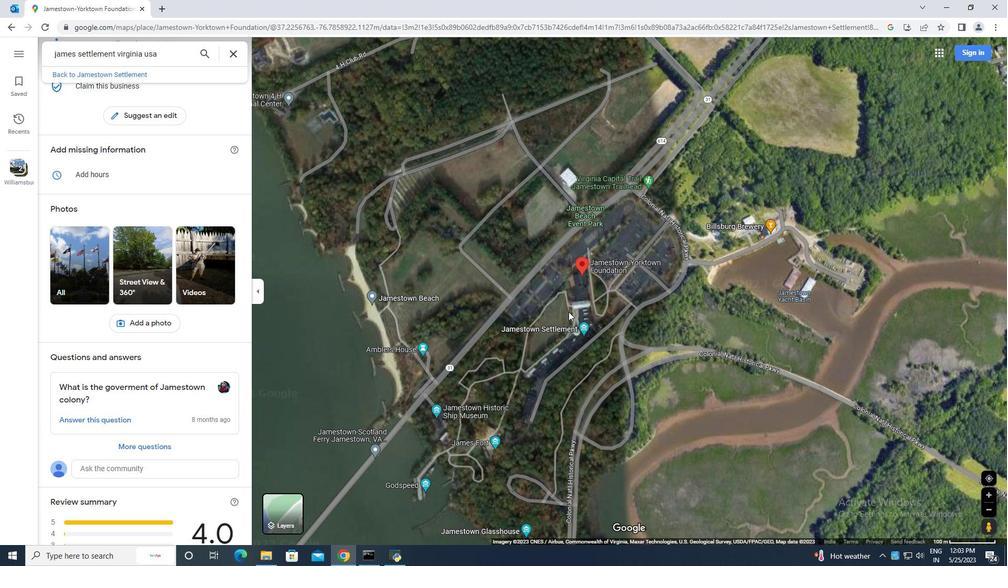 
Action: Mouse moved to (571, 313)
Screenshot: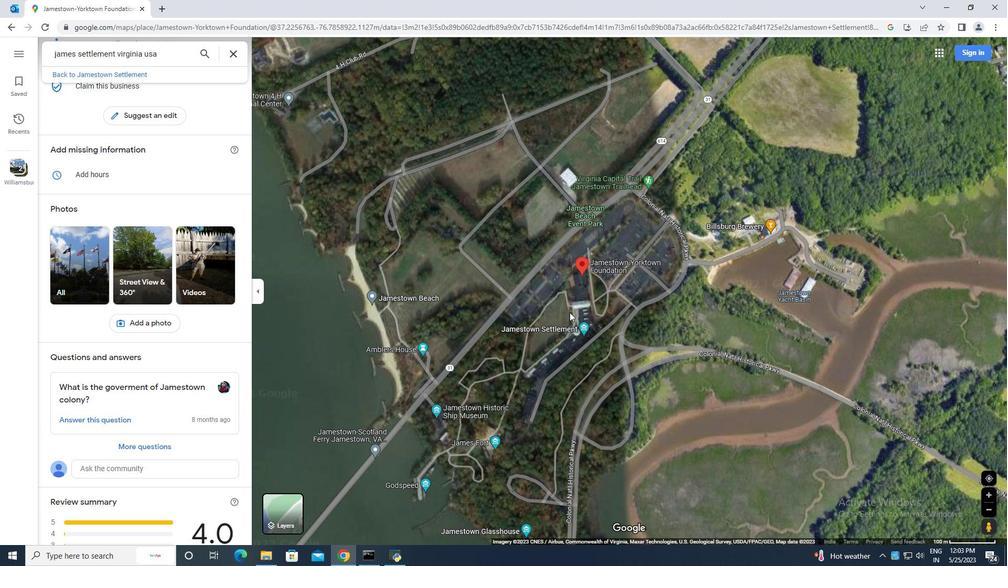 
Action: Mouse scrolled (571, 312) with delta (0, 0)
Screenshot: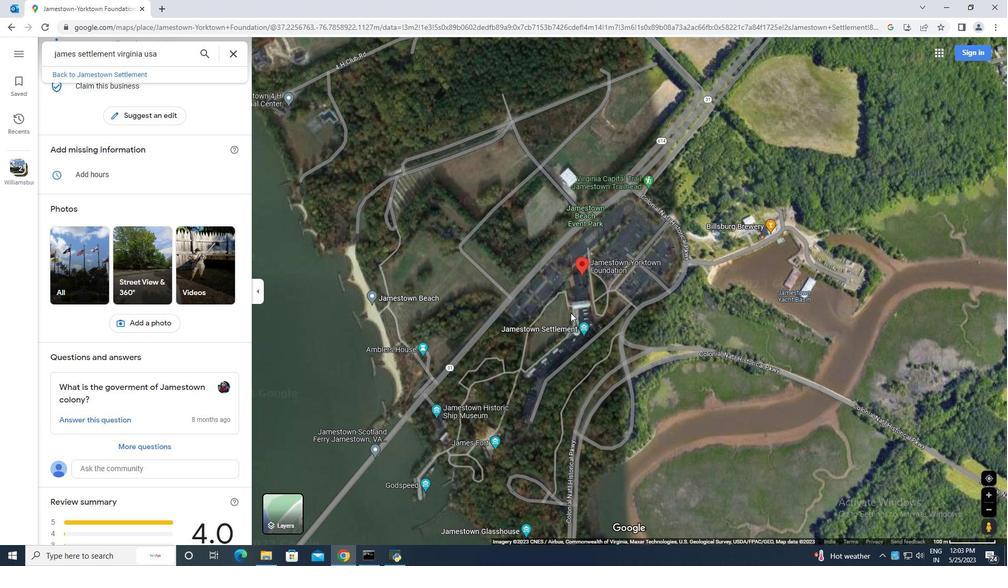 
Action: Mouse scrolled (571, 312) with delta (0, 0)
Screenshot: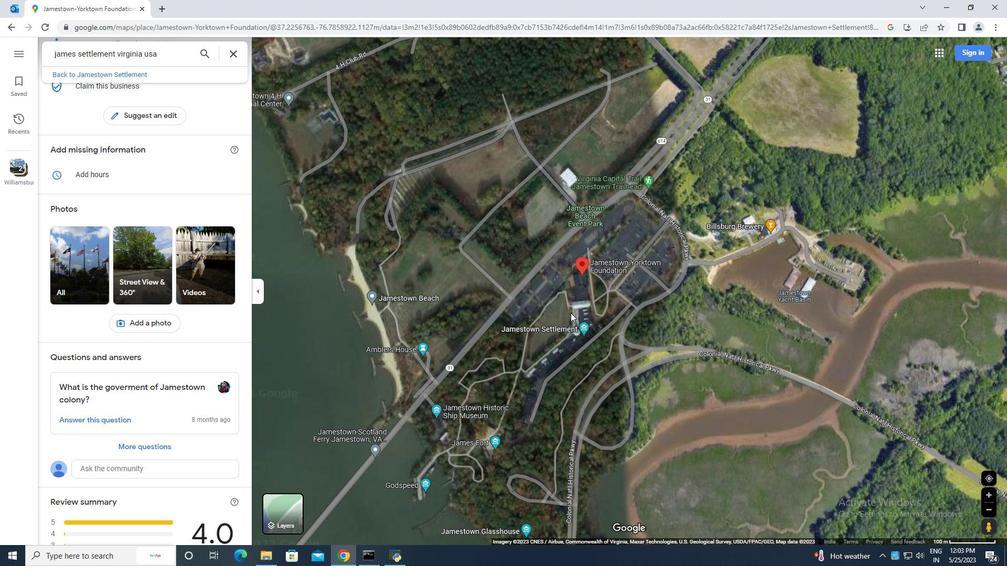 
Action: Mouse moved to (591, 318)
Screenshot: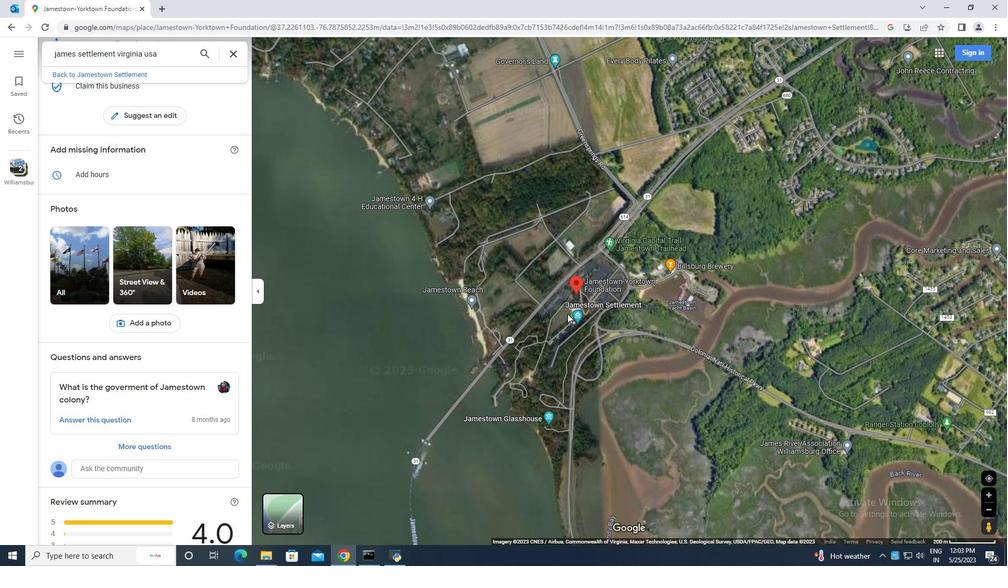 
Action: Mouse scrolled (591, 318) with delta (0, 0)
Screenshot: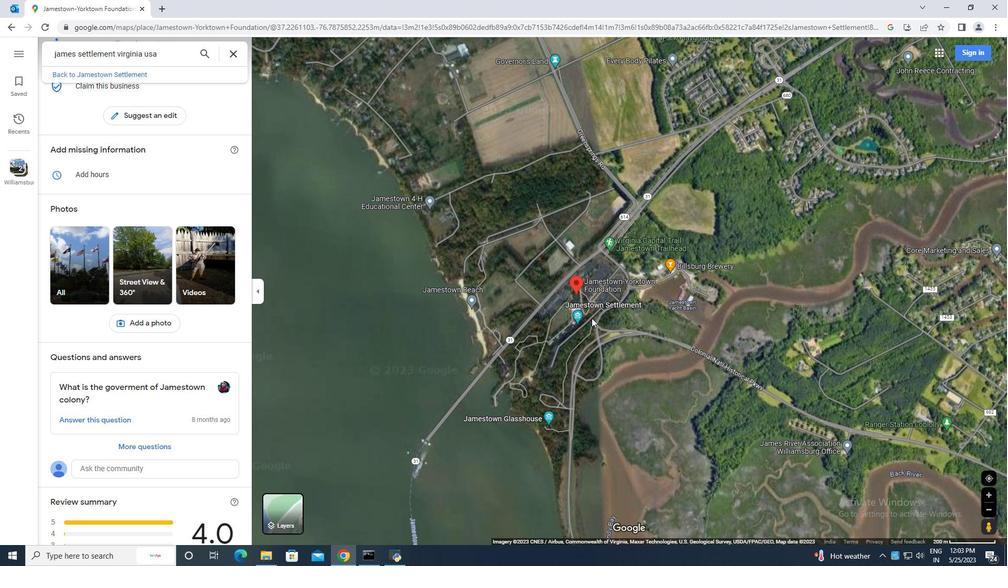 
Action: Mouse scrolled (591, 318) with delta (0, 0)
Screenshot: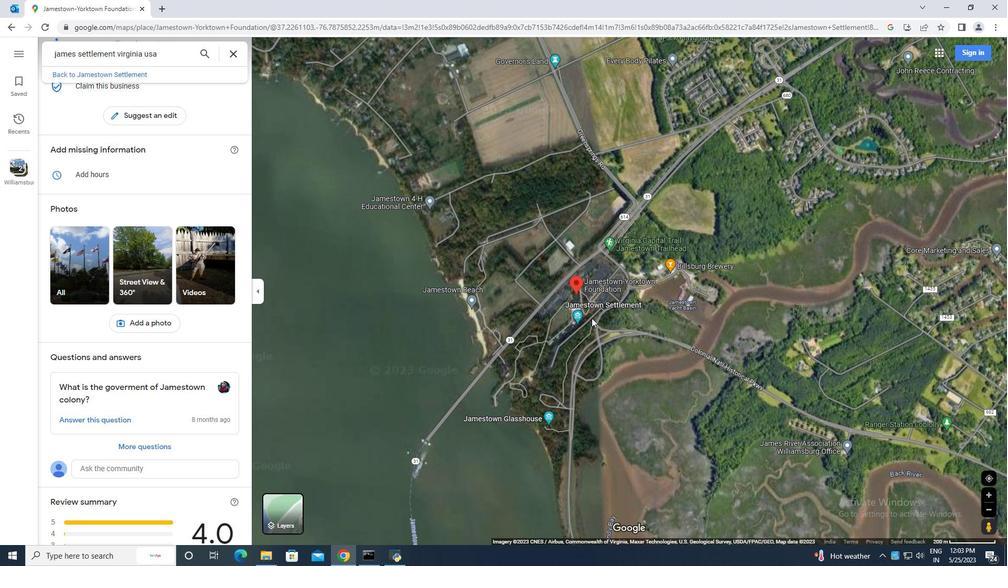 
Action: Mouse scrolled (591, 318) with delta (0, 0)
Screenshot: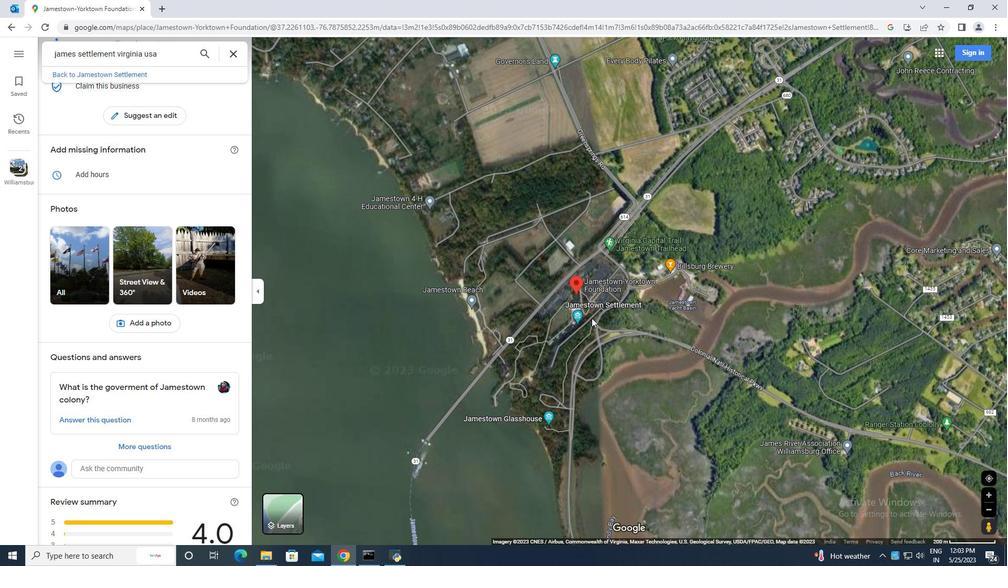 
Action: Mouse scrolled (591, 318) with delta (0, 0)
Screenshot: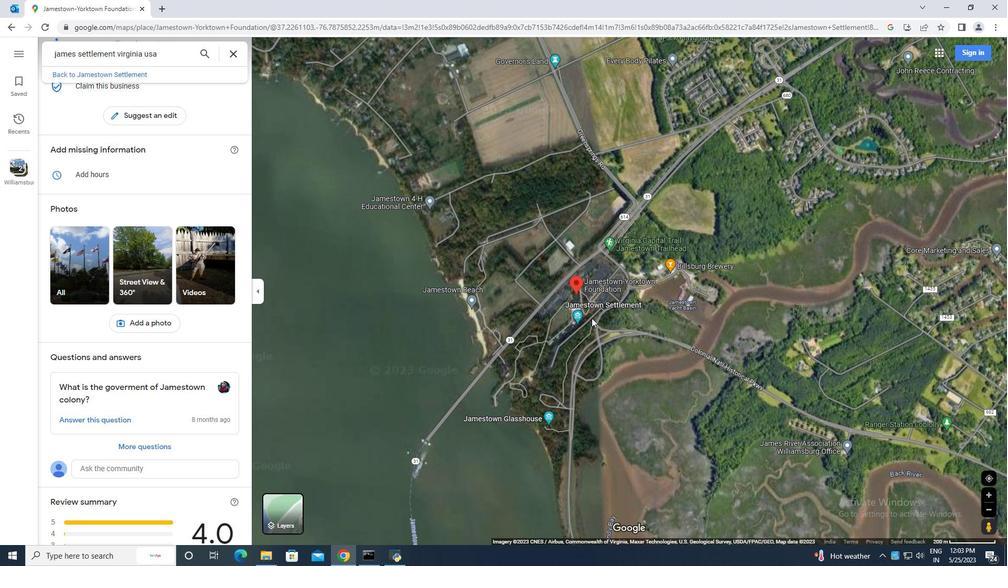 
Action: Mouse moved to (591, 318)
Screenshot: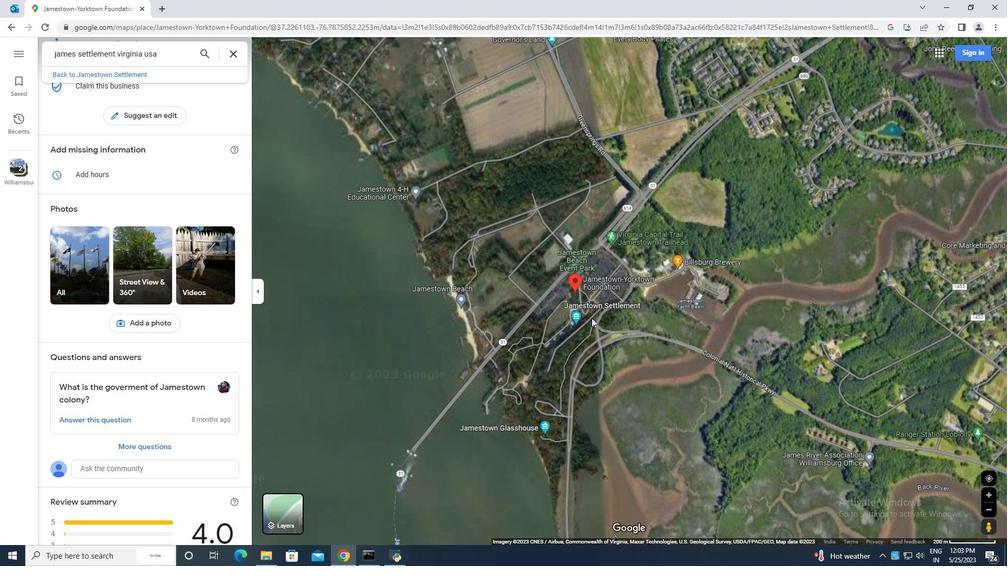 
Action: Mouse scrolled (591, 318) with delta (0, 0)
Screenshot: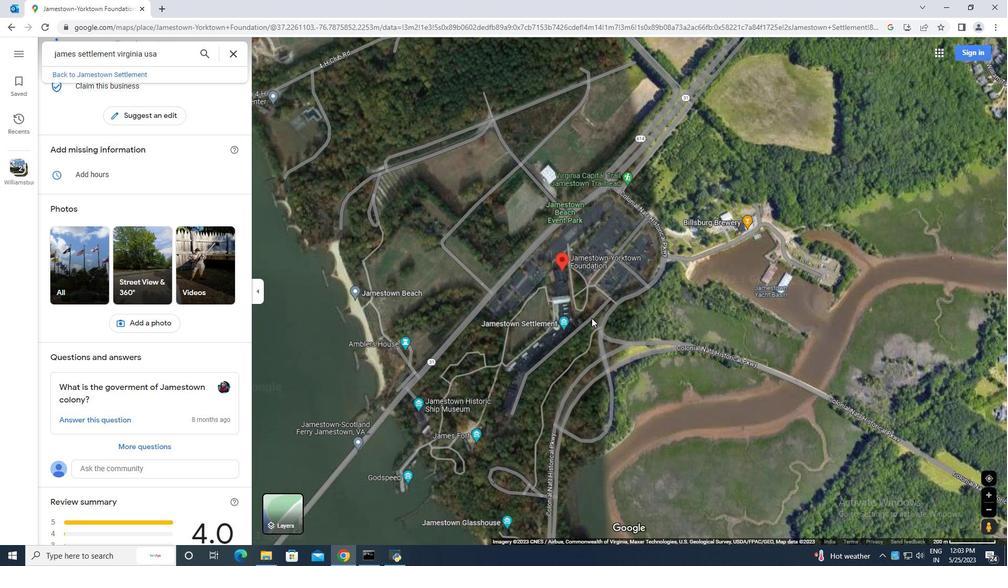 
Action: Mouse scrolled (591, 318) with delta (0, 0)
Screenshot: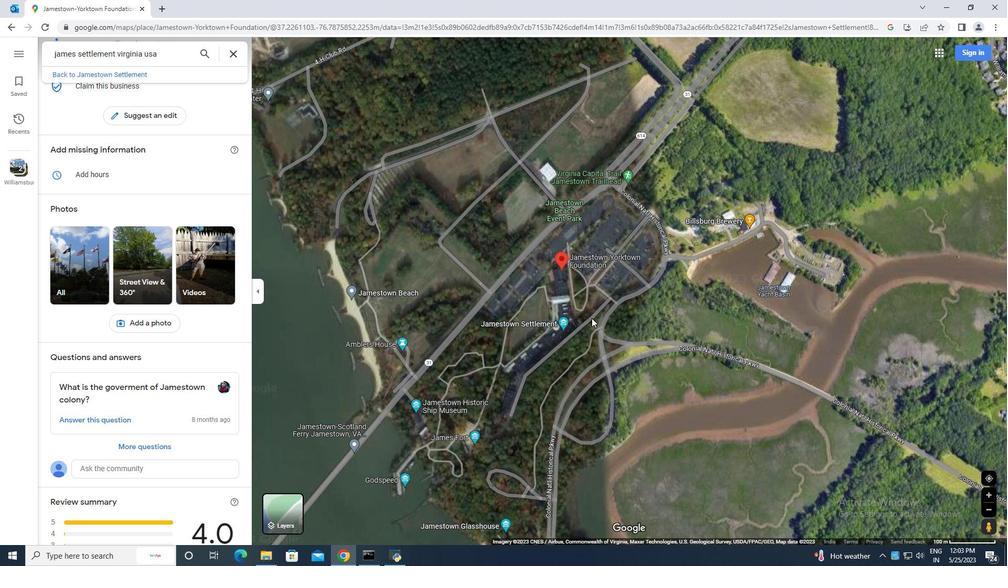 
Action: Mouse scrolled (591, 318) with delta (0, 0)
Screenshot: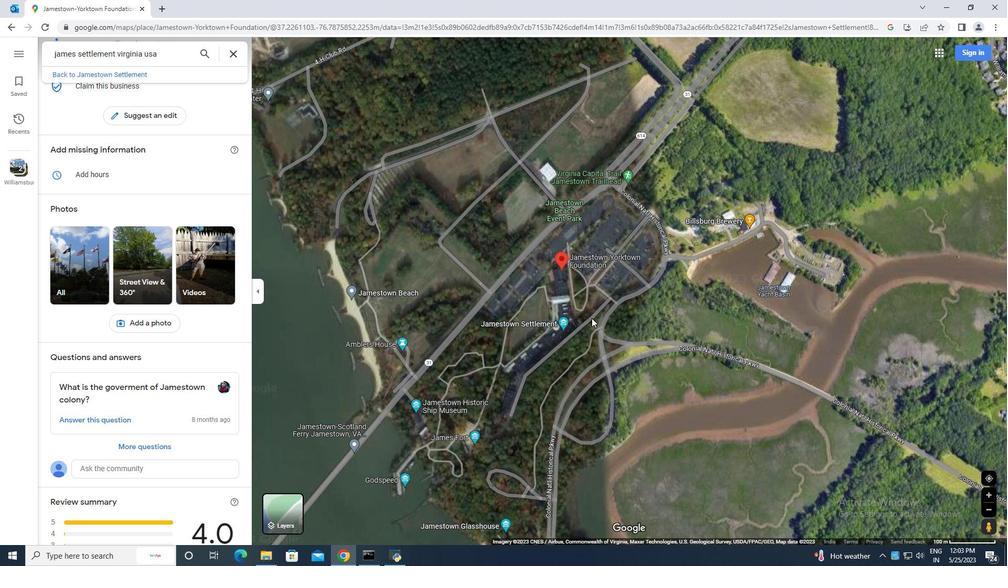 
Action: Mouse moved to (174, 397)
Screenshot: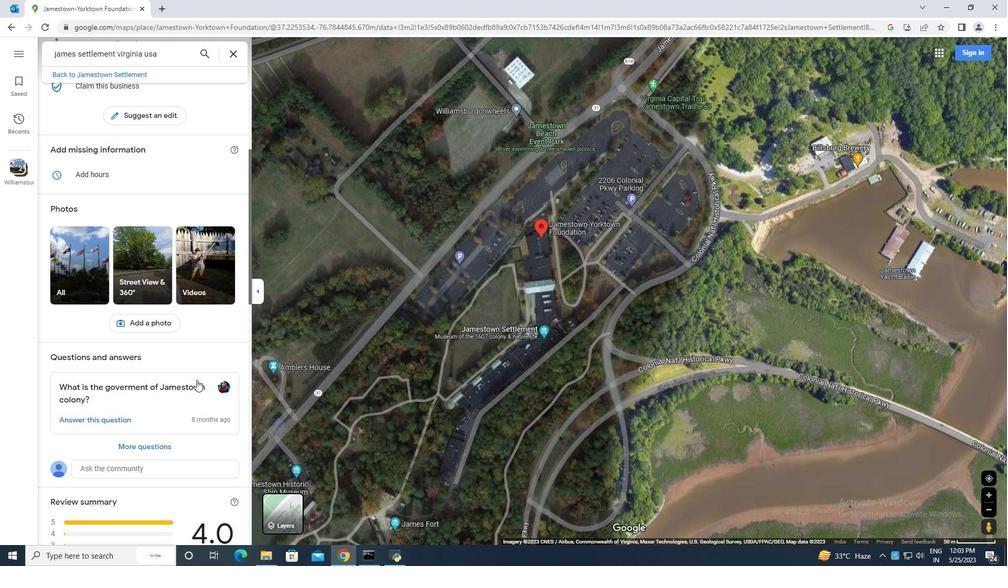 
Action: Mouse scrolled (174, 396) with delta (0, 0)
Screenshot: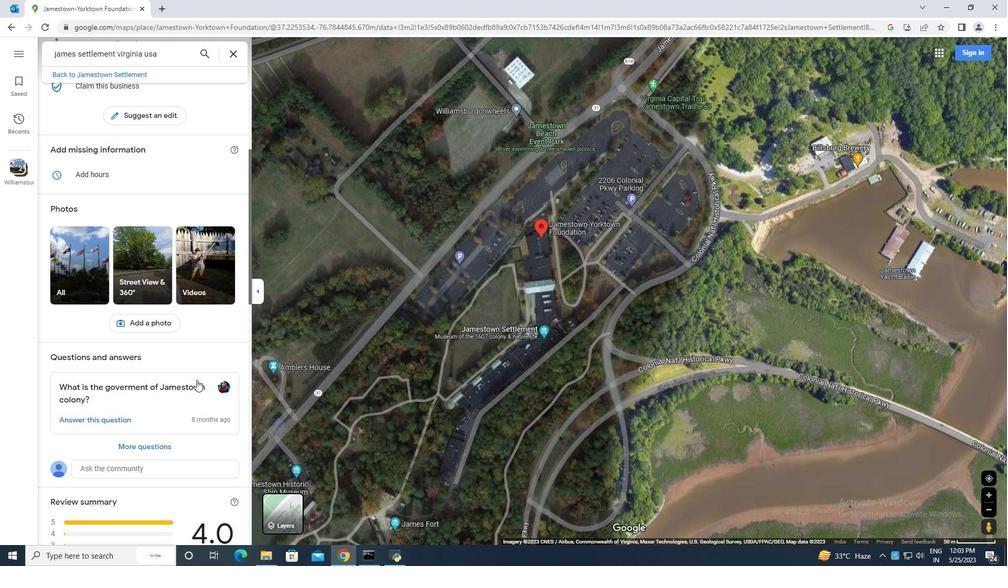 
Action: Mouse scrolled (174, 396) with delta (0, 0)
Screenshot: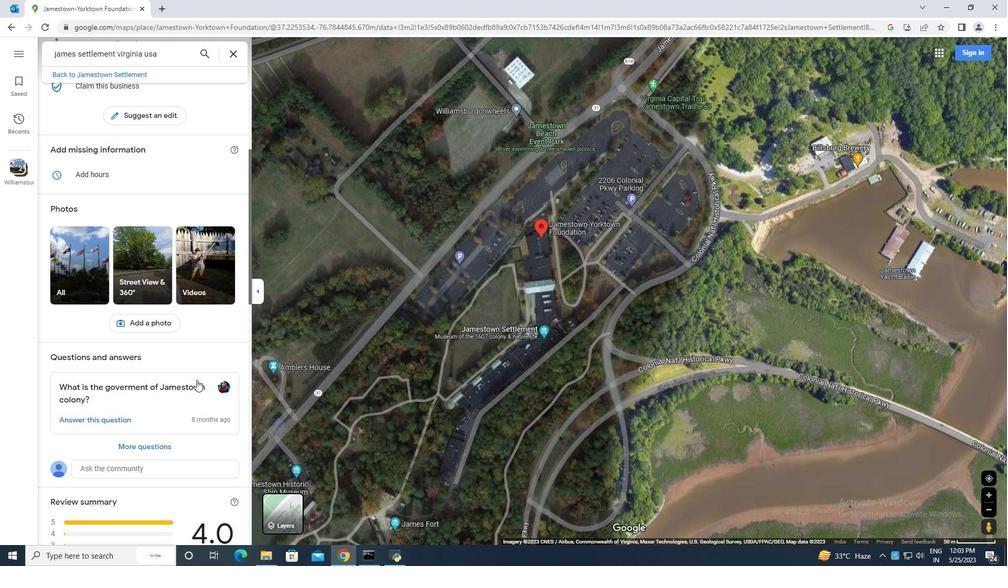 
Action: Mouse scrolled (174, 396) with delta (0, 0)
Screenshot: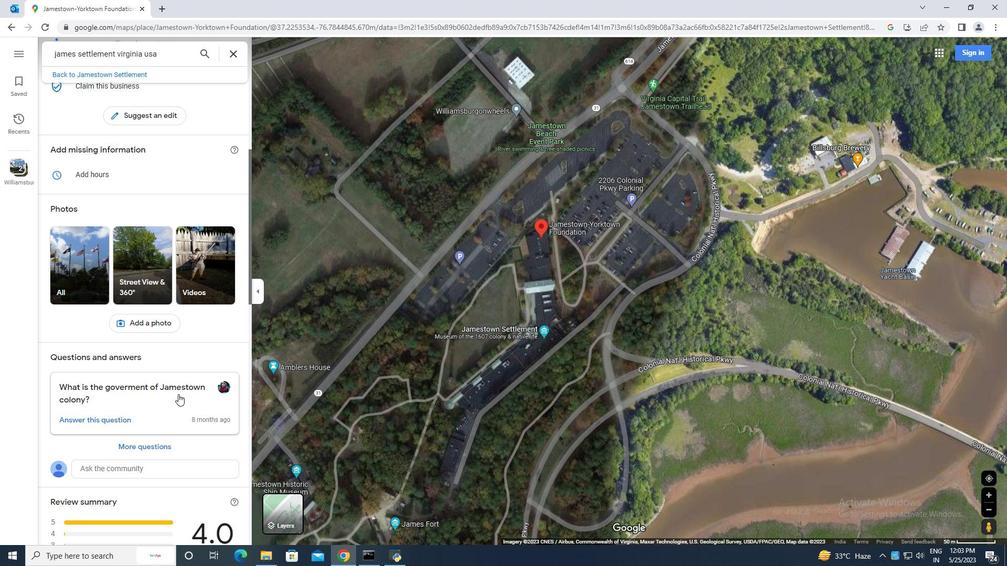 
Action: Mouse scrolled (174, 396) with delta (0, 0)
Screenshot: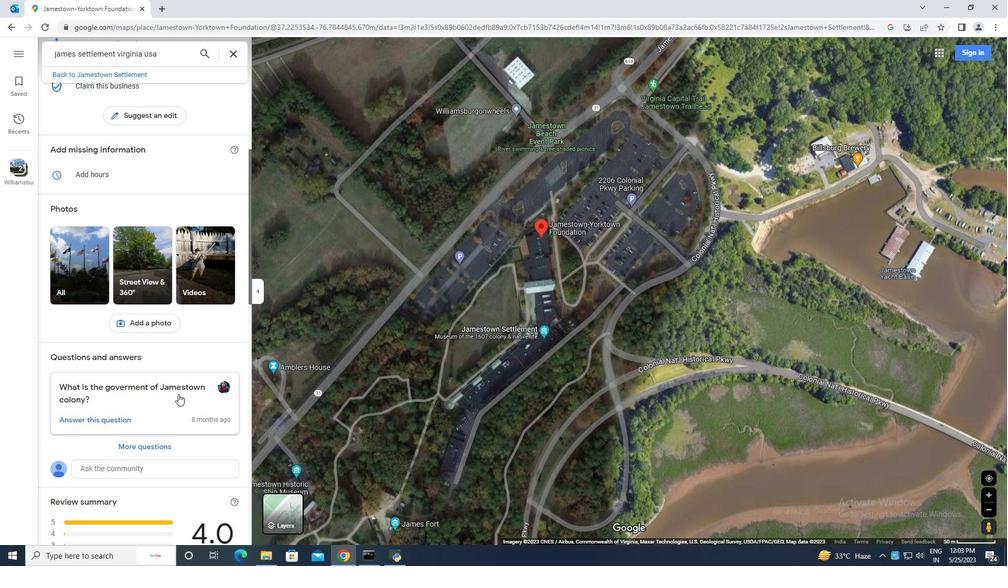 
Action: Mouse scrolled (174, 396) with delta (0, 0)
Screenshot: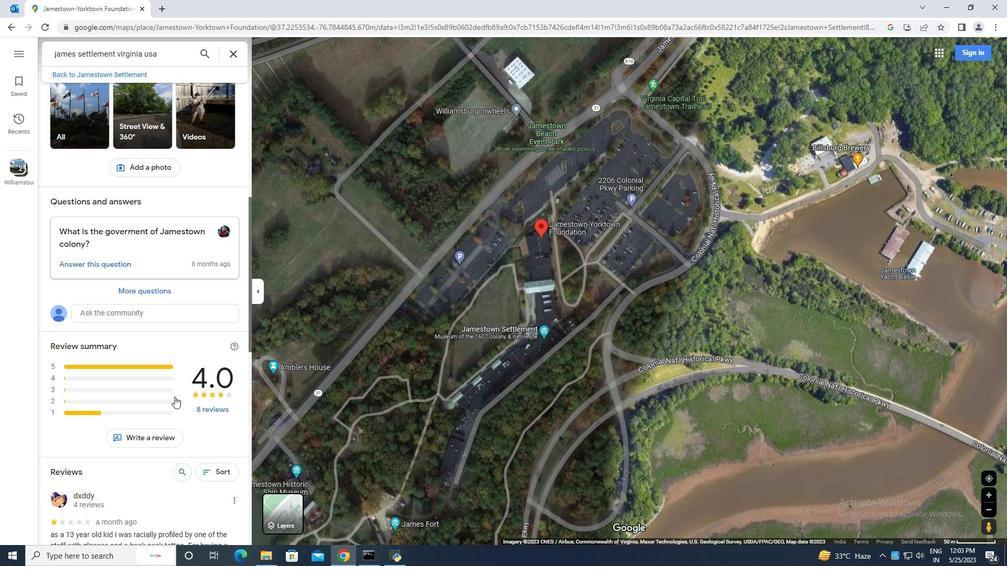 
Action: Mouse scrolled (174, 396) with delta (0, 0)
Screenshot: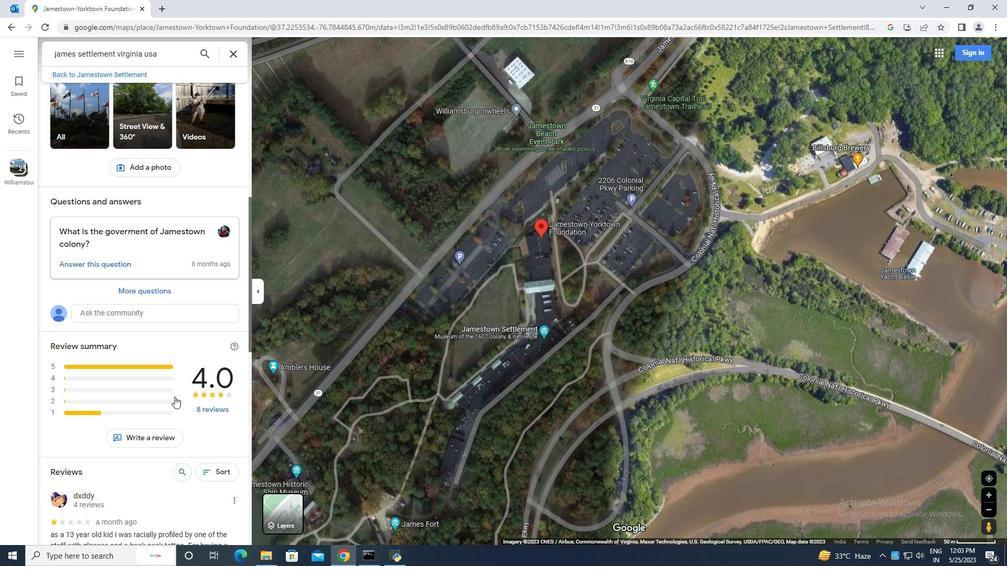 
Action: Mouse scrolled (174, 396) with delta (0, 0)
Screenshot: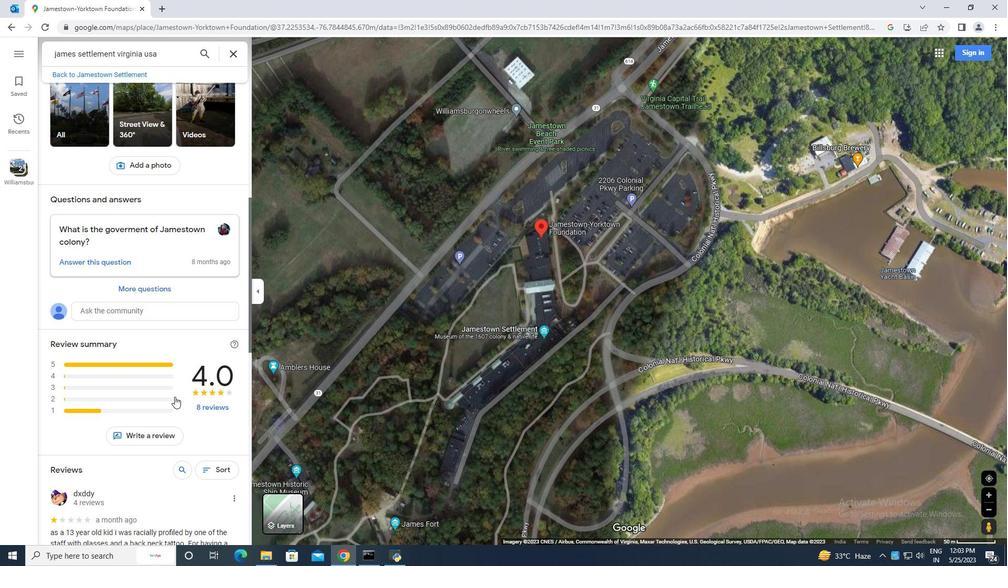 
Action: Mouse scrolled (174, 396) with delta (0, 0)
Screenshot: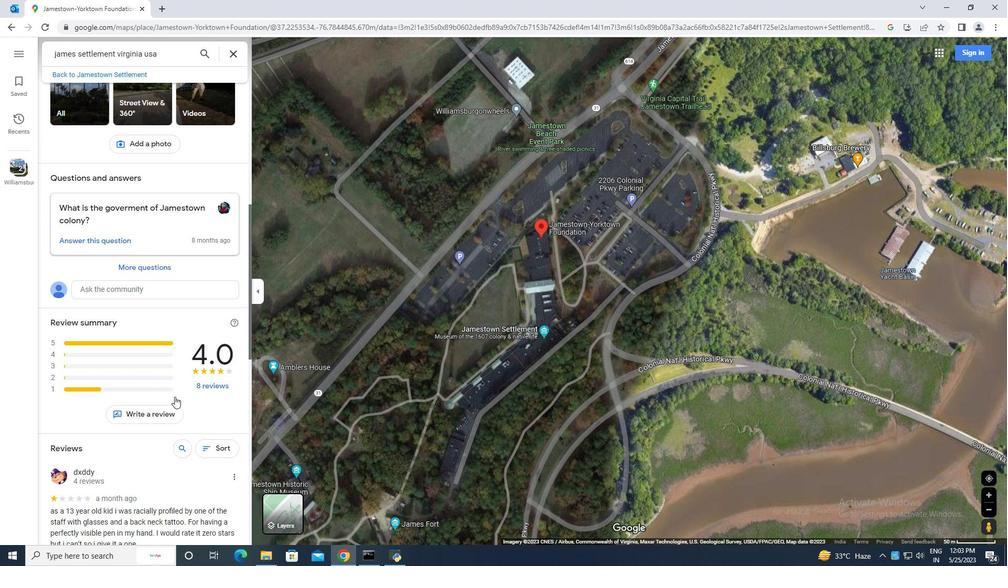 
Action: Mouse scrolled (174, 396) with delta (0, 0)
Screenshot: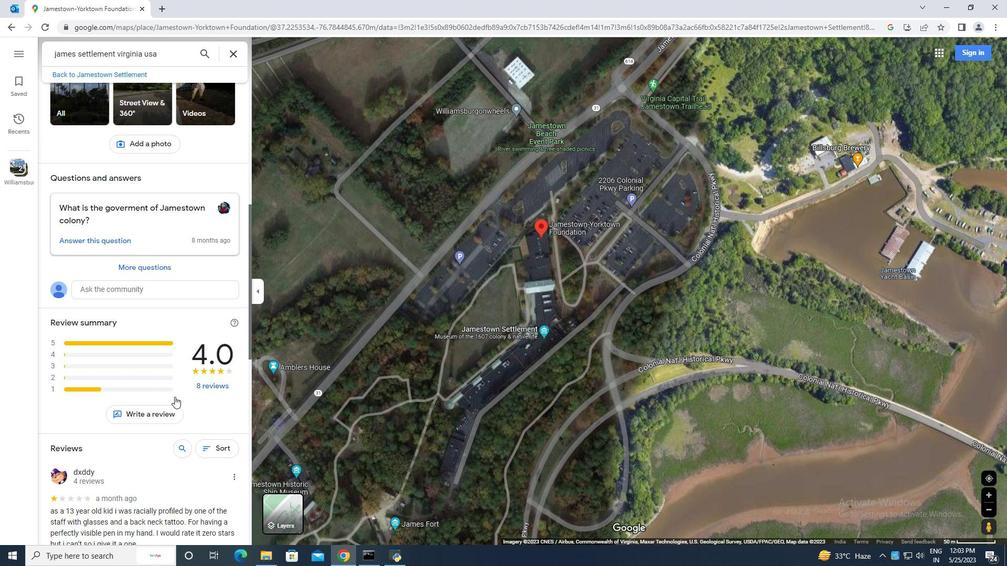 
Action: Mouse scrolled (174, 396) with delta (0, 0)
Screenshot: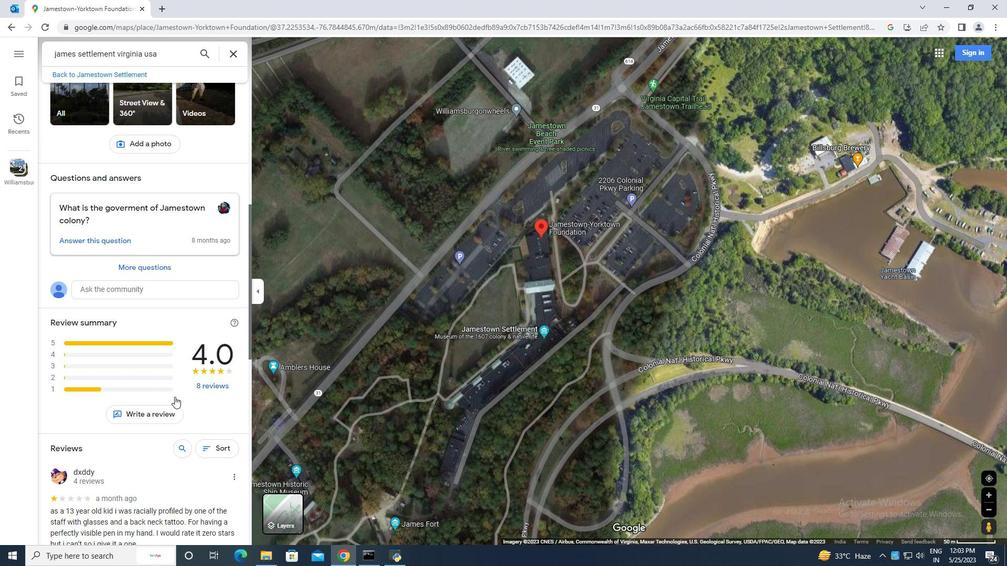 
Action: Mouse scrolled (174, 396) with delta (0, 0)
Screenshot: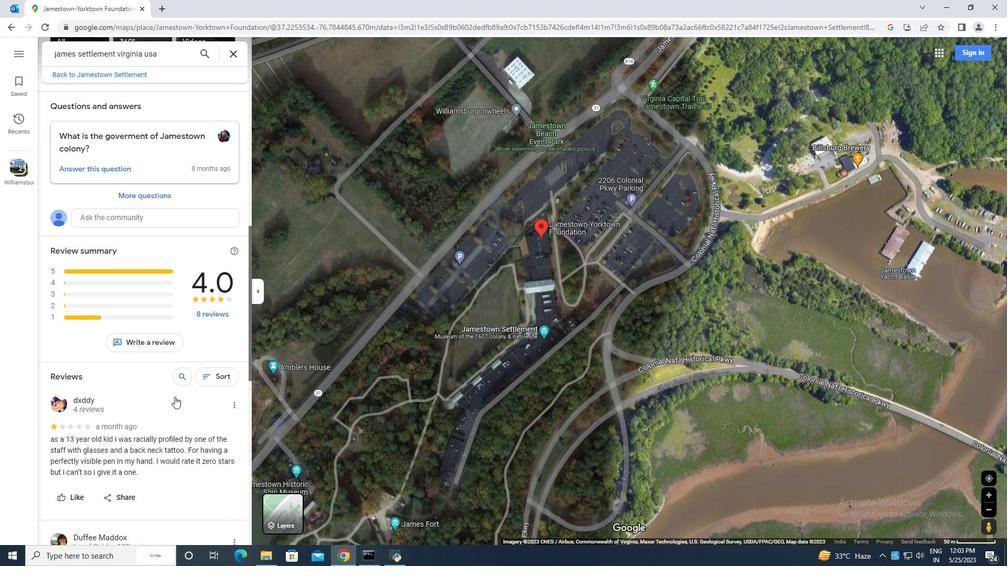 
Action: Mouse scrolled (174, 396) with delta (0, 0)
Screenshot: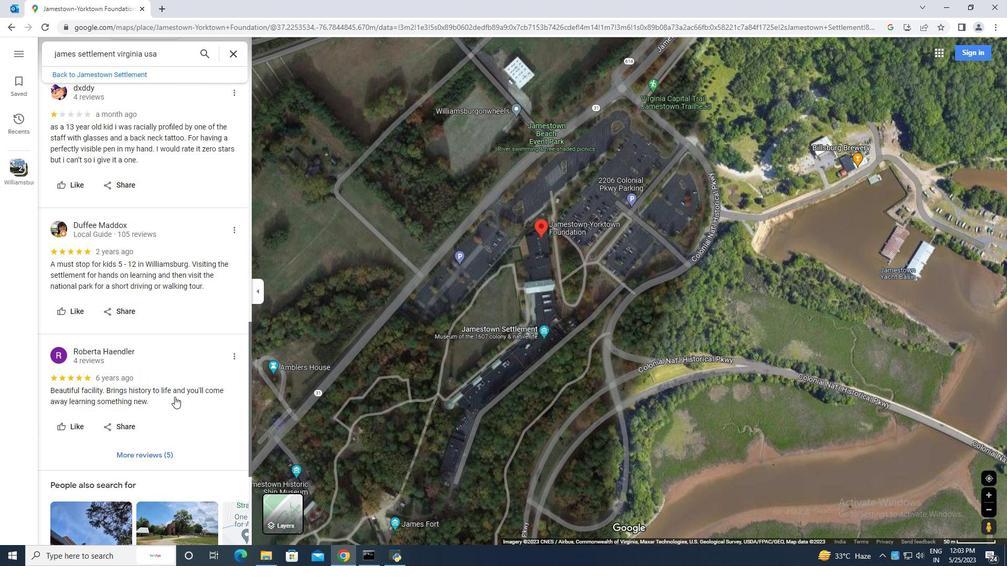 
Action: Mouse scrolled (174, 396) with delta (0, 0)
Screenshot: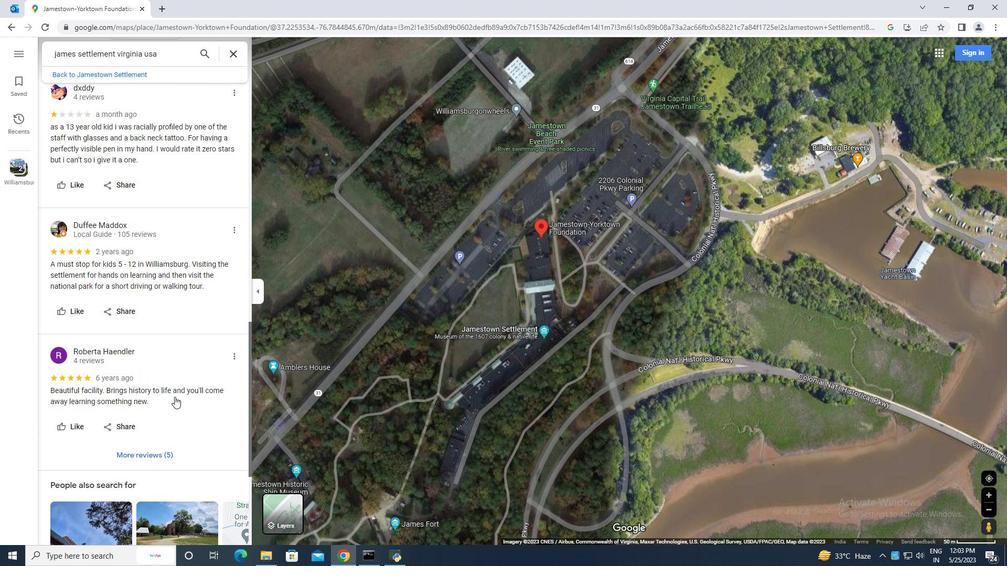 
Action: Mouse scrolled (174, 396) with delta (0, 0)
Screenshot: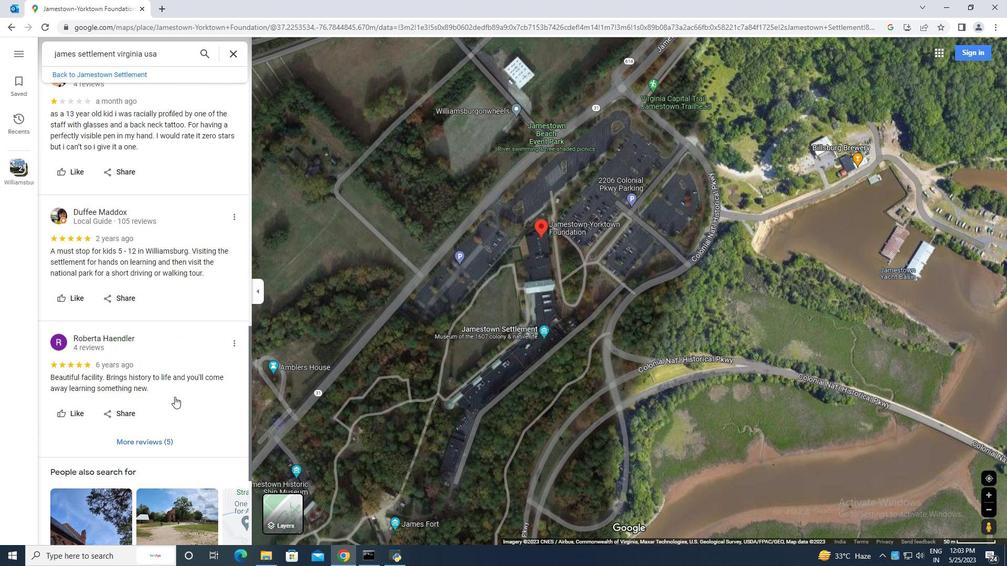 
Action: Mouse scrolled (174, 397) with delta (0, 0)
Screenshot: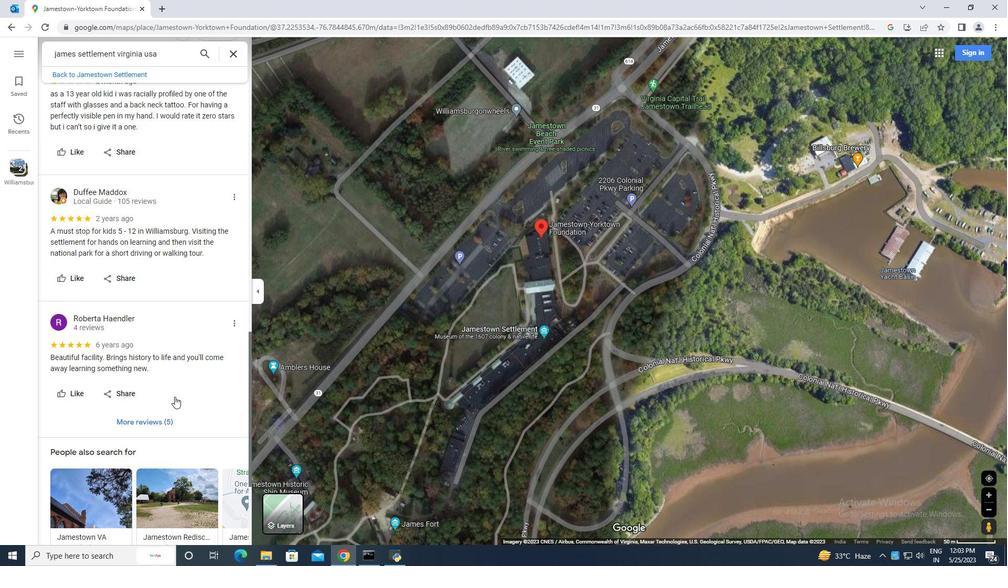 
Action: Mouse scrolled (174, 397) with delta (0, 0)
Screenshot: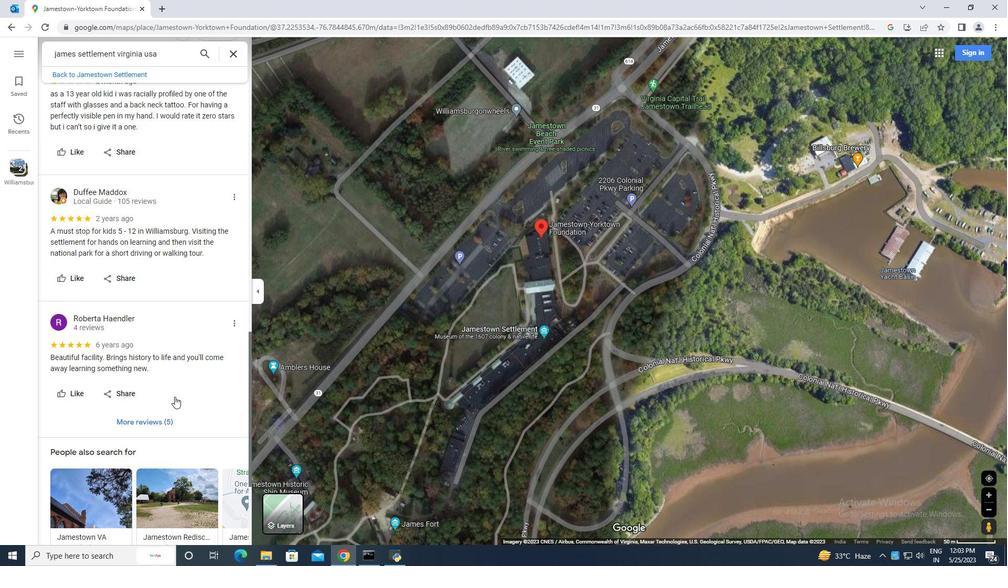 
Action: Mouse scrolled (174, 397) with delta (0, 0)
Screenshot: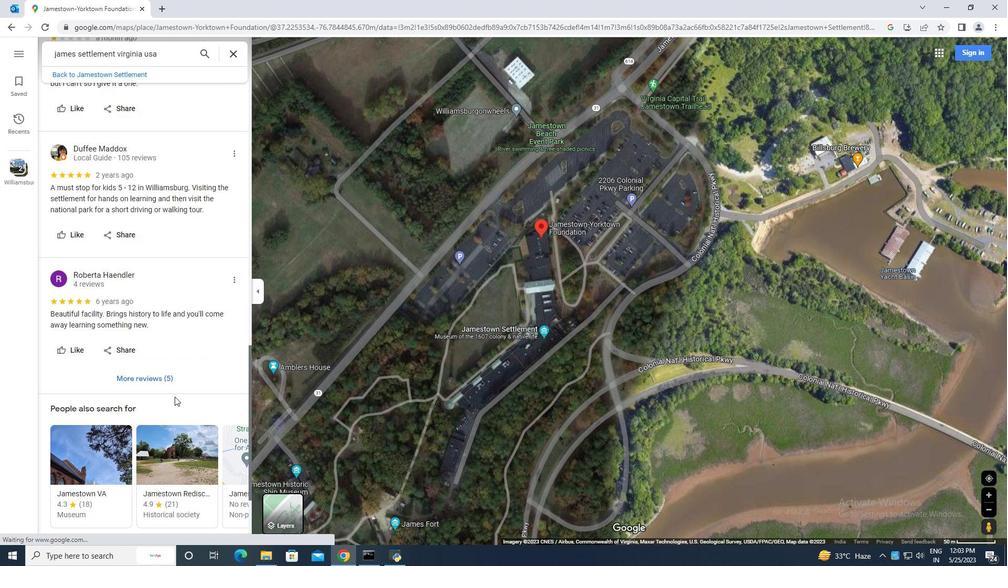 
Action: Mouse scrolled (174, 397) with delta (0, 0)
